 Task: Plan a trip to Gâazalkent, Uzbekistan from 1st December, 2023 to 5th December, 2023 for 1 adult.1  bedroom having 1 bed and 1 bathroom. Property type can be flat. Amenities needed are: wifi. Booking option can be shelf check-in. Look for 3 properties as per requirement.
Action: Mouse moved to (479, 110)
Screenshot: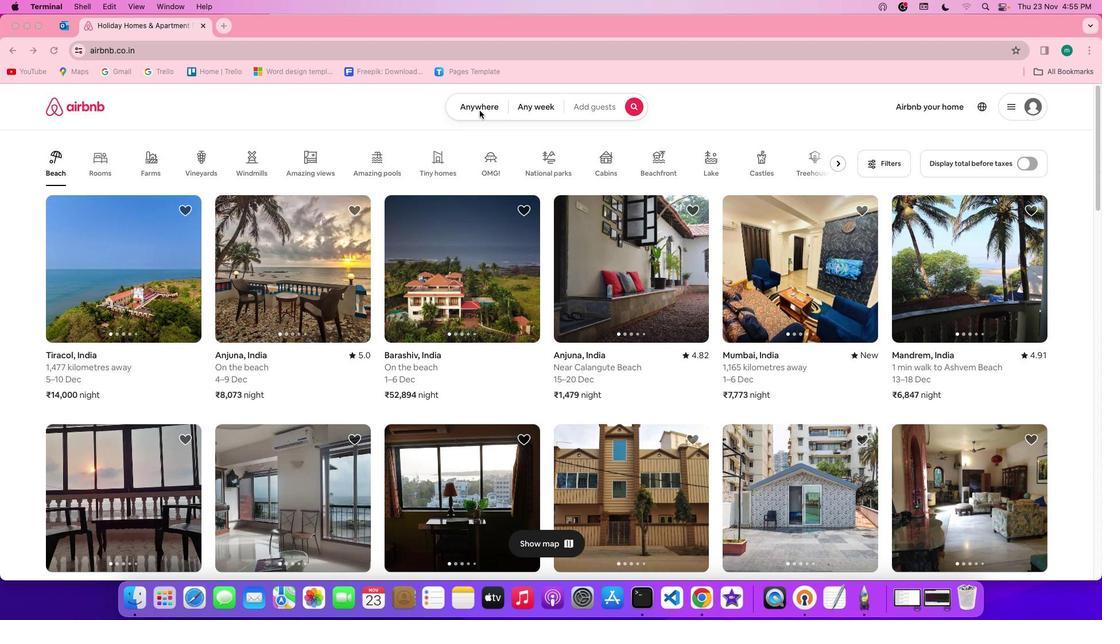 
Action: Mouse pressed left at (479, 110)
Screenshot: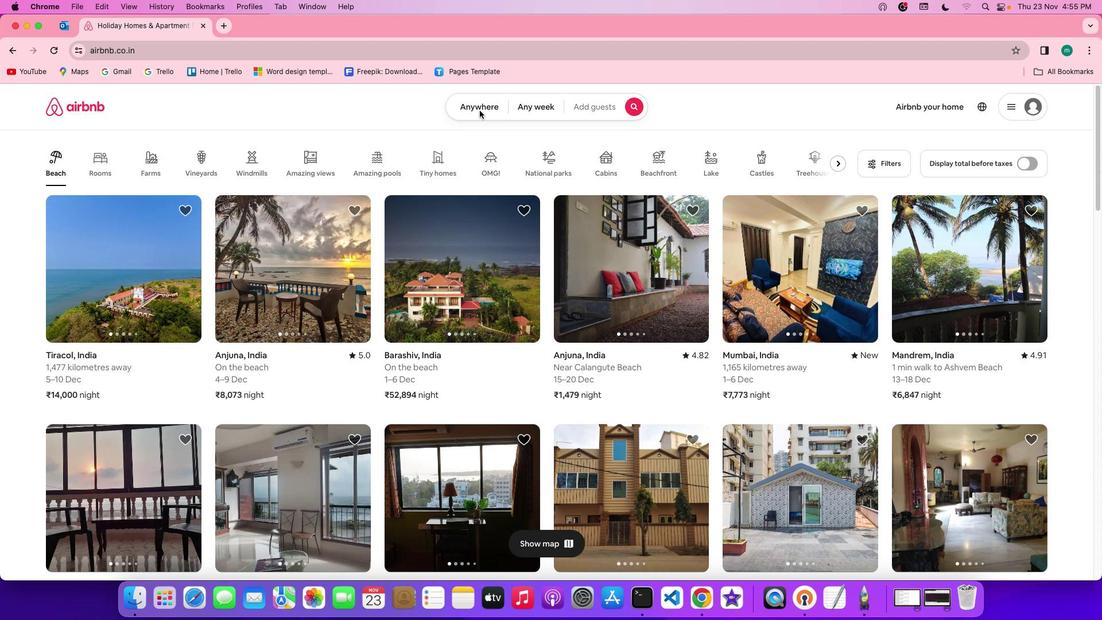 
Action: Mouse pressed left at (479, 110)
Screenshot: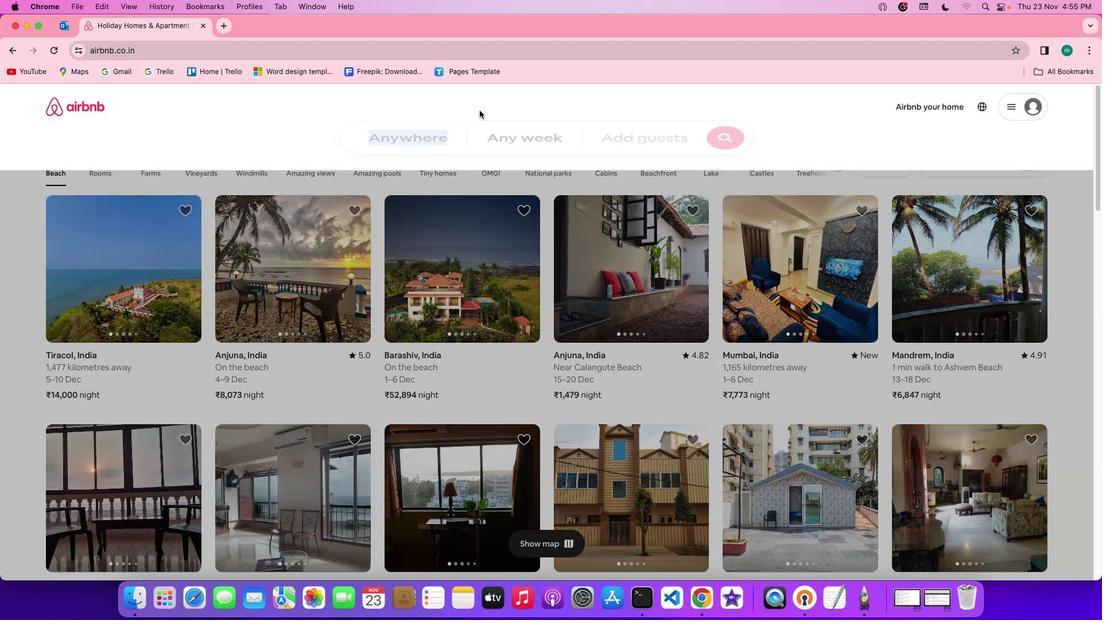 
Action: Mouse moved to (441, 154)
Screenshot: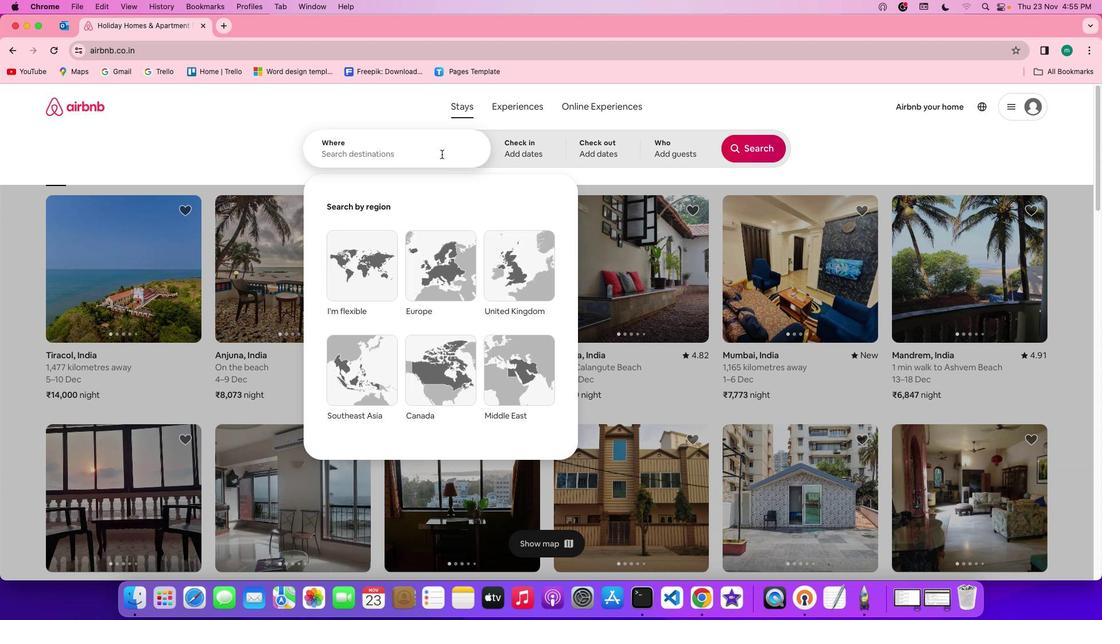 
Action: Mouse pressed left at (441, 154)
Screenshot: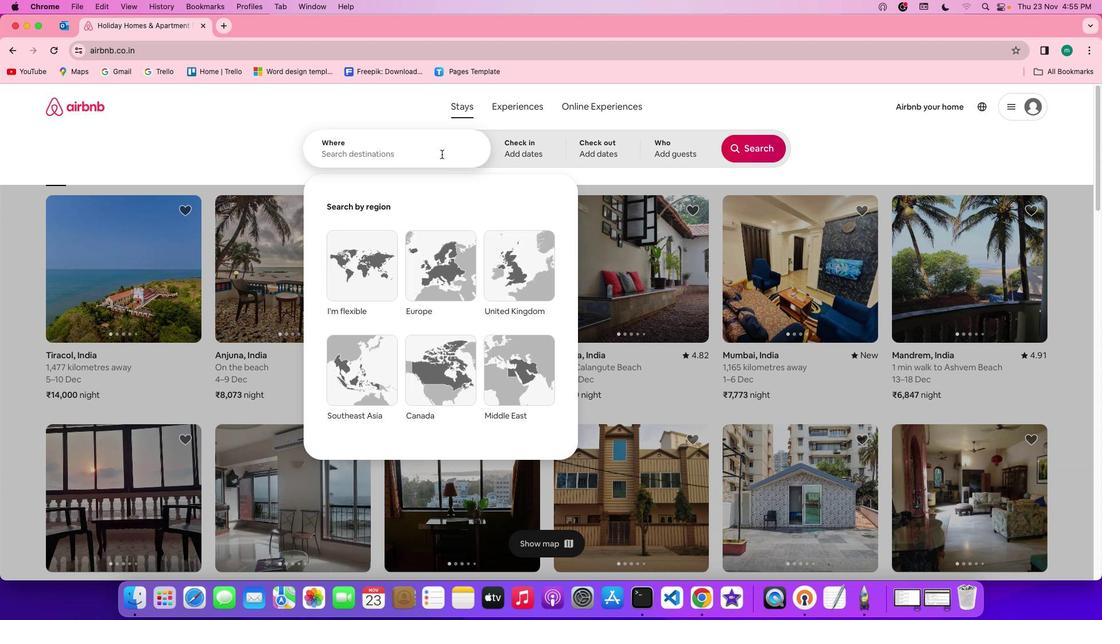 
Action: Key pressed Key.shift'G''a''z''a''l''k''e''n''t'','Key.spaceKey.shift'u''z''b''e''k''i''s''s''t''a''n'
Screenshot: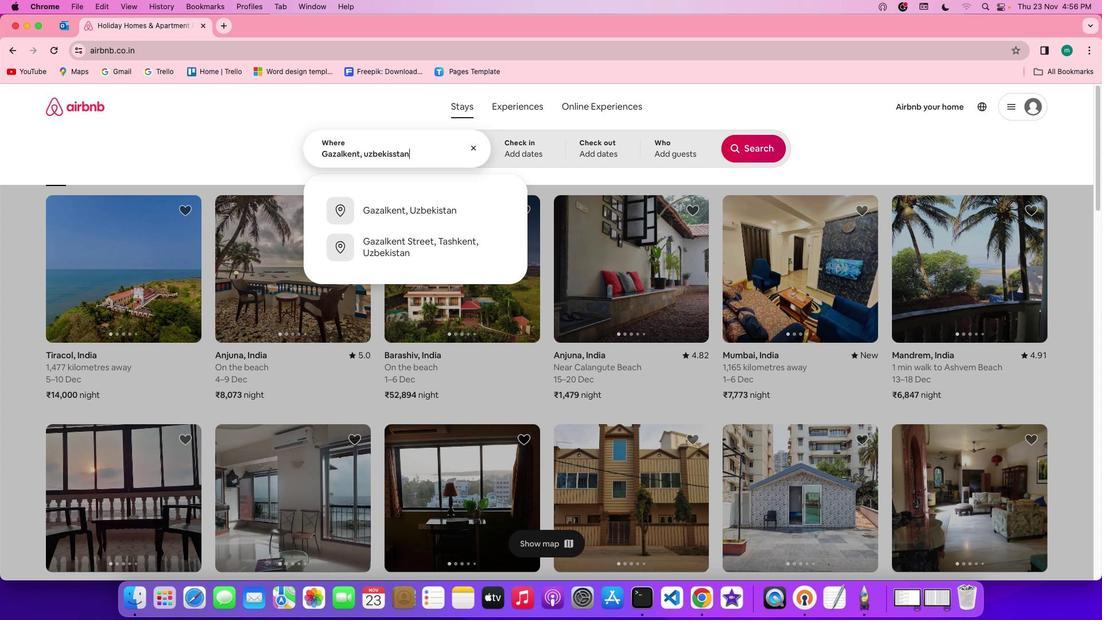 
Action: Mouse moved to (521, 141)
Screenshot: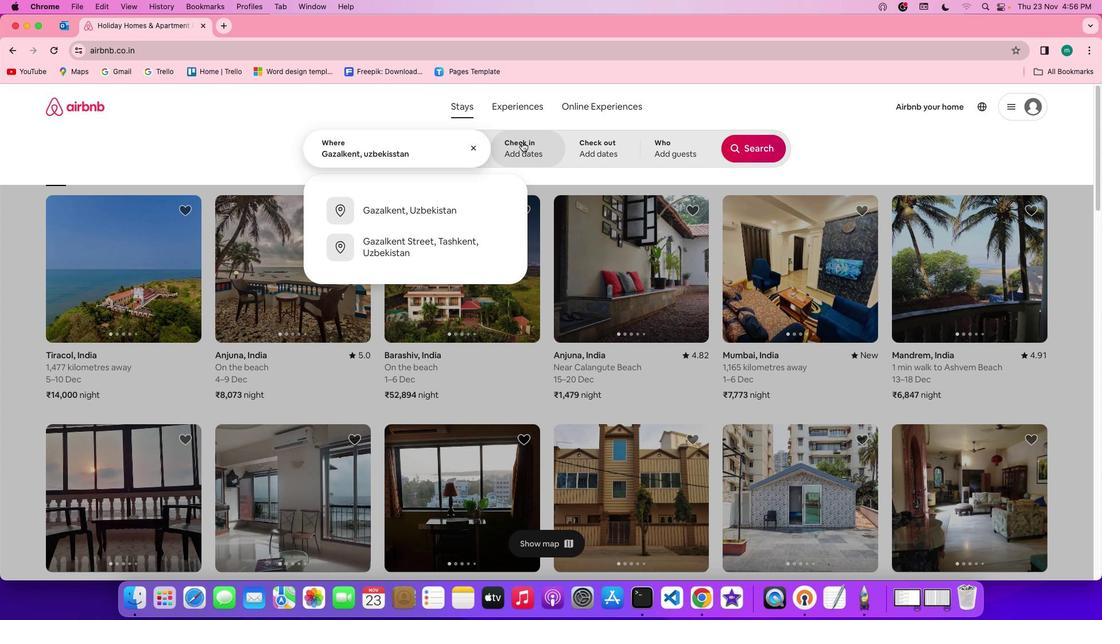 
Action: Mouse pressed left at (521, 141)
Screenshot: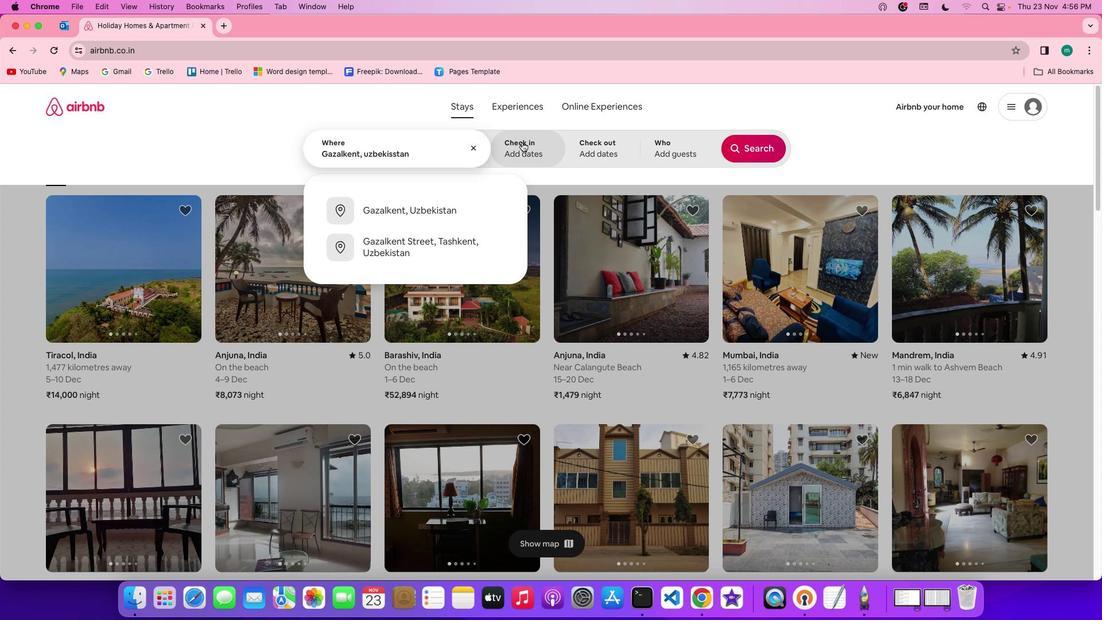 
Action: Mouse moved to (711, 279)
Screenshot: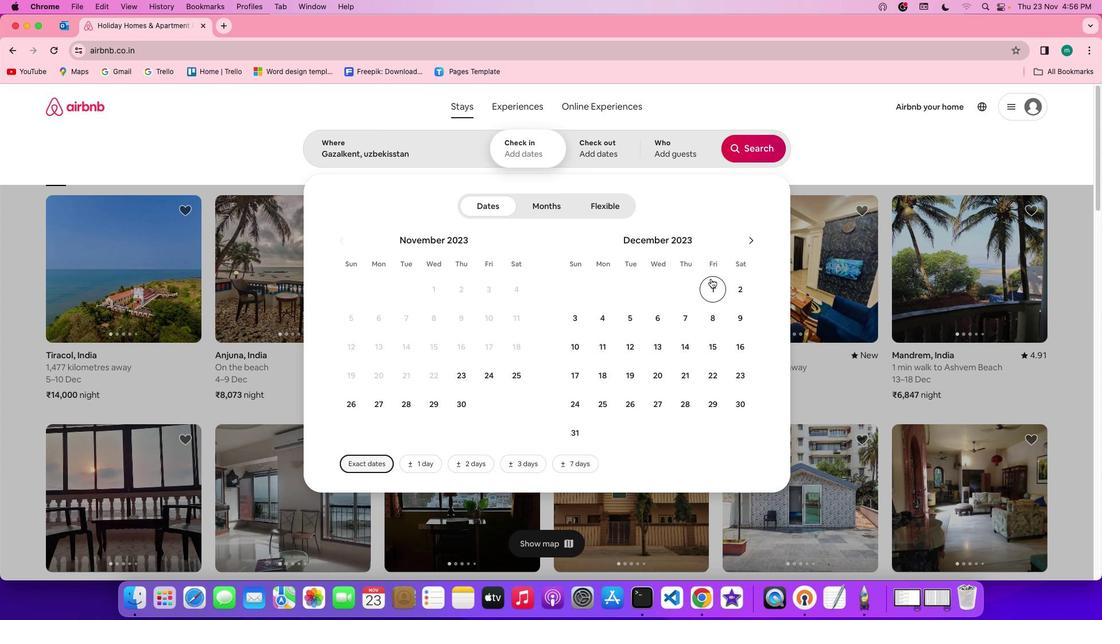 
Action: Mouse pressed left at (711, 279)
Screenshot: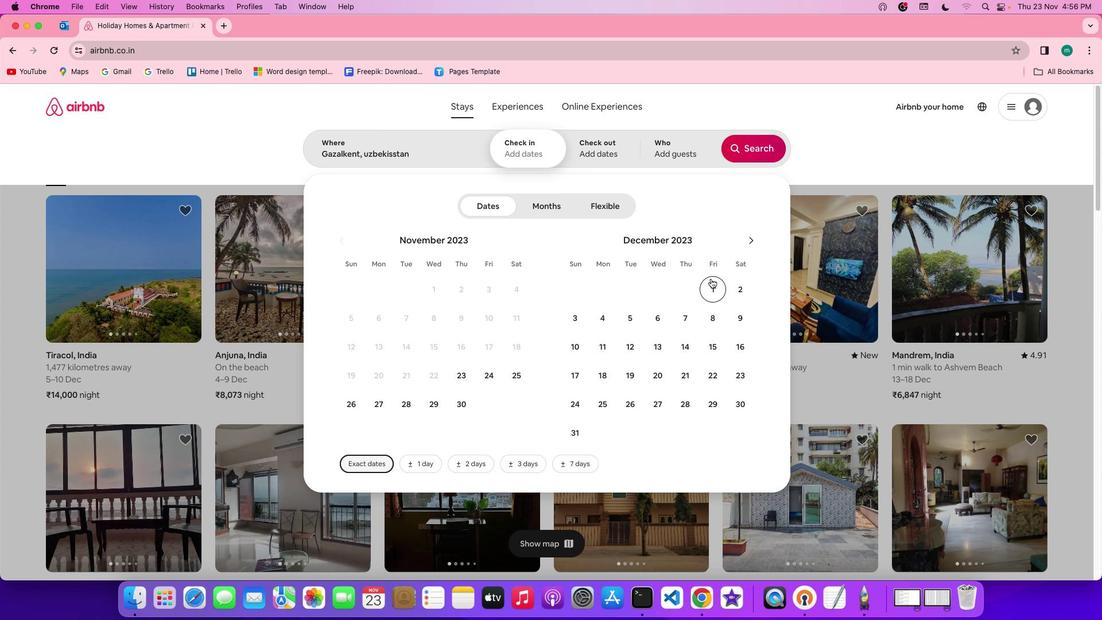 
Action: Mouse moved to (630, 314)
Screenshot: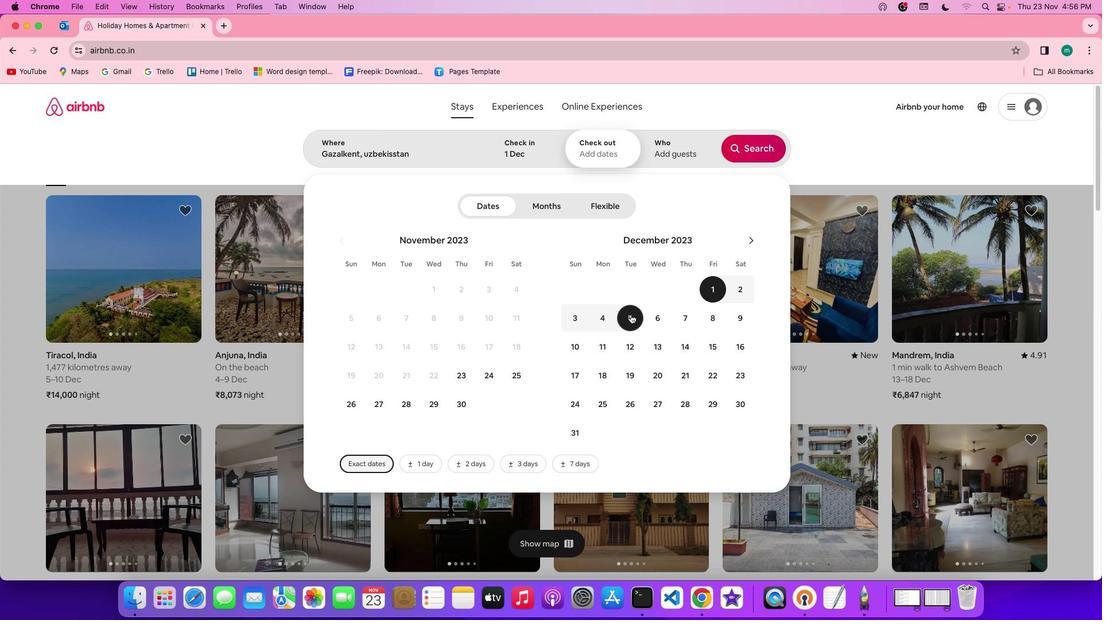 
Action: Mouse pressed left at (630, 314)
Screenshot: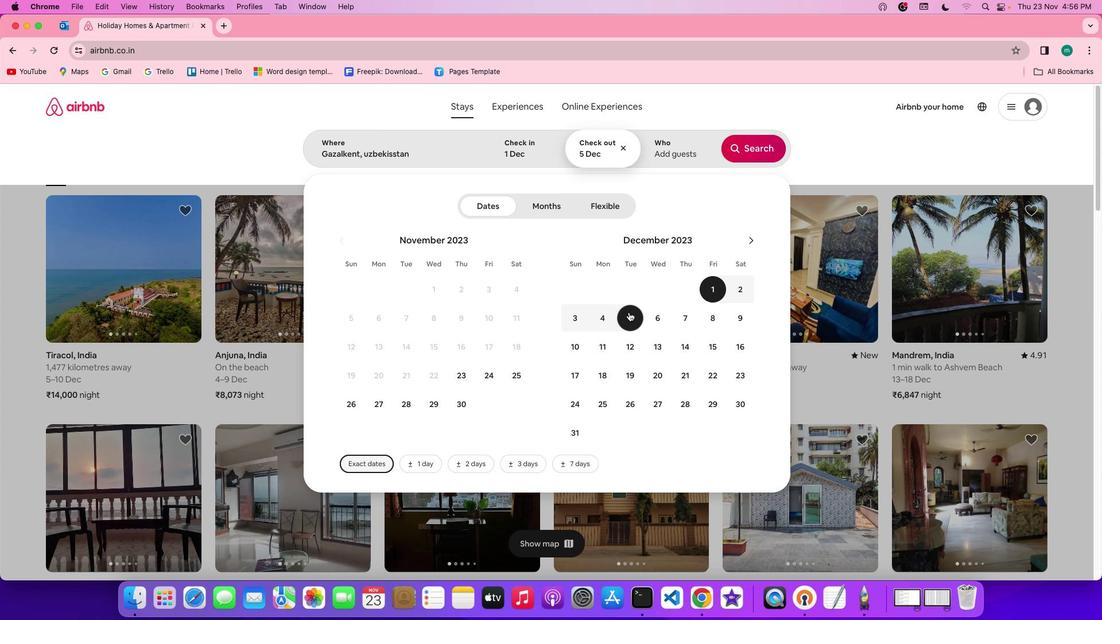 
Action: Mouse moved to (675, 138)
Screenshot: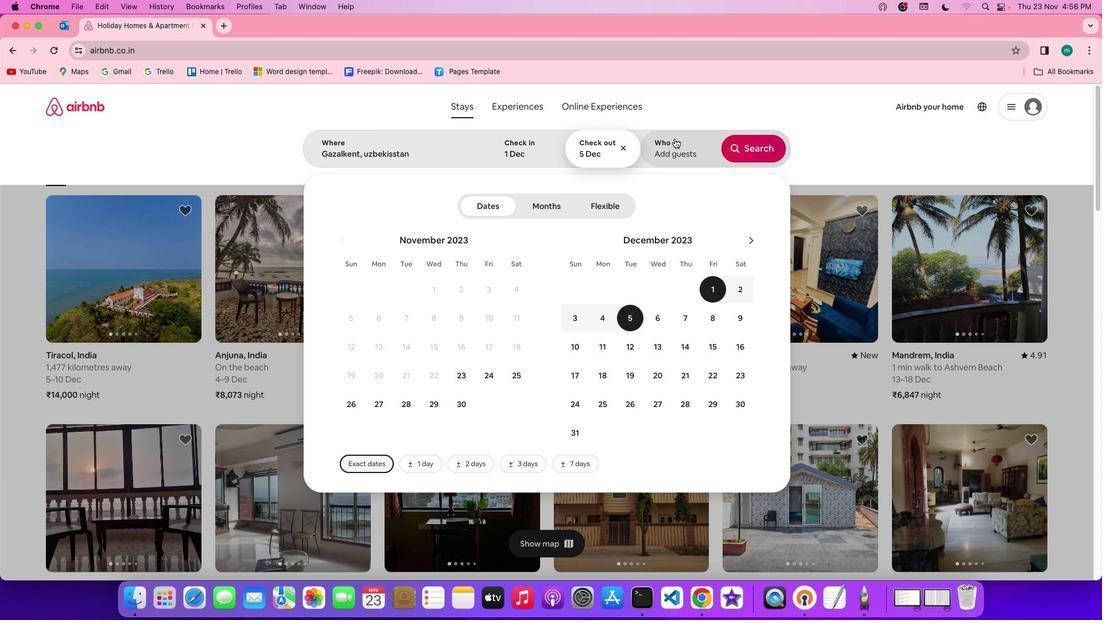 
Action: Mouse pressed left at (675, 138)
Screenshot: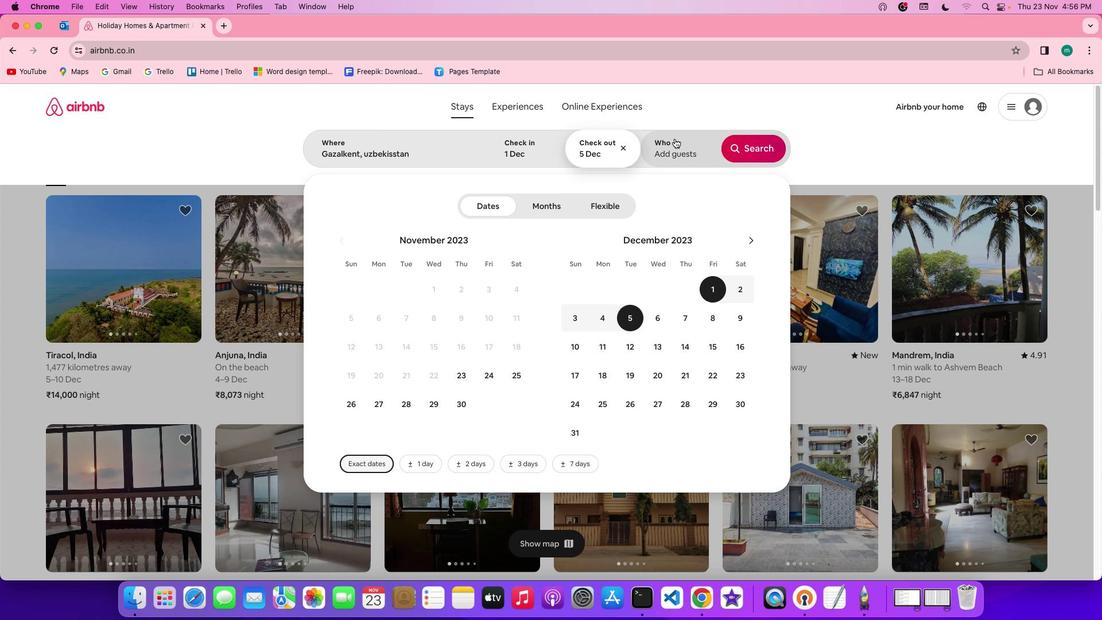 
Action: Mouse moved to (760, 208)
Screenshot: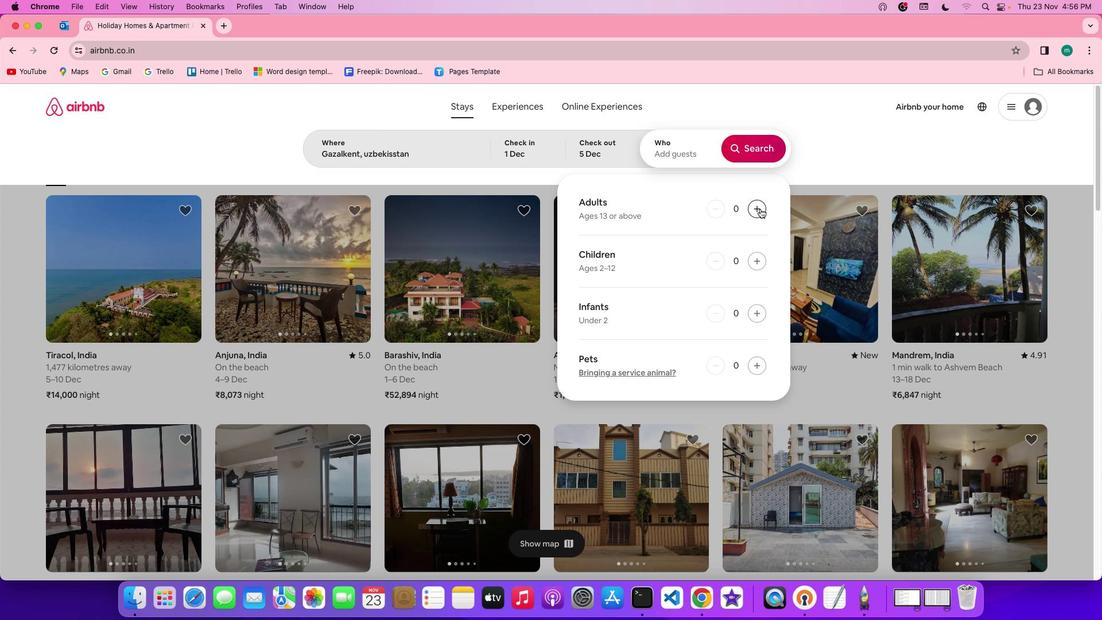 
Action: Mouse pressed left at (760, 208)
Screenshot: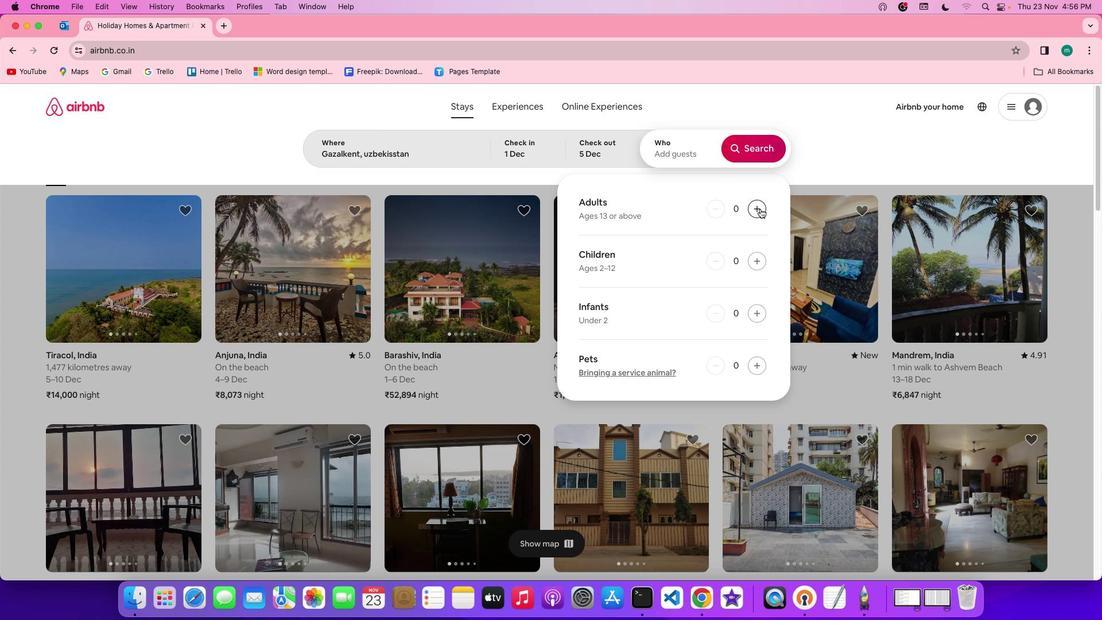 
Action: Mouse moved to (757, 138)
Screenshot: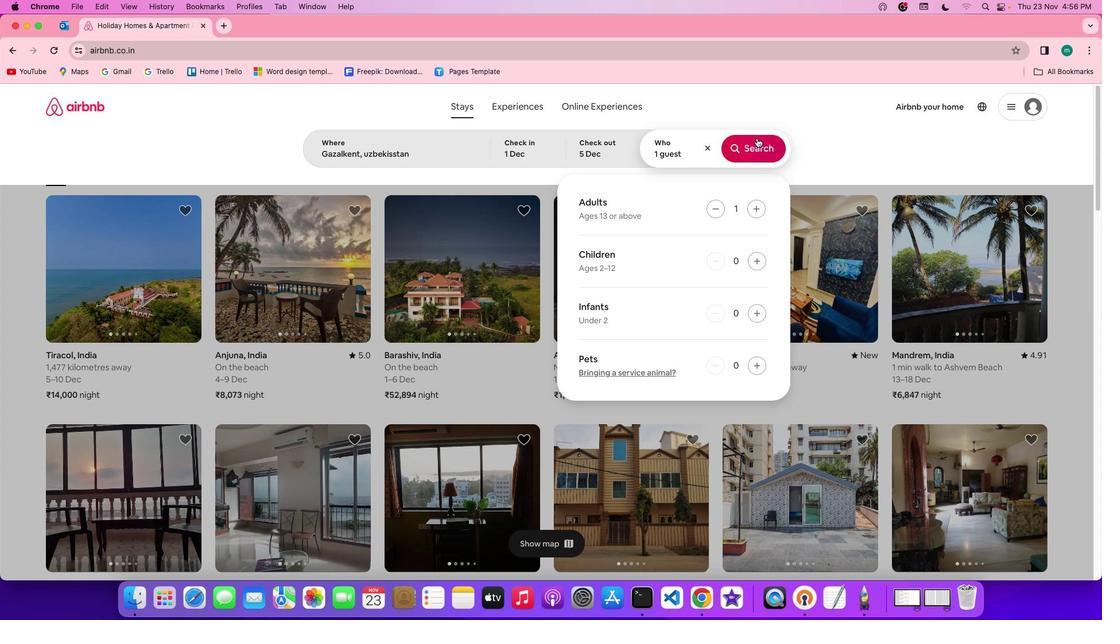 
Action: Mouse pressed left at (757, 138)
Screenshot: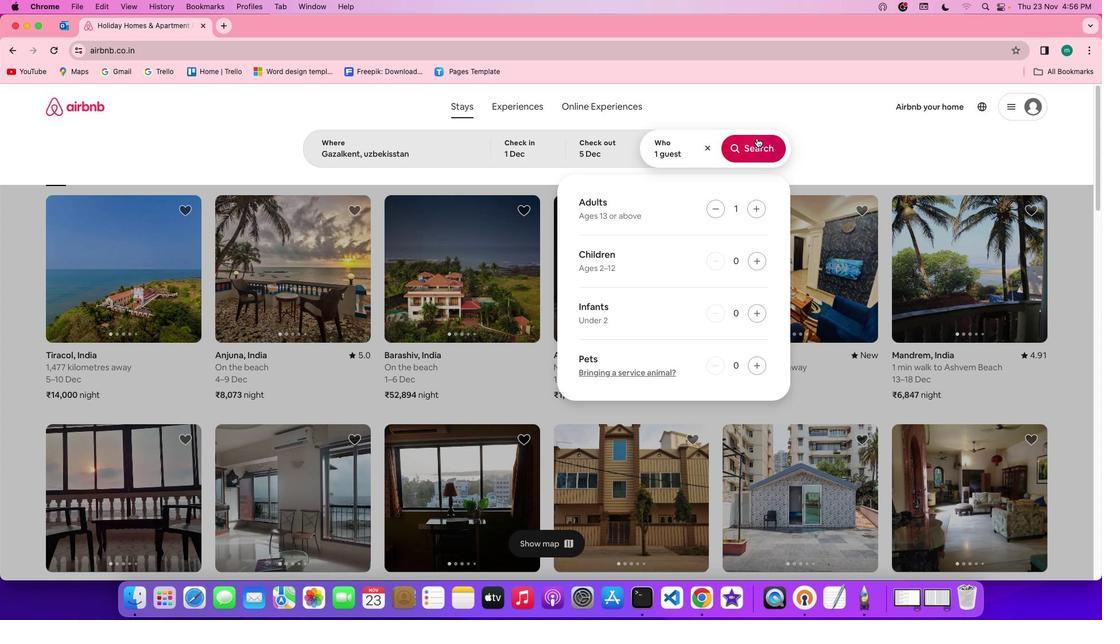 
Action: Mouse moved to (916, 151)
Screenshot: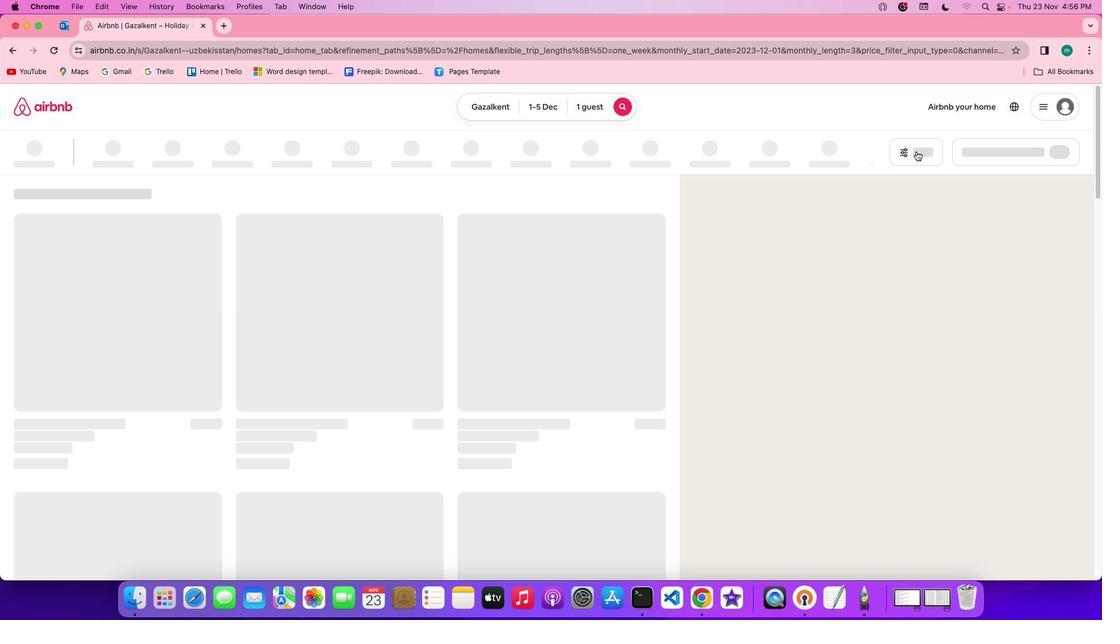 
Action: Mouse pressed left at (916, 151)
Screenshot: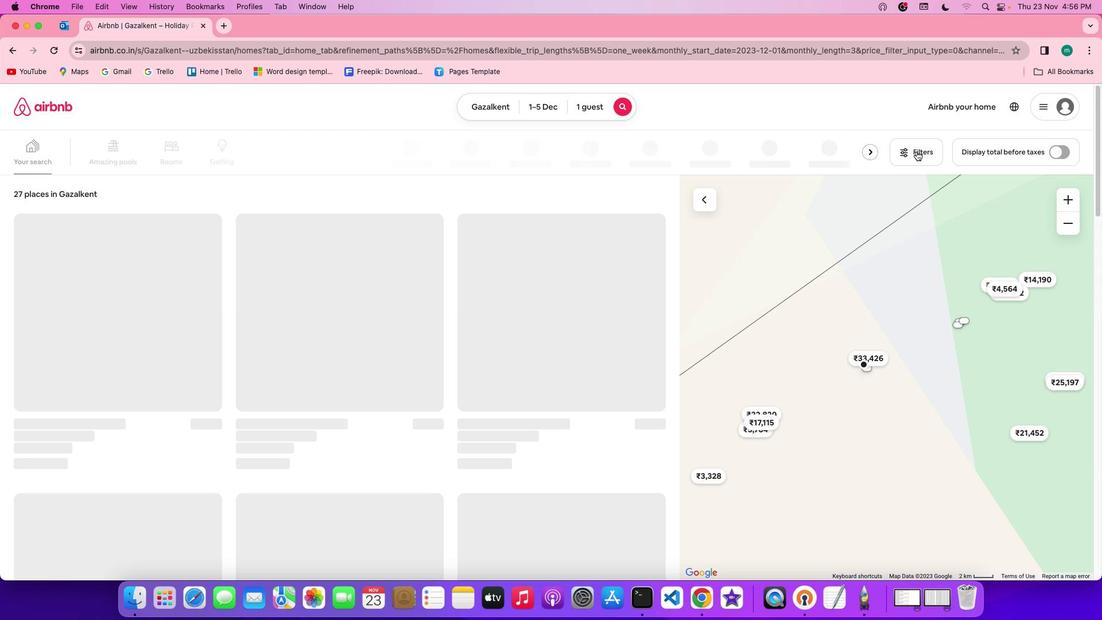 
Action: Mouse moved to (591, 370)
Screenshot: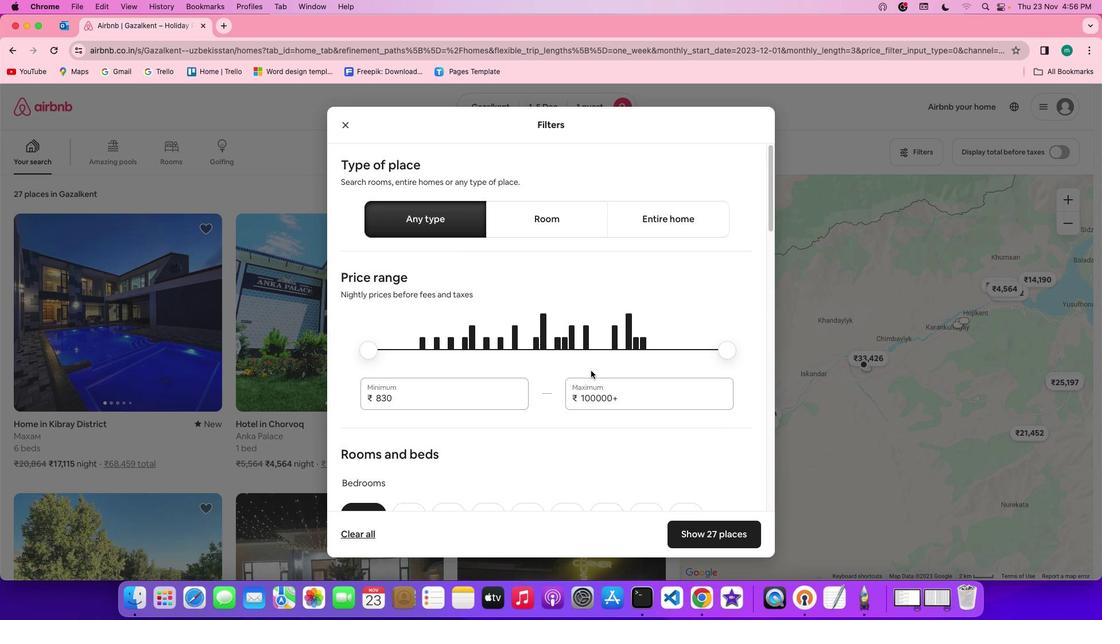 
Action: Mouse scrolled (591, 370) with delta (0, 0)
Screenshot: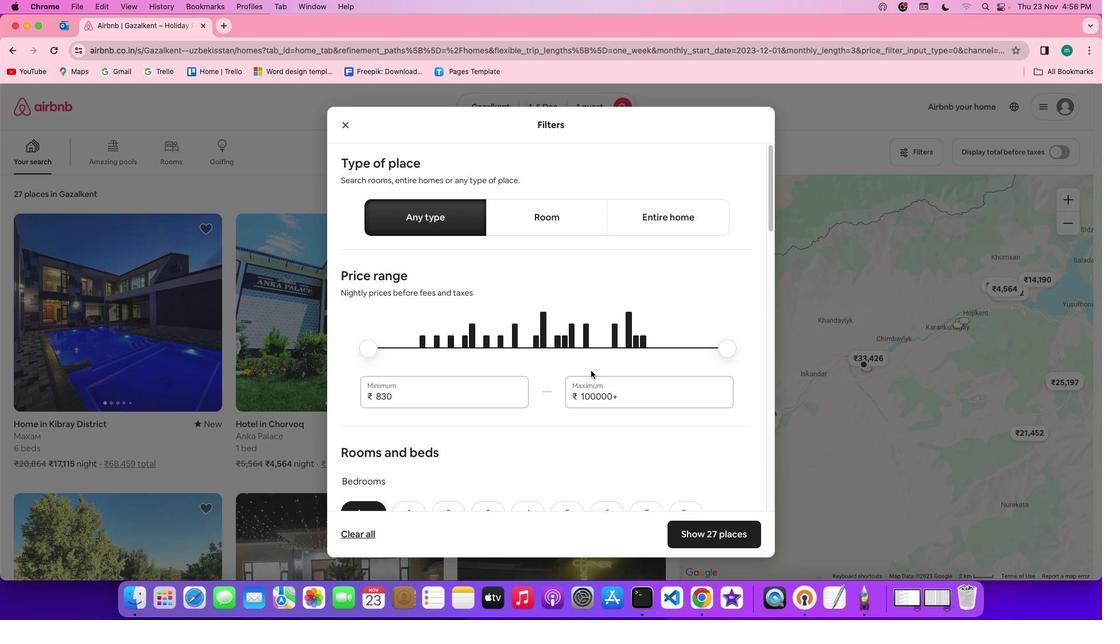 
Action: Mouse scrolled (591, 370) with delta (0, 0)
Screenshot: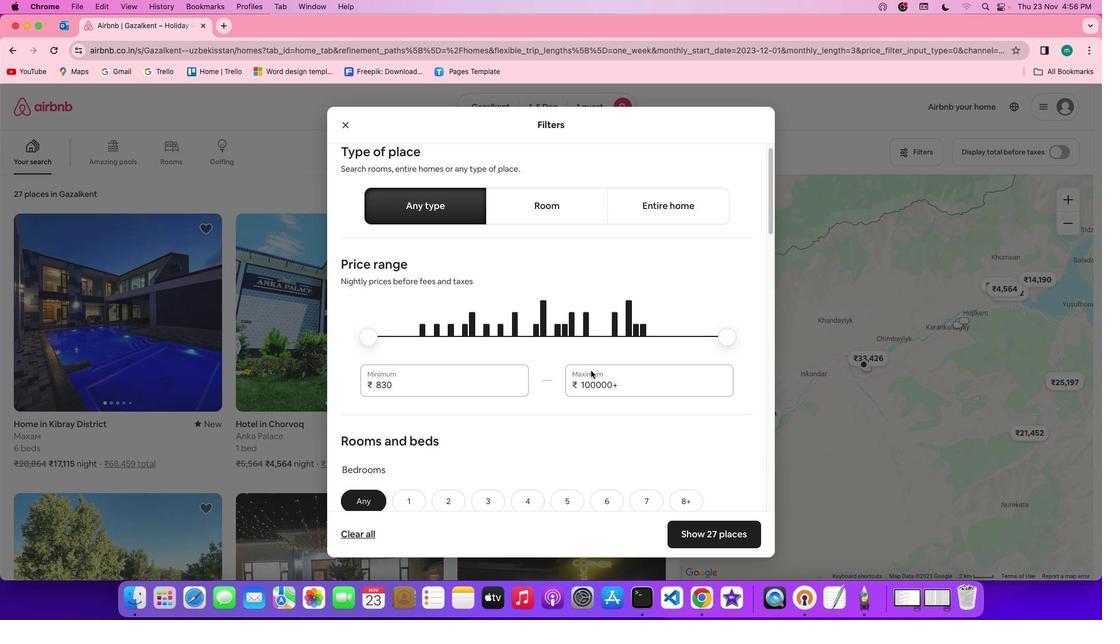 
Action: Mouse scrolled (591, 370) with delta (0, -1)
Screenshot: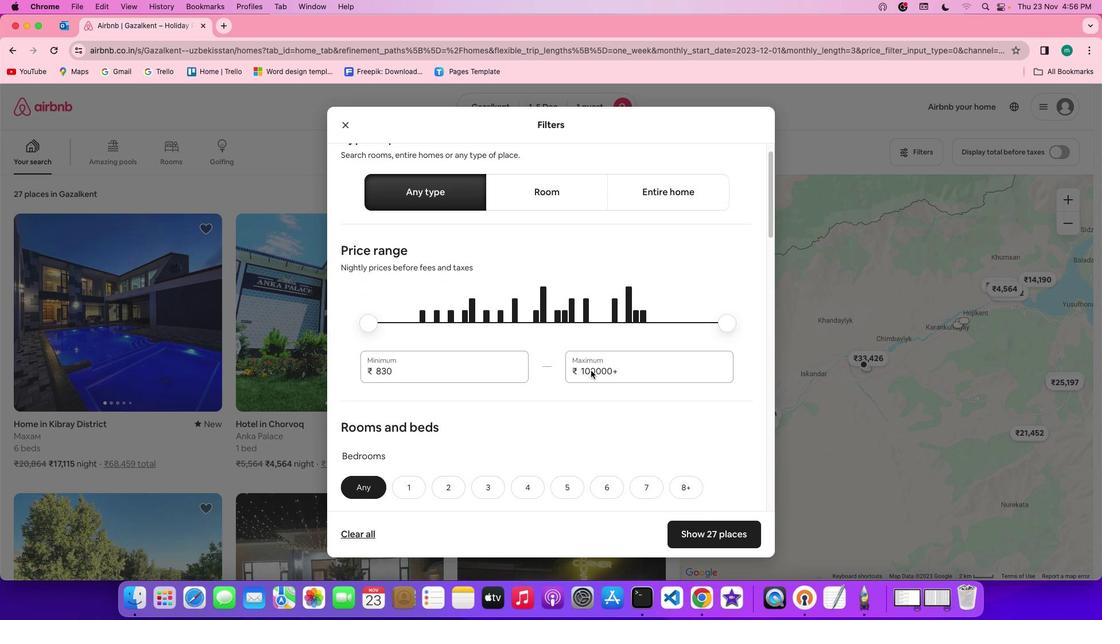 
Action: Mouse scrolled (591, 370) with delta (0, 0)
Screenshot: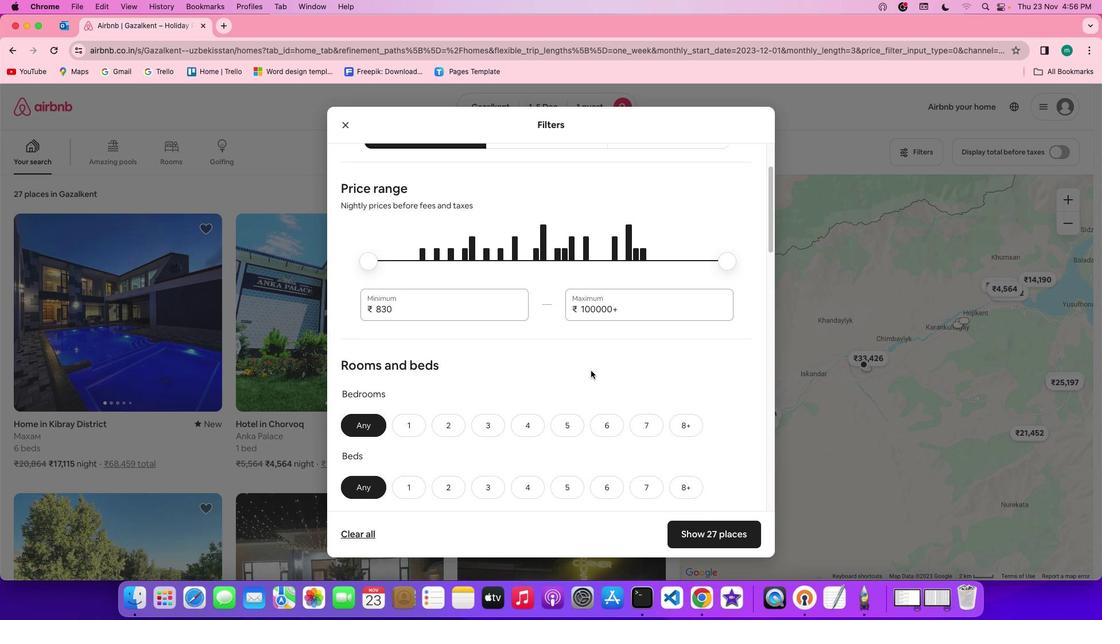 
Action: Mouse scrolled (591, 370) with delta (0, 0)
Screenshot: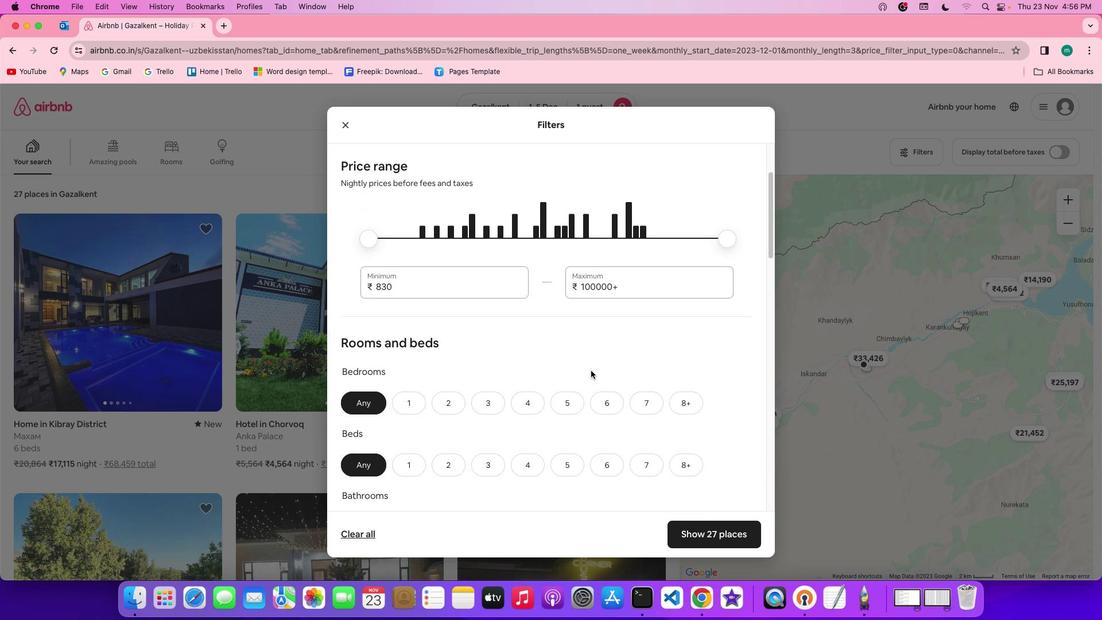 
Action: Mouse scrolled (591, 370) with delta (0, 0)
Screenshot: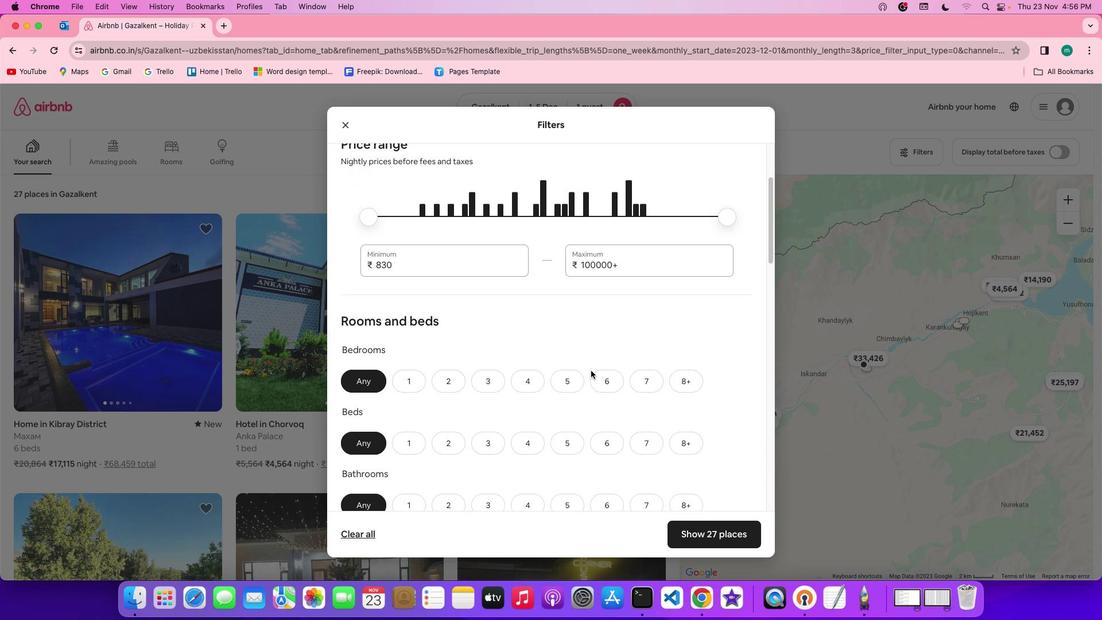 
Action: Mouse scrolled (591, 370) with delta (0, -1)
Screenshot: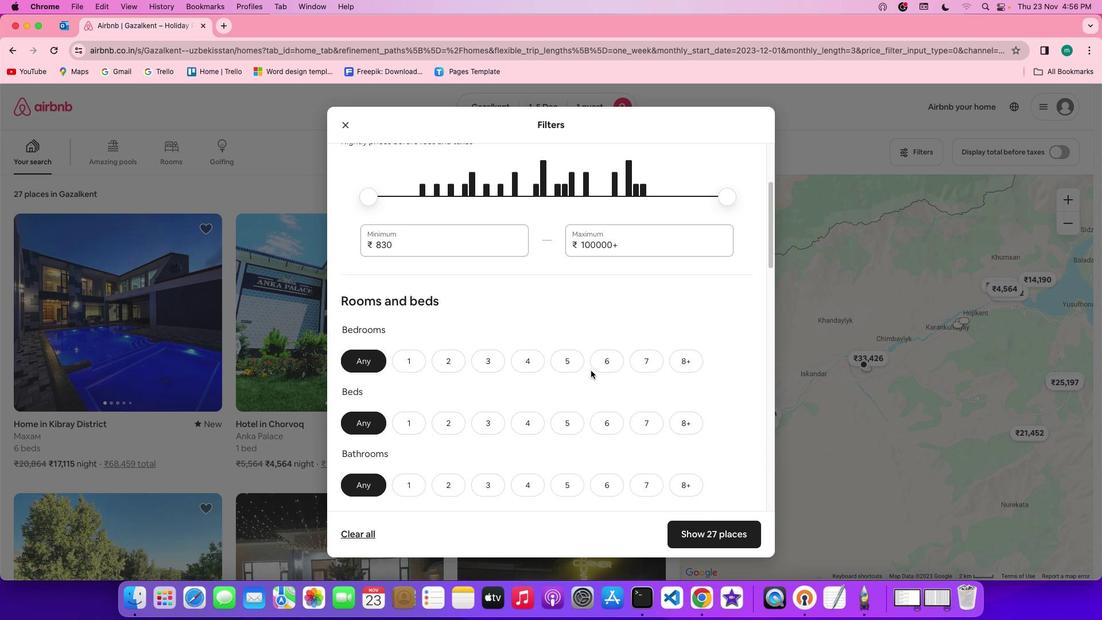 
Action: Mouse scrolled (591, 370) with delta (0, -1)
Screenshot: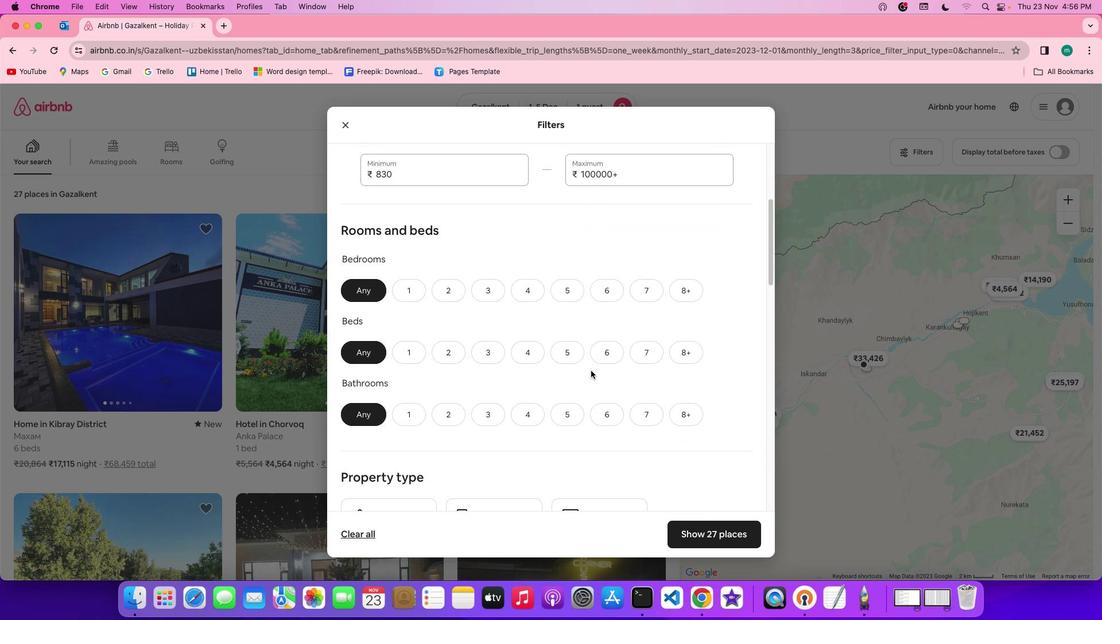 
Action: Mouse moved to (409, 278)
Screenshot: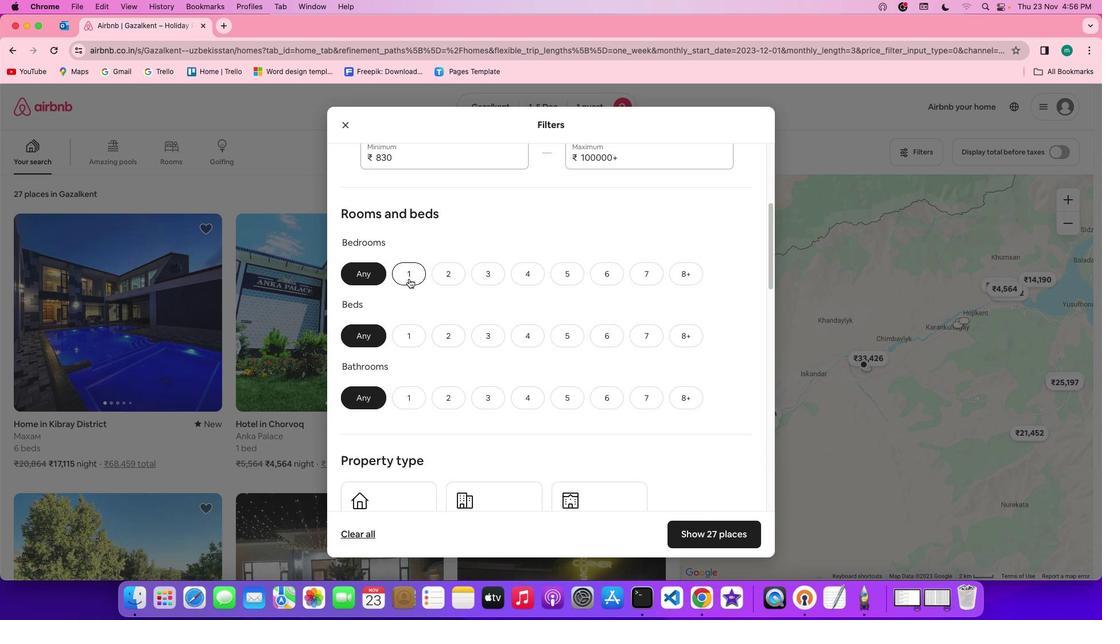 
Action: Mouse pressed left at (409, 278)
Screenshot: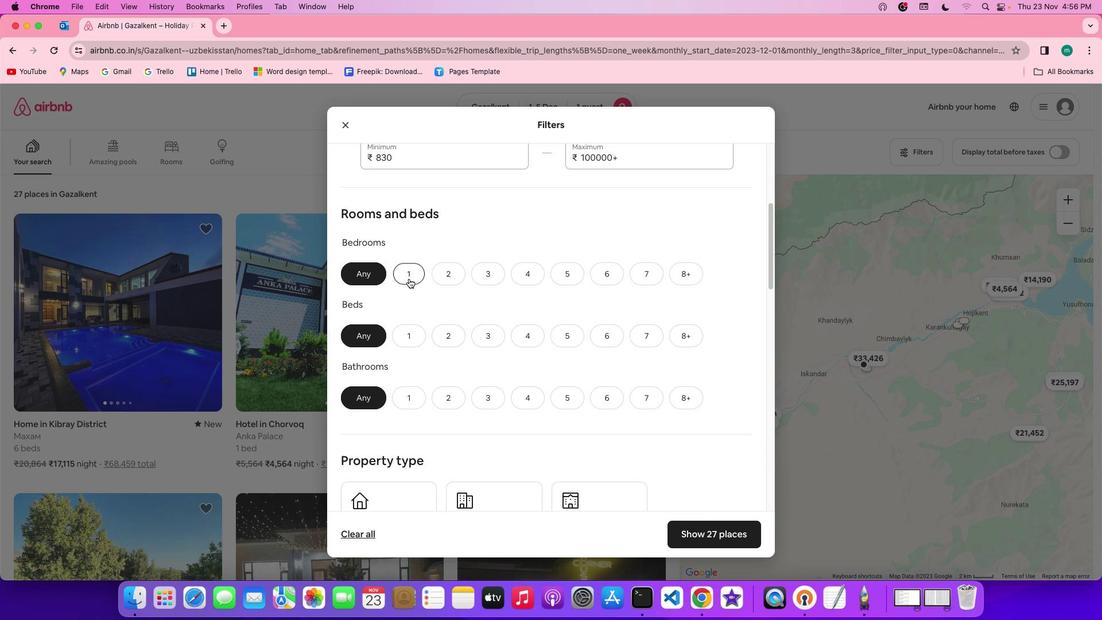 
Action: Mouse moved to (405, 343)
Screenshot: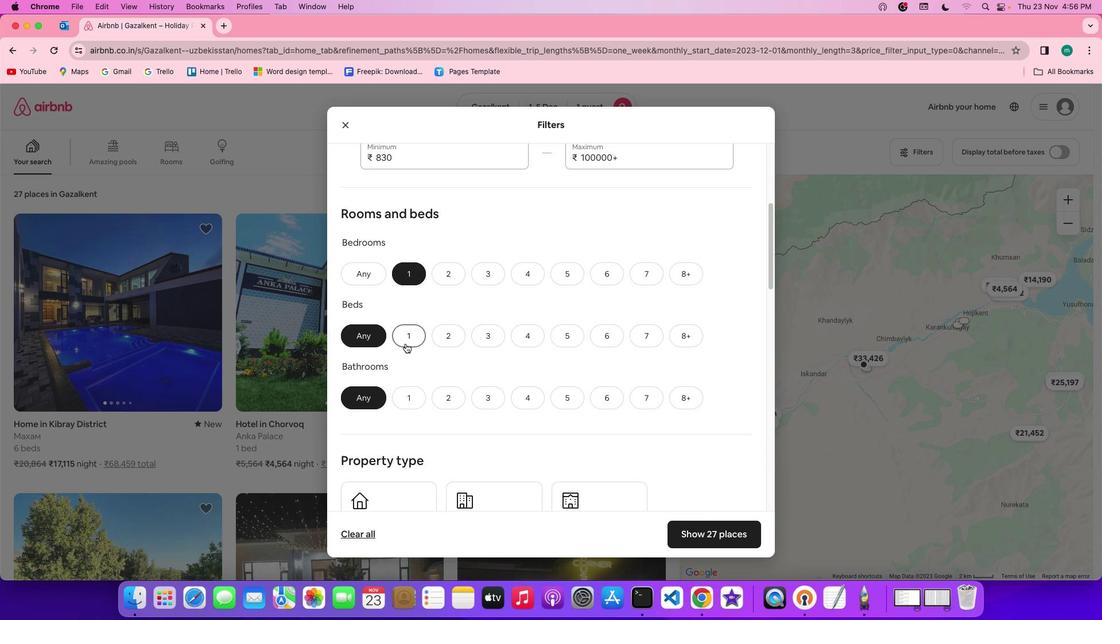 
Action: Mouse pressed left at (405, 343)
Screenshot: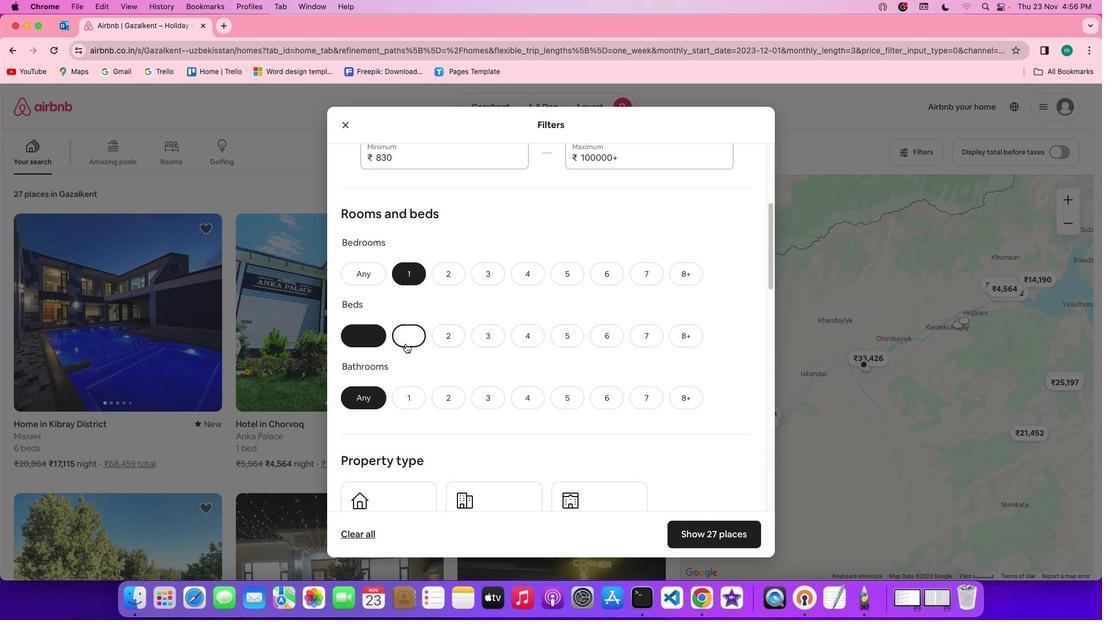 
Action: Mouse moved to (405, 391)
Screenshot: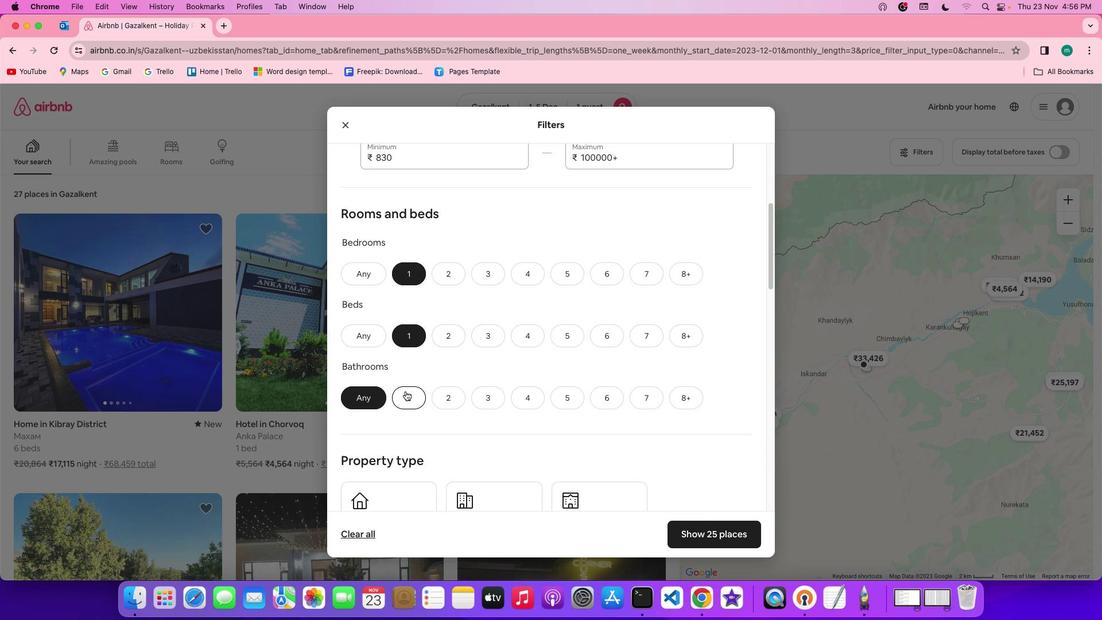 
Action: Mouse pressed left at (405, 391)
Screenshot: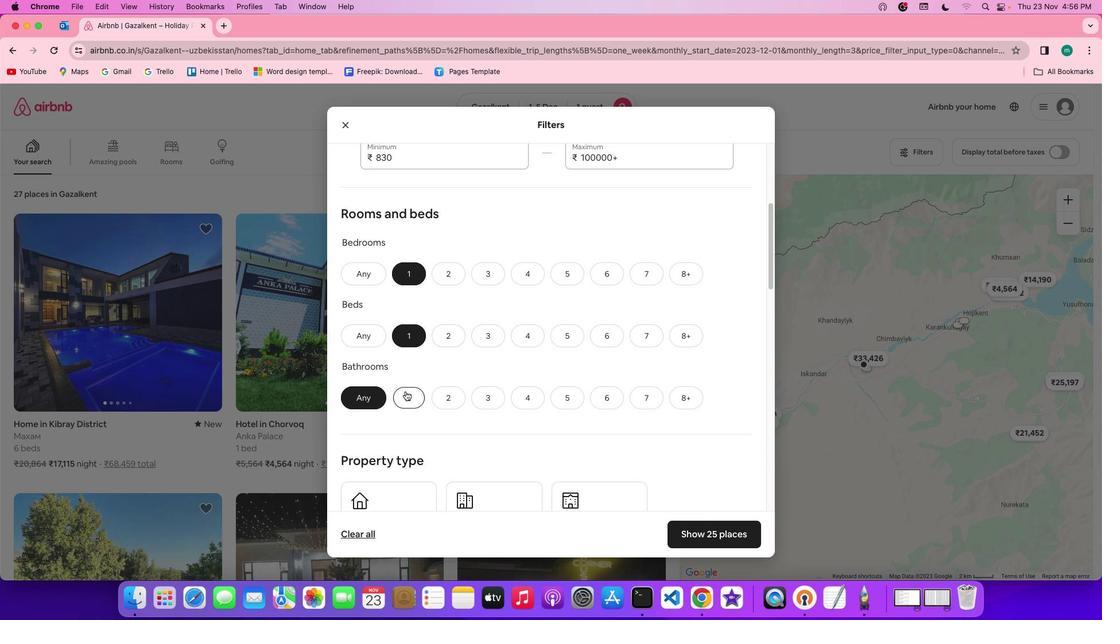 
Action: Mouse moved to (523, 395)
Screenshot: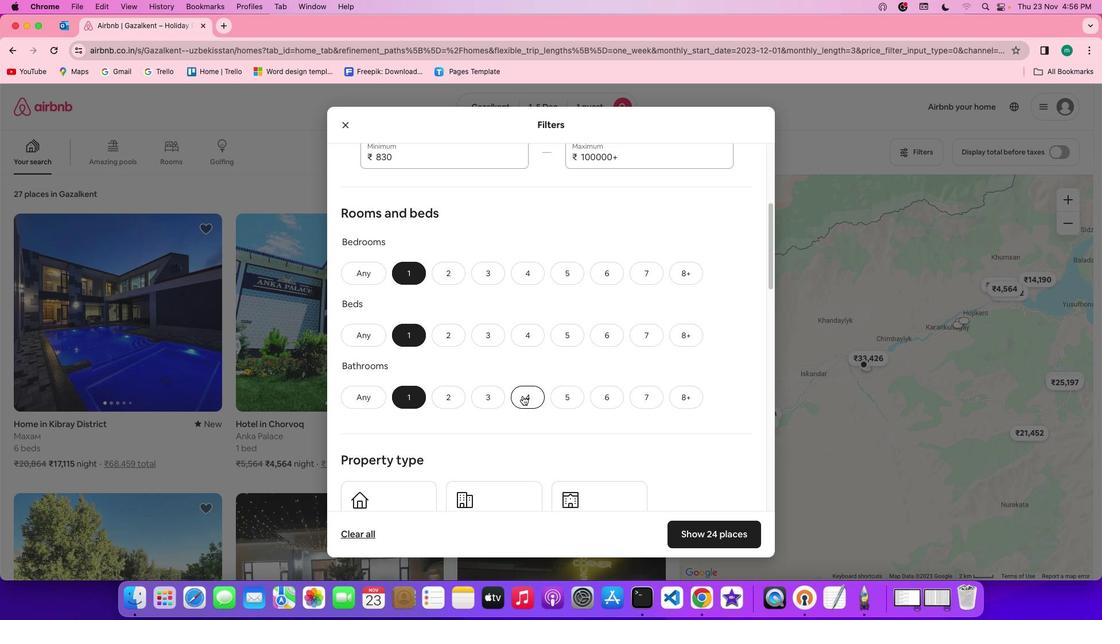 
Action: Mouse scrolled (523, 395) with delta (0, 0)
Screenshot: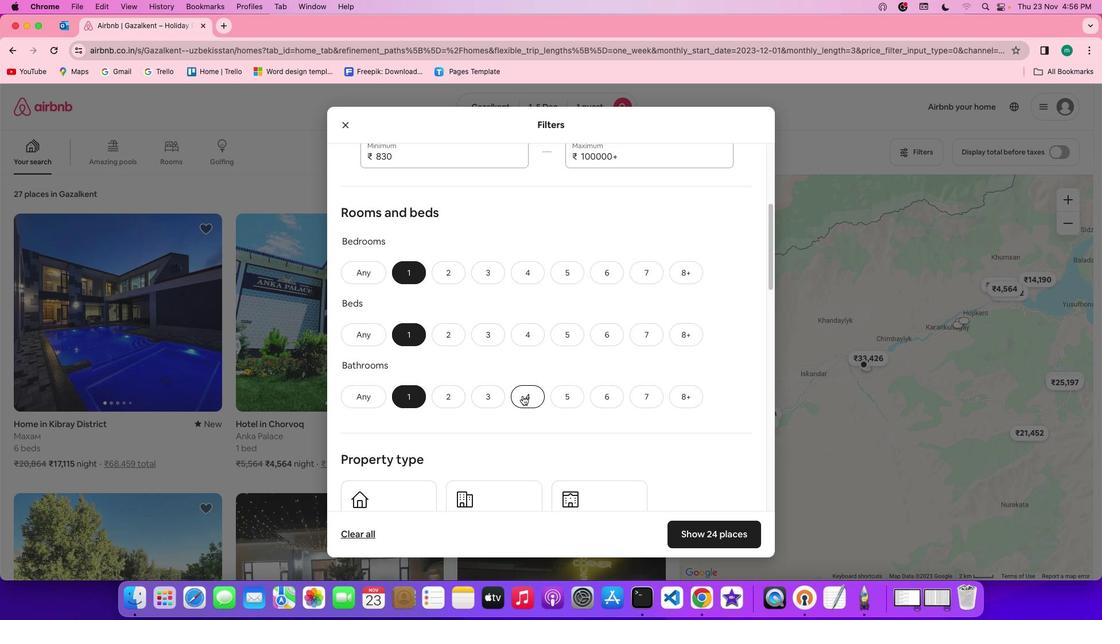 
Action: Mouse scrolled (523, 395) with delta (0, 0)
Screenshot: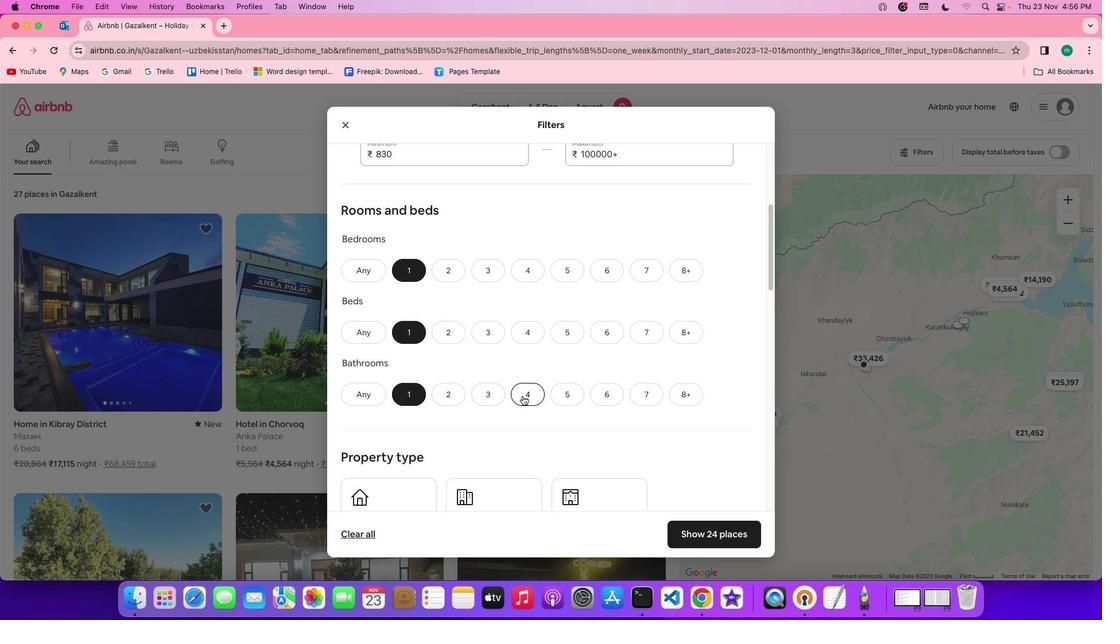 
Action: Mouse scrolled (523, 395) with delta (0, 0)
Screenshot: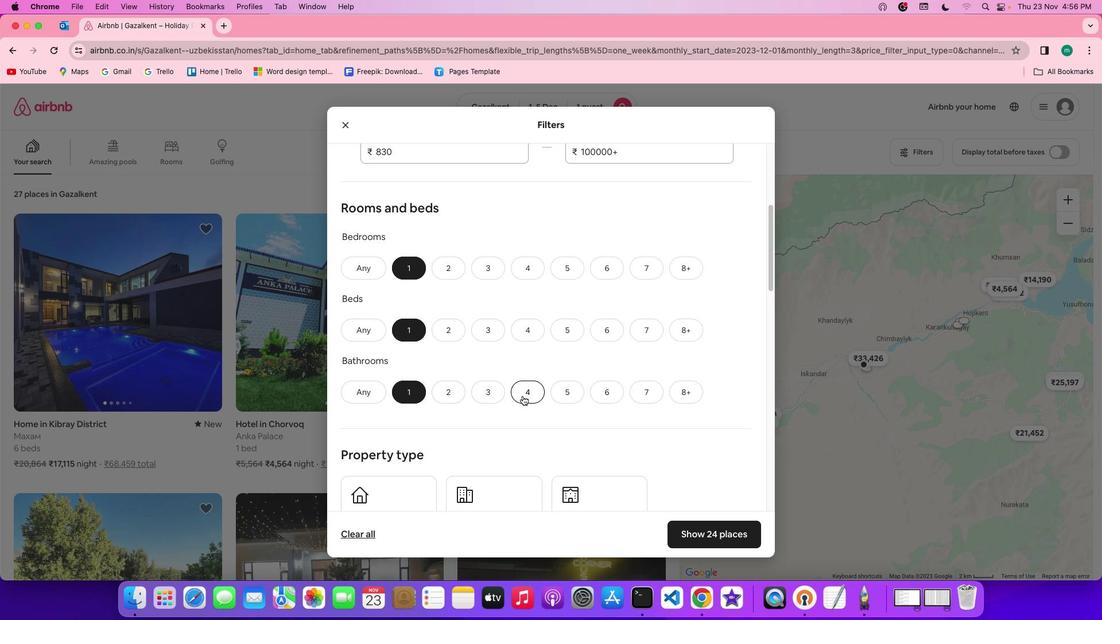 
Action: Mouse scrolled (523, 395) with delta (0, 0)
Screenshot: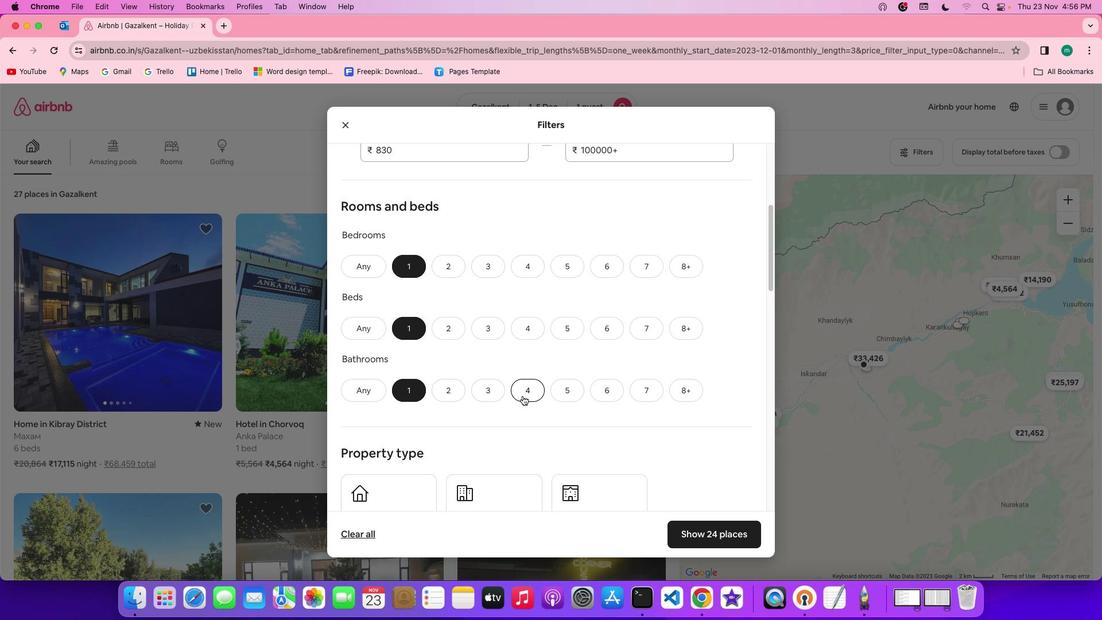 
Action: Mouse scrolled (523, 395) with delta (0, 0)
Screenshot: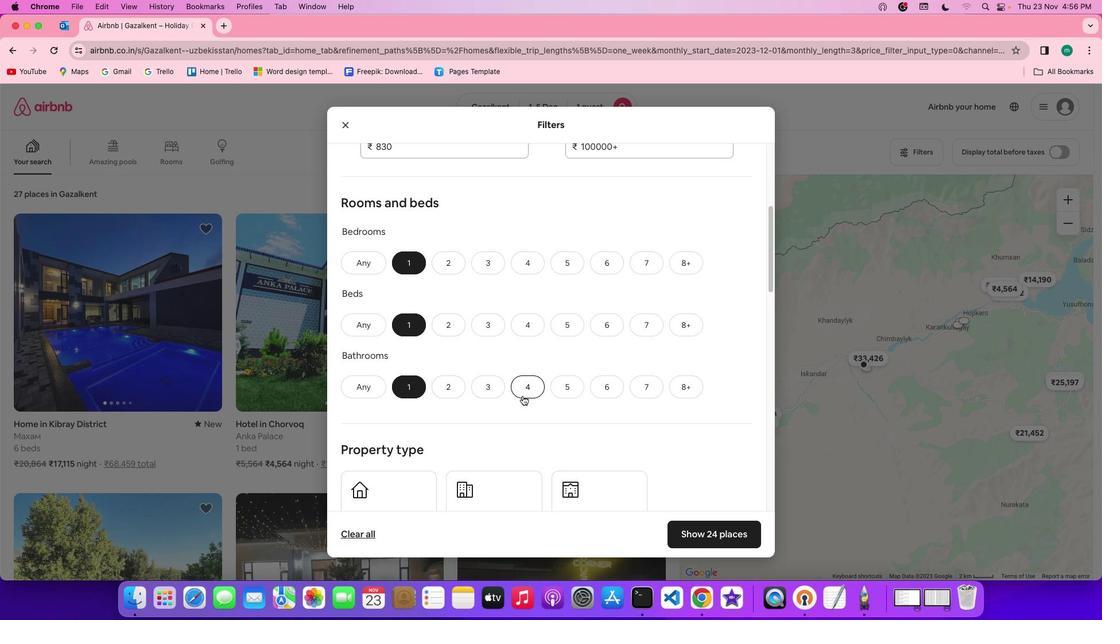 
Action: Mouse scrolled (523, 395) with delta (0, 0)
Screenshot: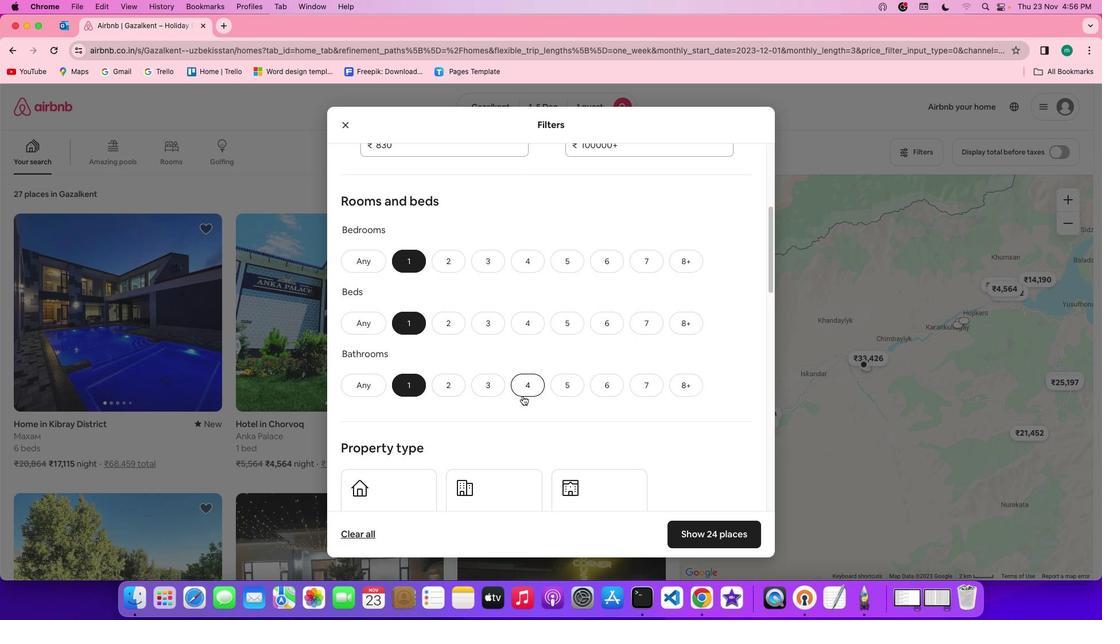 
Action: Mouse scrolled (523, 395) with delta (0, 0)
Screenshot: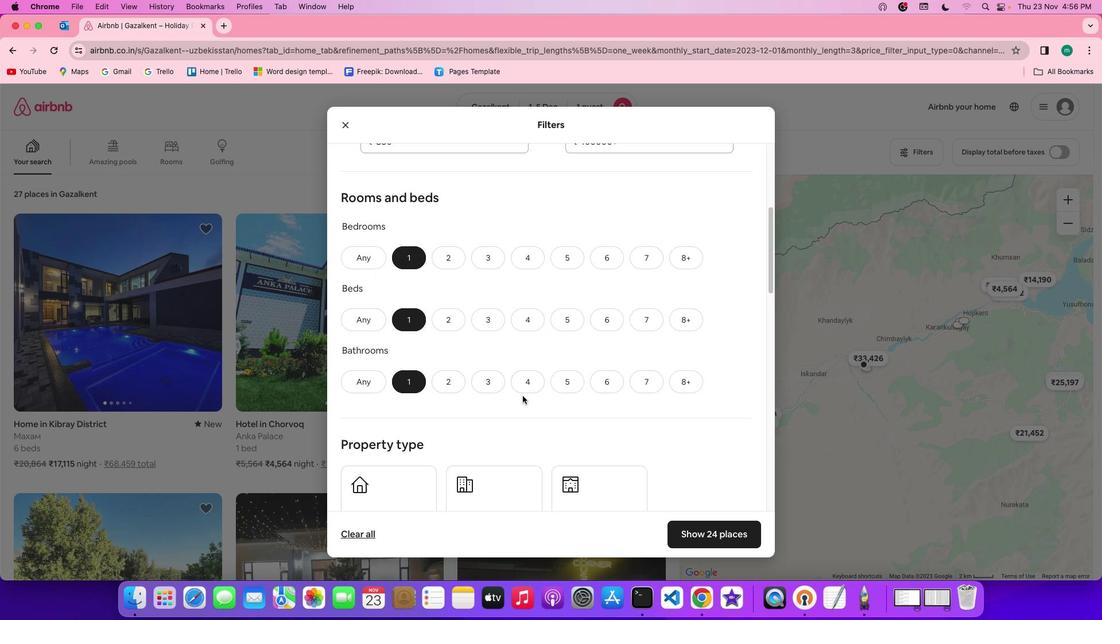 
Action: Mouse scrolled (523, 395) with delta (0, 0)
Screenshot: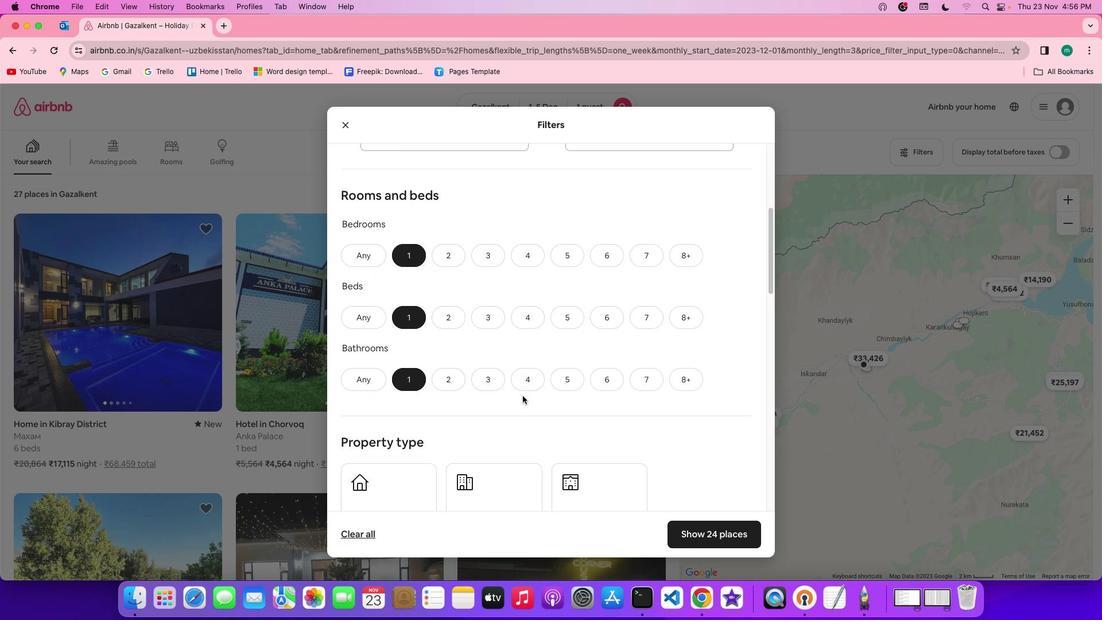 
Action: Mouse scrolled (523, 395) with delta (0, 0)
Screenshot: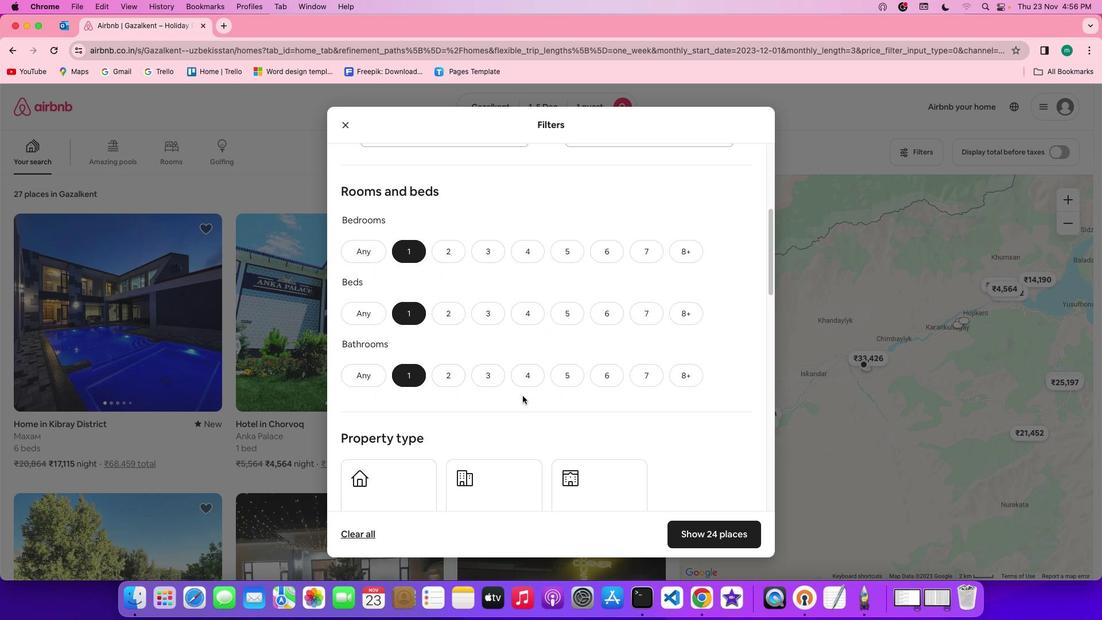 
Action: Mouse moved to (522, 395)
Screenshot: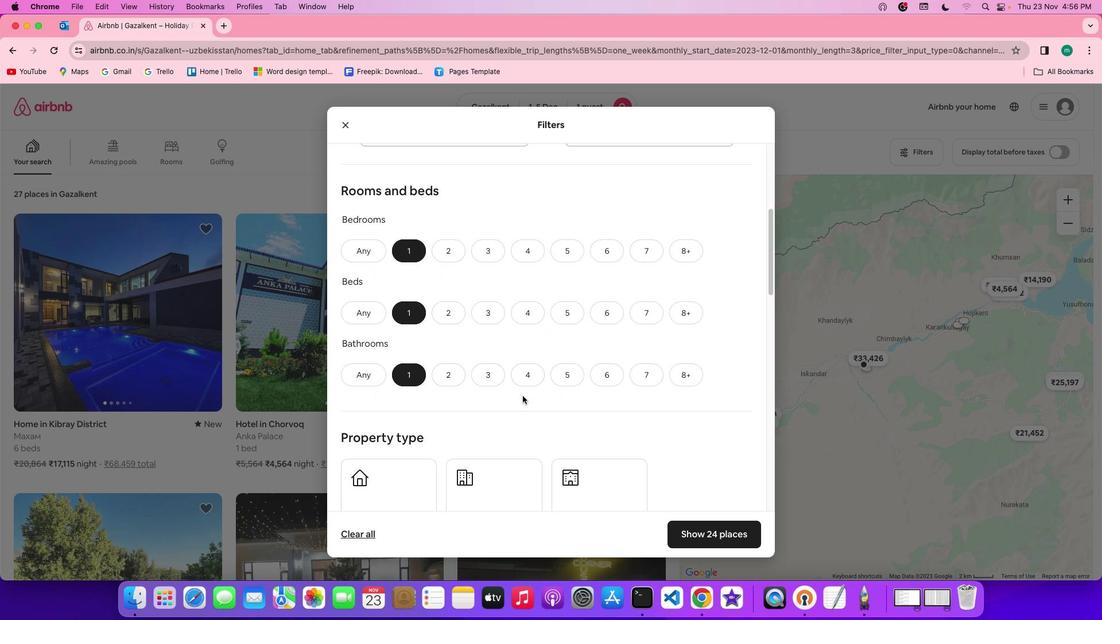 
Action: Mouse scrolled (522, 395) with delta (0, 0)
Screenshot: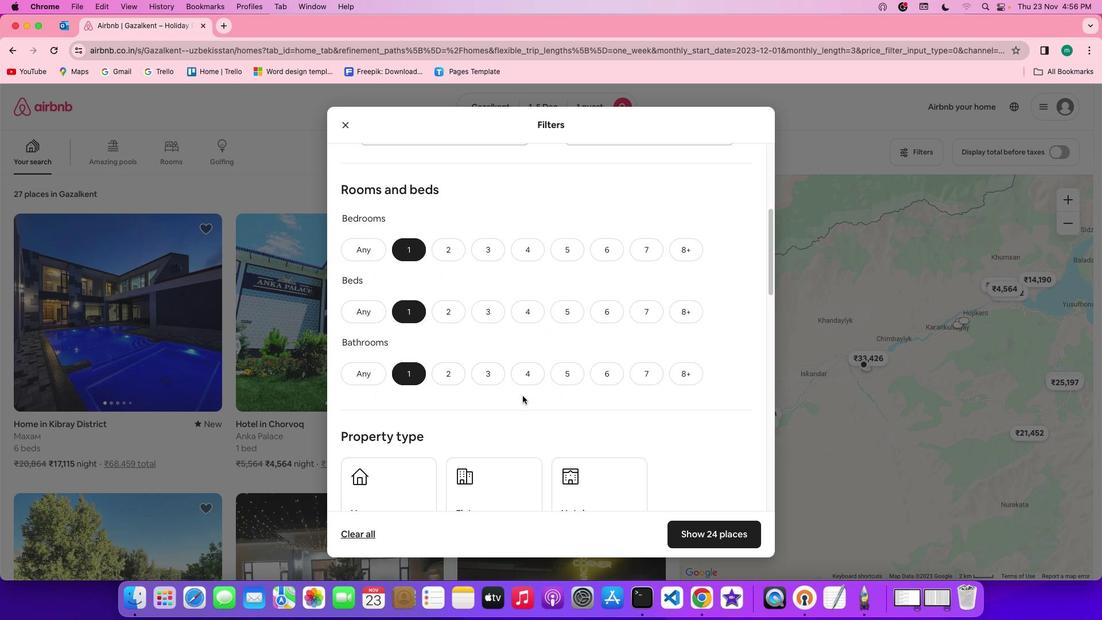 
Action: Mouse scrolled (522, 395) with delta (0, 0)
Screenshot: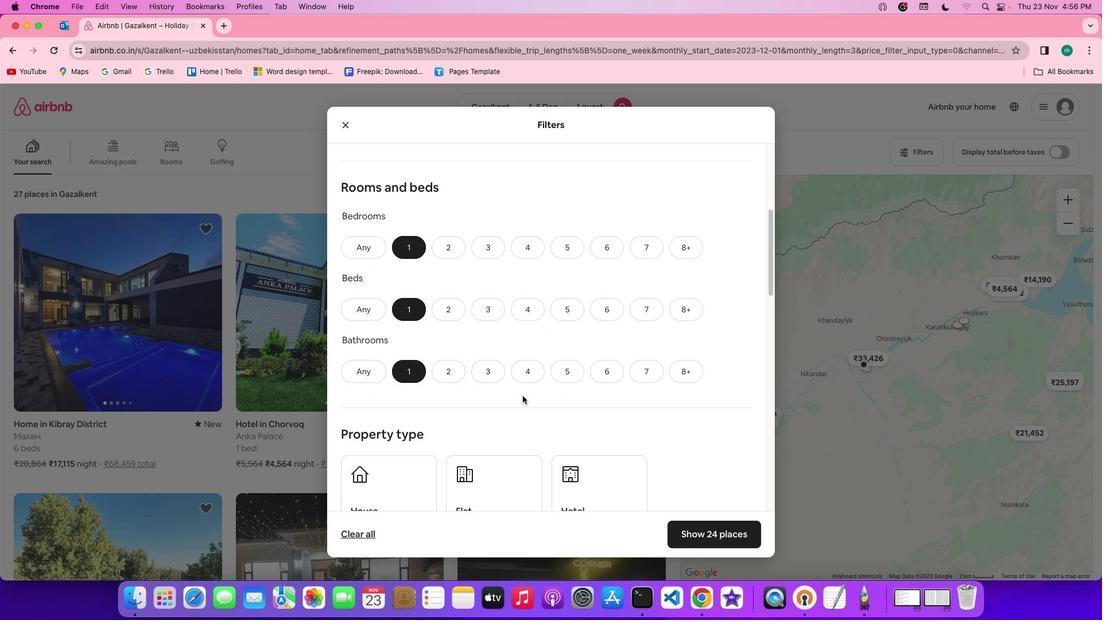 
Action: Mouse scrolled (522, 395) with delta (0, 0)
Screenshot: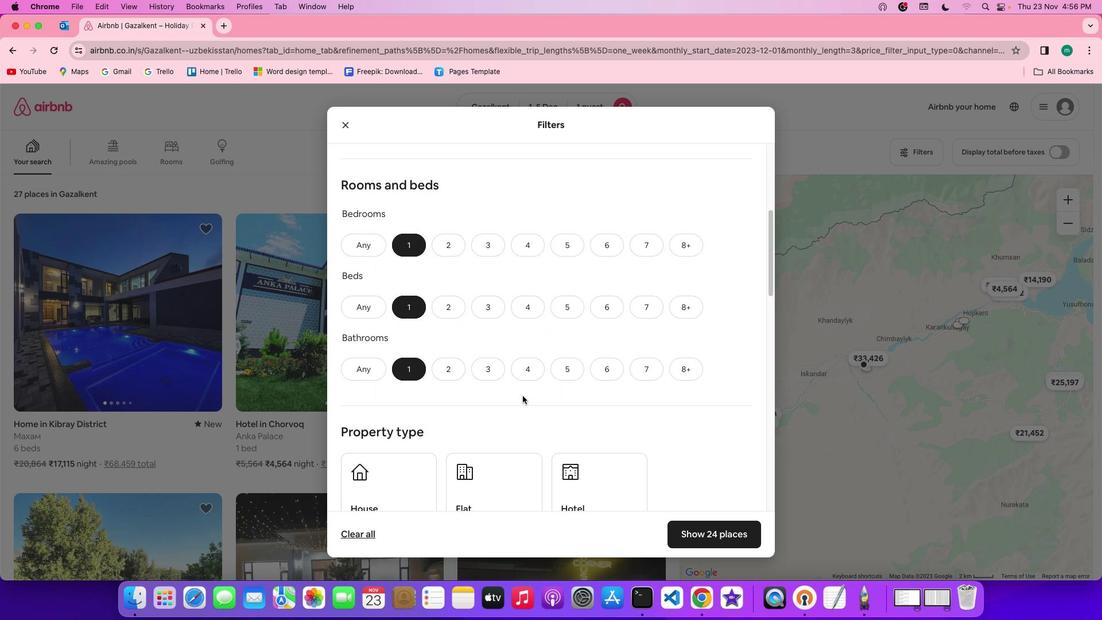 
Action: Mouse scrolled (522, 395) with delta (0, 0)
Screenshot: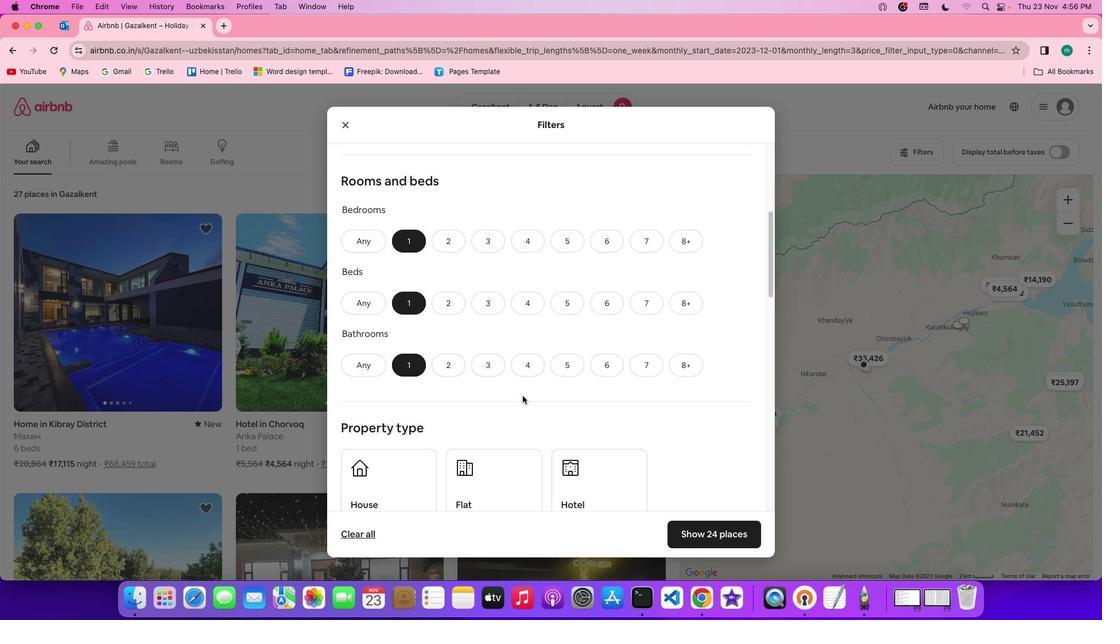 
Action: Mouse scrolled (522, 395) with delta (0, 0)
Screenshot: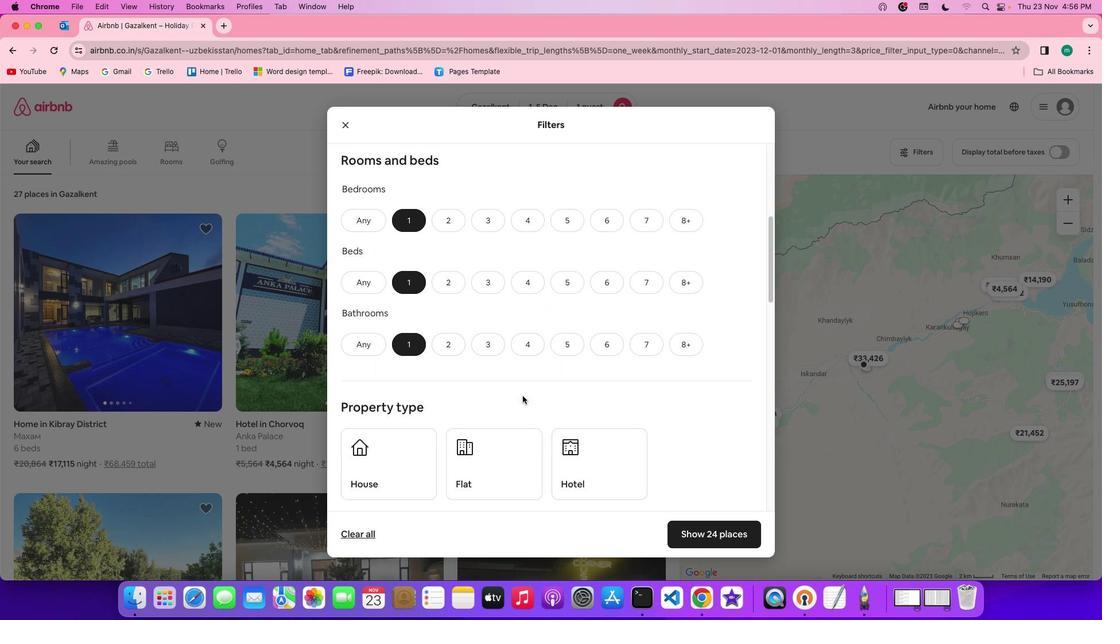 
Action: Mouse scrolled (522, 395) with delta (0, -1)
Screenshot: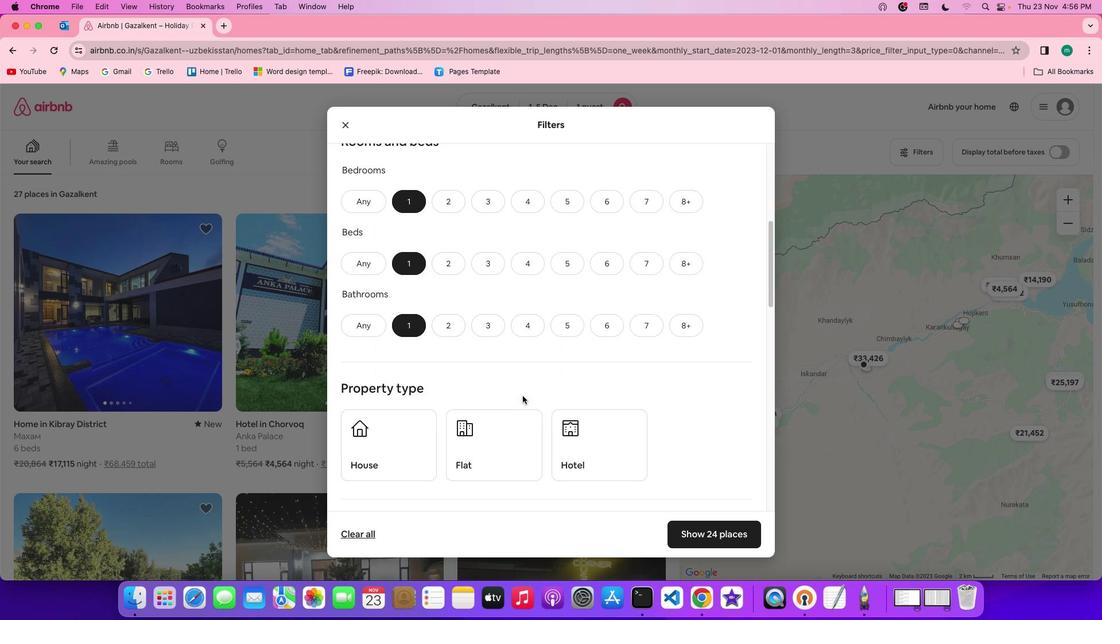 
Action: Mouse scrolled (522, 395) with delta (0, -1)
Screenshot: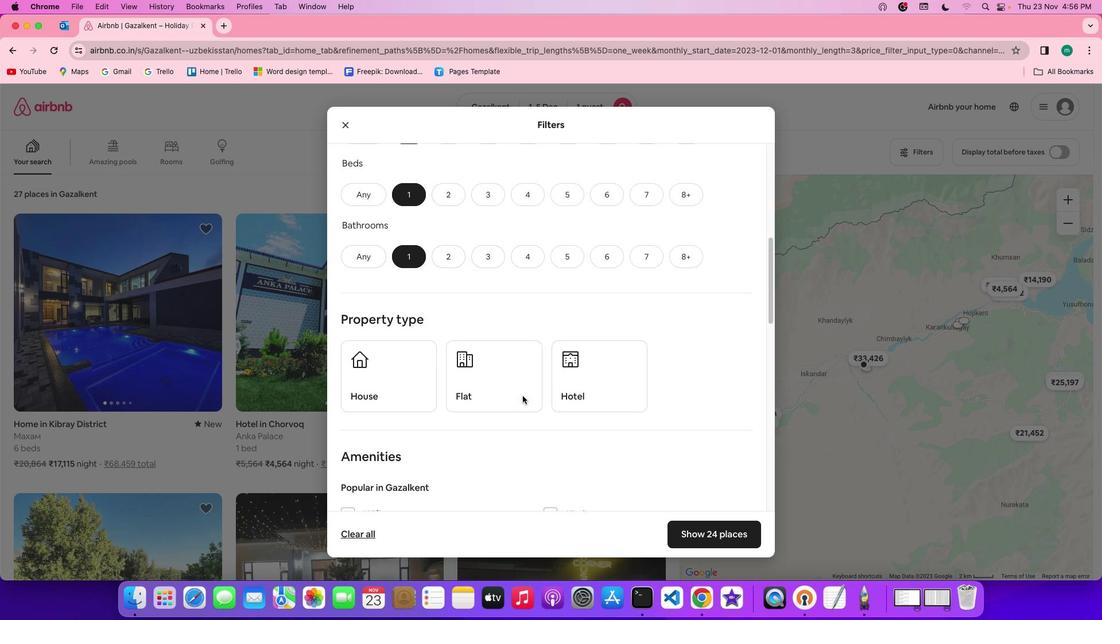 
Action: Mouse scrolled (522, 395) with delta (0, 0)
Screenshot: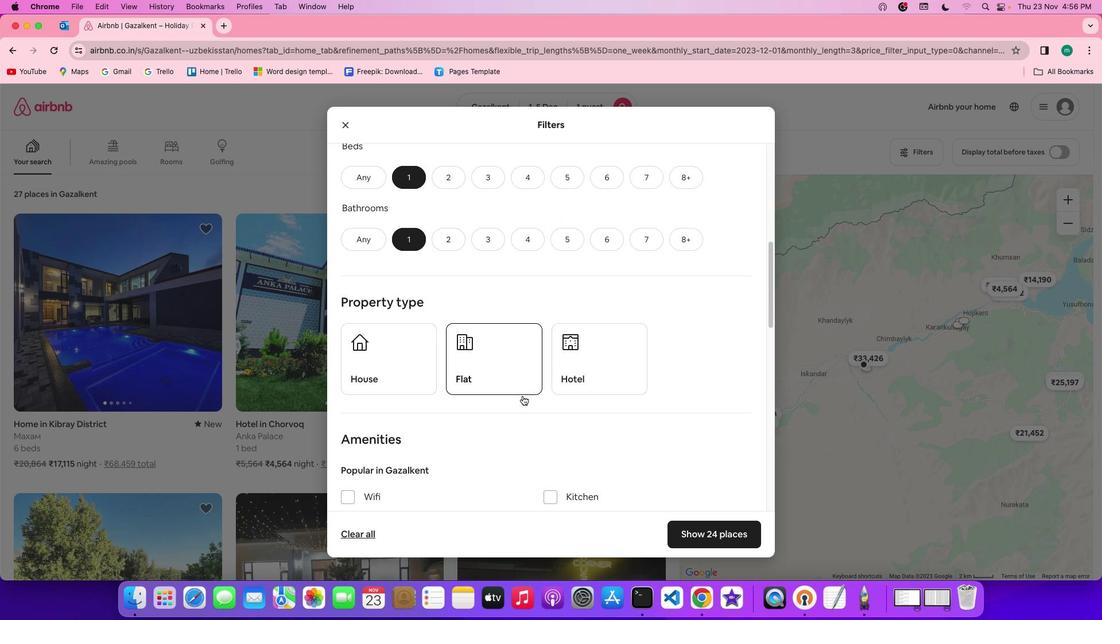 
Action: Mouse scrolled (522, 395) with delta (0, 0)
Screenshot: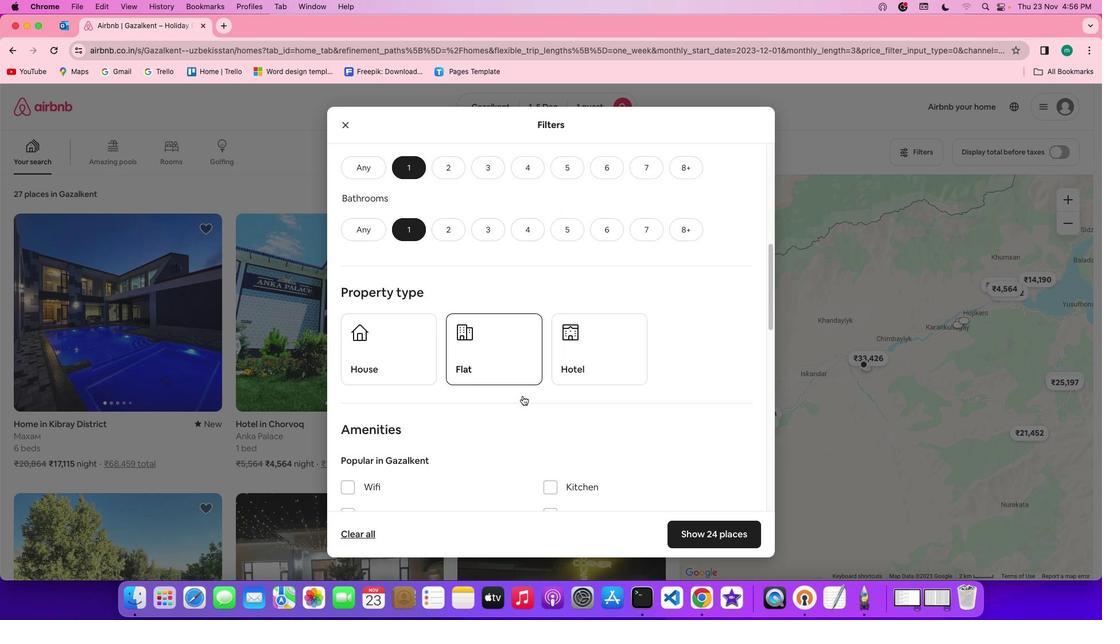 
Action: Mouse scrolled (522, 395) with delta (0, 0)
Screenshot: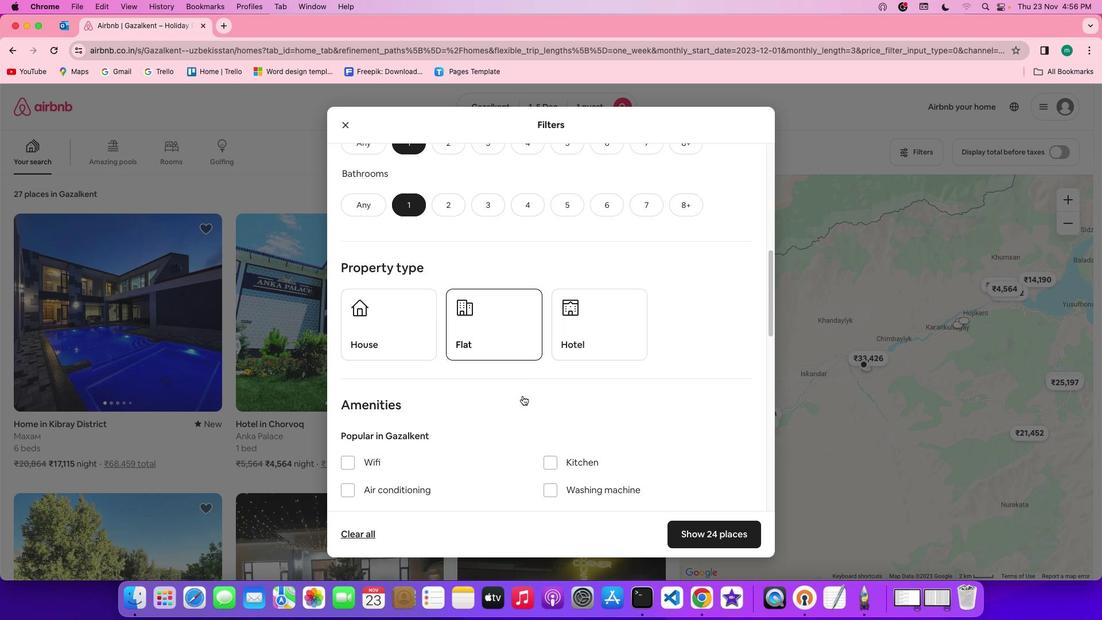 
Action: Mouse scrolled (522, 395) with delta (0, 0)
Screenshot: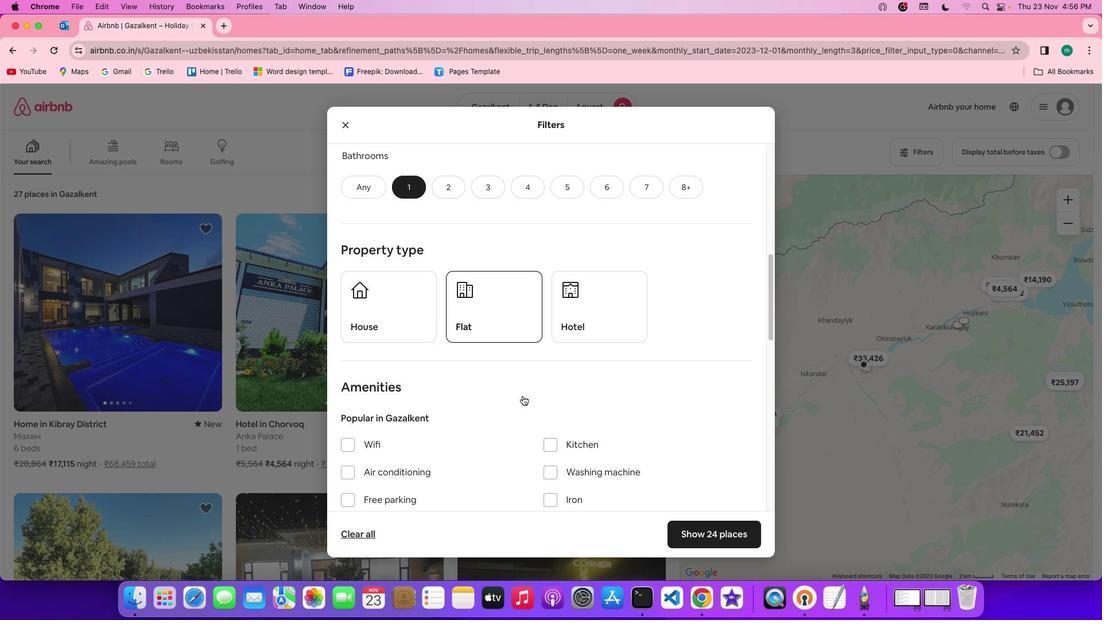 
Action: Mouse scrolled (522, 395) with delta (0, 0)
Screenshot: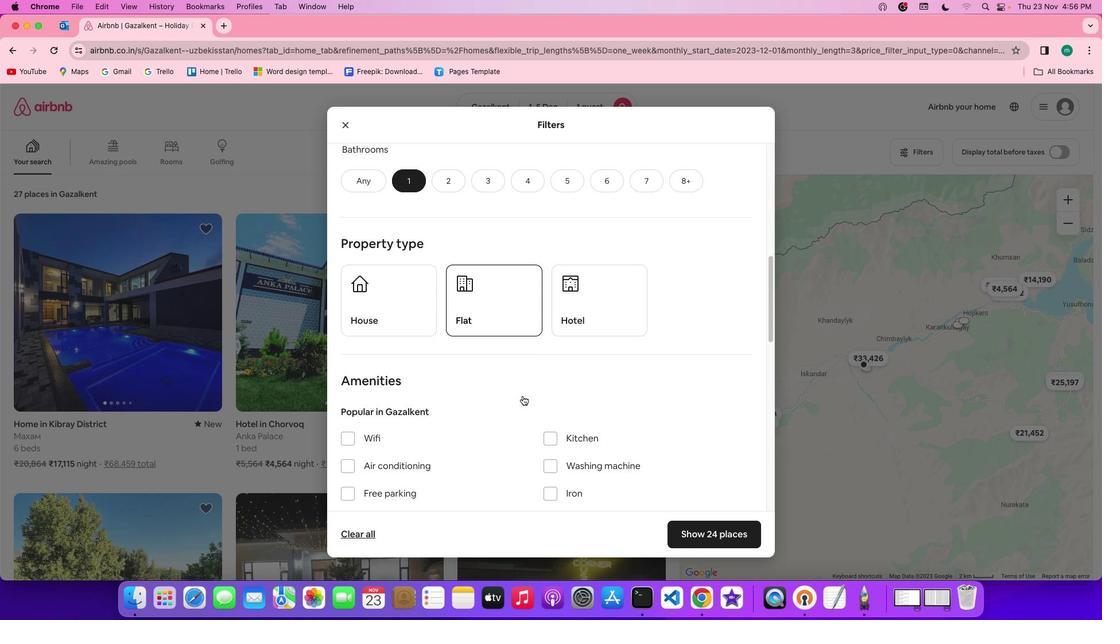 
Action: Mouse scrolled (522, 395) with delta (0, 0)
Screenshot: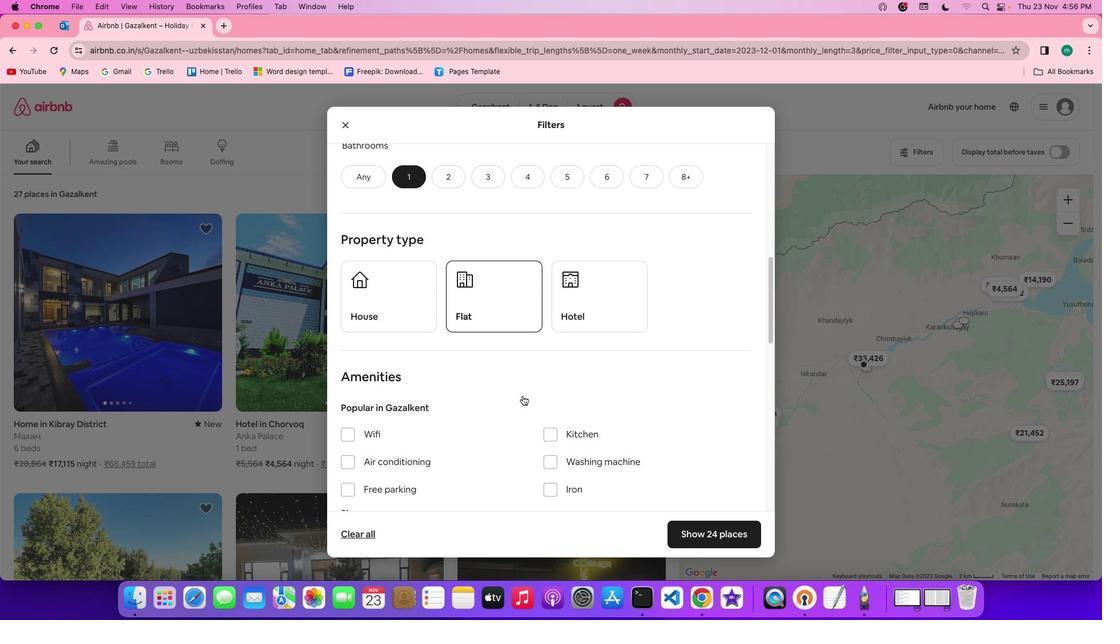 
Action: Mouse scrolled (522, 395) with delta (0, 0)
Screenshot: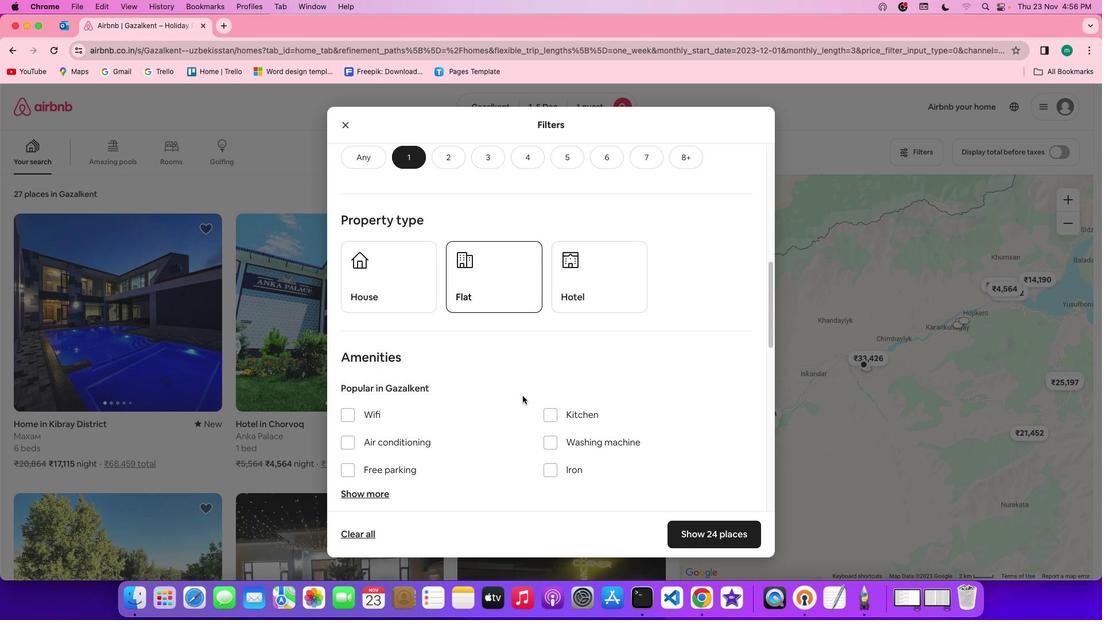 
Action: Mouse scrolled (522, 395) with delta (0, 0)
Screenshot: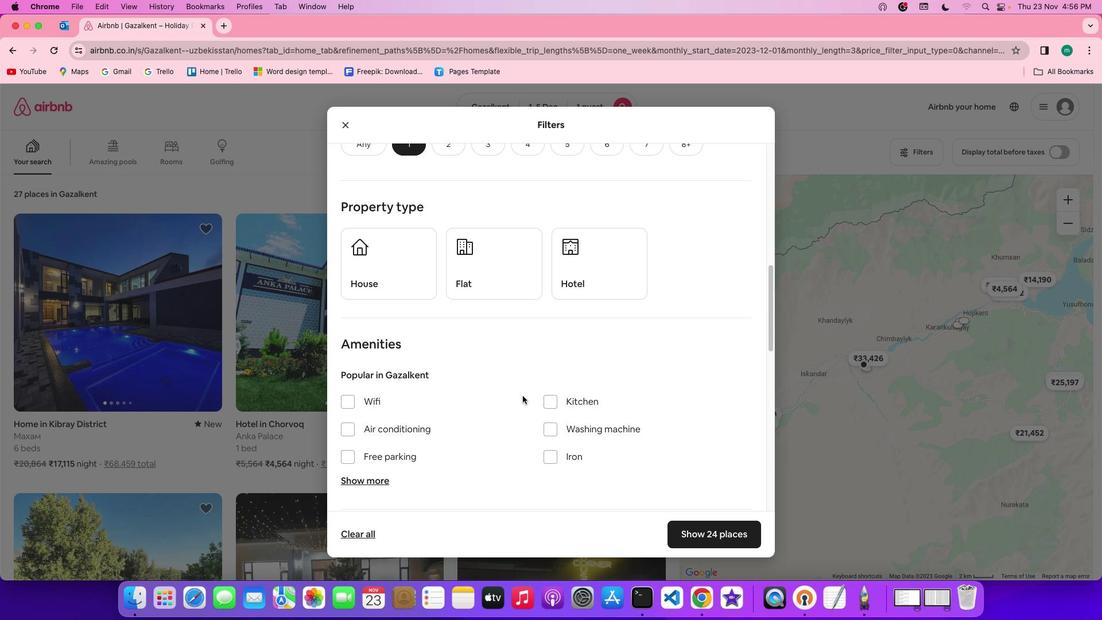 
Action: Mouse scrolled (522, 395) with delta (0, 0)
Screenshot: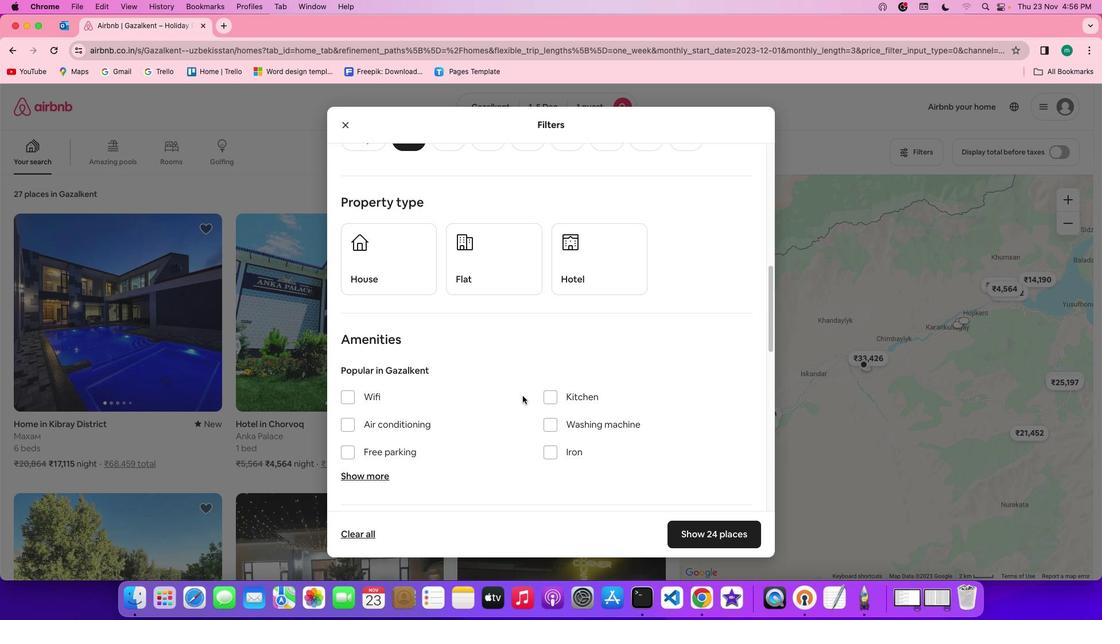 
Action: Mouse scrolled (522, 395) with delta (0, 0)
Screenshot: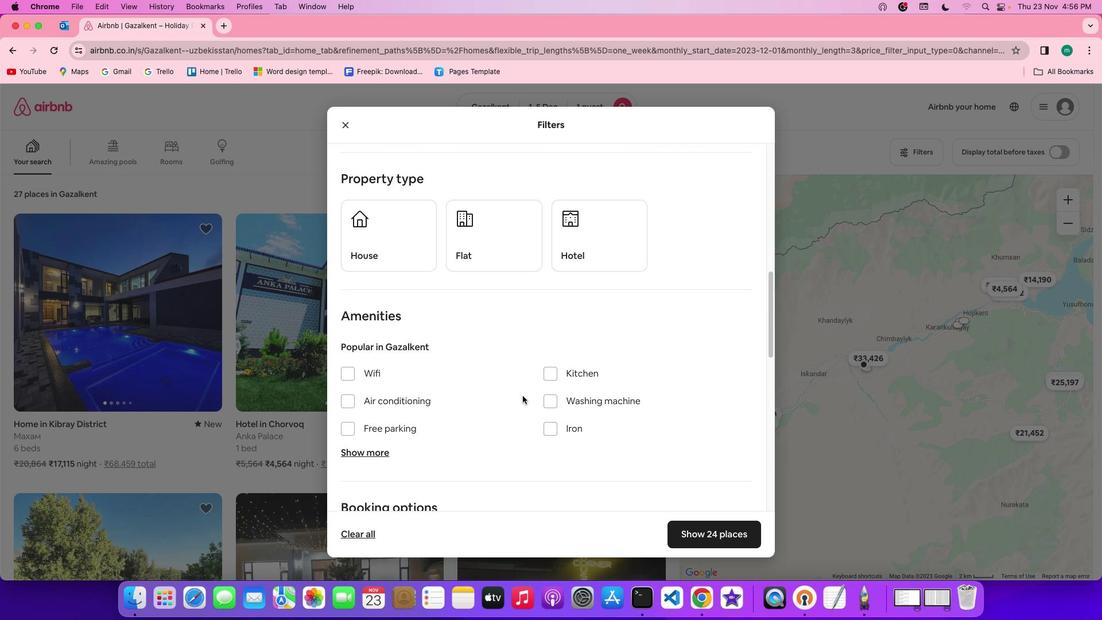 
Action: Mouse scrolled (522, 395) with delta (0, 0)
Screenshot: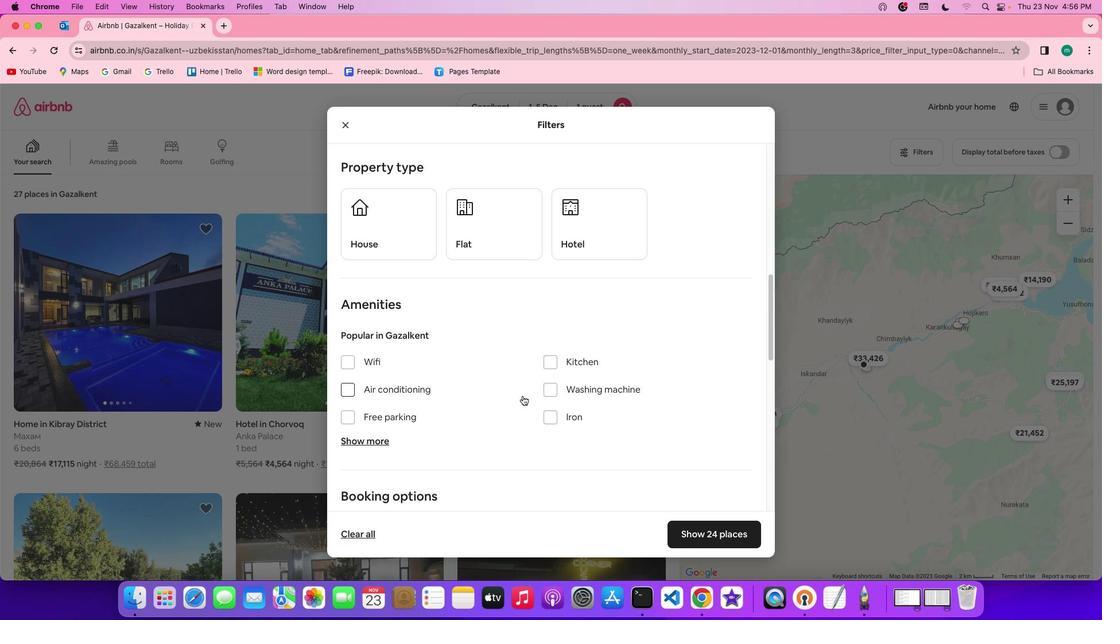 
Action: Mouse scrolled (522, 395) with delta (0, 0)
Screenshot: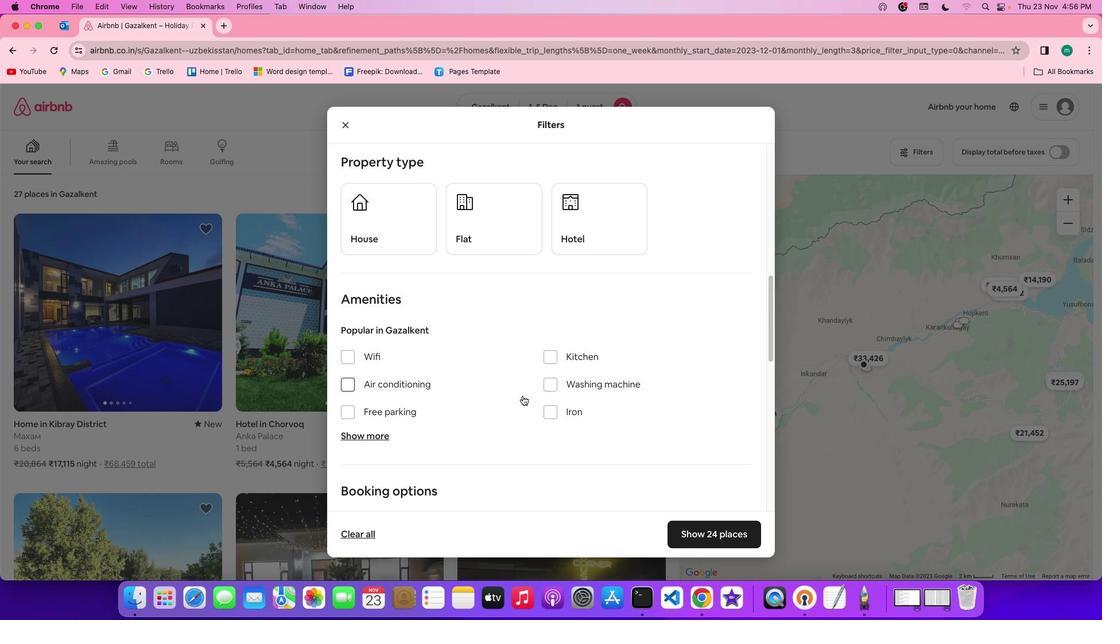 
Action: Mouse scrolled (522, 395) with delta (0, 0)
Screenshot: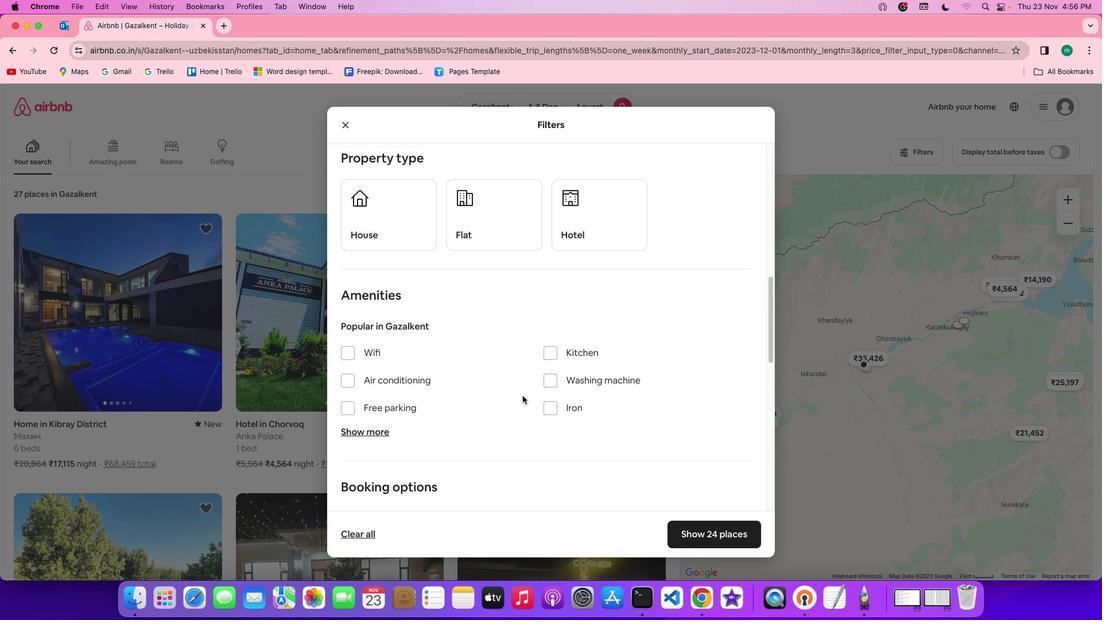 
Action: Mouse moved to (635, 316)
Screenshot: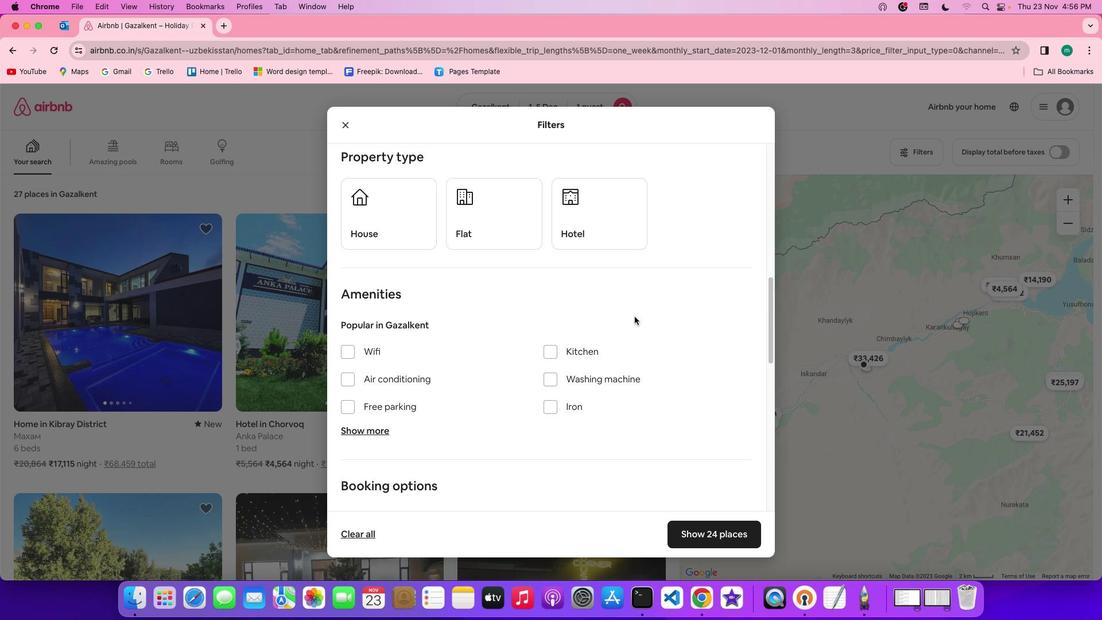 
Action: Mouse scrolled (635, 316) with delta (0, 0)
Screenshot: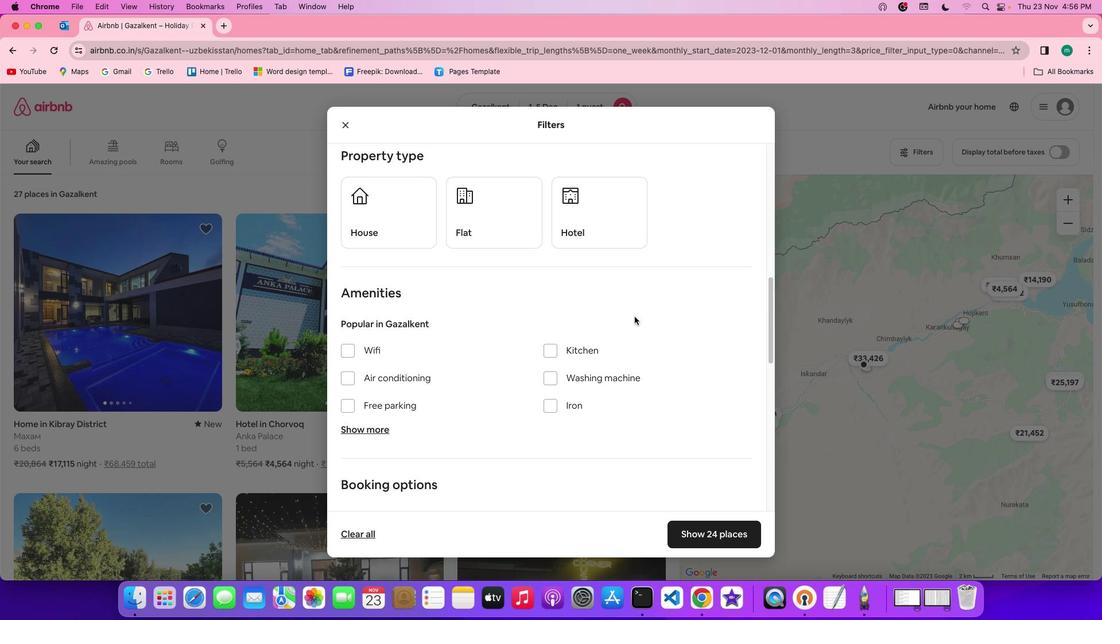 
Action: Mouse scrolled (635, 316) with delta (0, 0)
Screenshot: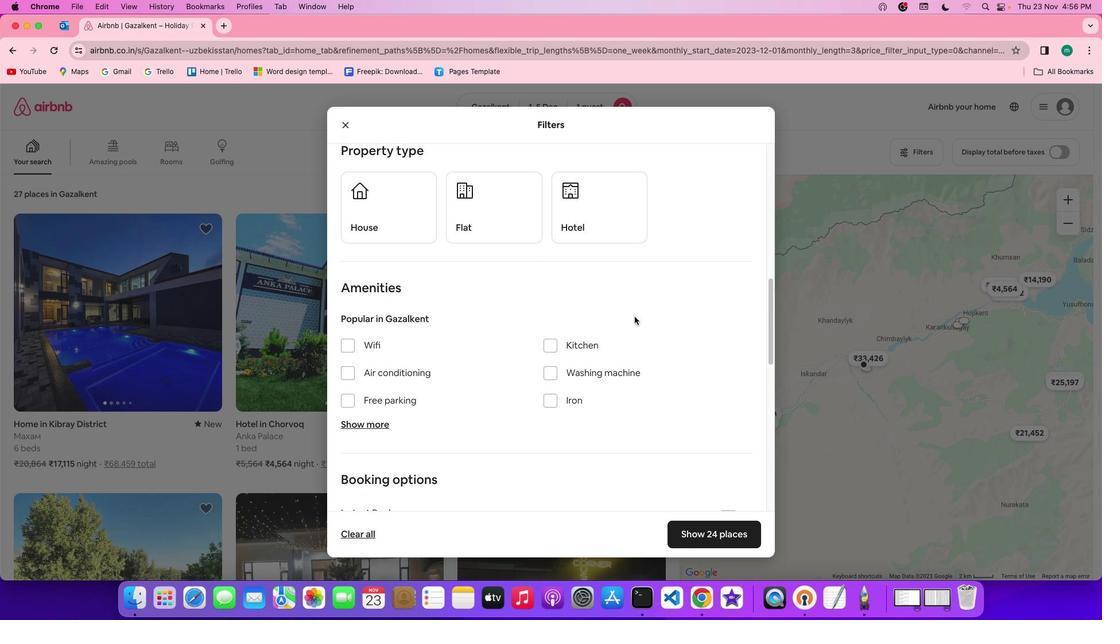 
Action: Mouse moved to (492, 219)
Screenshot: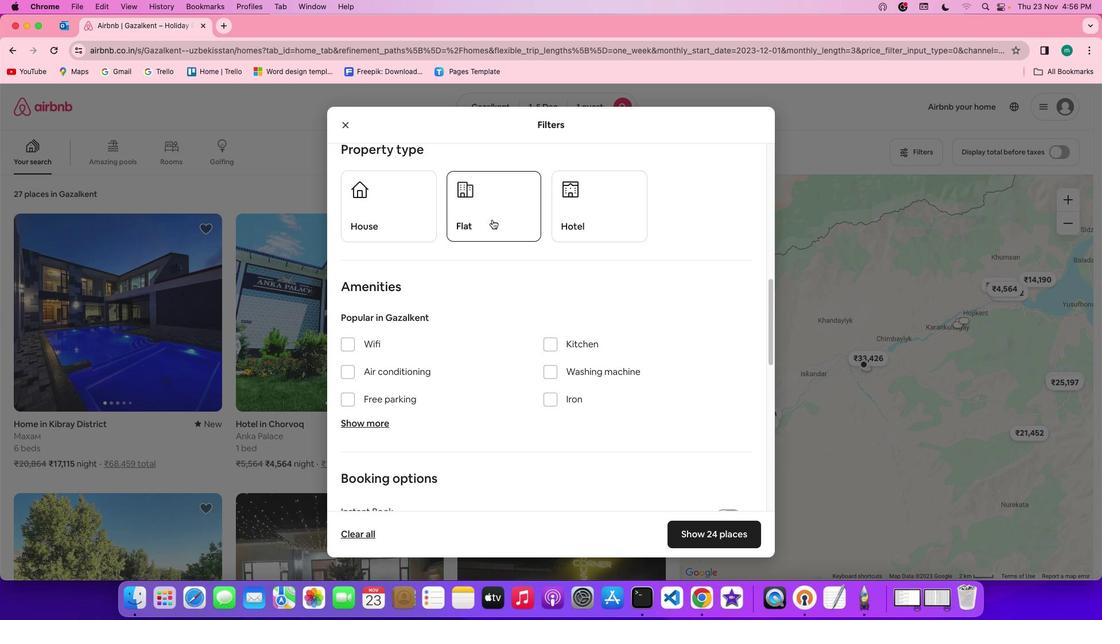 
Action: Mouse pressed left at (492, 219)
Screenshot: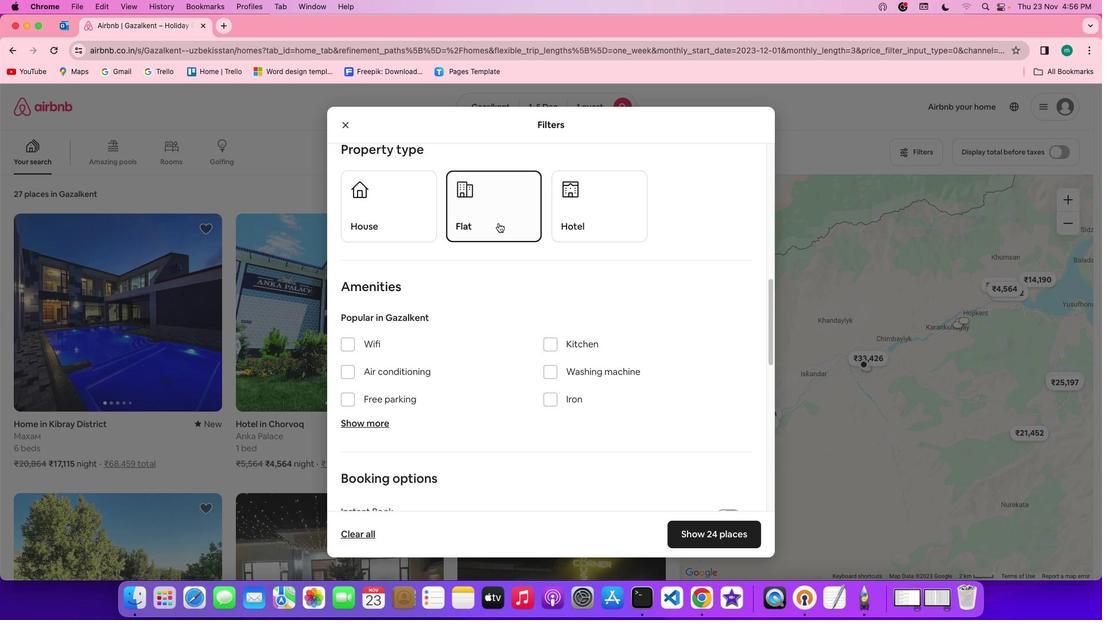 
Action: Mouse moved to (658, 326)
Screenshot: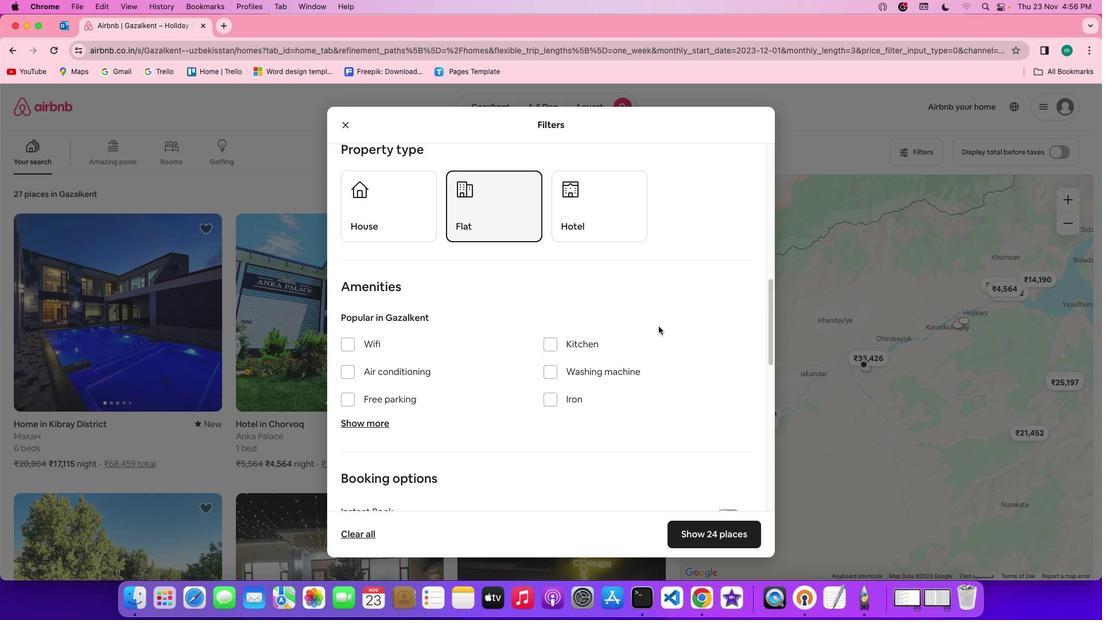 
Action: Mouse scrolled (658, 326) with delta (0, 0)
Screenshot: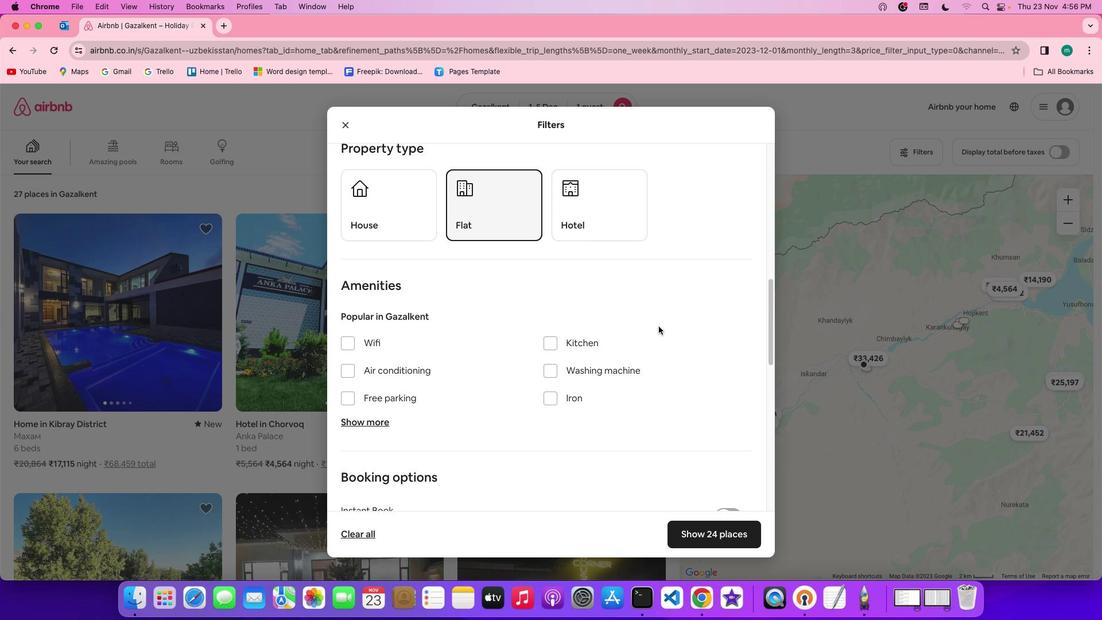 
Action: Mouse scrolled (658, 326) with delta (0, 0)
Screenshot: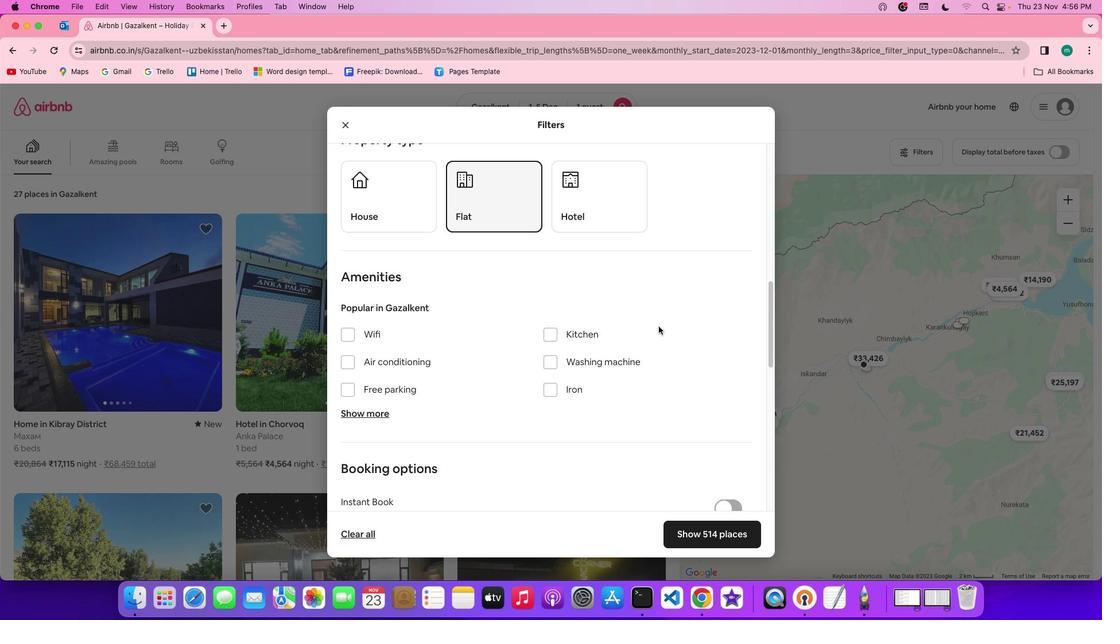 
Action: Mouse scrolled (658, 326) with delta (0, 0)
Screenshot: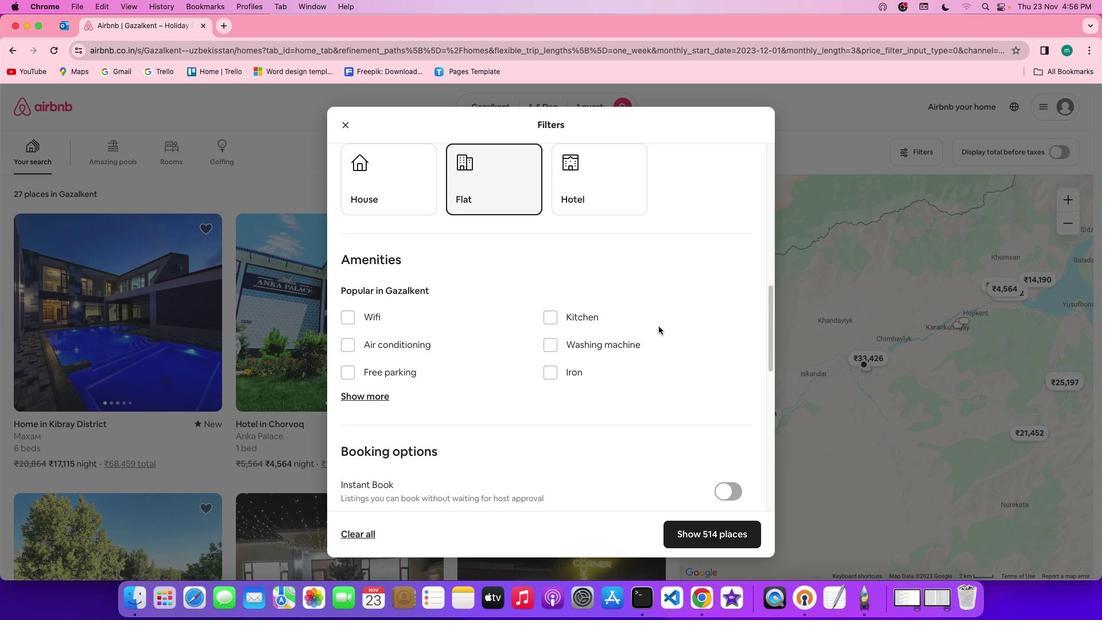
Action: Mouse scrolled (658, 326) with delta (0, 0)
Screenshot: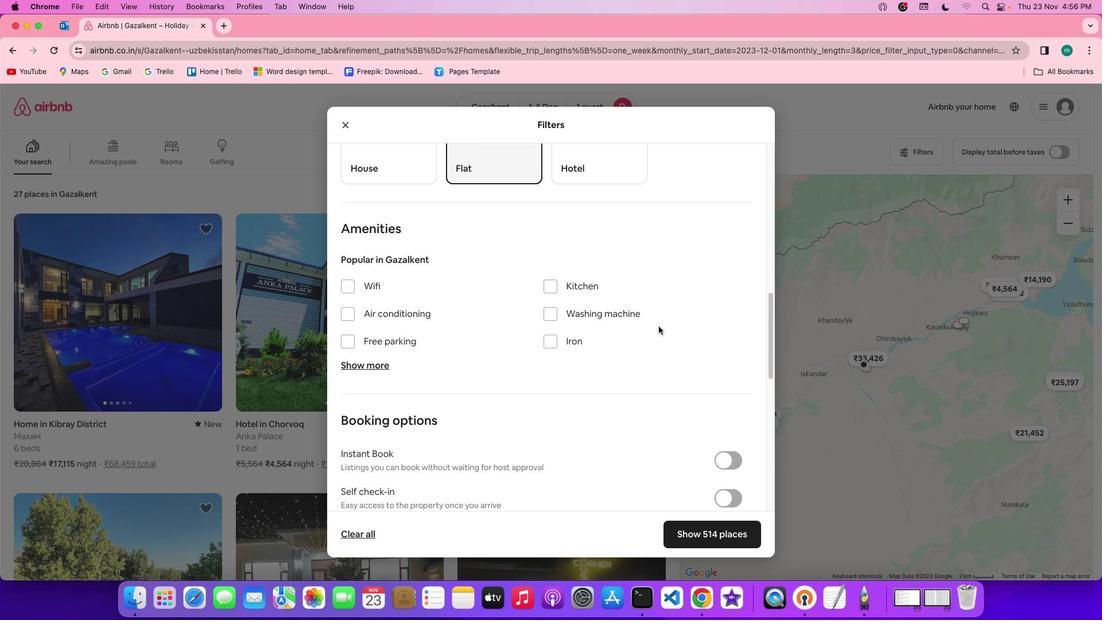 
Action: Mouse scrolled (658, 326) with delta (0, 0)
Screenshot: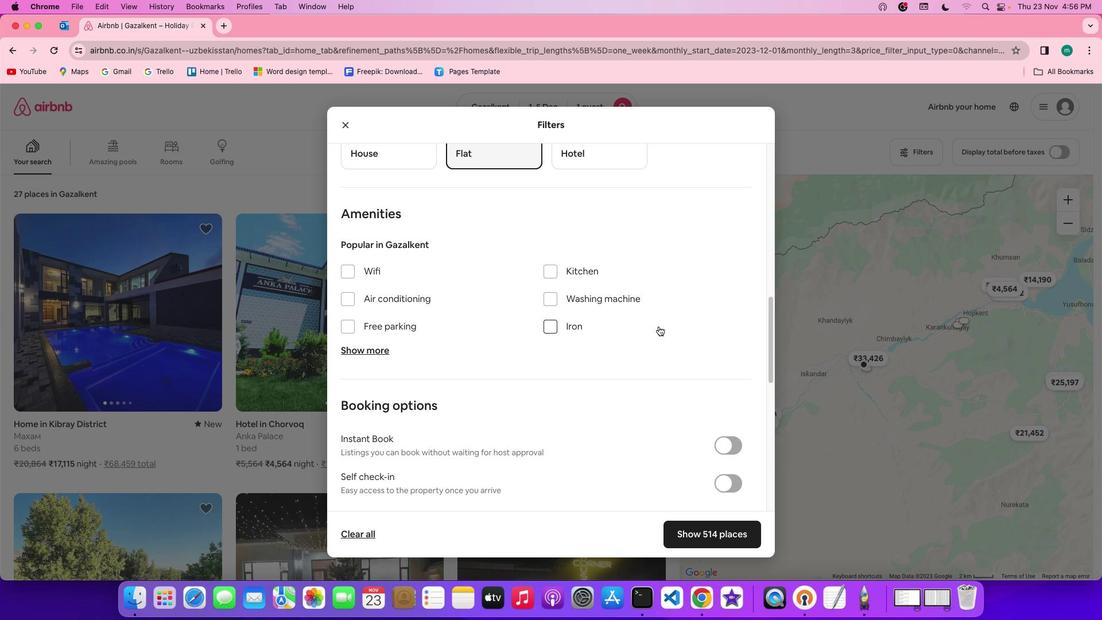 
Action: Mouse scrolled (658, 326) with delta (0, 0)
Screenshot: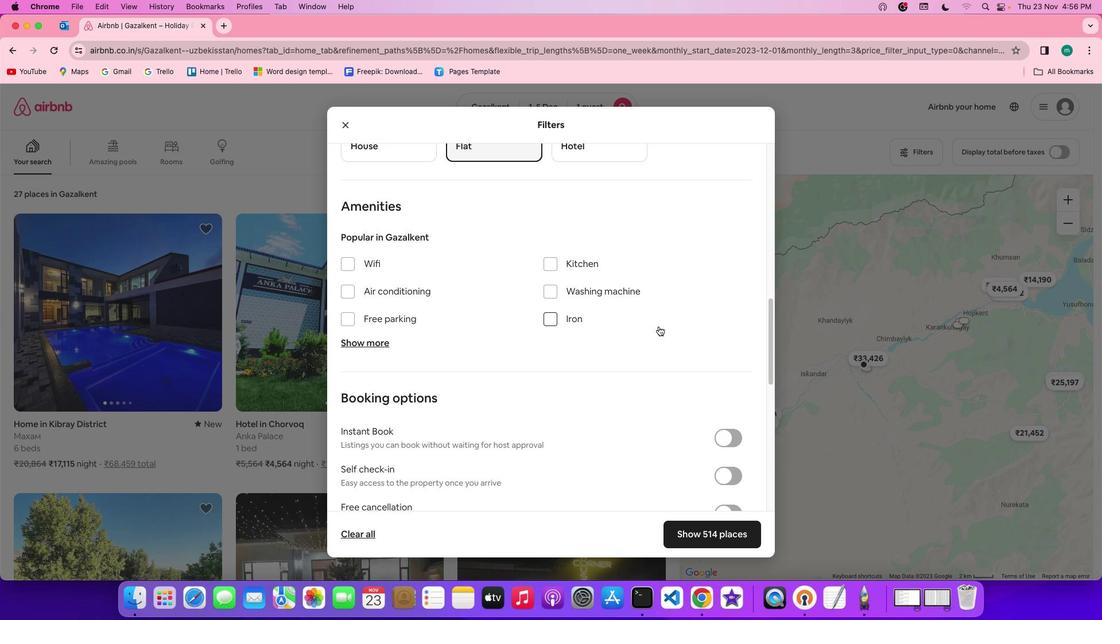 
Action: Mouse scrolled (658, 326) with delta (0, 0)
Screenshot: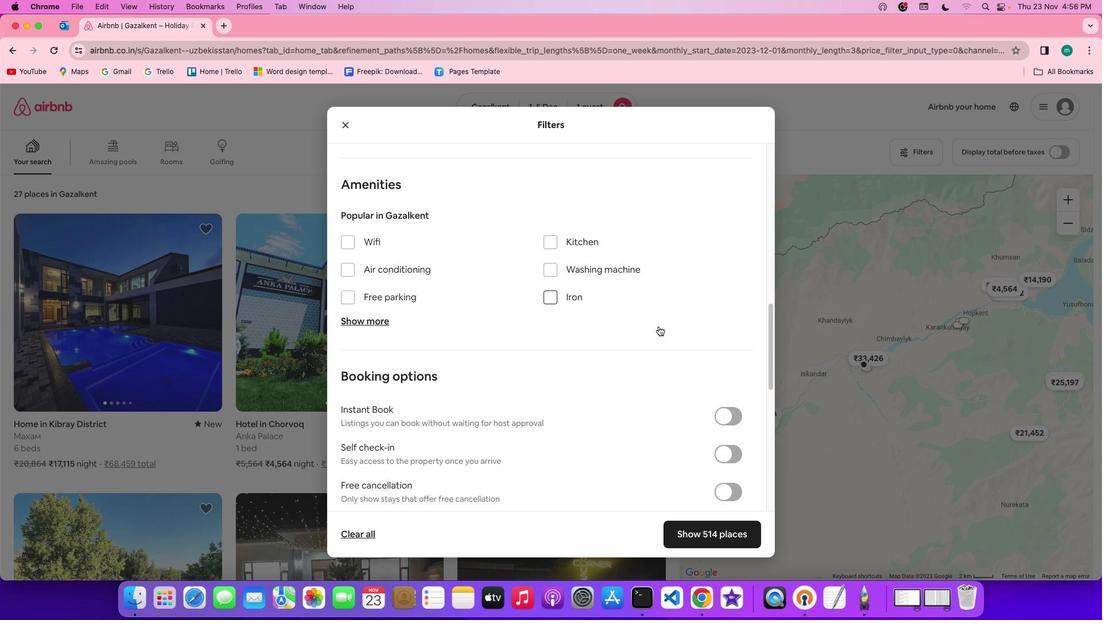 
Action: Mouse scrolled (658, 326) with delta (0, 0)
Screenshot: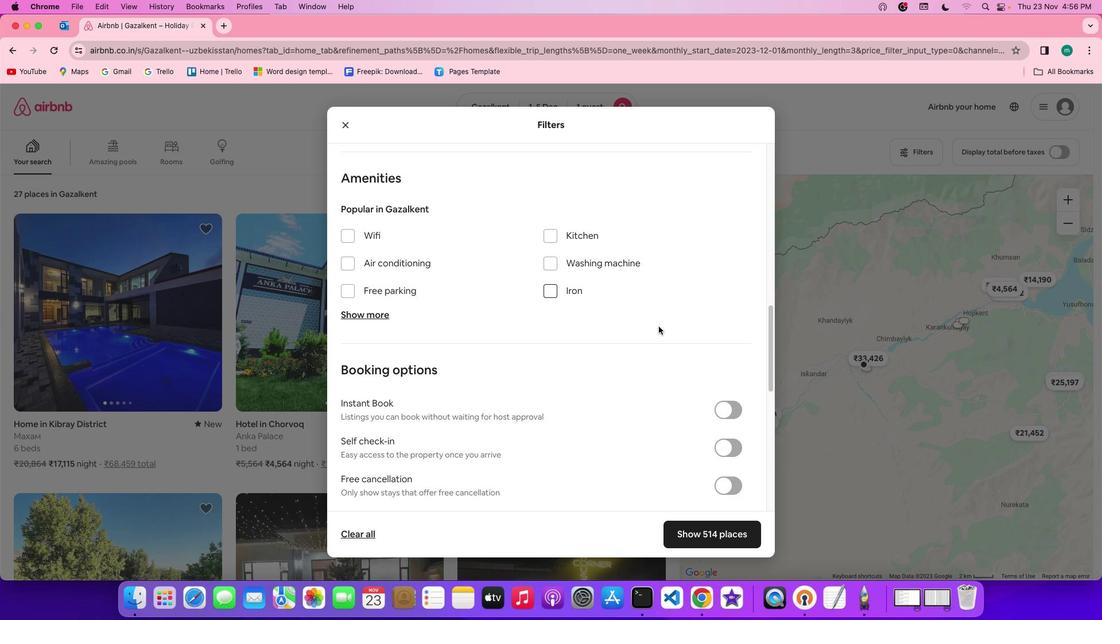 
Action: Mouse moved to (659, 326)
Screenshot: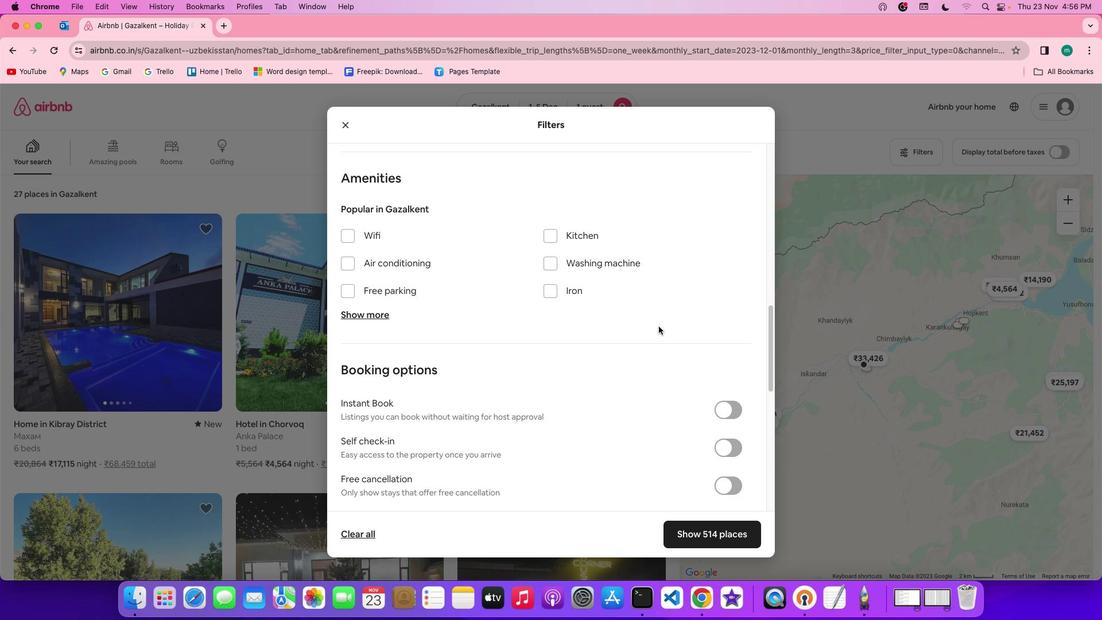 
Action: Mouse scrolled (659, 326) with delta (0, 0)
Screenshot: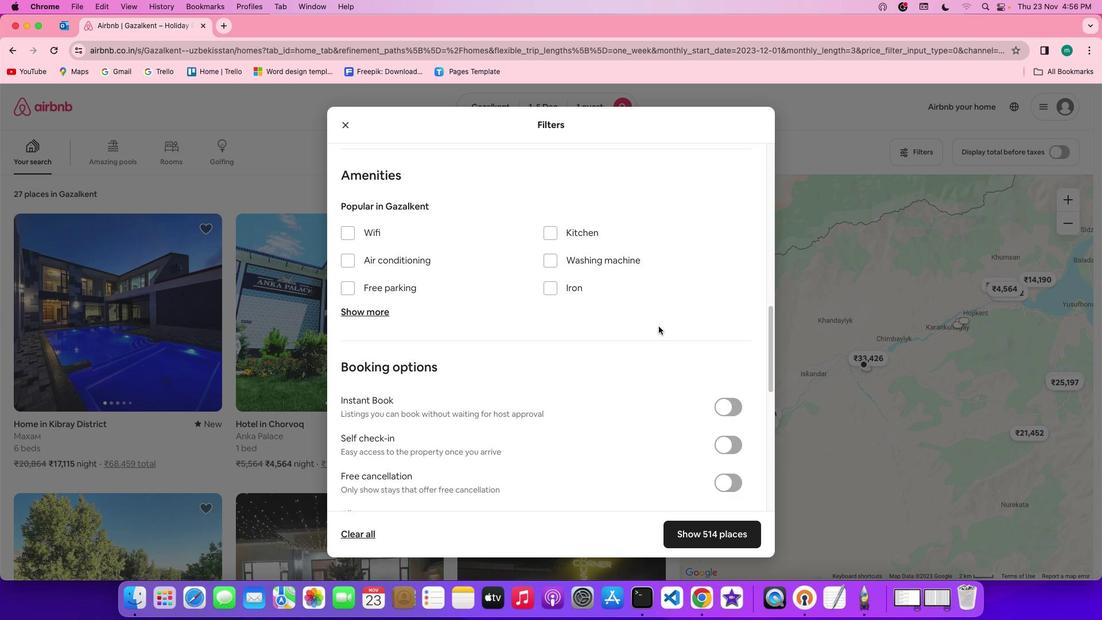 
Action: Mouse scrolled (659, 326) with delta (0, 0)
Screenshot: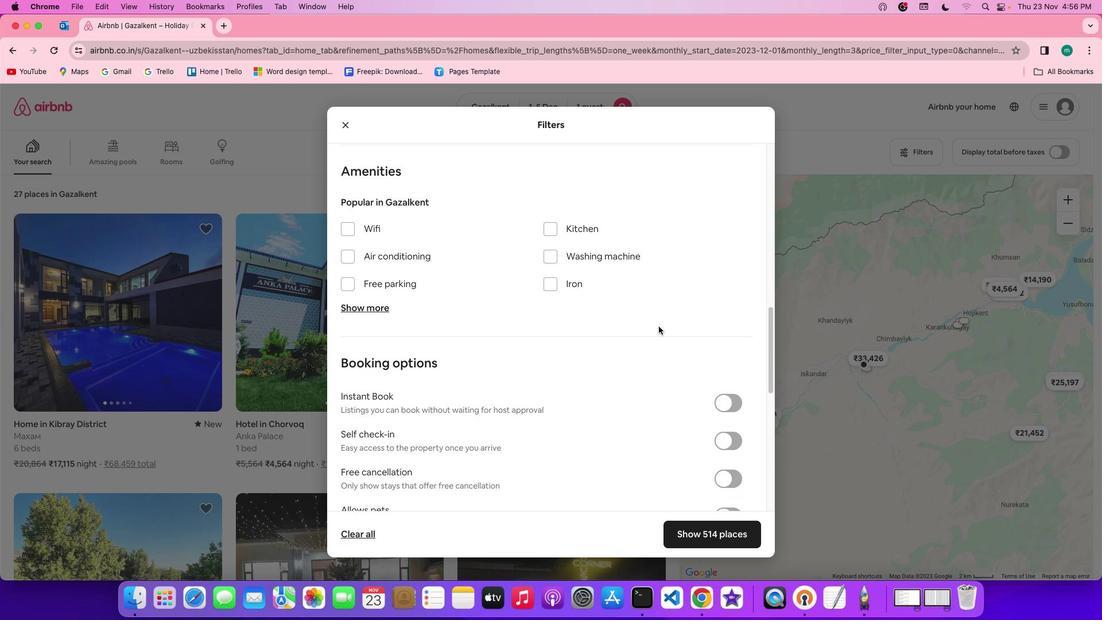 
Action: Mouse scrolled (659, 326) with delta (0, 0)
Screenshot: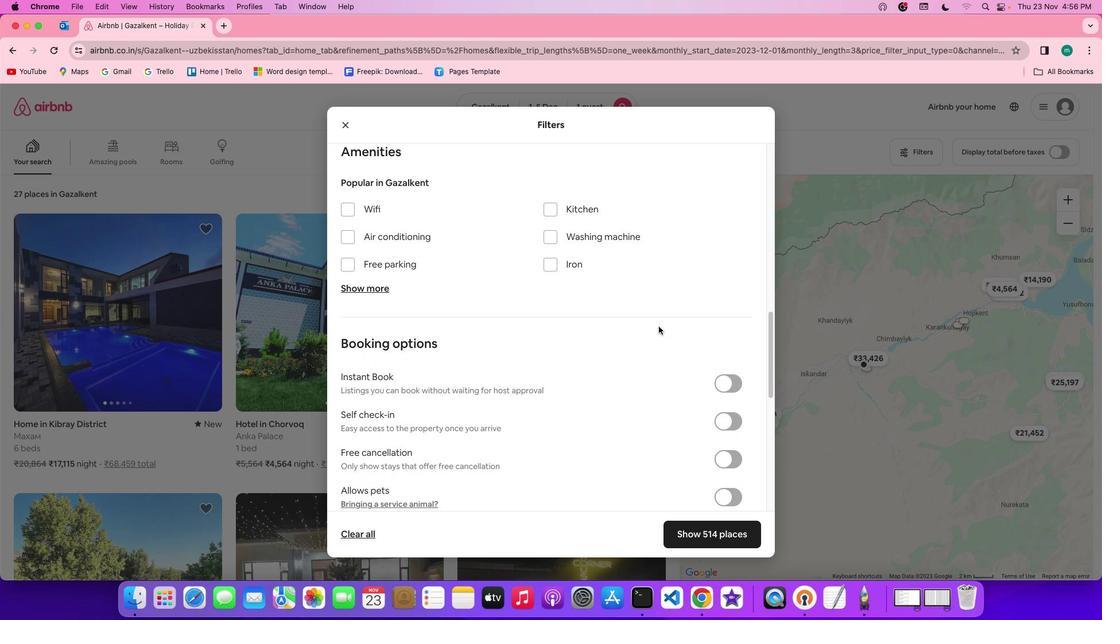
Action: Mouse scrolled (659, 326) with delta (0, 0)
Screenshot: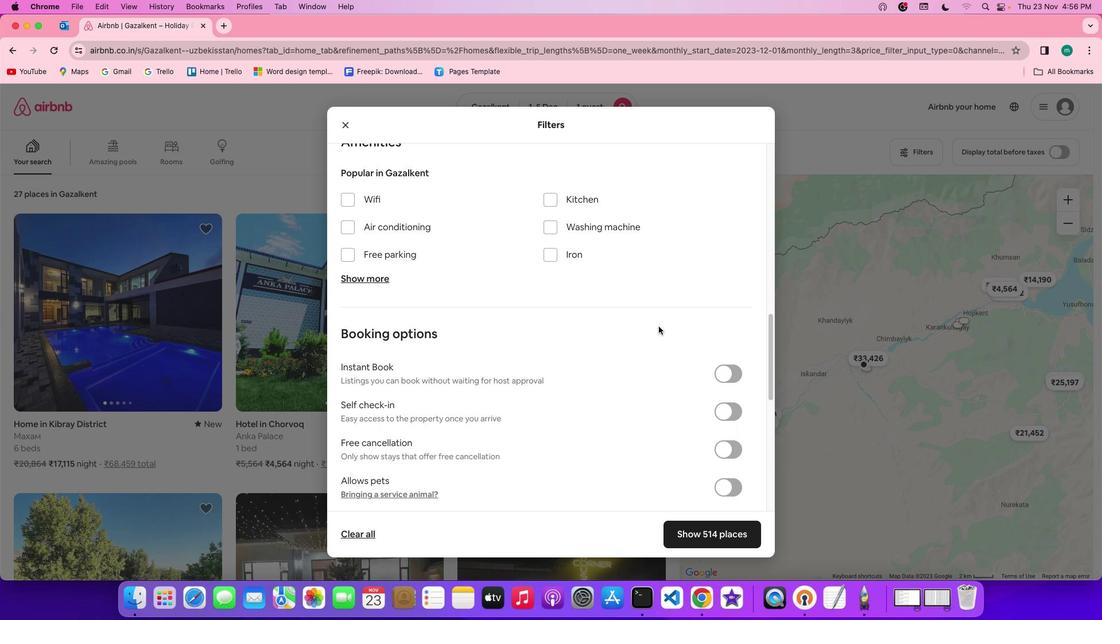 
Action: Mouse scrolled (659, 326) with delta (0, 0)
Screenshot: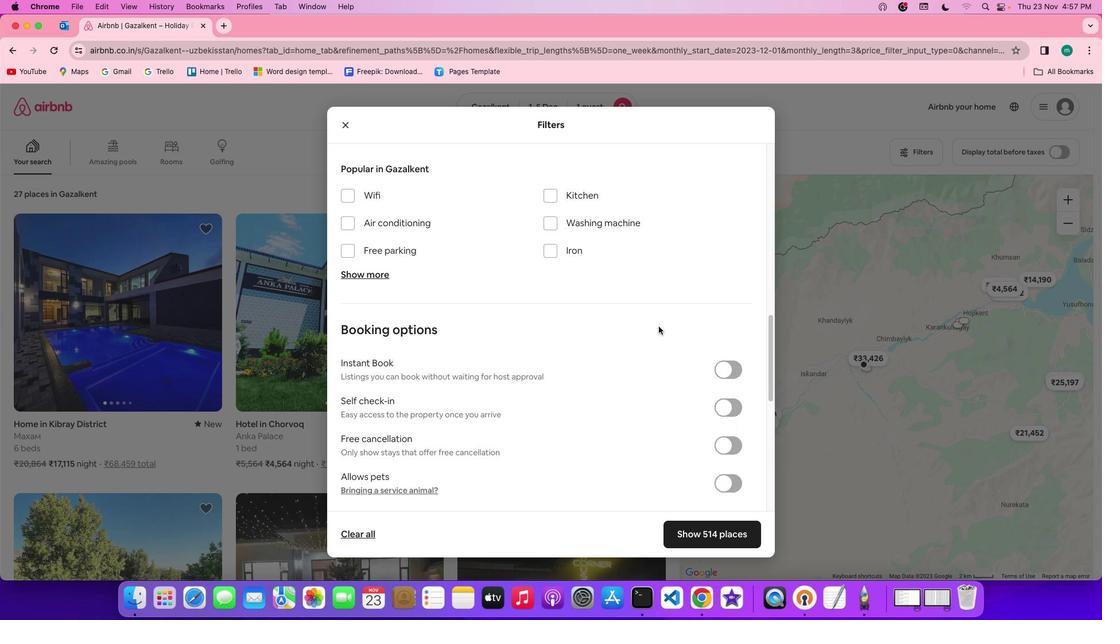 
Action: Mouse scrolled (659, 326) with delta (0, 0)
Screenshot: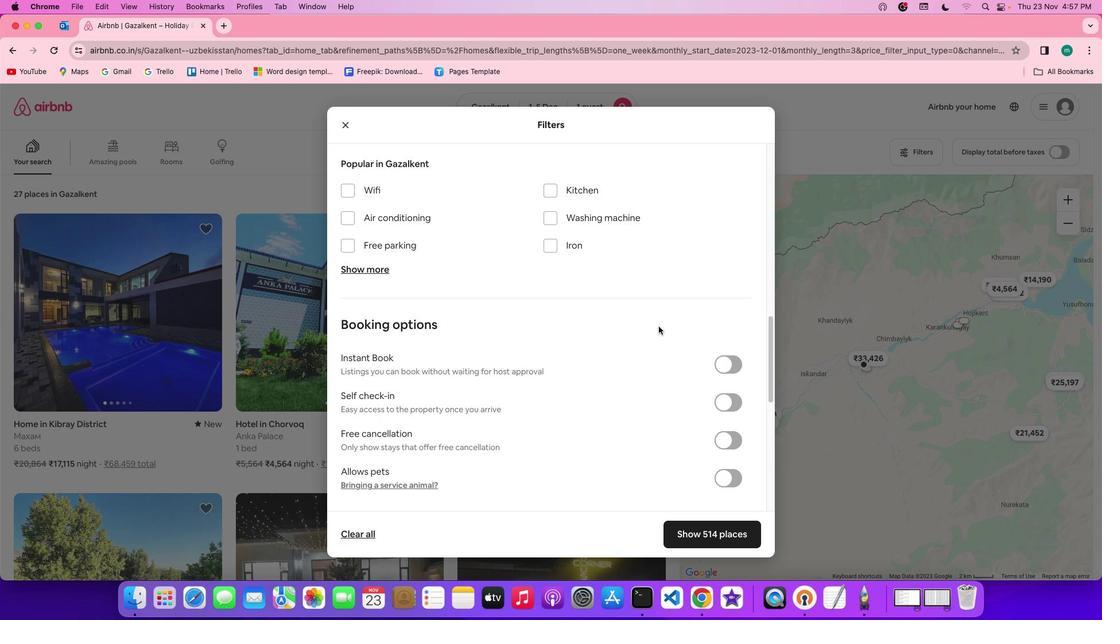 
Action: Mouse scrolled (659, 326) with delta (0, 0)
Screenshot: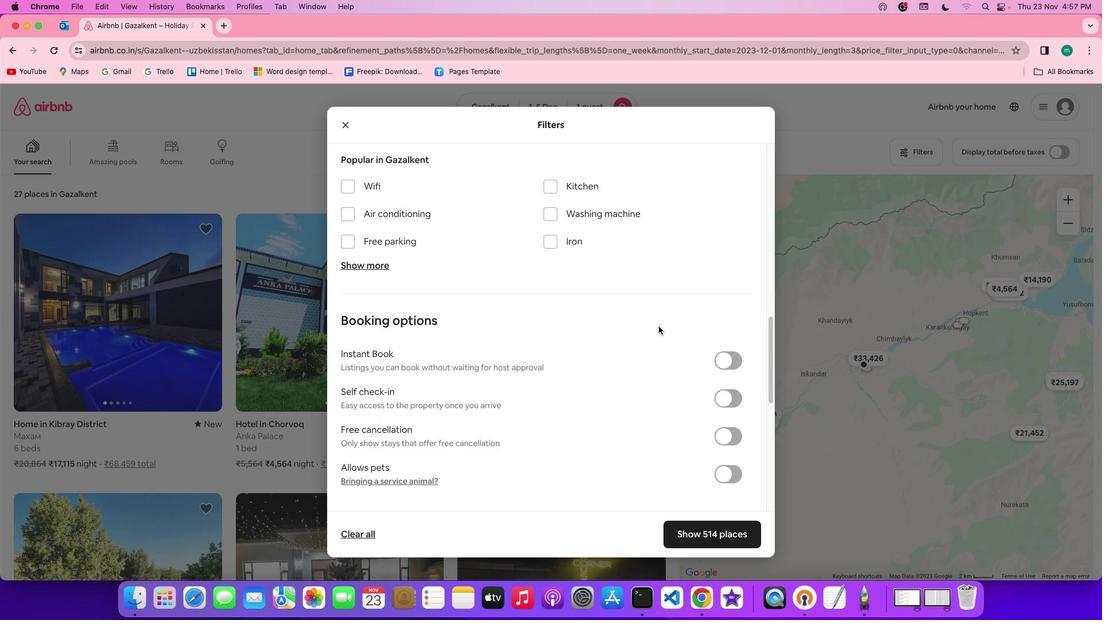 
Action: Mouse moved to (351, 183)
Screenshot: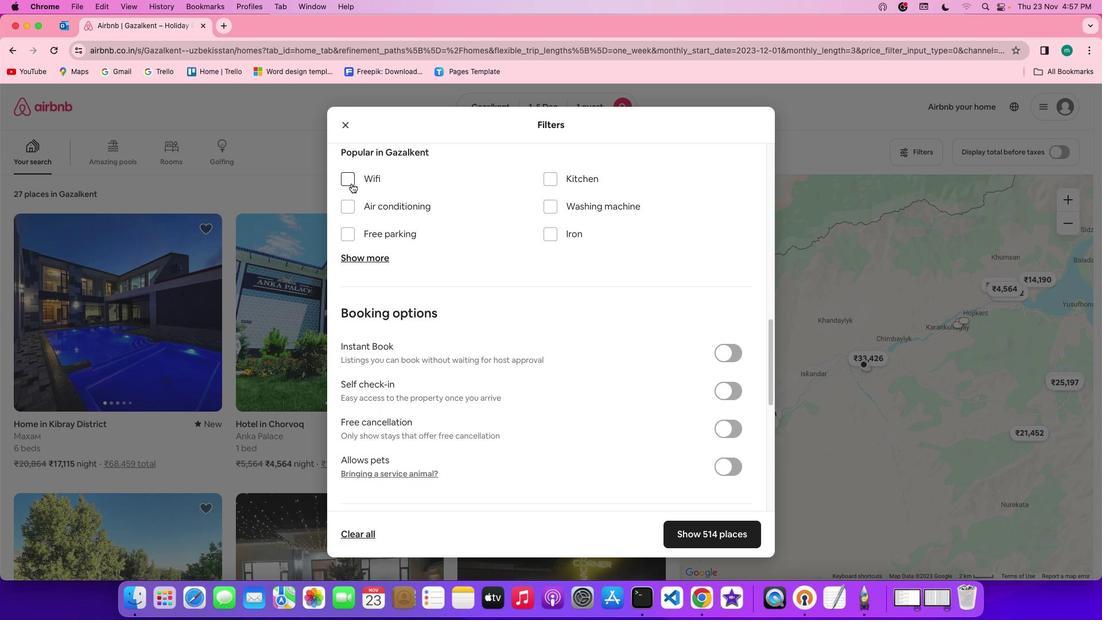 
Action: Mouse pressed left at (351, 183)
Screenshot: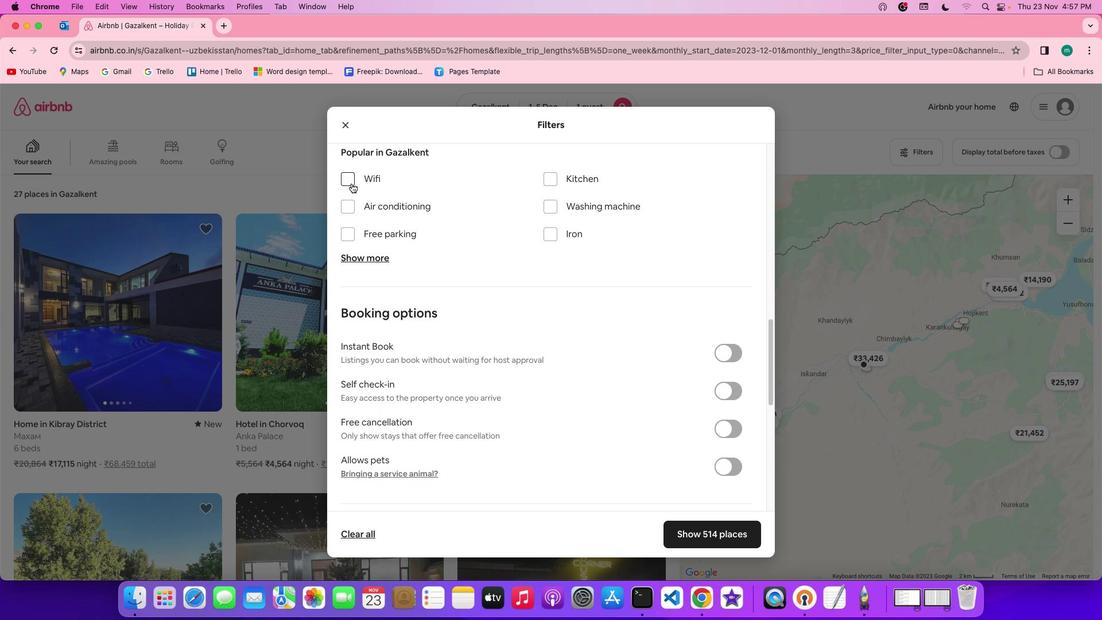
Action: Mouse moved to (371, 256)
Screenshot: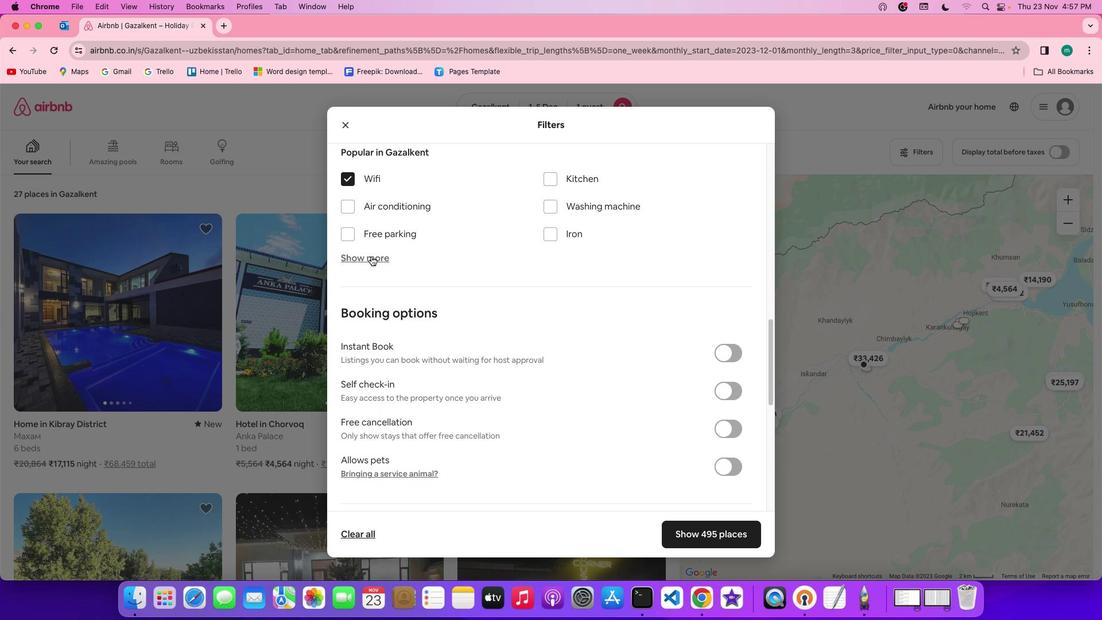 
Action: Mouse pressed left at (371, 256)
Screenshot: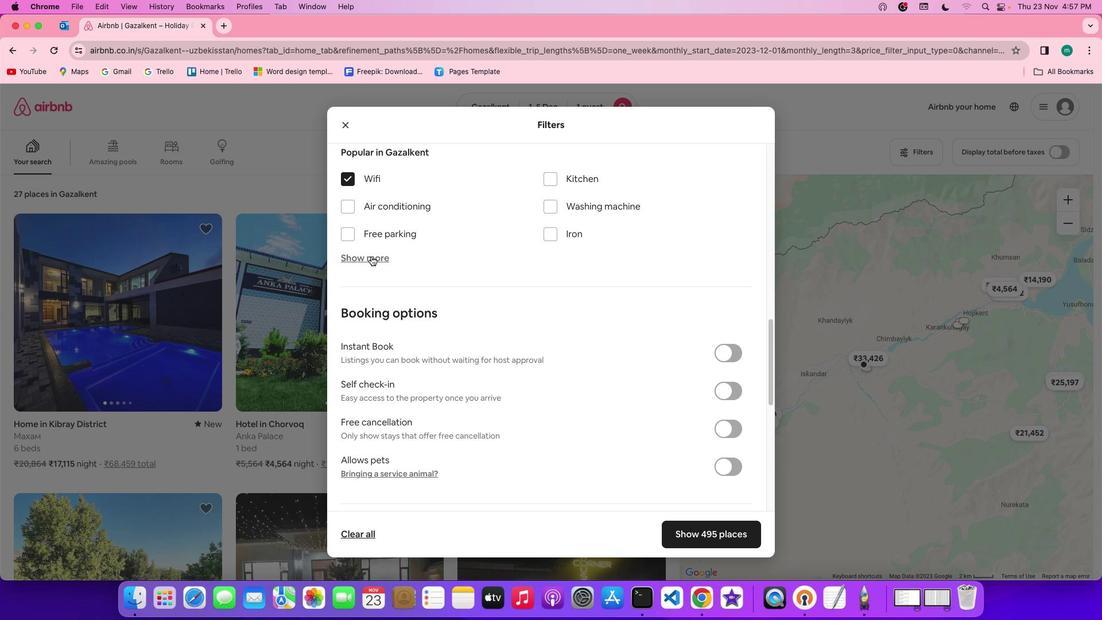 
Action: Mouse moved to (531, 406)
Screenshot: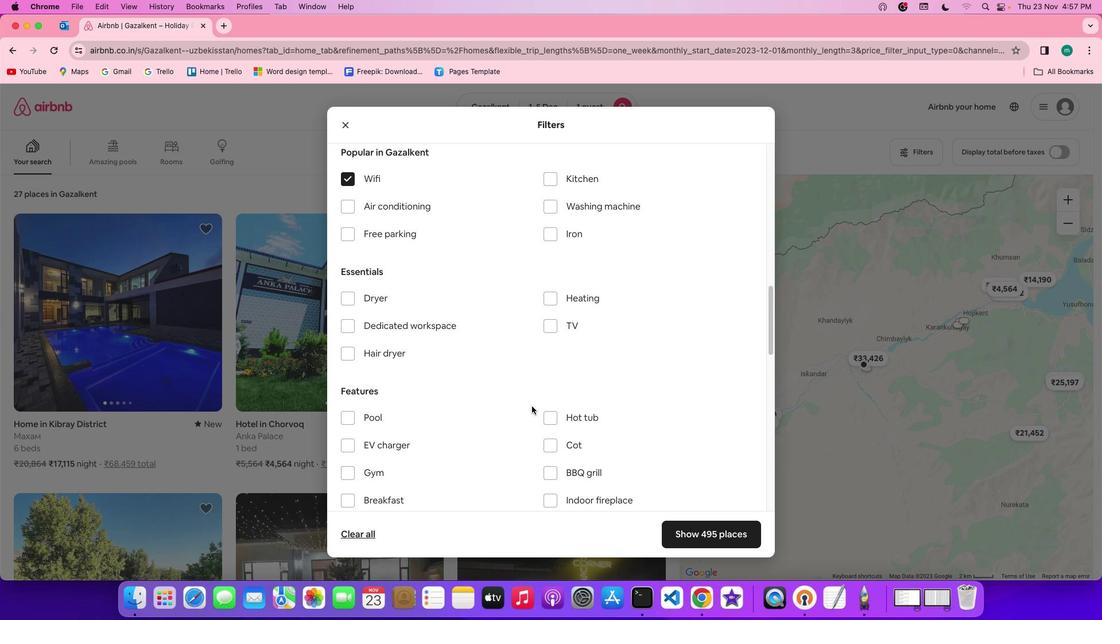 
Action: Mouse scrolled (531, 406) with delta (0, 0)
Screenshot: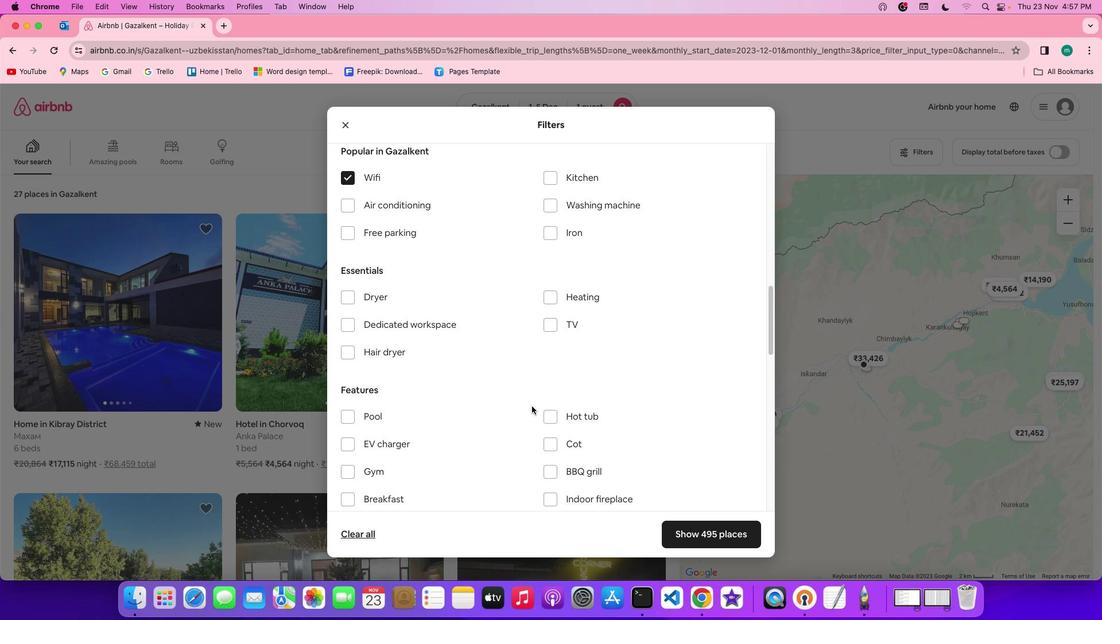 
Action: Mouse scrolled (531, 406) with delta (0, 0)
Screenshot: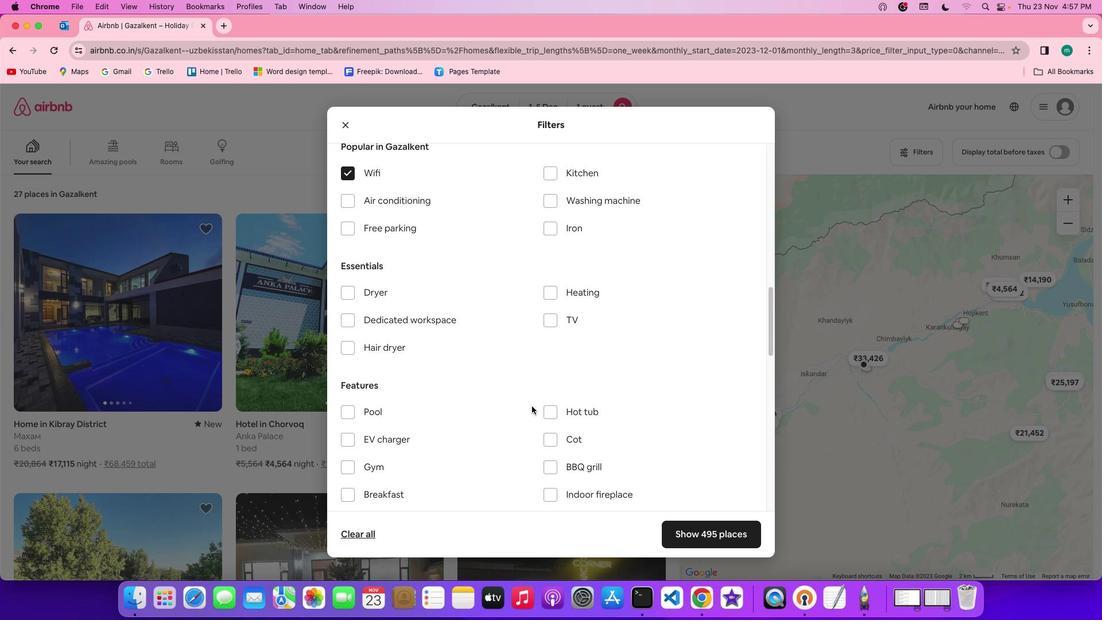 
Action: Mouse scrolled (531, 406) with delta (0, 0)
Screenshot: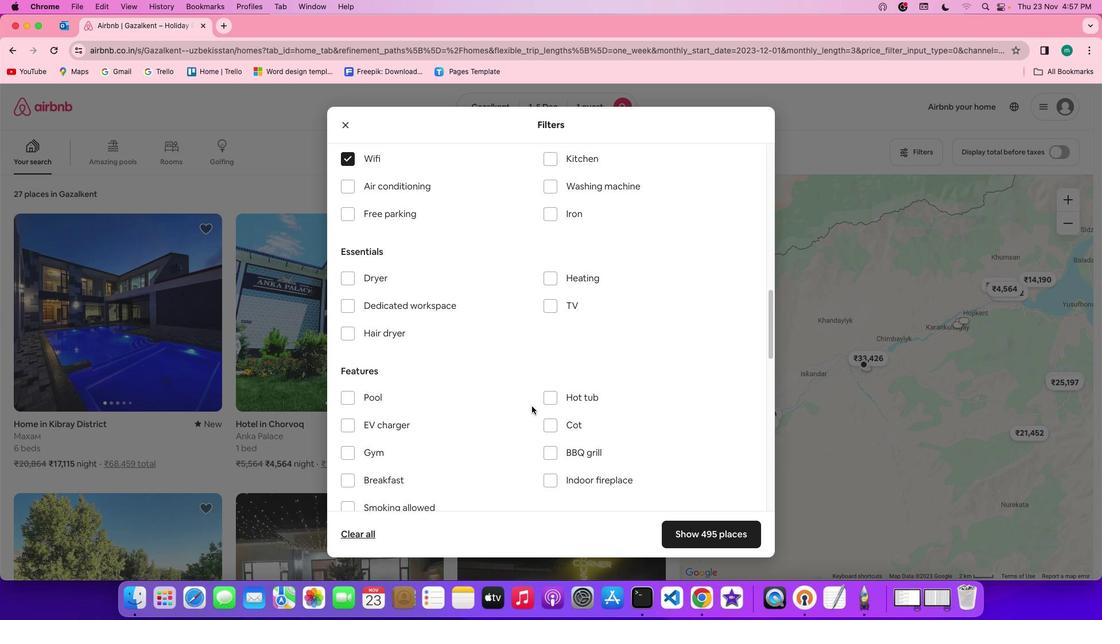 
Action: Mouse scrolled (531, 406) with delta (0, 0)
Screenshot: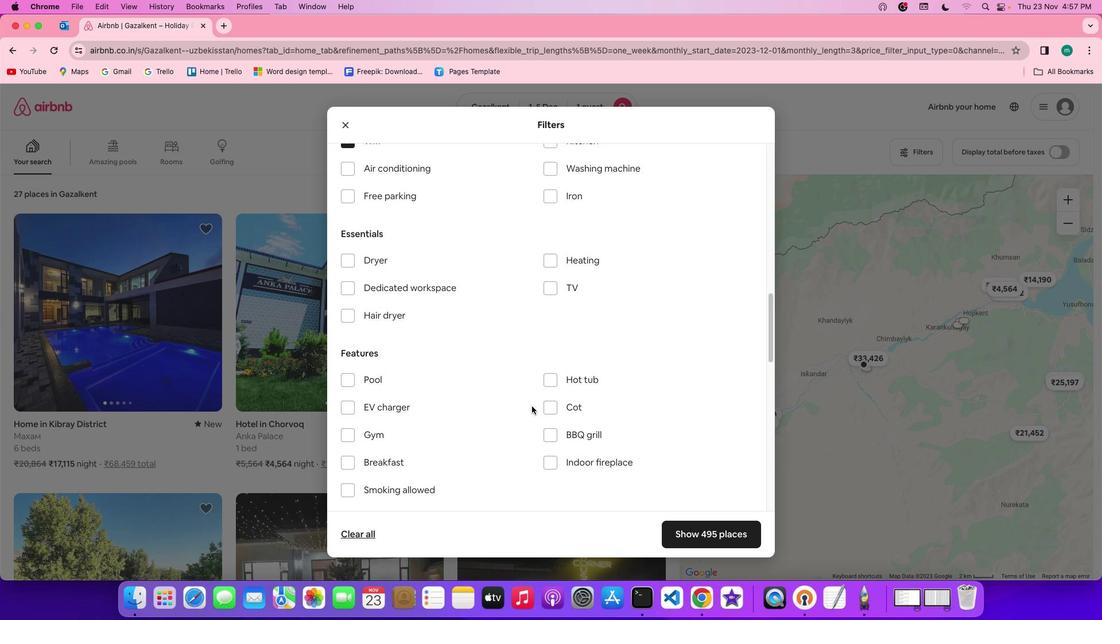 
Action: Mouse moved to (615, 323)
Screenshot: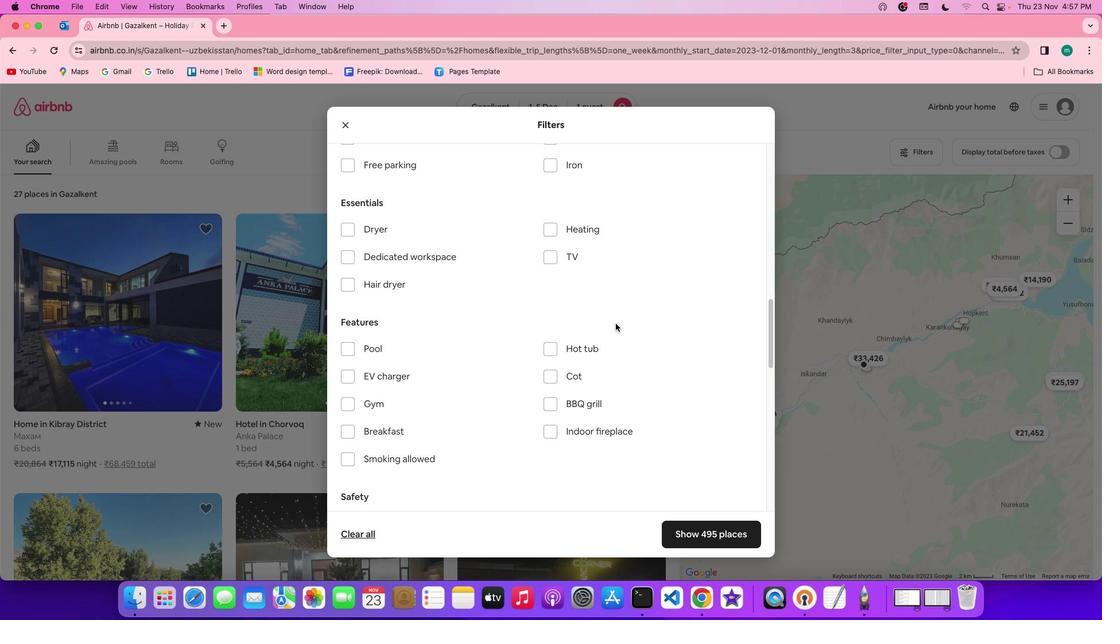 
Action: Mouse scrolled (615, 323) with delta (0, 0)
Screenshot: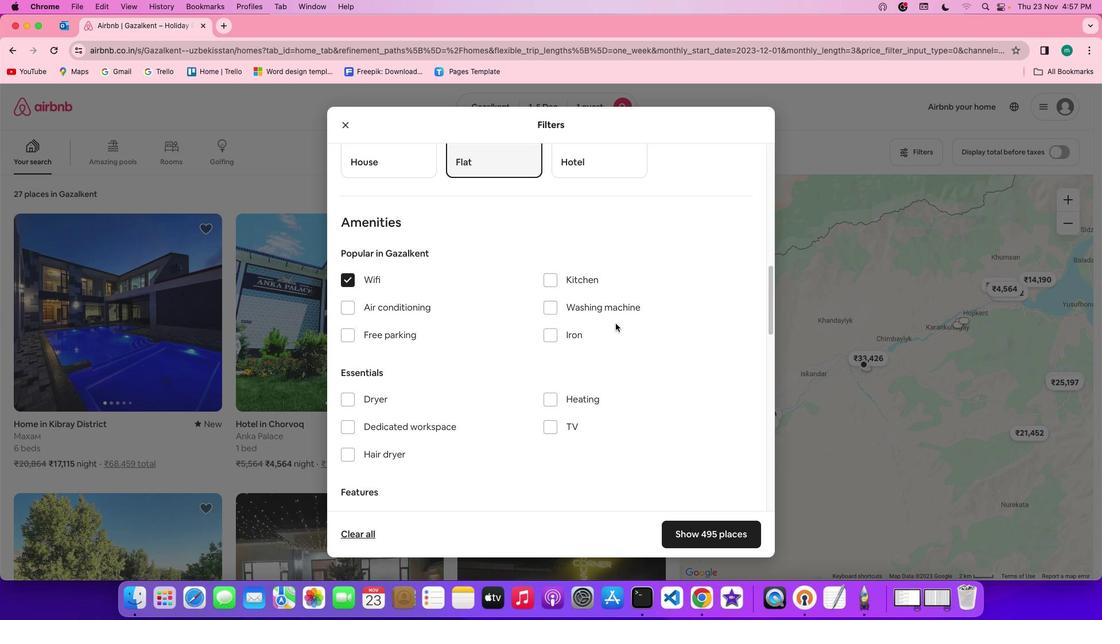 
Action: Mouse scrolled (615, 323) with delta (0, 0)
Screenshot: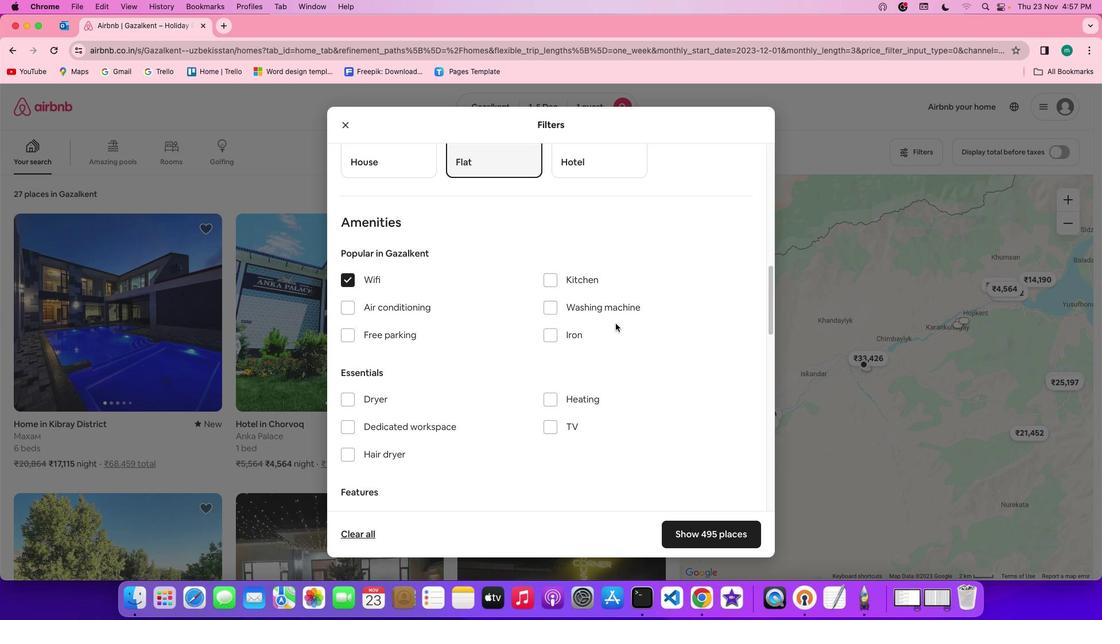 
Action: Mouse scrolled (615, 323) with delta (0, 2)
Screenshot: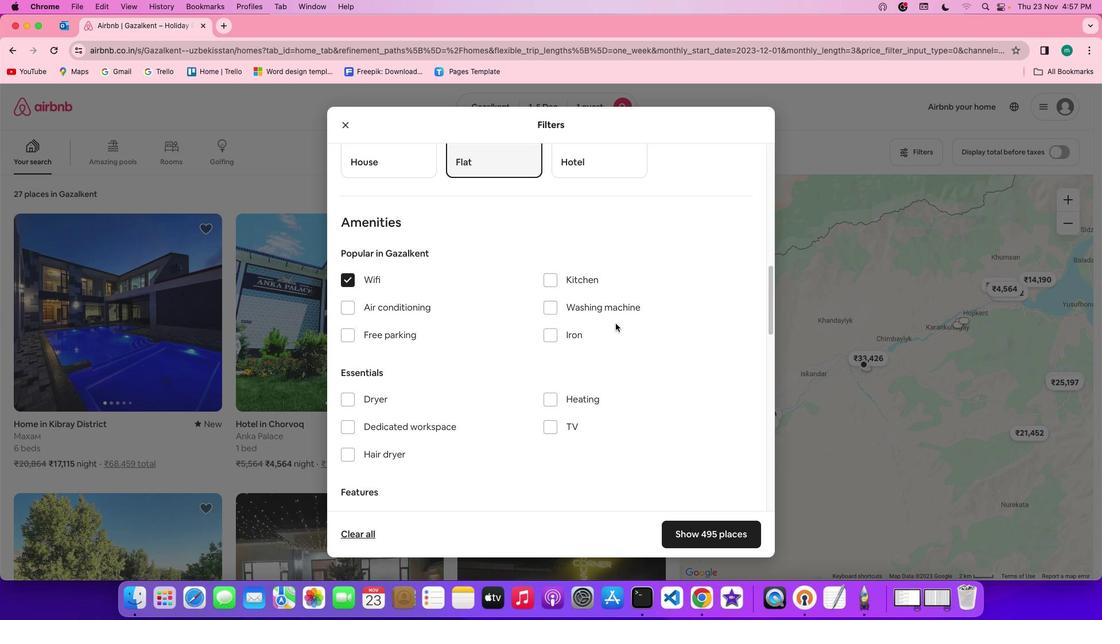
Action: Mouse scrolled (615, 323) with delta (0, 2)
Screenshot: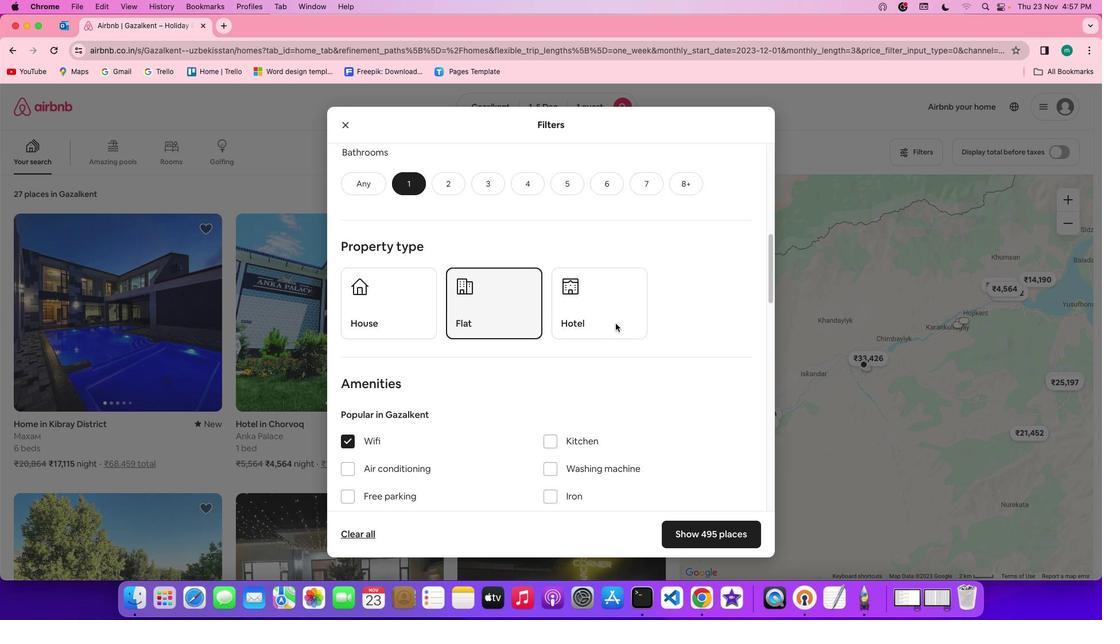 
Action: Mouse scrolled (615, 323) with delta (0, 3)
Screenshot: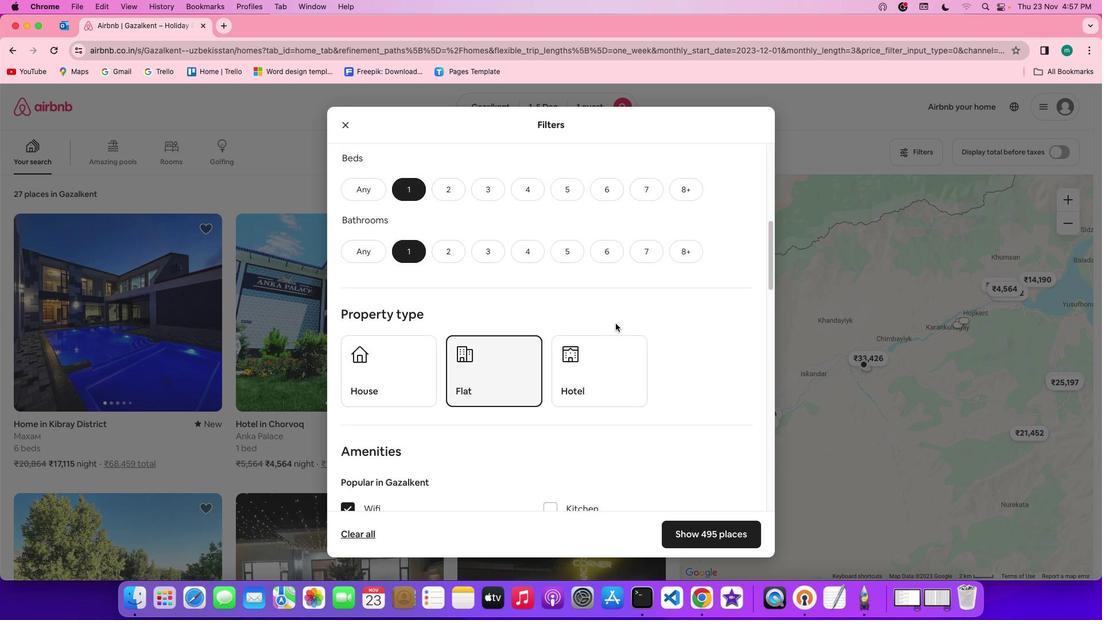 
Action: Mouse moved to (625, 371)
Screenshot: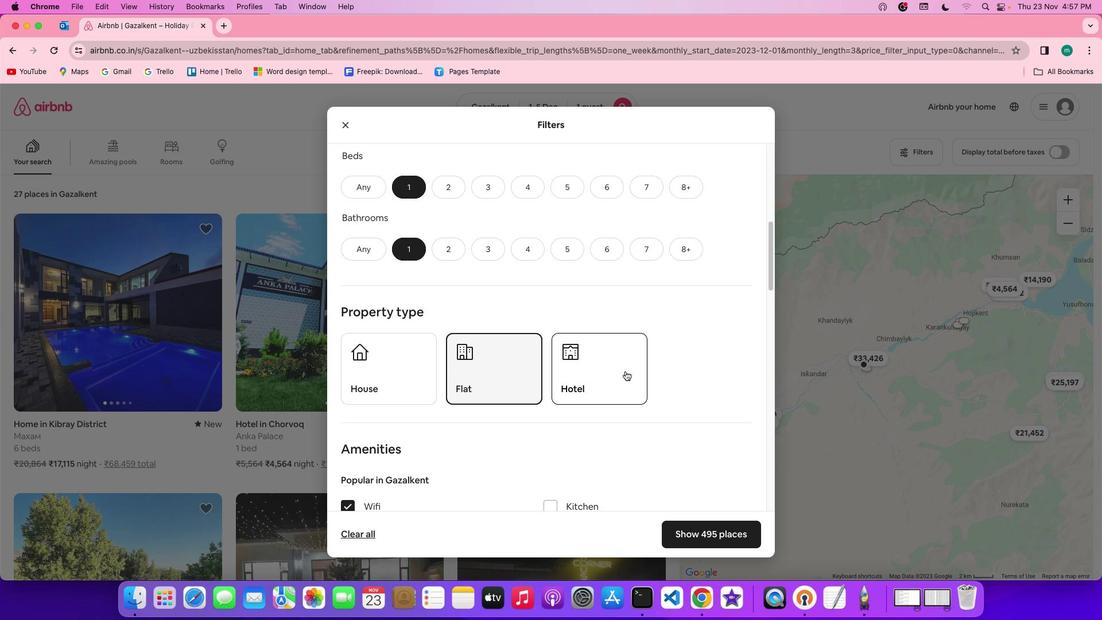 
Action: Mouse scrolled (625, 371) with delta (0, 0)
Screenshot: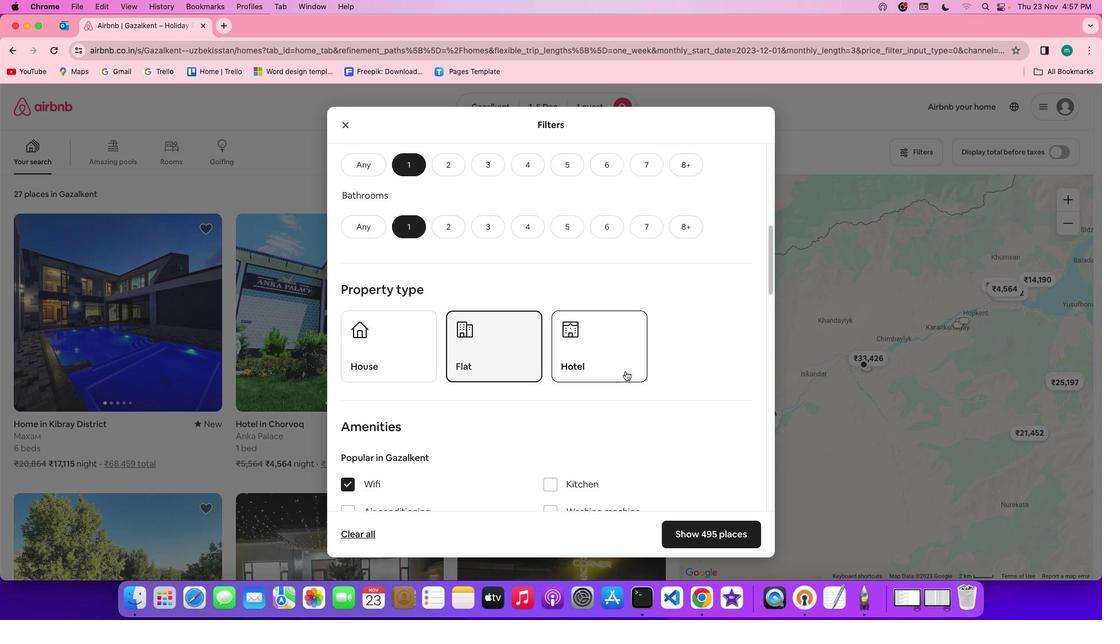 
Action: Mouse scrolled (625, 371) with delta (0, 0)
Screenshot: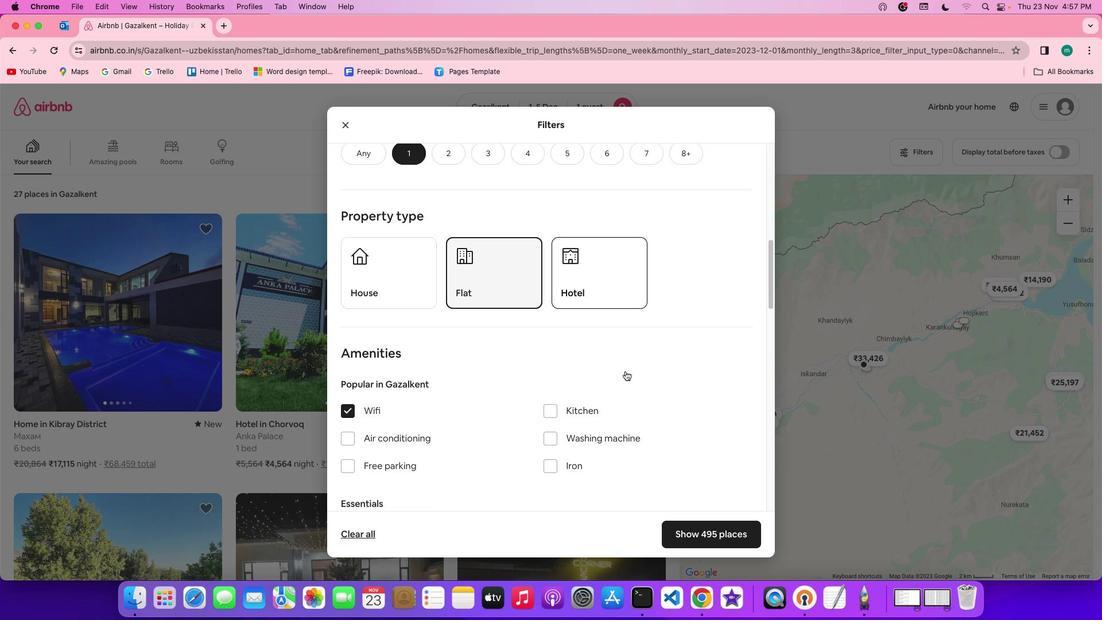 
Action: Mouse scrolled (625, 371) with delta (0, -1)
Screenshot: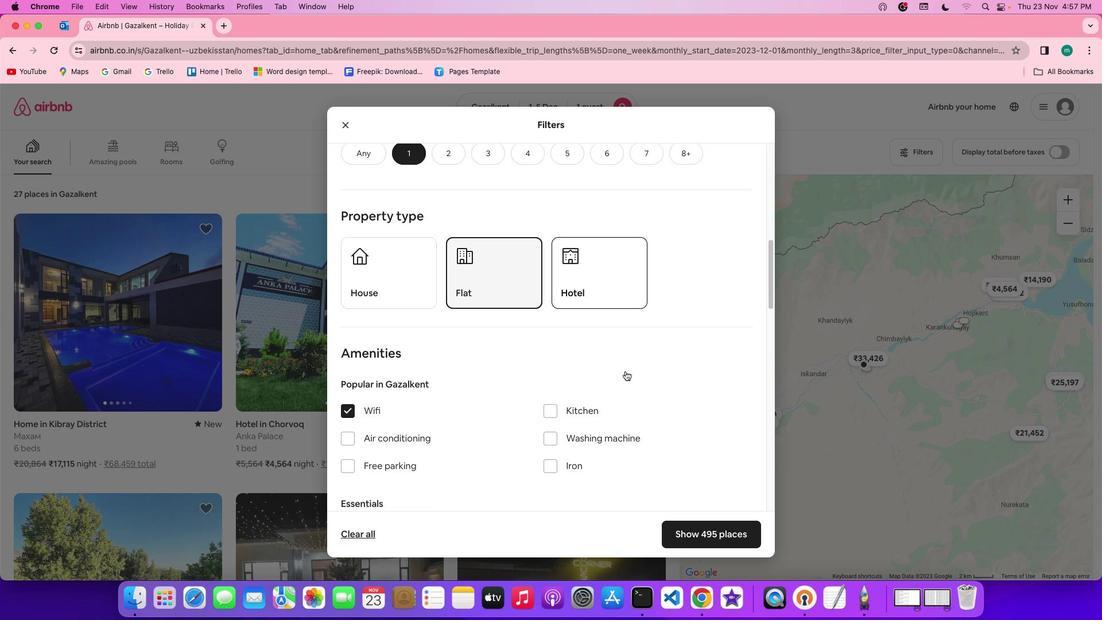 
Action: Mouse scrolled (625, 371) with delta (0, -2)
Screenshot: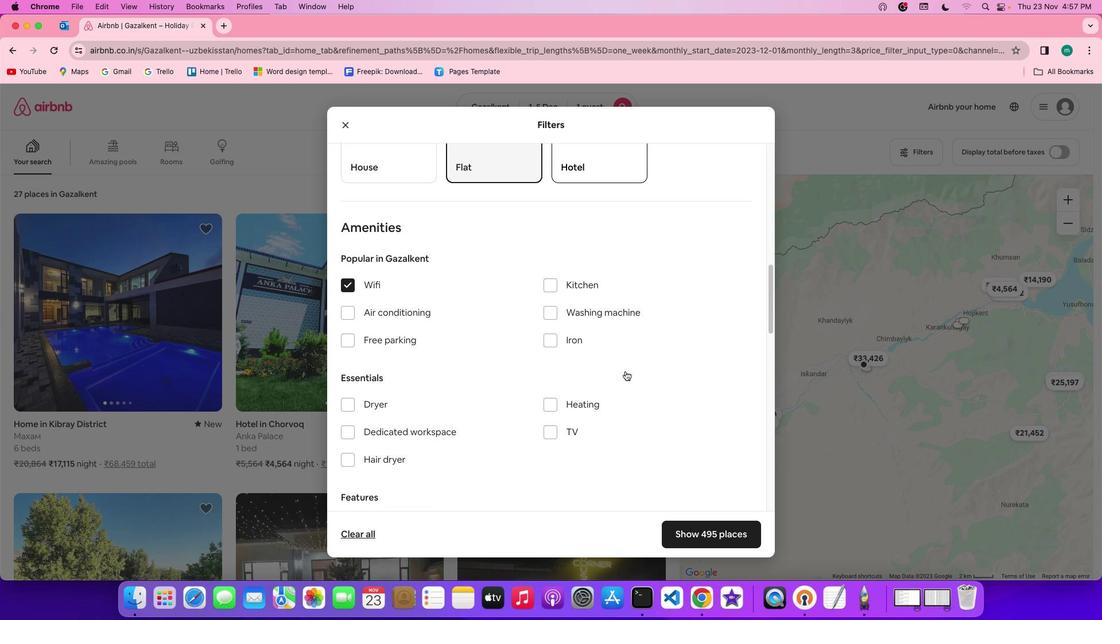 
Action: Mouse scrolled (625, 371) with delta (0, -2)
Screenshot: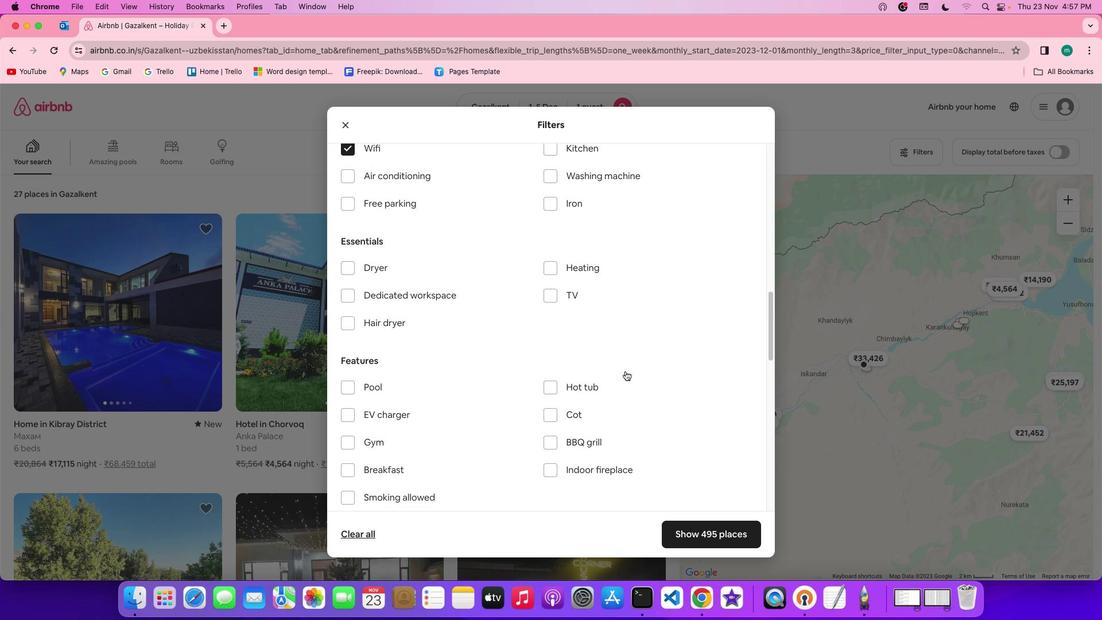 
Action: Mouse scrolled (625, 371) with delta (0, 0)
Screenshot: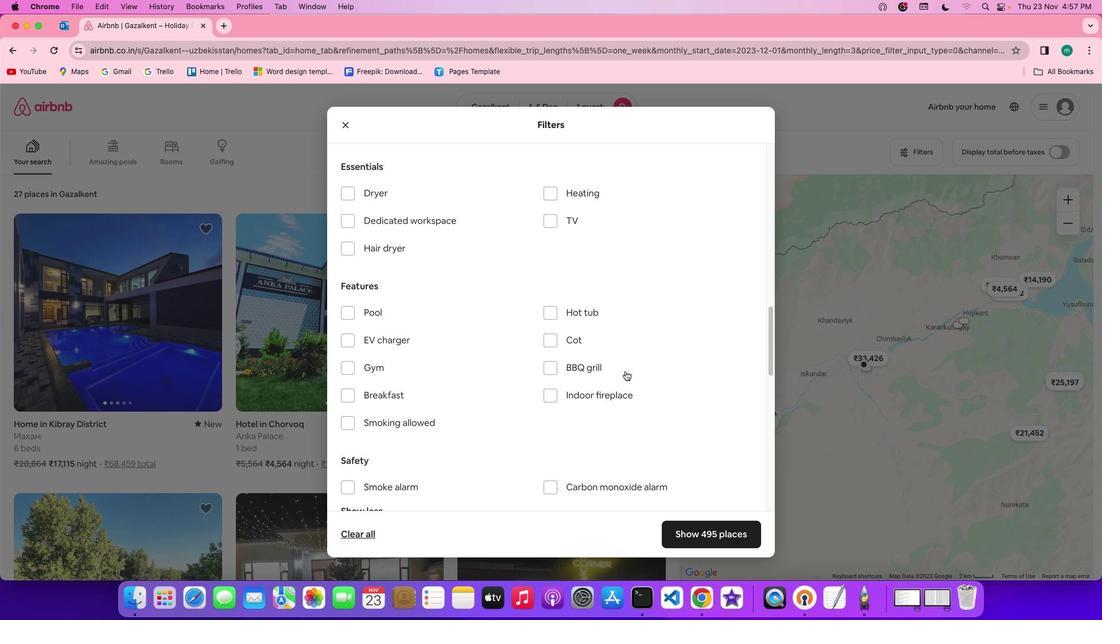 
Action: Mouse scrolled (625, 371) with delta (0, 0)
Screenshot: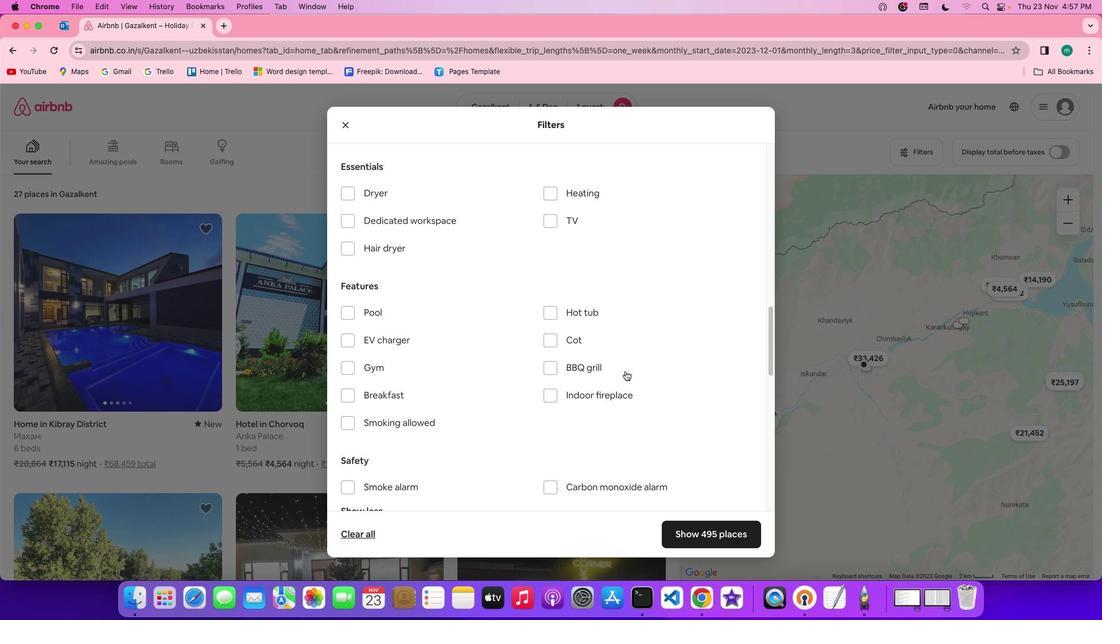 
Action: Mouse scrolled (625, 371) with delta (0, -1)
Screenshot: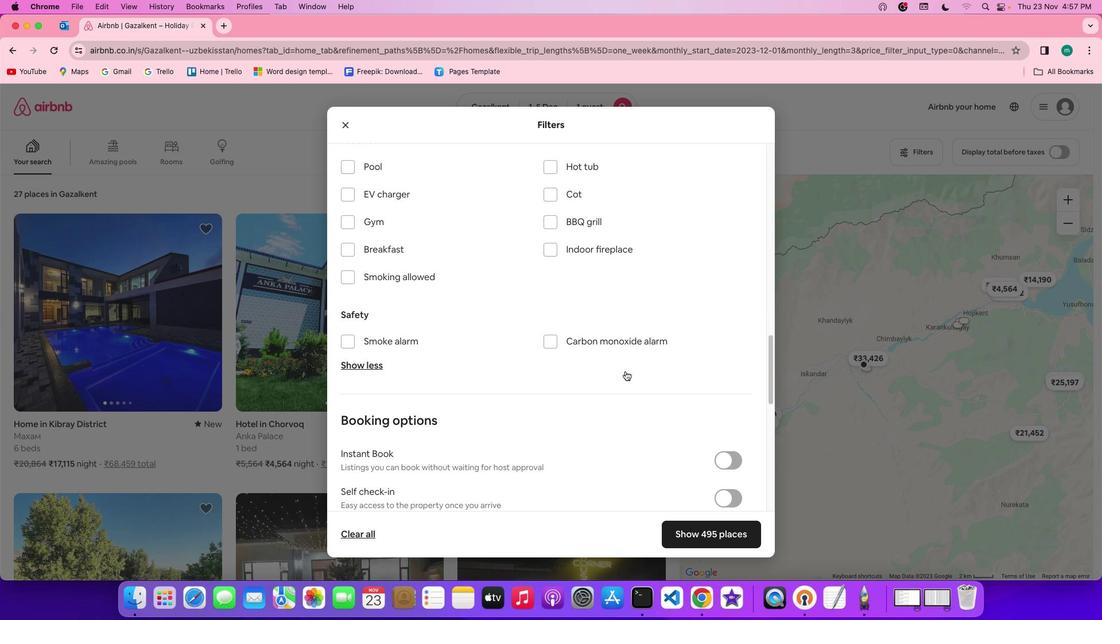 
Action: Mouse scrolled (625, 371) with delta (0, -2)
Screenshot: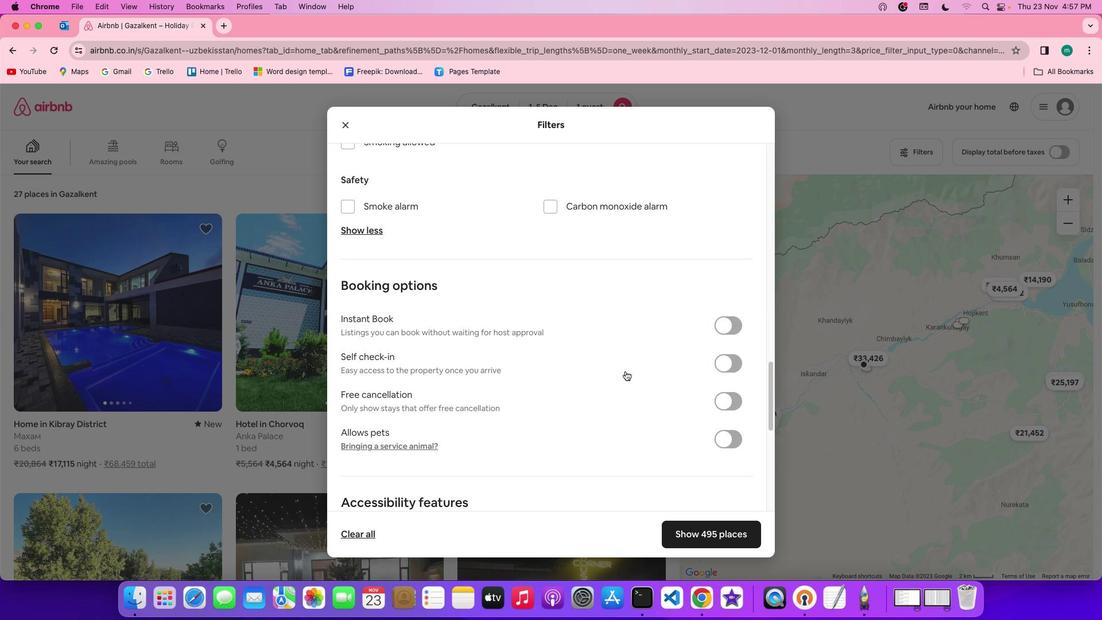 
Action: Mouse scrolled (625, 371) with delta (0, -3)
Screenshot: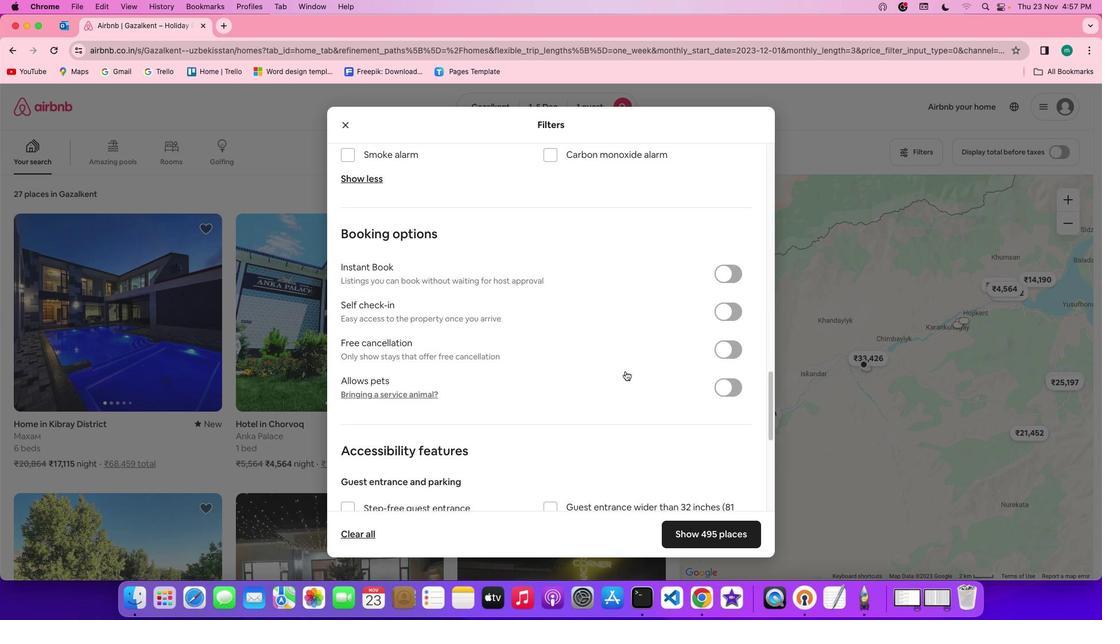 
Action: Mouse scrolled (625, 371) with delta (0, -3)
Screenshot: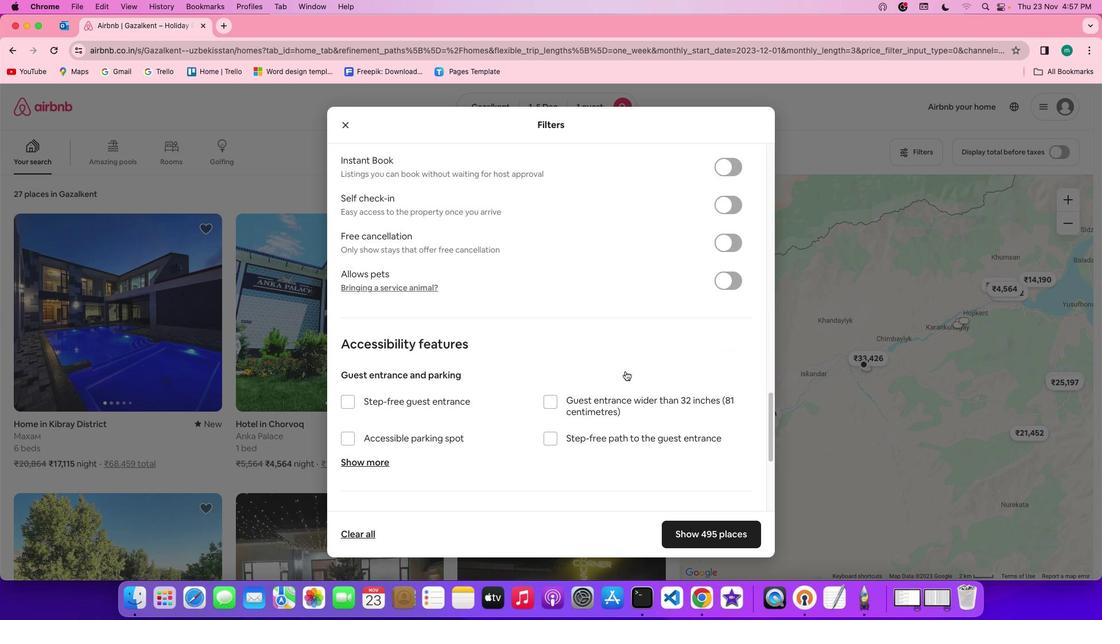 
Action: Mouse moved to (726, 198)
Screenshot: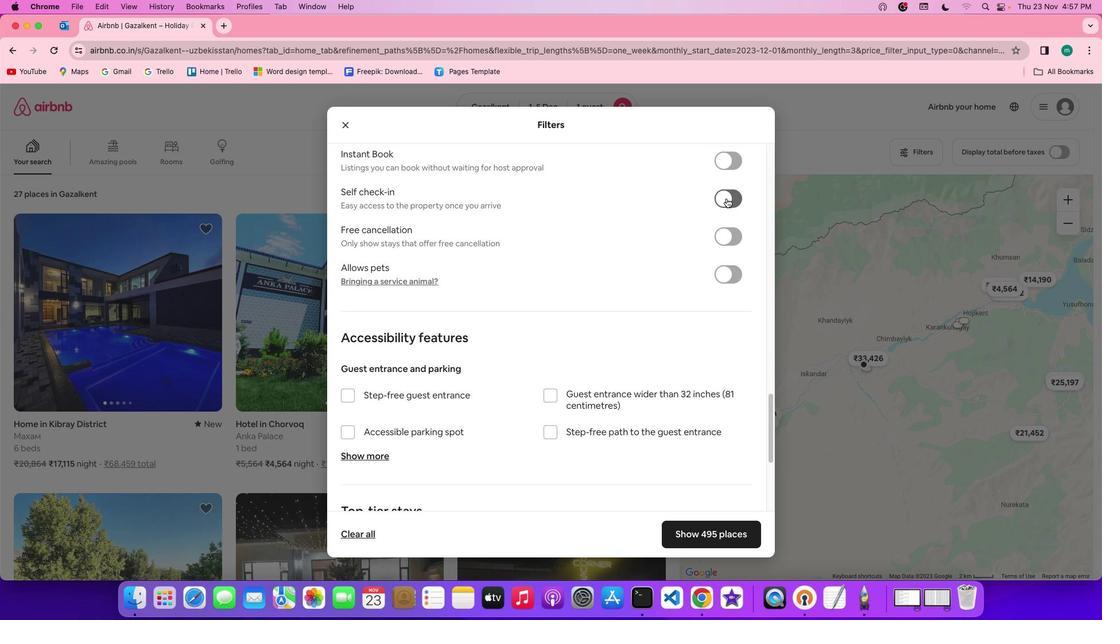 
Action: Mouse pressed left at (726, 198)
Screenshot: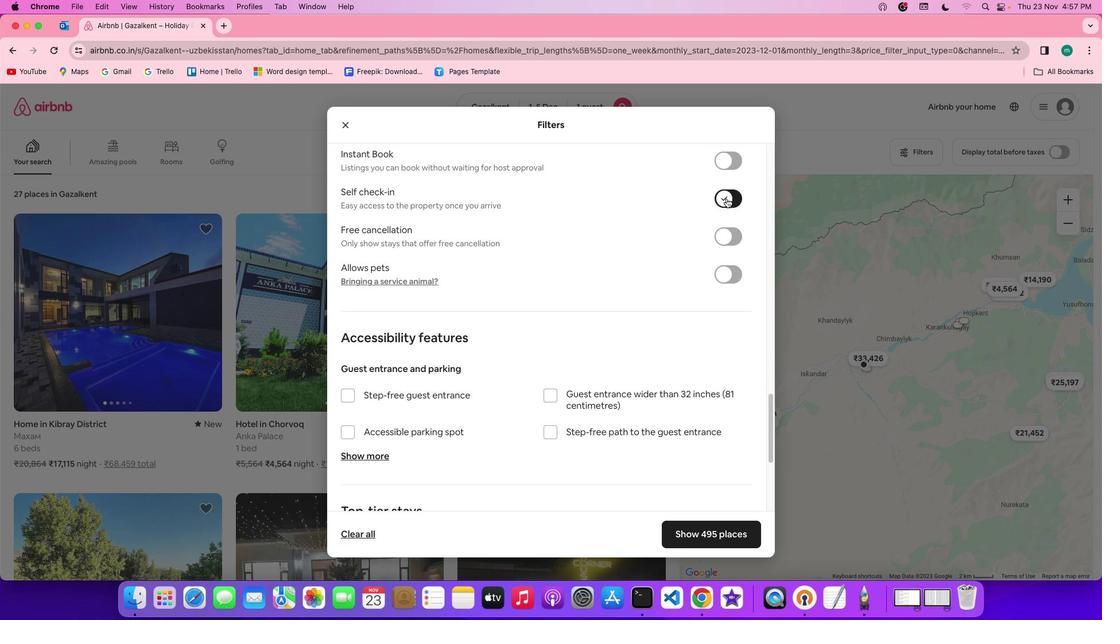 
Action: Mouse moved to (593, 396)
Screenshot: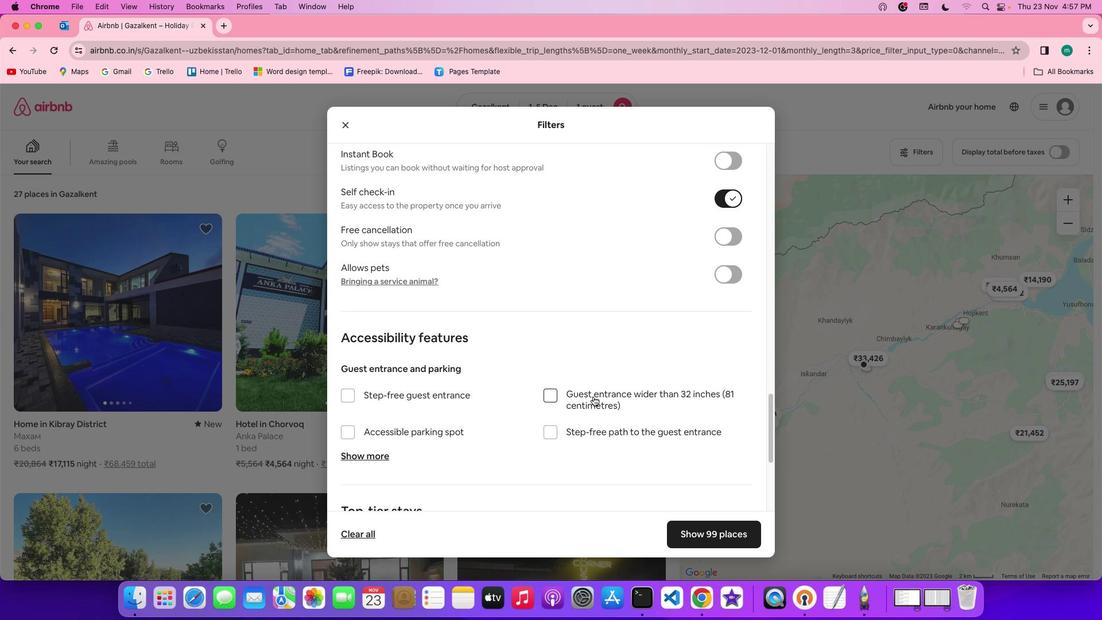 
Action: Mouse scrolled (593, 396) with delta (0, 0)
Screenshot: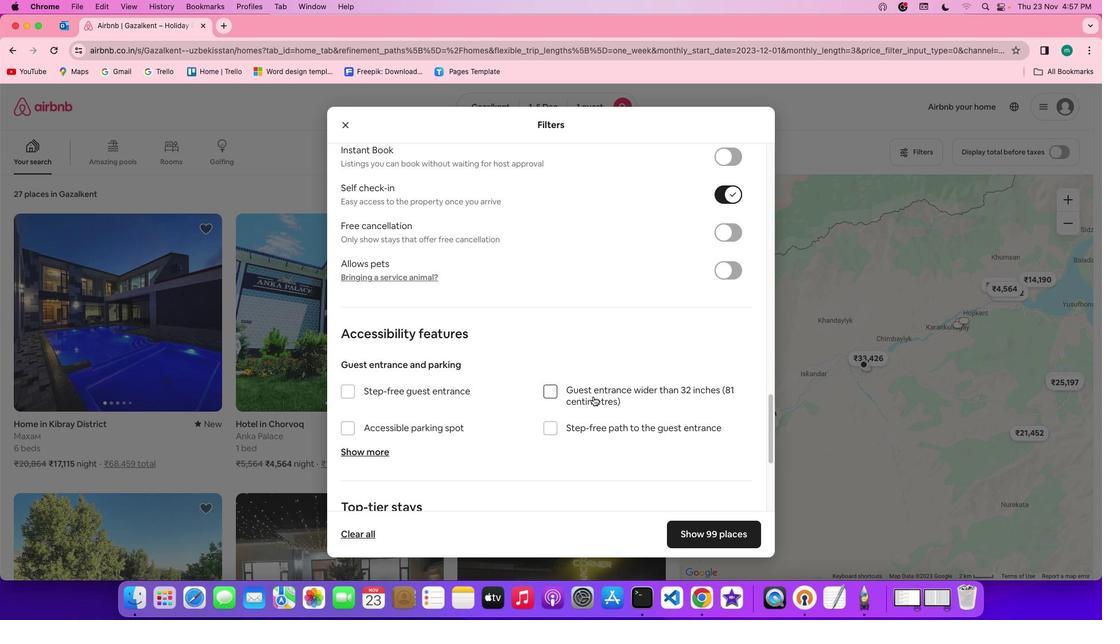 
Action: Mouse scrolled (593, 396) with delta (0, 0)
Screenshot: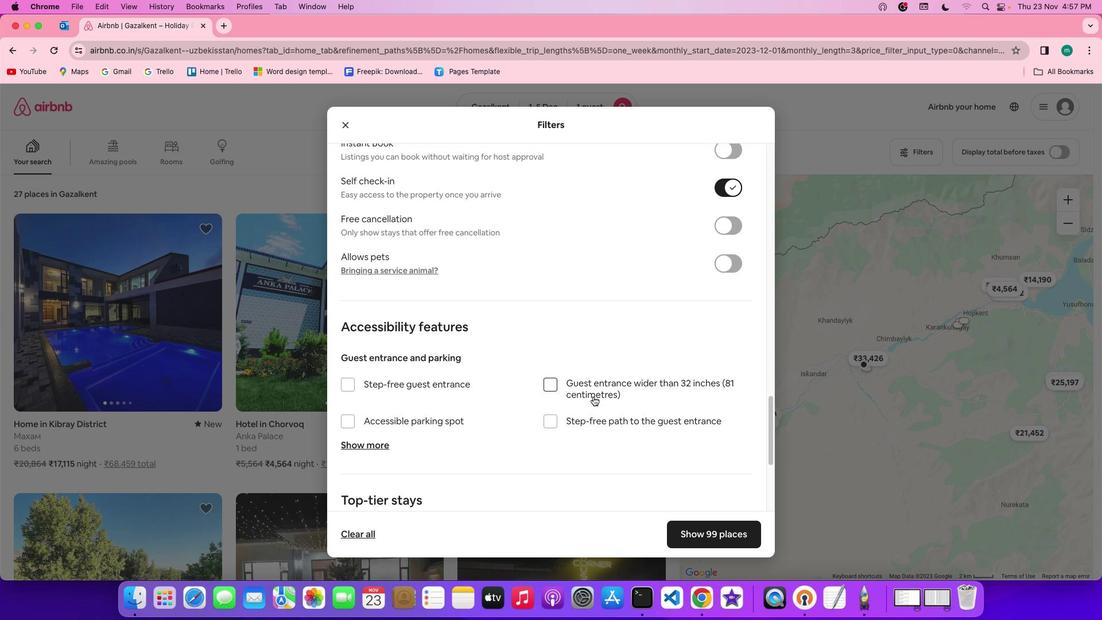 
Action: Mouse scrolled (593, 396) with delta (0, -1)
Screenshot: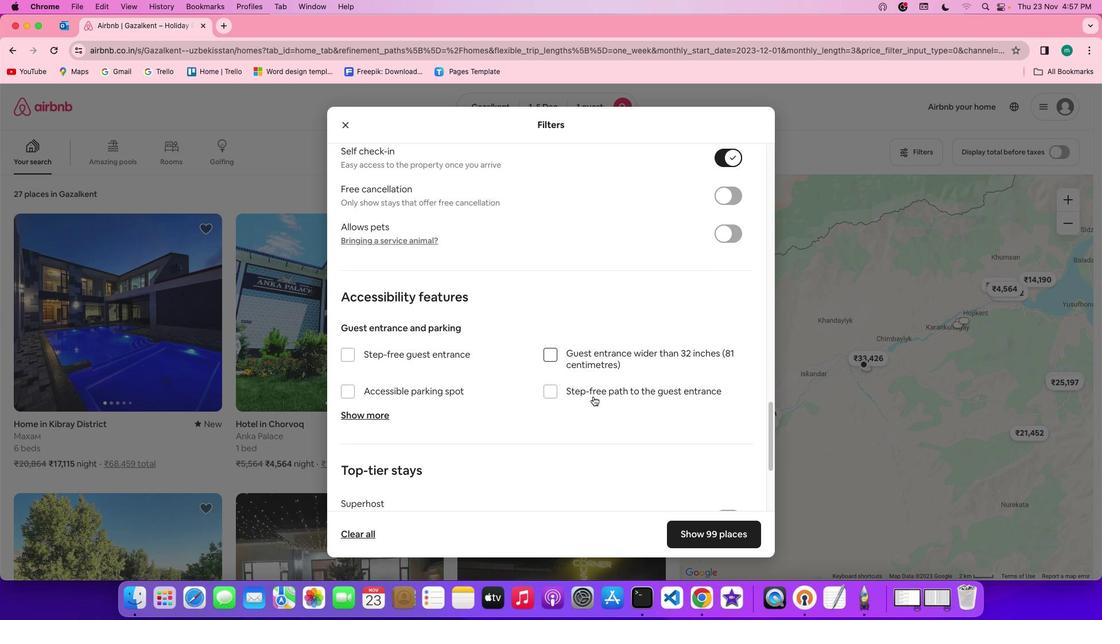 
Action: Mouse scrolled (593, 396) with delta (0, -1)
Screenshot: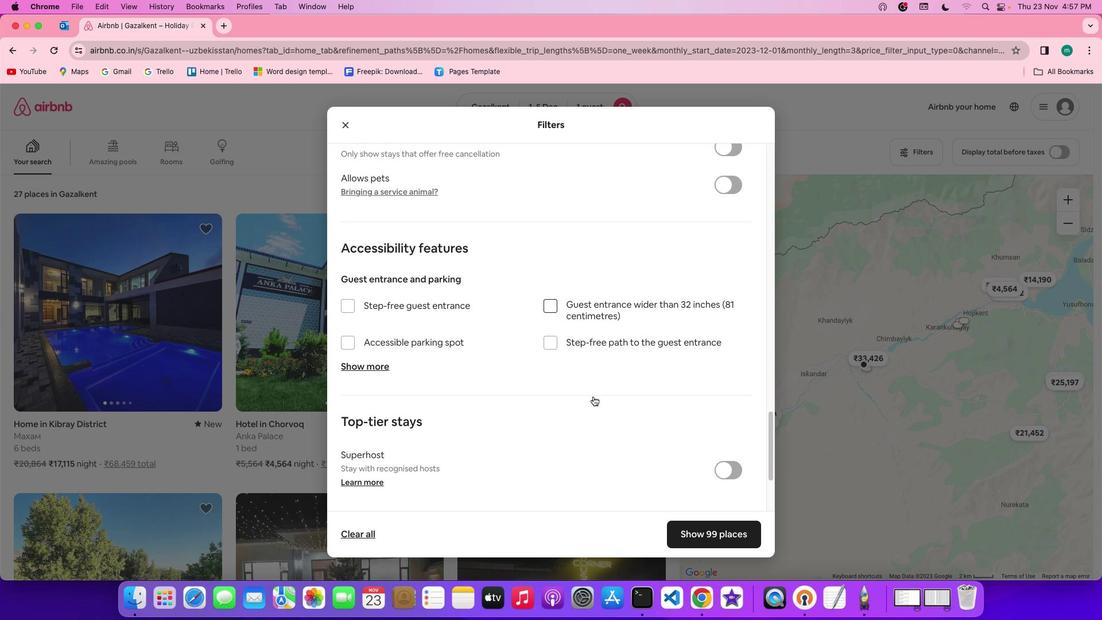 
Action: Mouse scrolled (593, 396) with delta (0, 0)
Screenshot: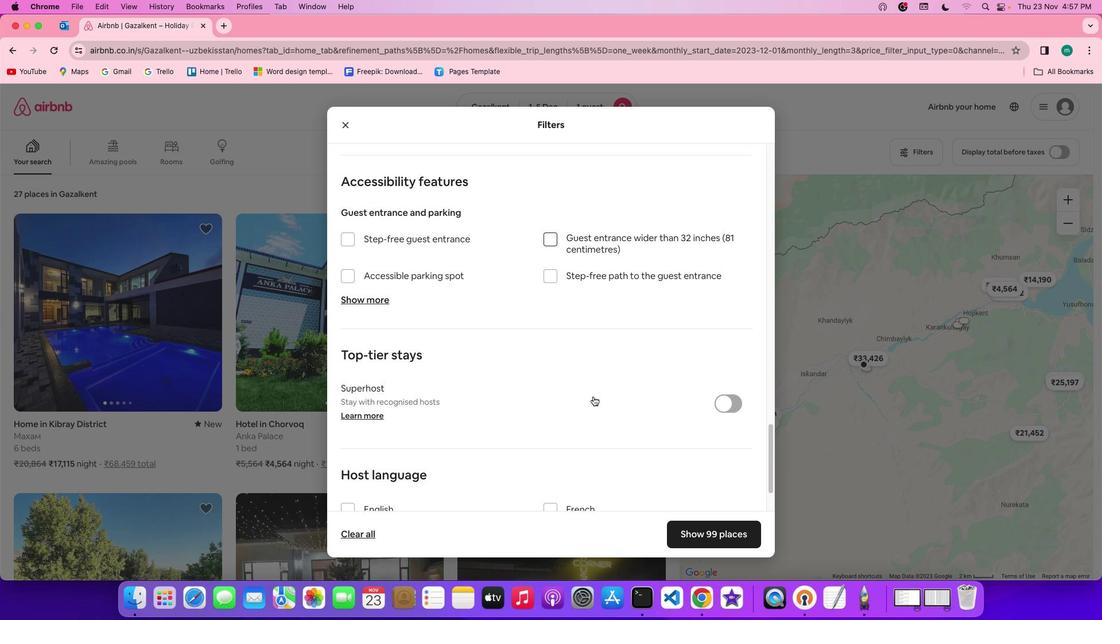 
Action: Mouse scrolled (593, 396) with delta (0, 0)
Screenshot: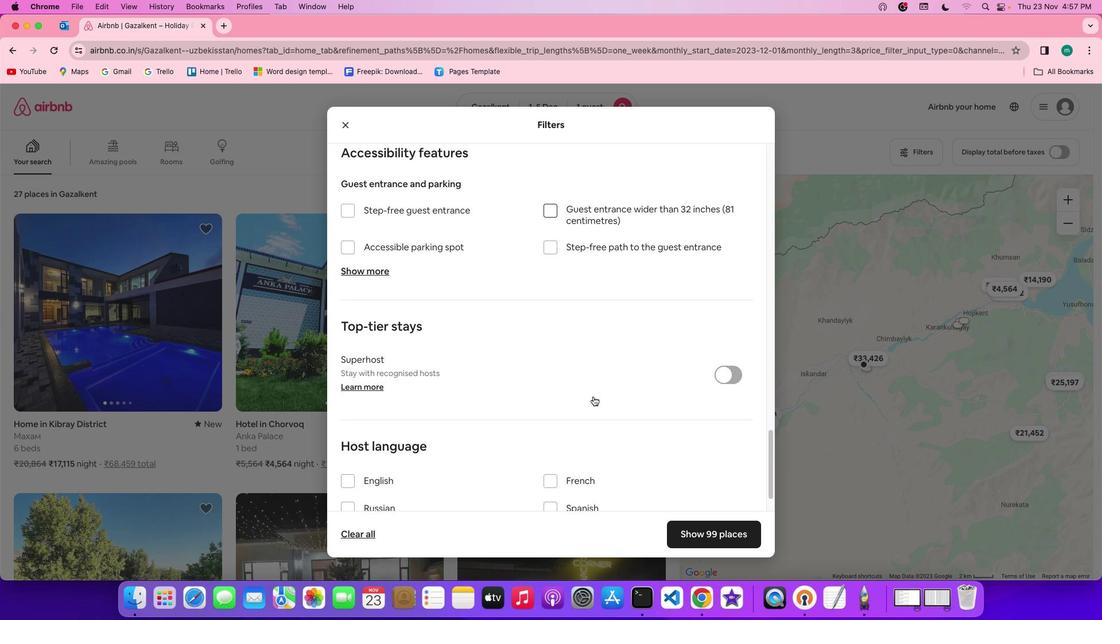 
Action: Mouse scrolled (593, 396) with delta (0, -1)
Screenshot: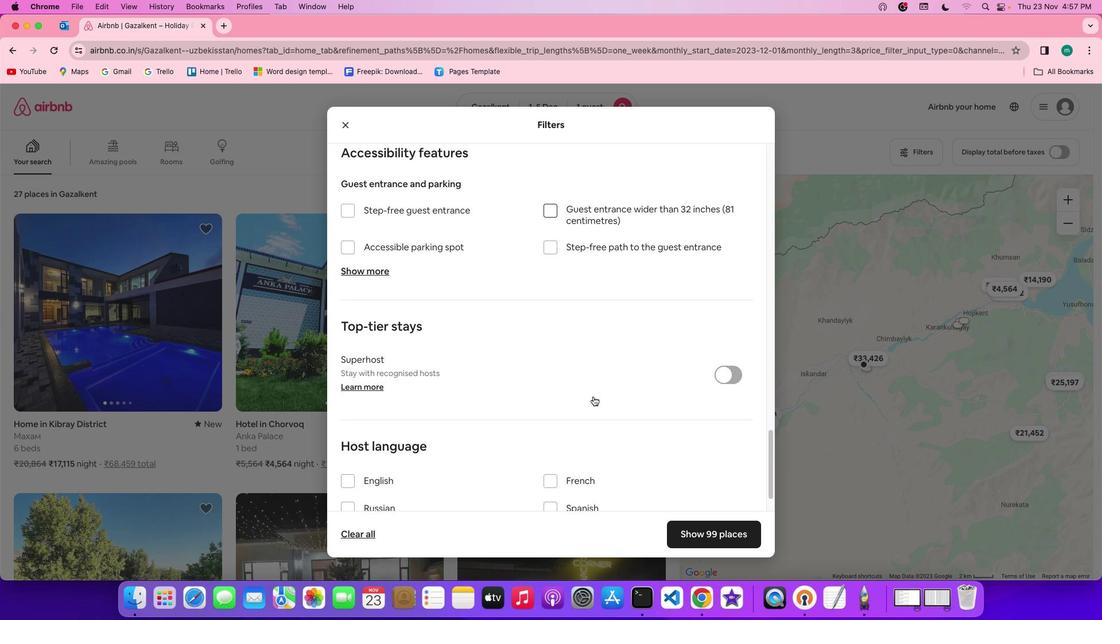 
Action: Mouse scrolled (593, 396) with delta (0, -2)
Screenshot: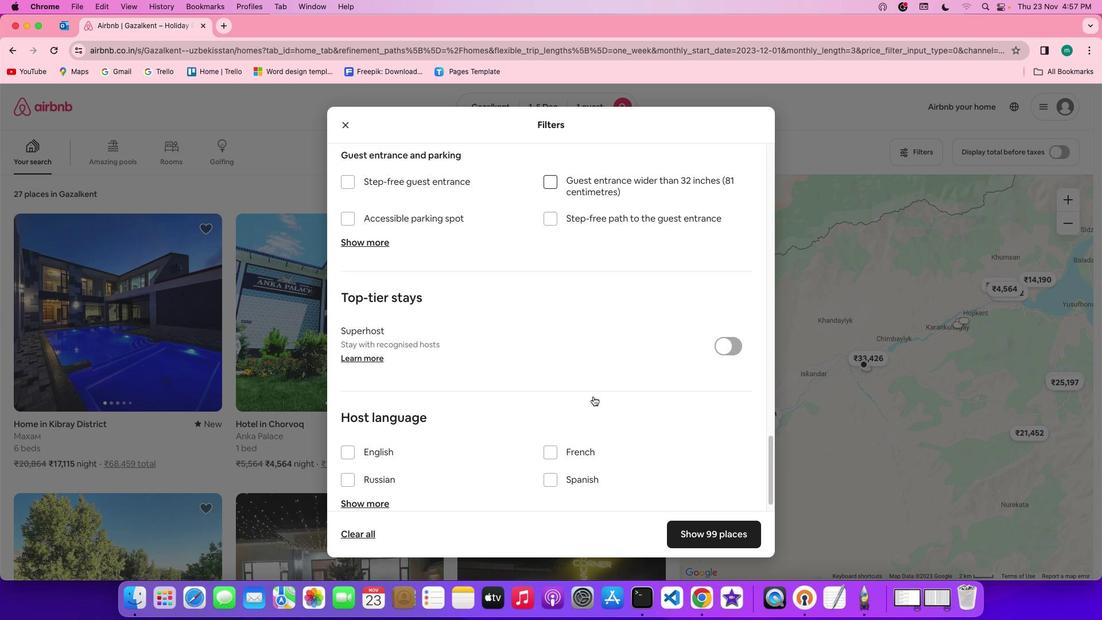 
Action: Mouse scrolled (593, 396) with delta (0, -3)
Screenshot: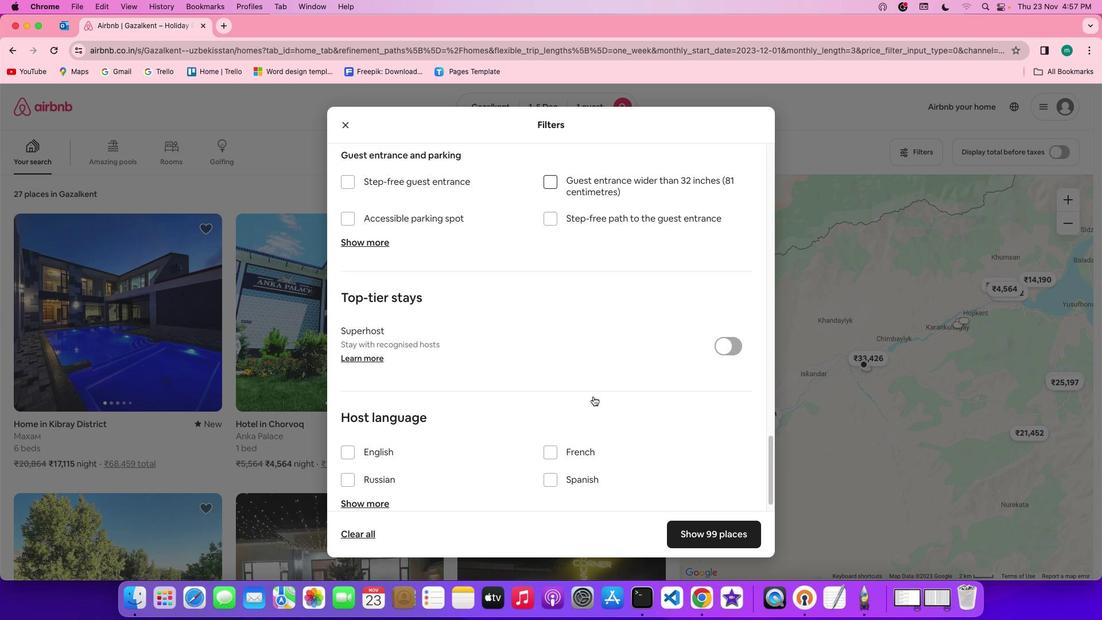 
Action: Mouse scrolled (593, 396) with delta (0, -3)
Screenshot: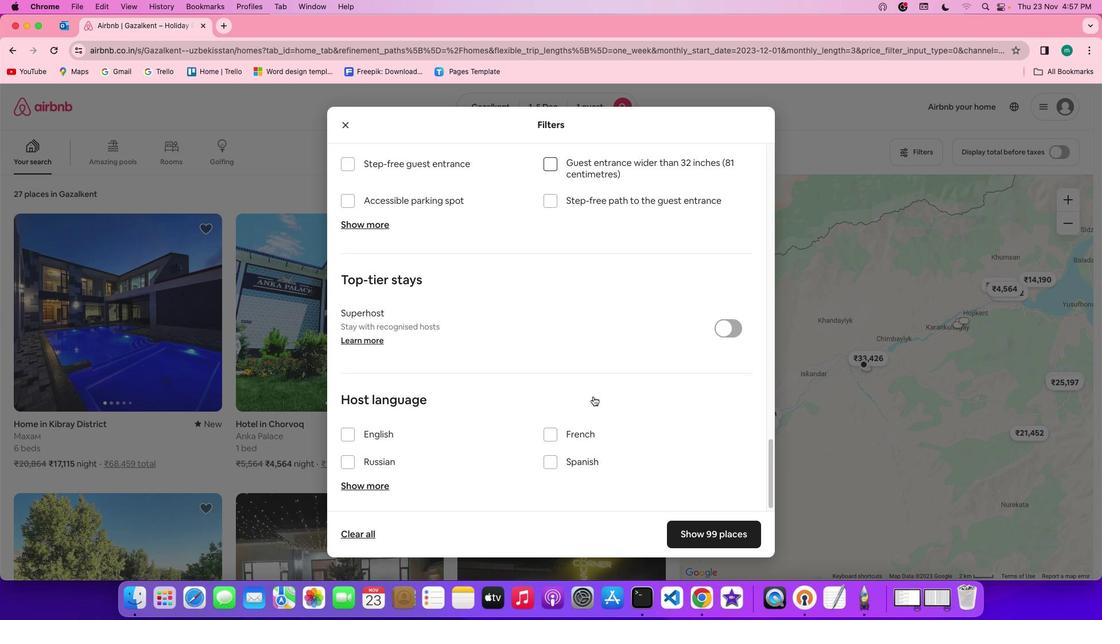 
Action: Mouse scrolled (593, 396) with delta (0, 0)
Screenshot: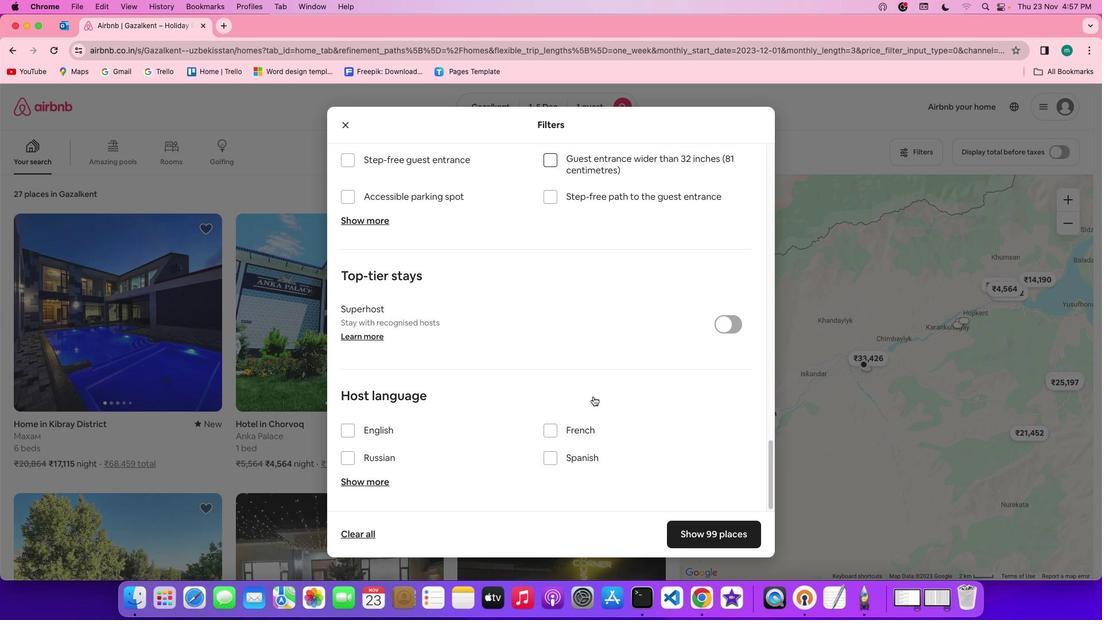 
Action: Mouse scrolled (593, 396) with delta (0, 0)
Screenshot: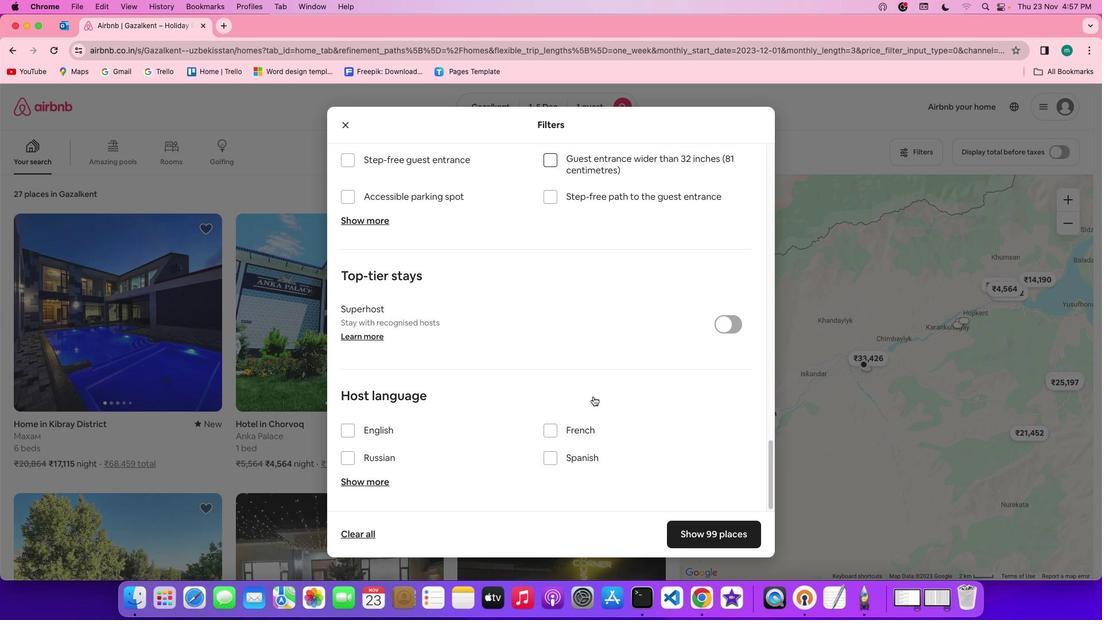 
Action: Mouse scrolled (593, 396) with delta (0, -1)
Screenshot: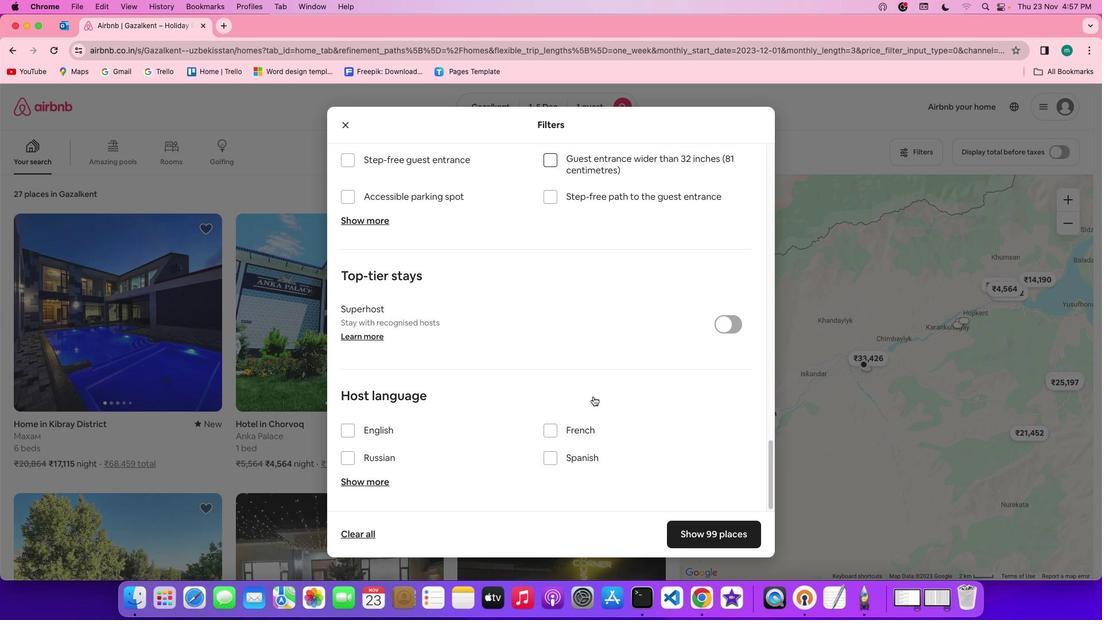 
Action: Mouse scrolled (593, 396) with delta (0, -2)
Screenshot: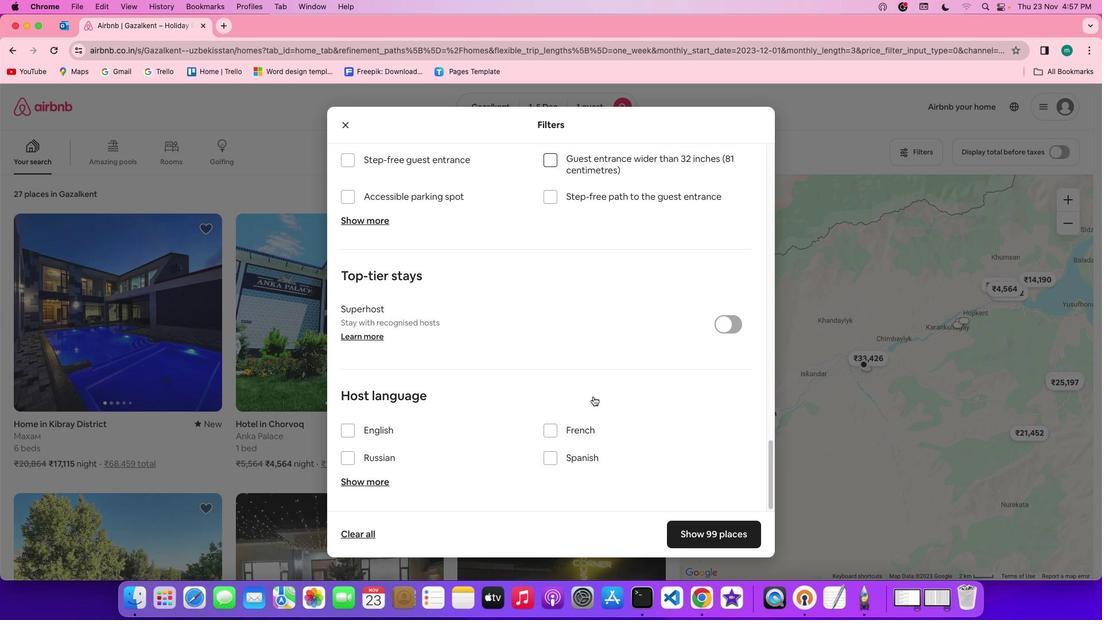 
Action: Mouse scrolled (593, 396) with delta (0, -3)
Screenshot: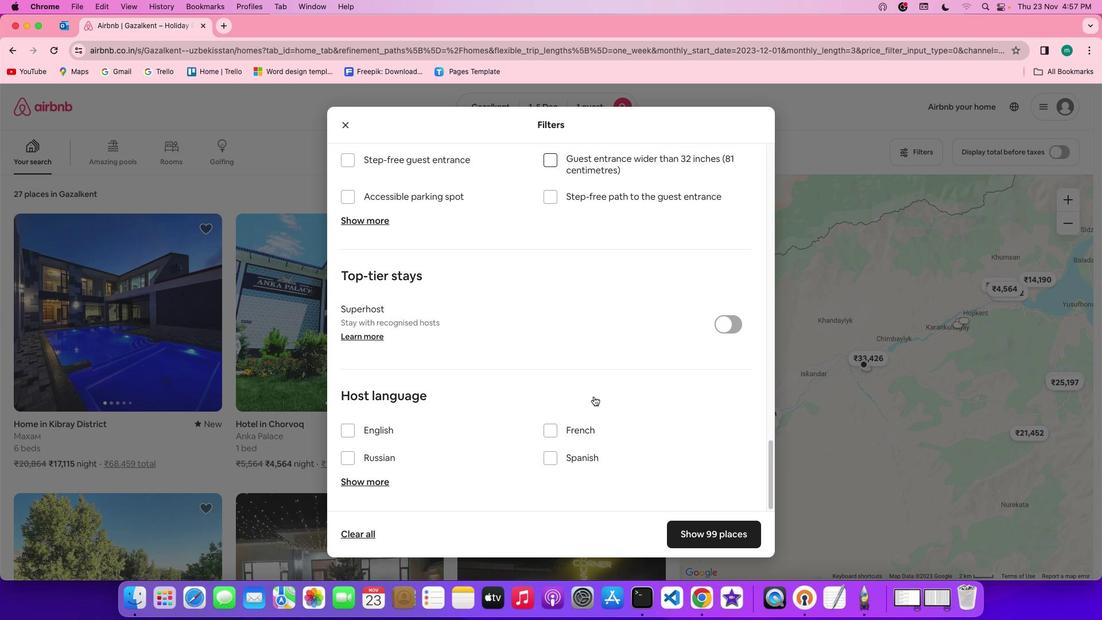 
Action: Mouse scrolled (593, 396) with delta (0, -3)
Screenshot: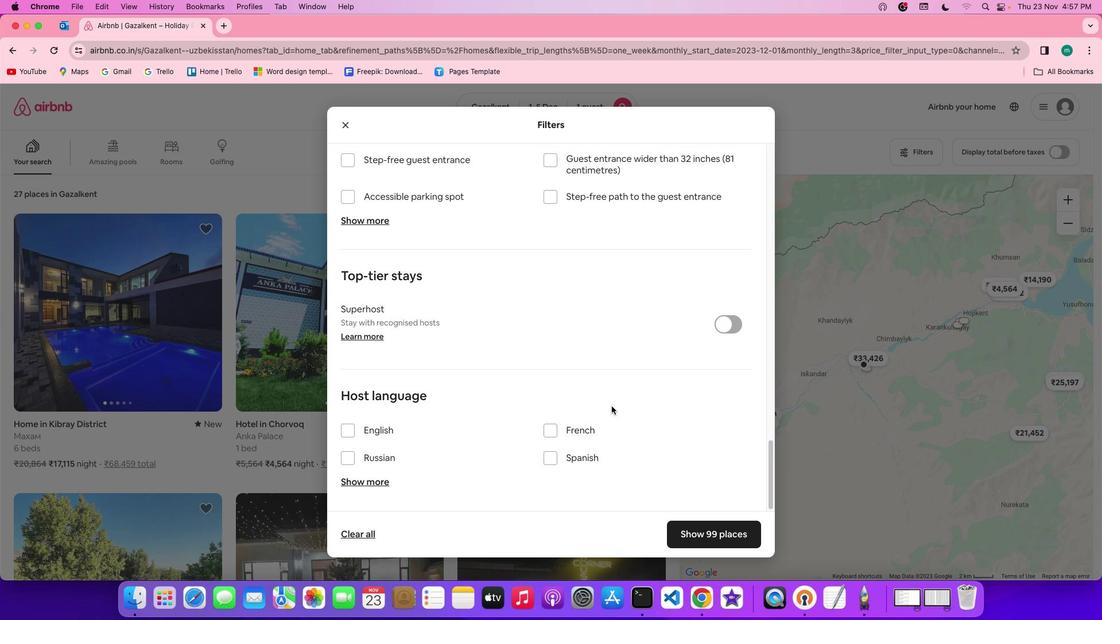 
Action: Mouse moved to (720, 535)
Screenshot: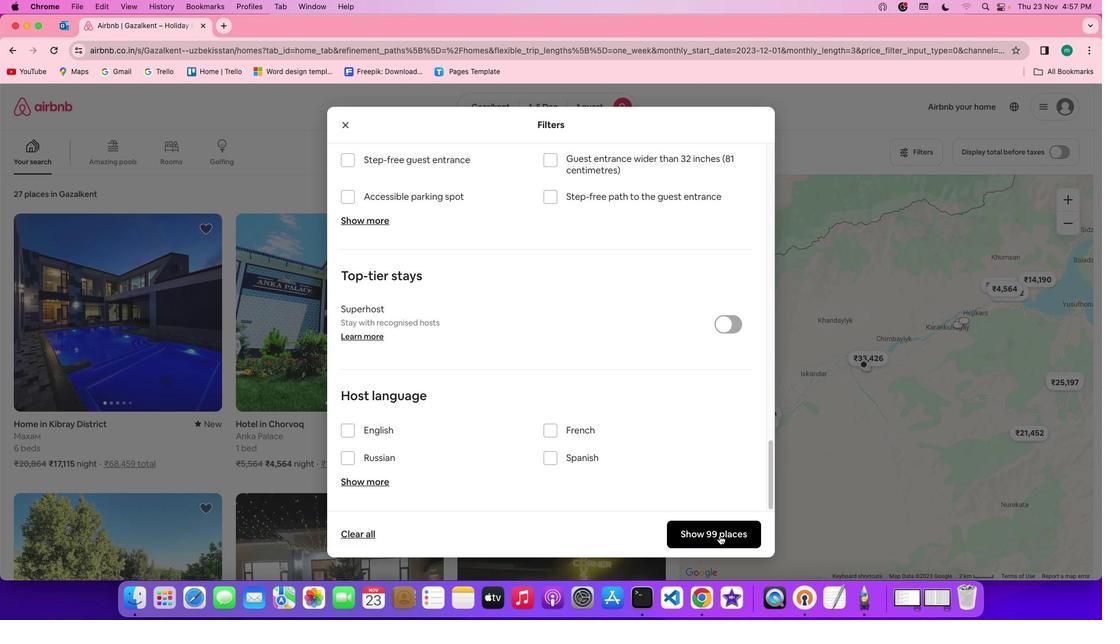 
Action: Mouse pressed left at (720, 535)
Screenshot: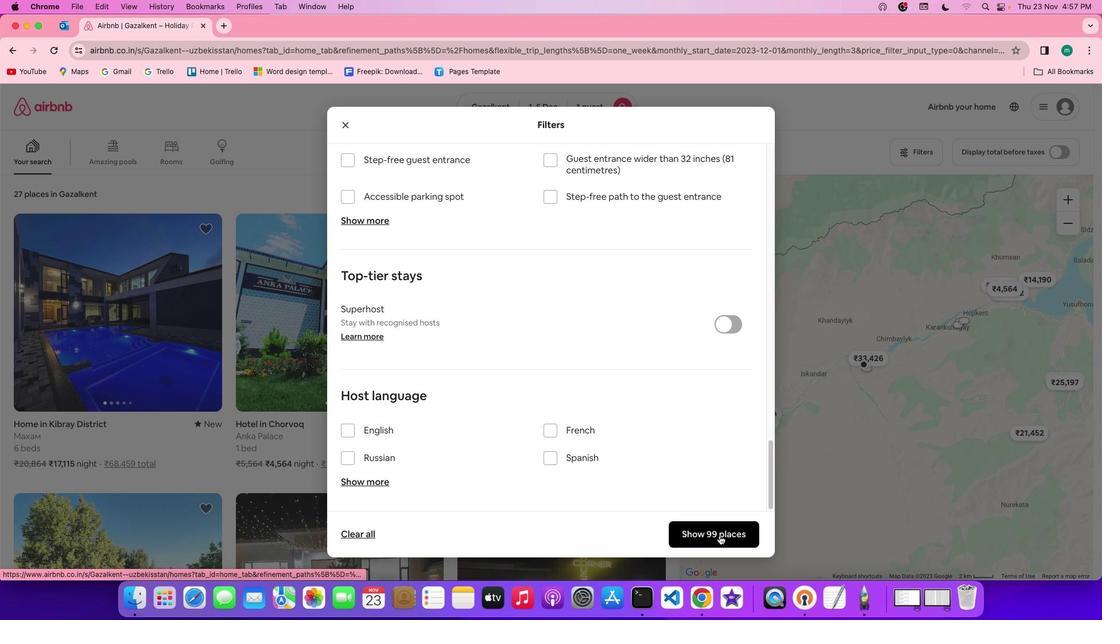 
Action: Mouse moved to (384, 353)
Screenshot: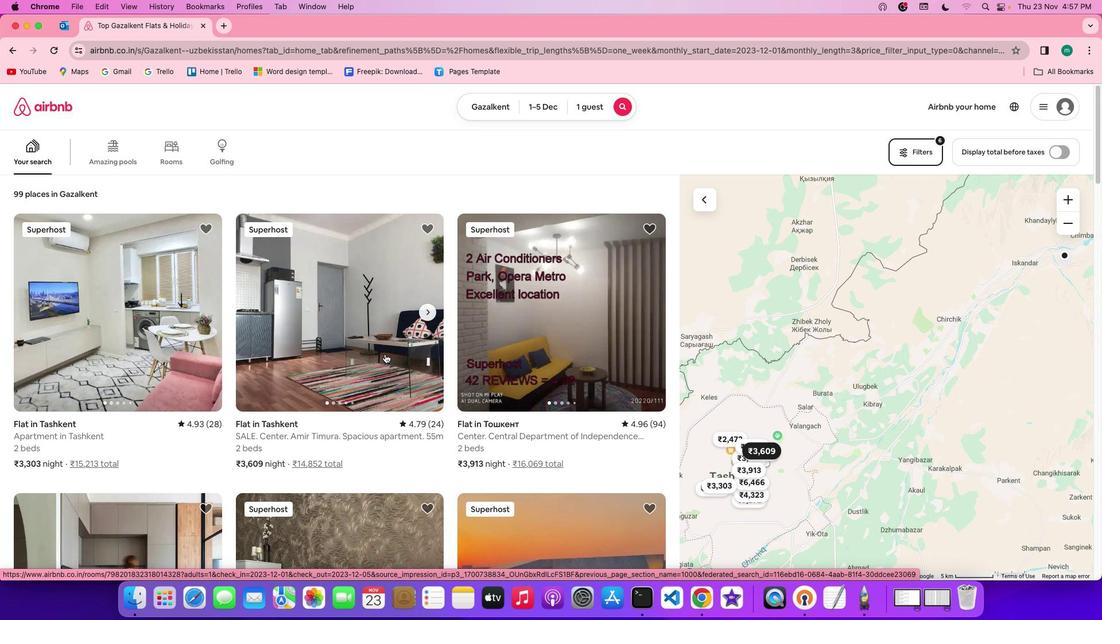 
Action: Mouse scrolled (384, 353) with delta (0, 0)
Screenshot: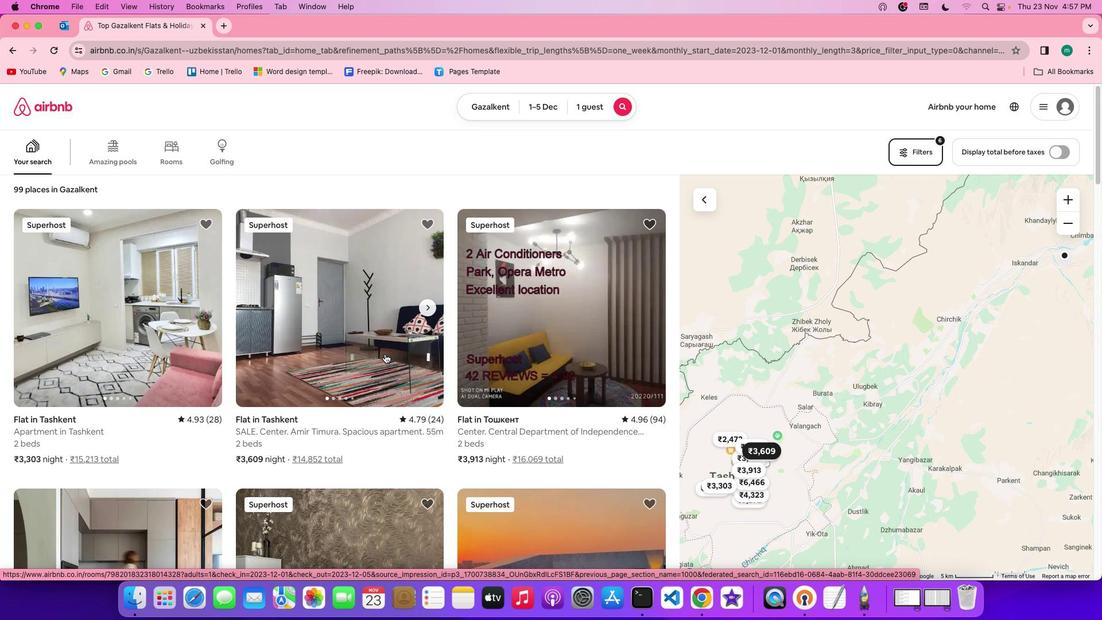 
Action: Mouse scrolled (384, 353) with delta (0, 0)
Screenshot: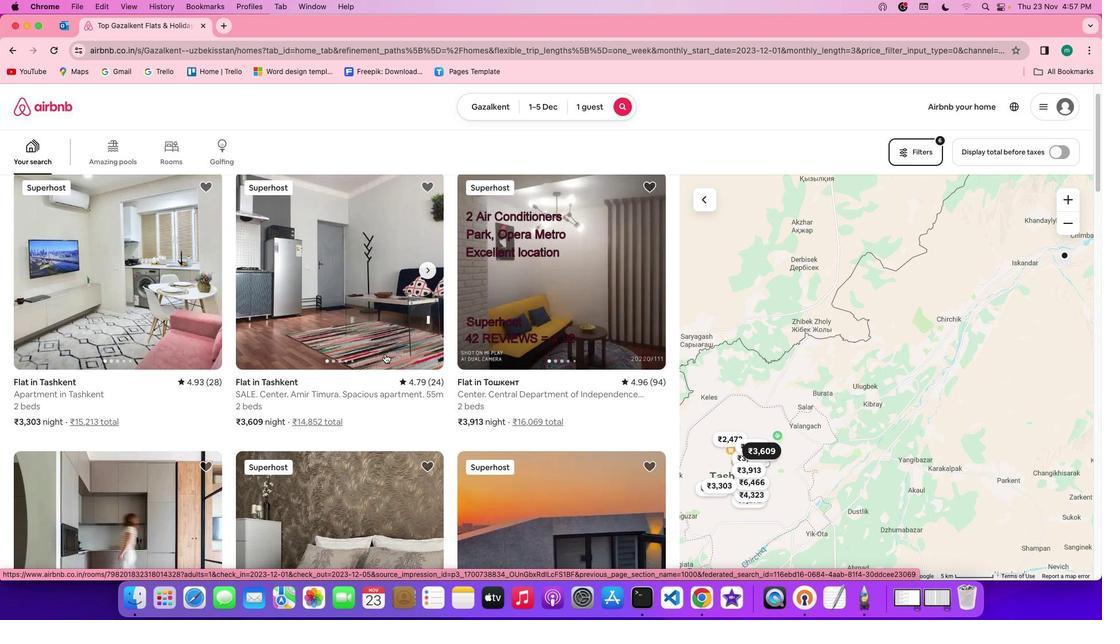 
Action: Mouse scrolled (384, 353) with delta (0, -1)
Screenshot: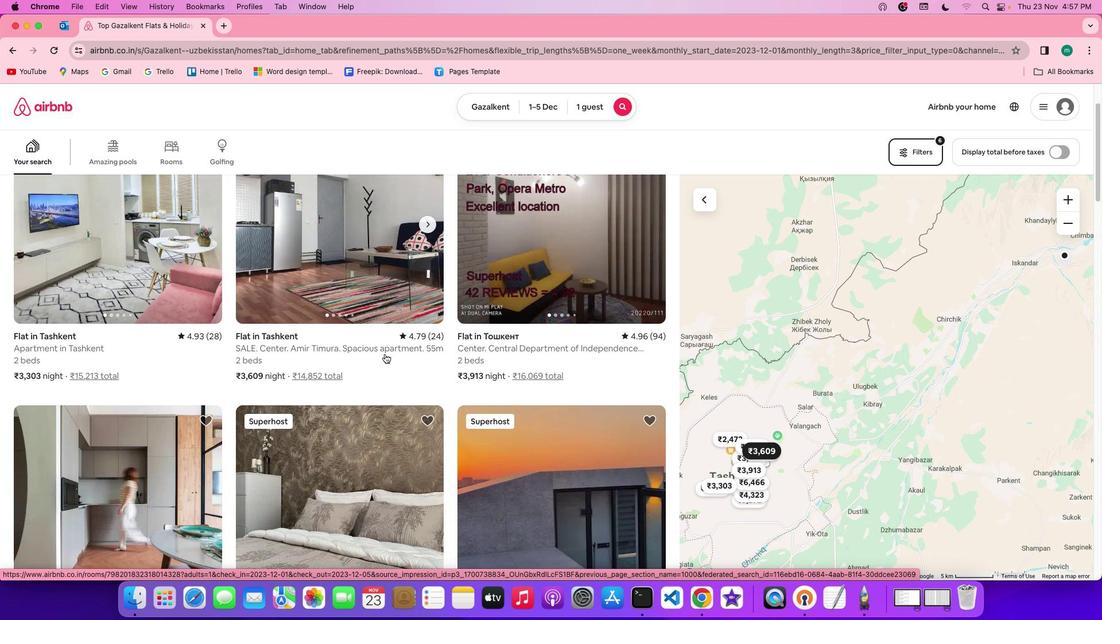 
Action: Mouse scrolled (384, 353) with delta (0, -1)
Screenshot: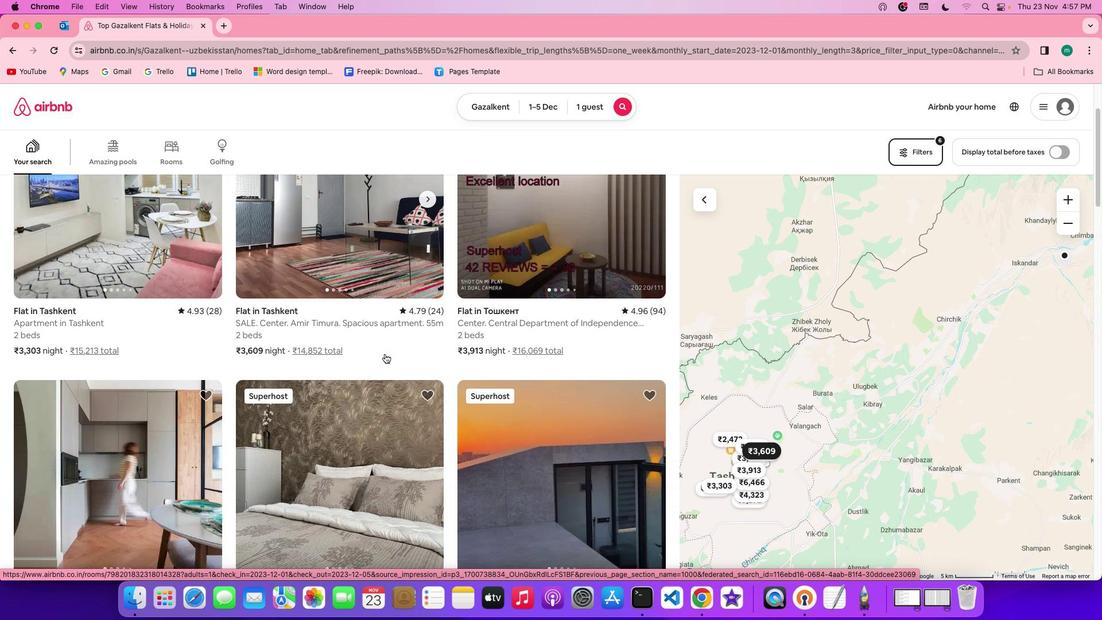 
Action: Mouse scrolled (384, 353) with delta (0, -2)
Screenshot: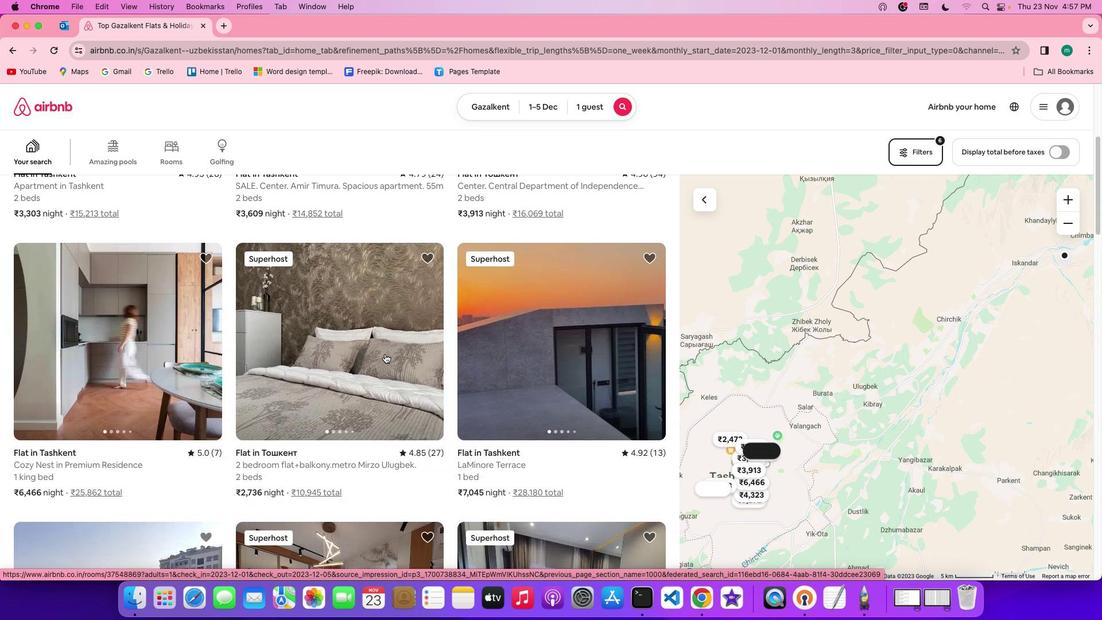 
Action: Mouse scrolled (384, 353) with delta (0, 0)
Screenshot: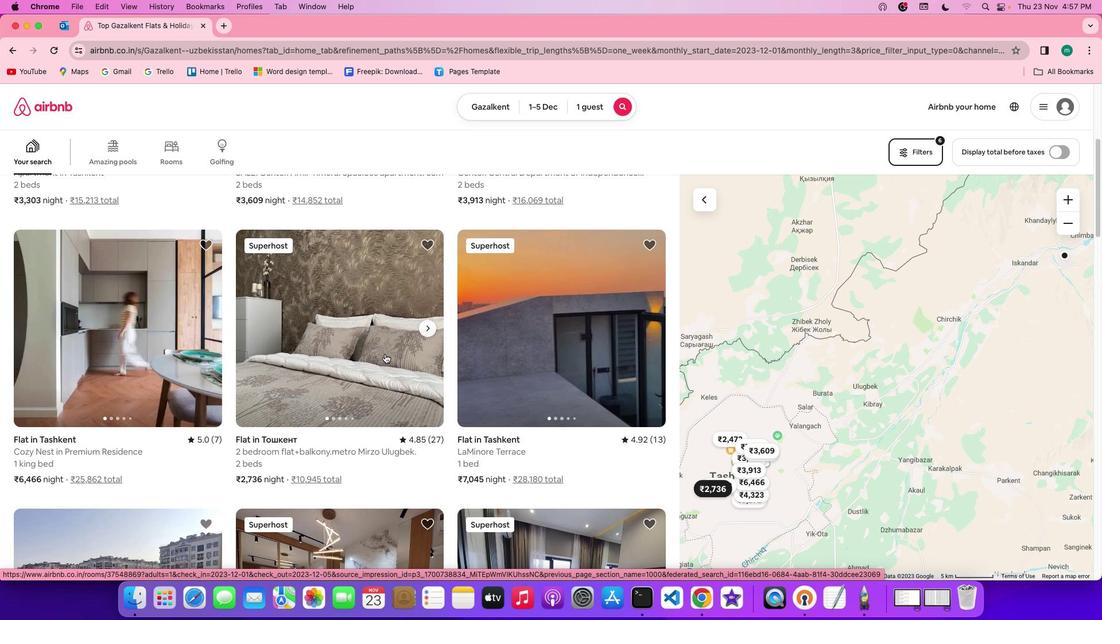 
Action: Mouse scrolled (384, 353) with delta (0, 0)
Screenshot: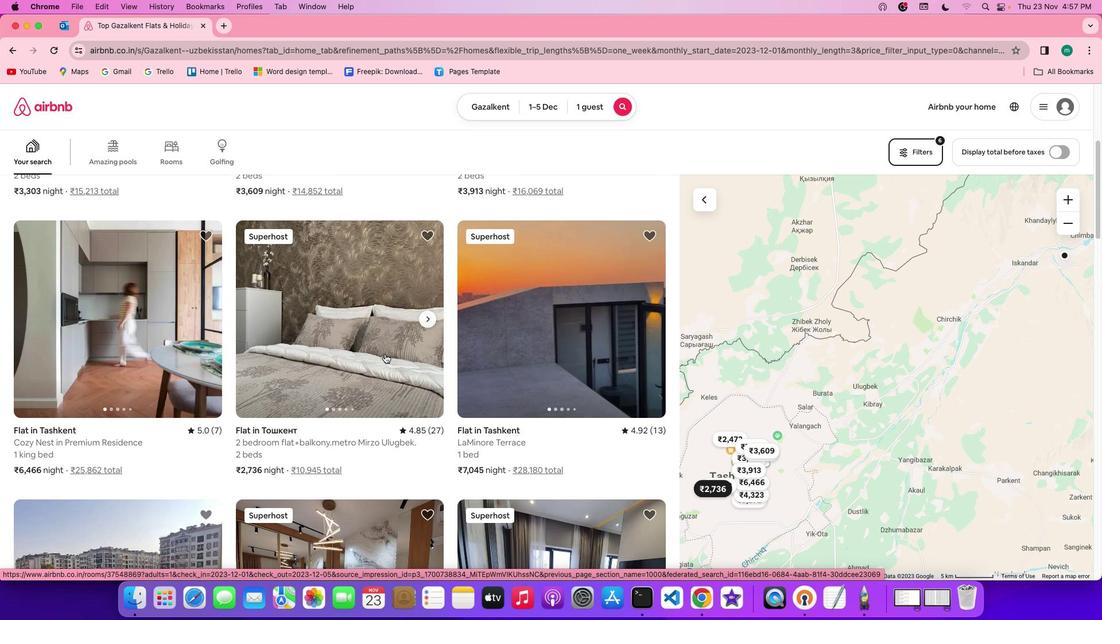 
Action: Mouse scrolled (384, 353) with delta (0, 0)
Screenshot: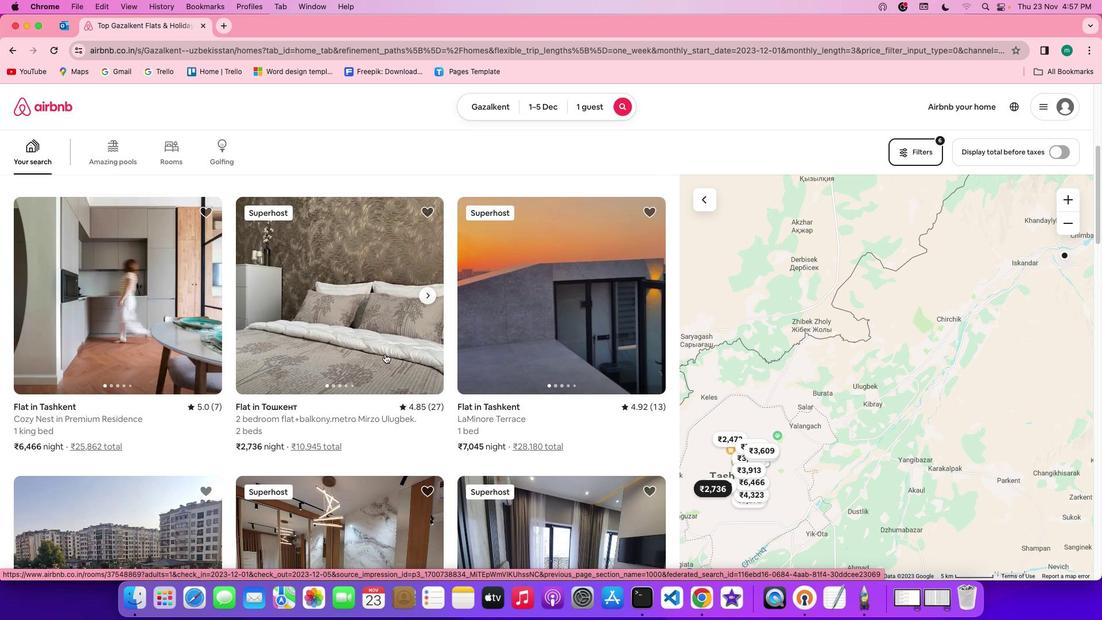 
Action: Mouse scrolled (384, 353) with delta (0, -1)
Screenshot: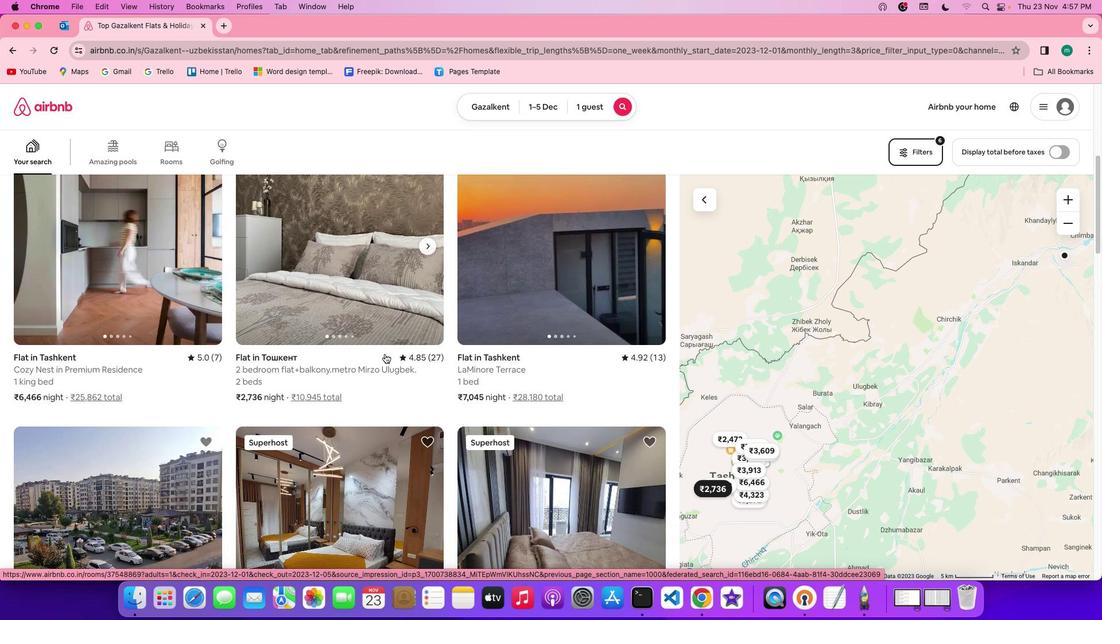 
Action: Mouse moved to (350, 343)
Screenshot: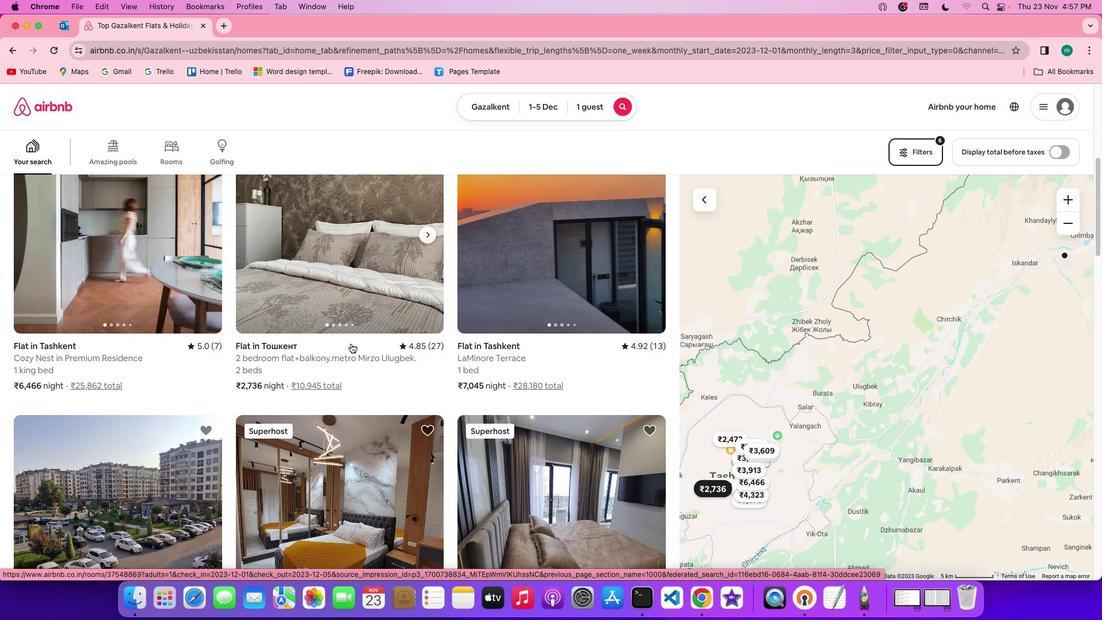
Action: Mouse scrolled (350, 343) with delta (0, 0)
Screenshot: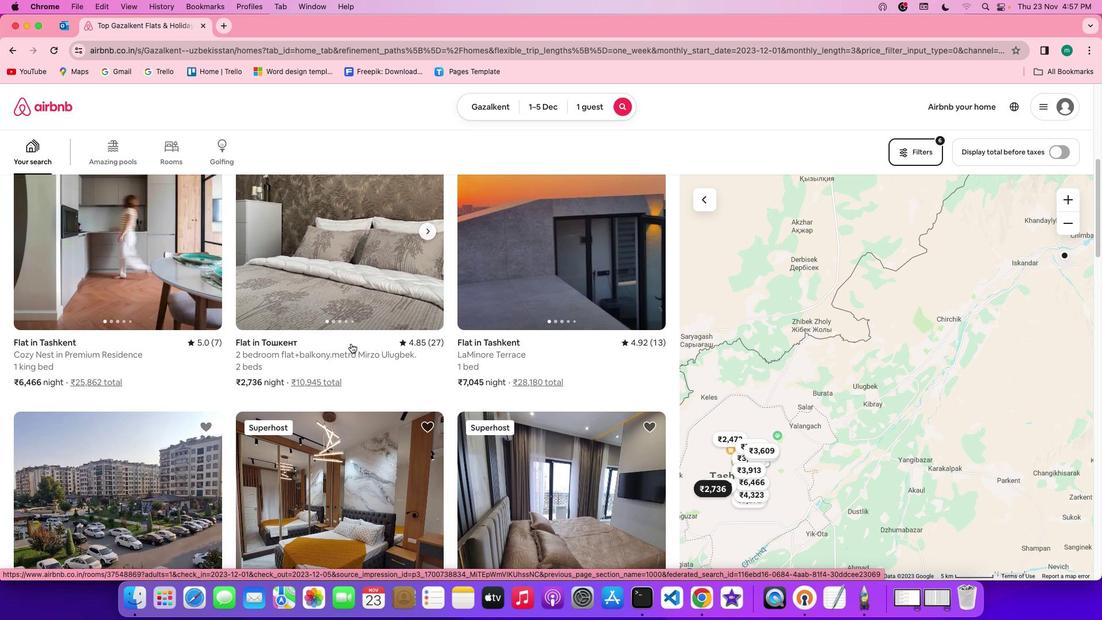 
Action: Mouse scrolled (350, 343) with delta (0, 0)
Screenshot: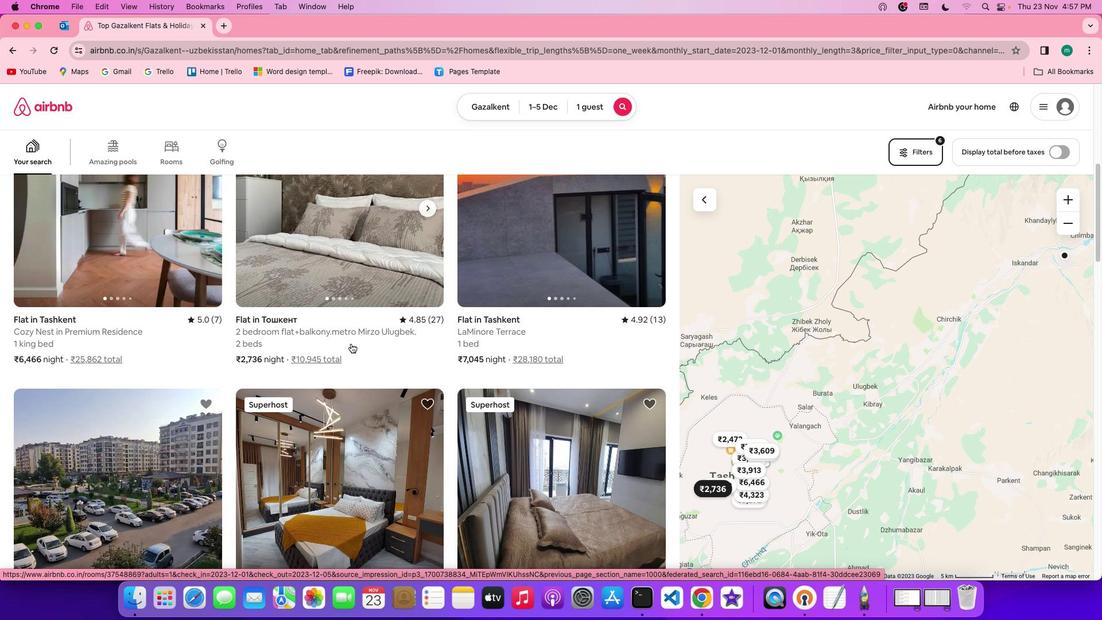 
Action: Mouse scrolled (350, 343) with delta (0, -1)
Screenshot: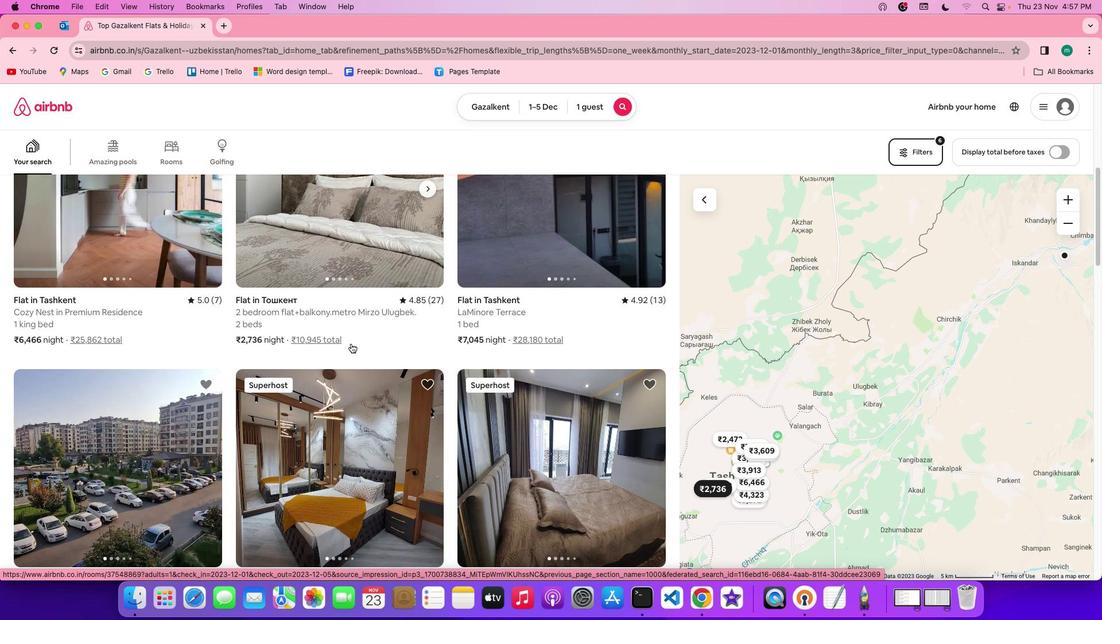 
Action: Mouse scrolled (350, 343) with delta (0, -1)
Screenshot: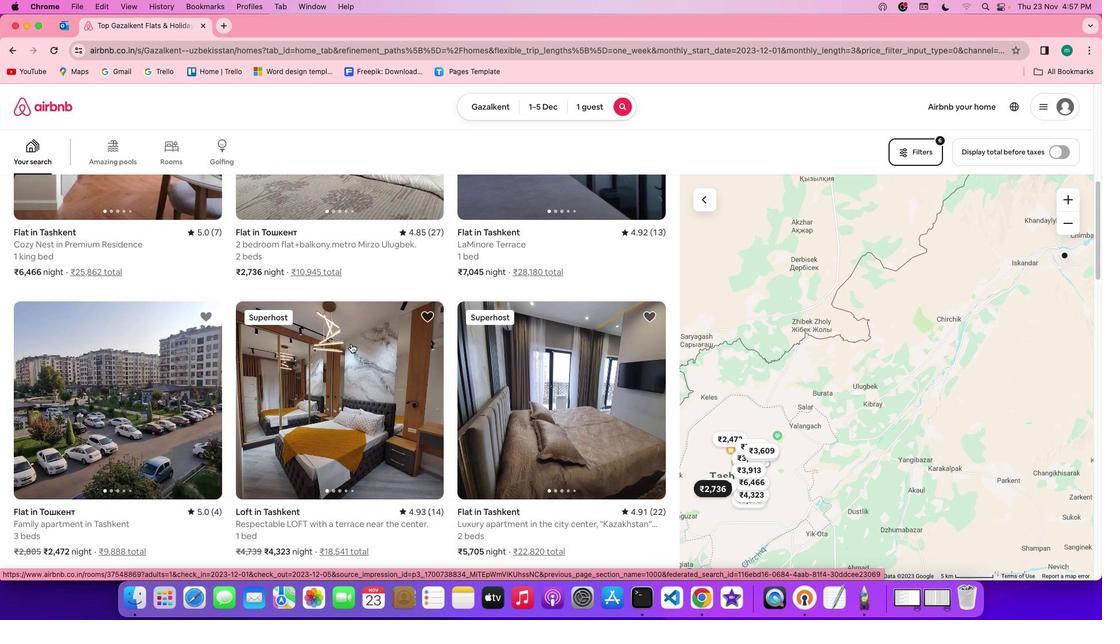 
Action: Mouse moved to (368, 340)
Screenshot: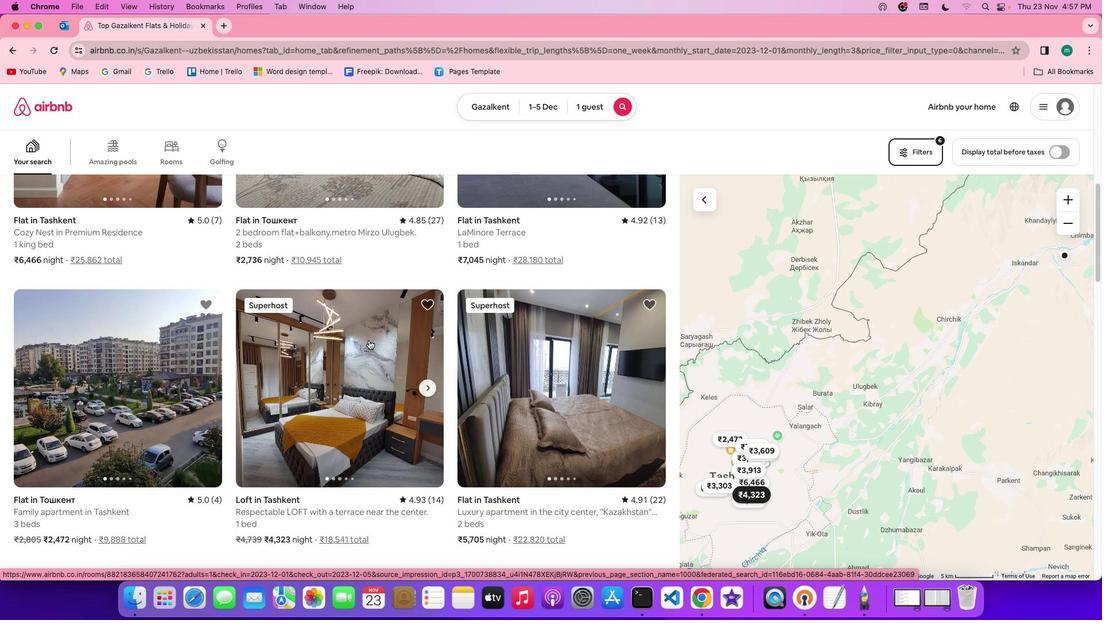 
Action: Mouse pressed left at (368, 340)
Screenshot: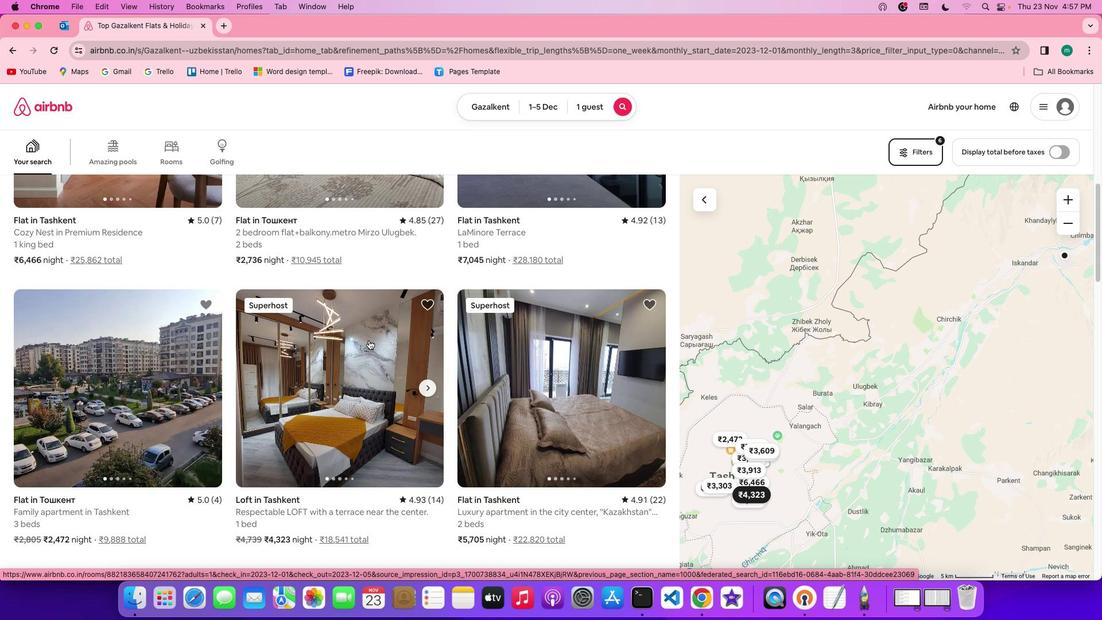 
Action: Mouse moved to (804, 426)
Screenshot: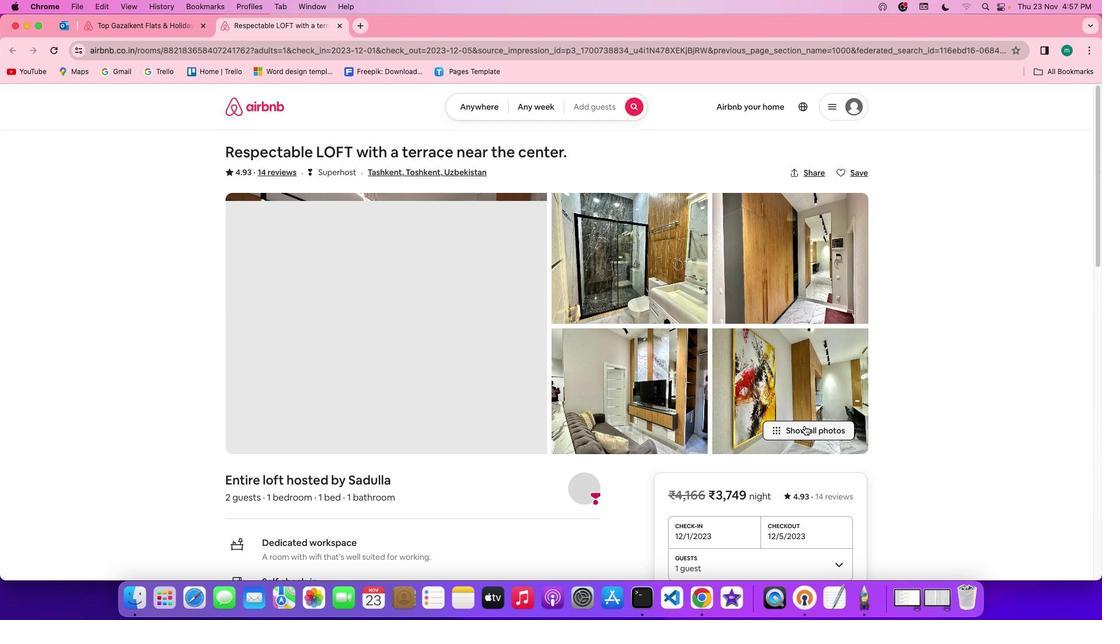 
Action: Mouse pressed left at (804, 426)
Screenshot: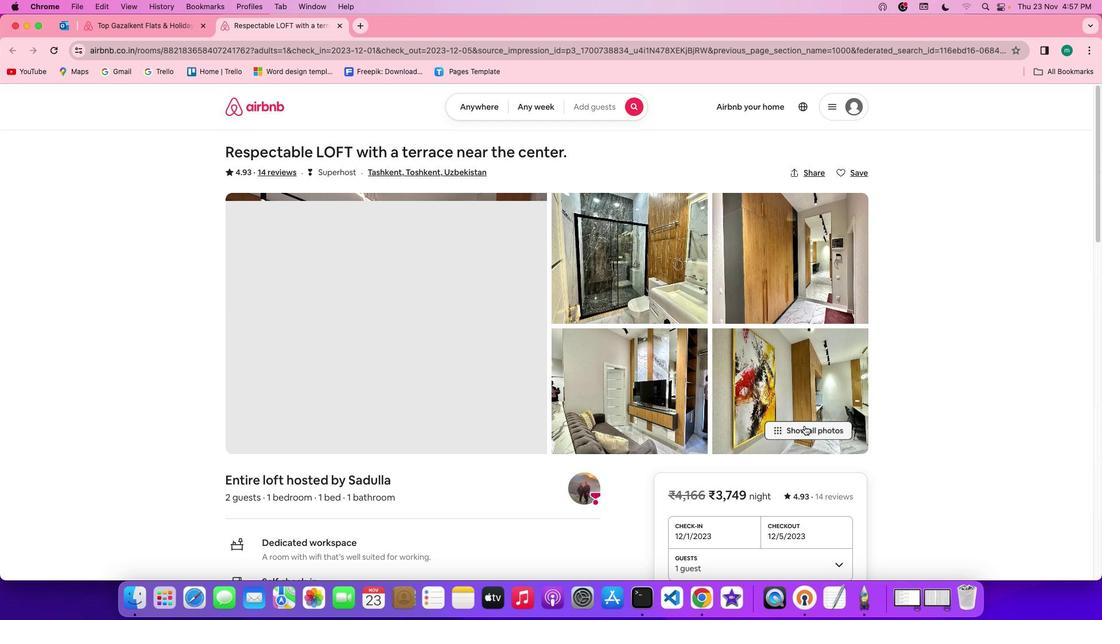 
Action: Mouse moved to (601, 428)
Screenshot: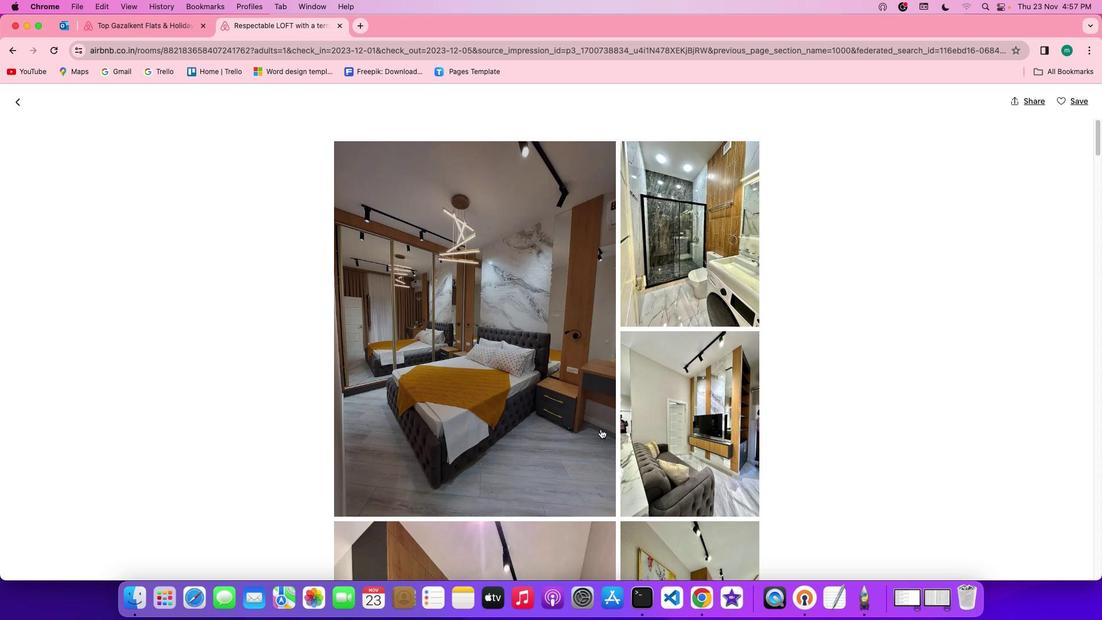 
Action: Mouse scrolled (601, 428) with delta (0, 0)
Screenshot: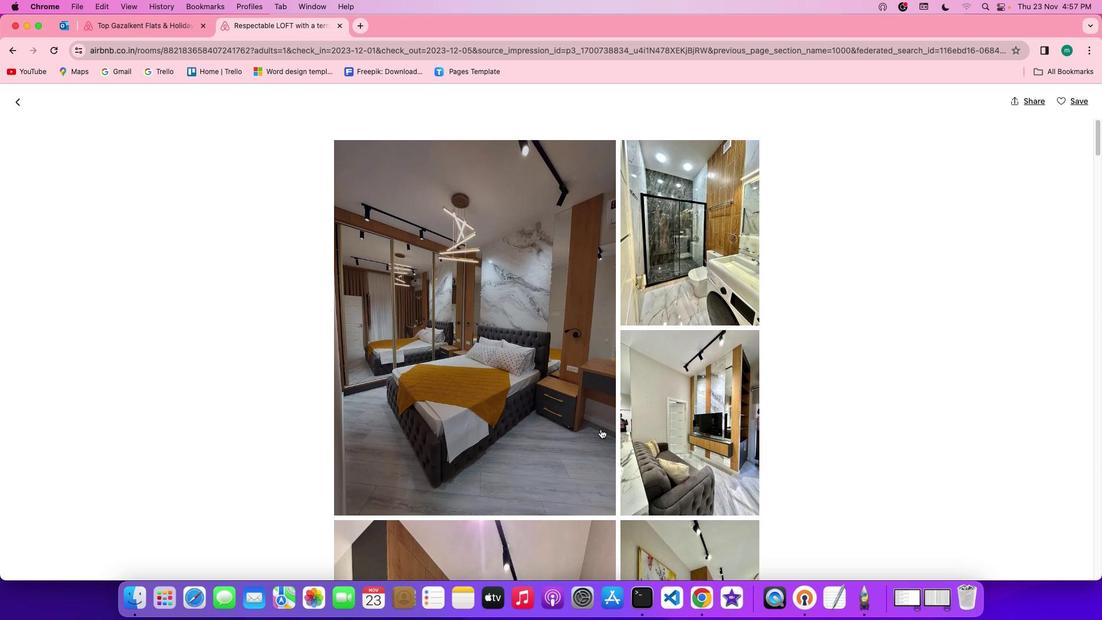 
Action: Mouse scrolled (601, 428) with delta (0, 0)
Screenshot: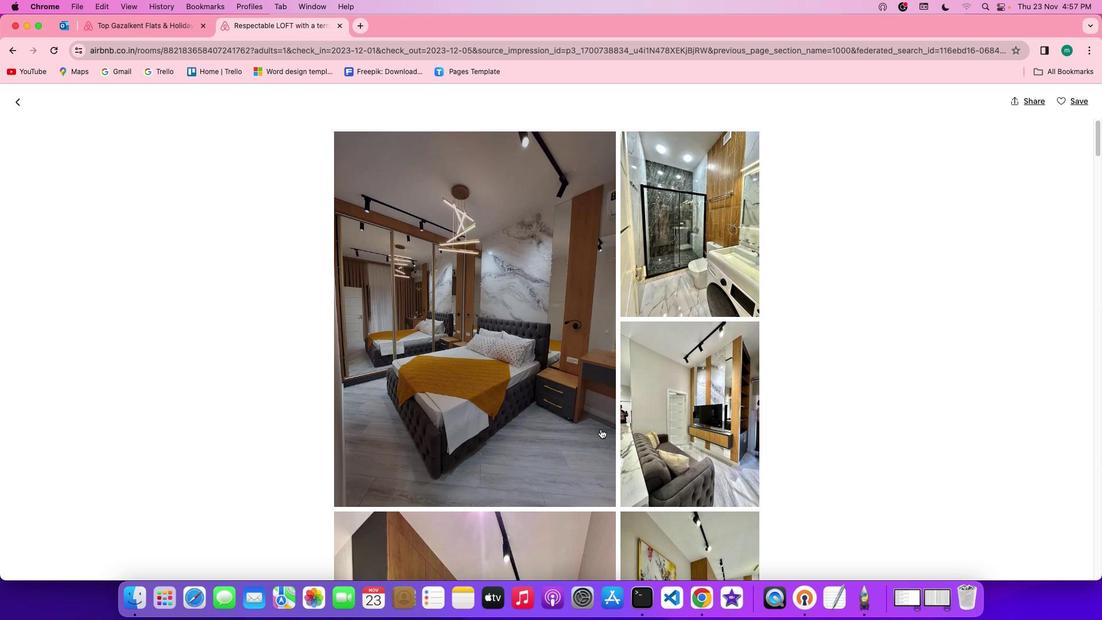 
Action: Mouse scrolled (601, 428) with delta (0, 0)
Screenshot: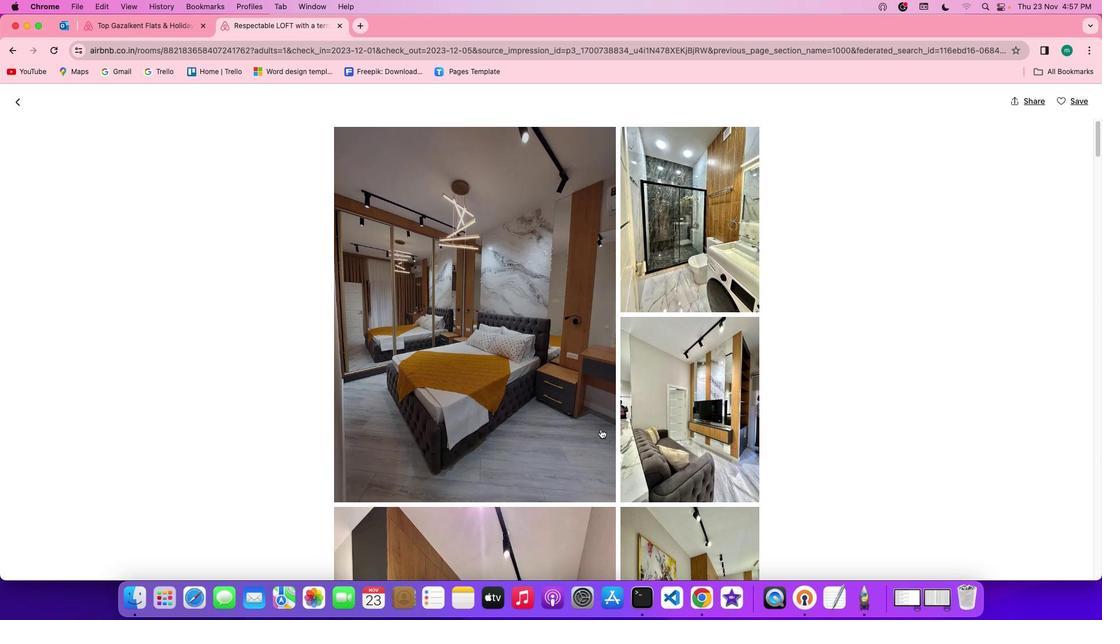 
Action: Mouse scrolled (601, 428) with delta (0, -1)
Screenshot: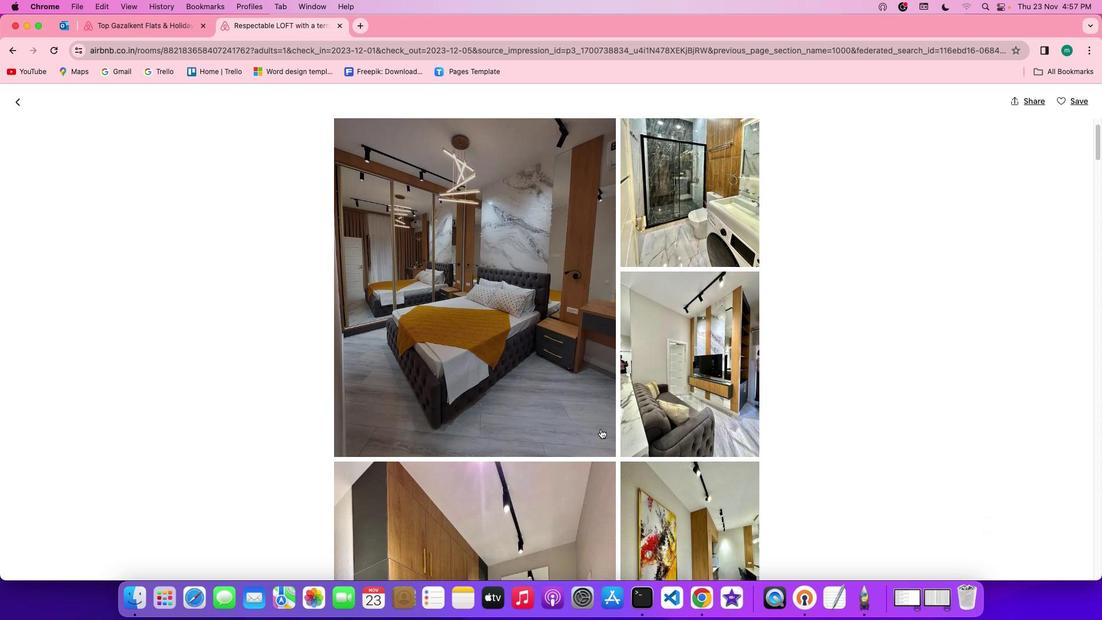 
Action: Mouse scrolled (601, 428) with delta (0, 0)
Screenshot: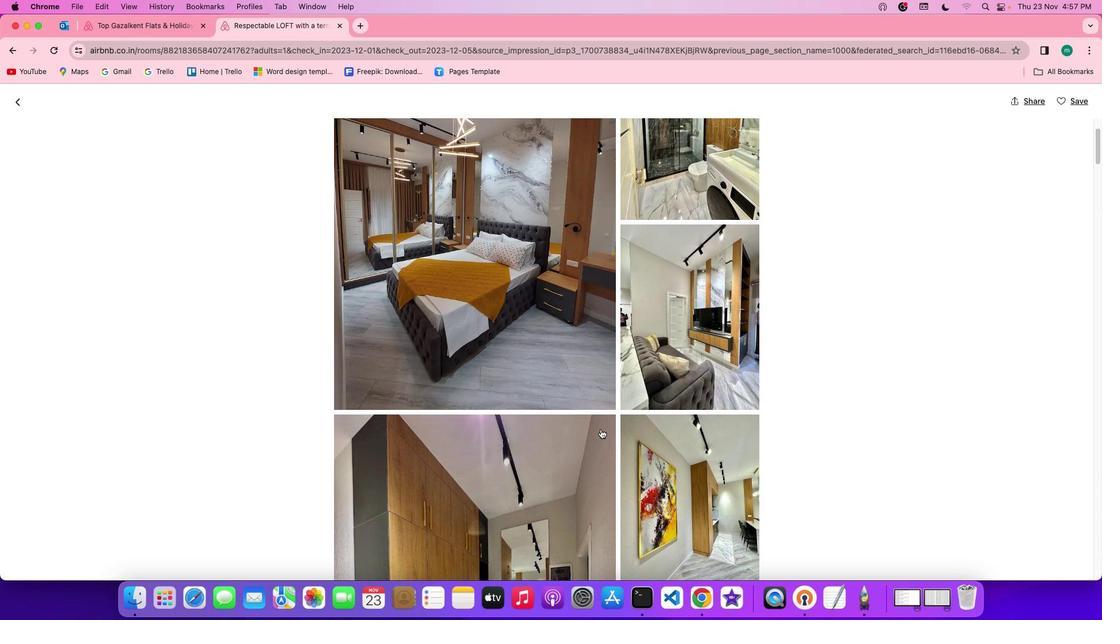 
Action: Mouse scrolled (601, 428) with delta (0, 0)
Screenshot: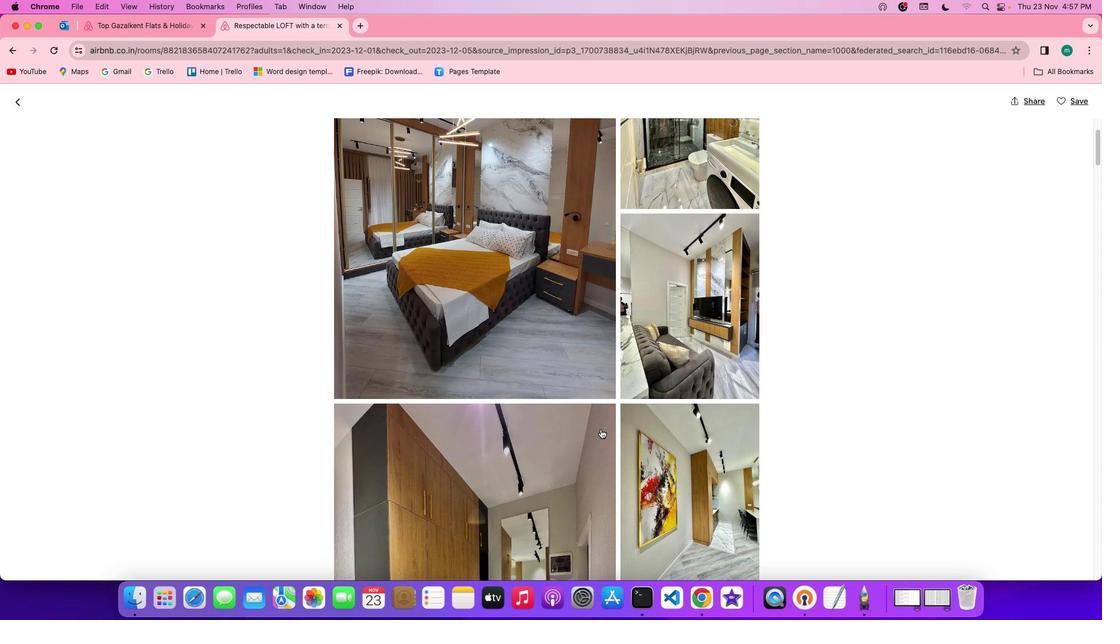 
Action: Mouse scrolled (601, 428) with delta (0, 0)
Screenshot: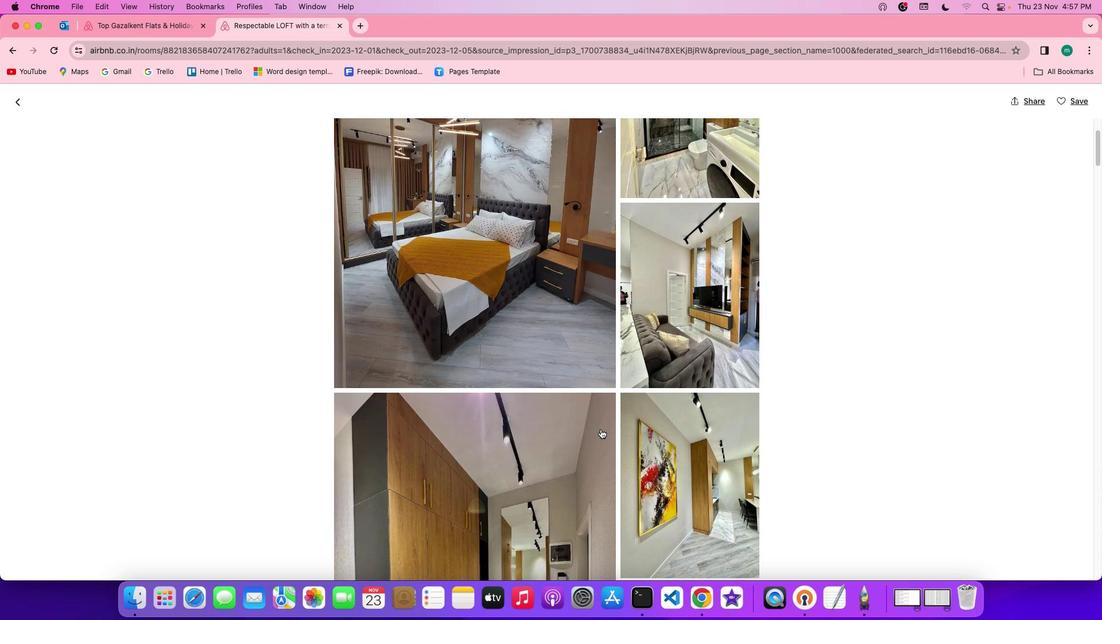 
Action: Mouse scrolled (601, 428) with delta (0, 0)
Screenshot: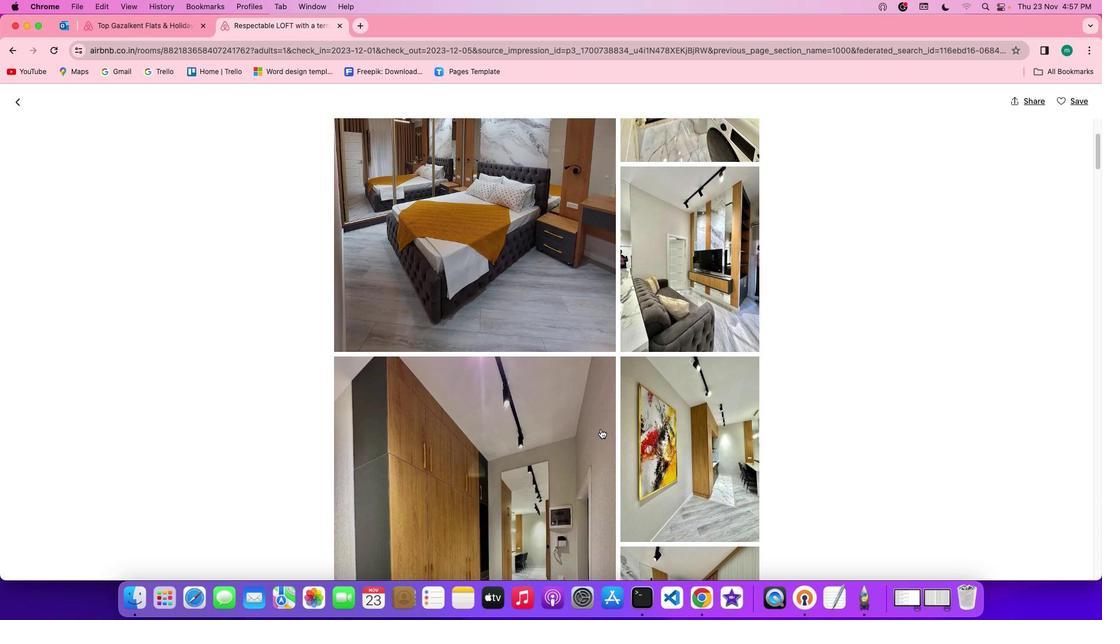 
Action: Mouse scrolled (601, 428) with delta (0, 0)
Screenshot: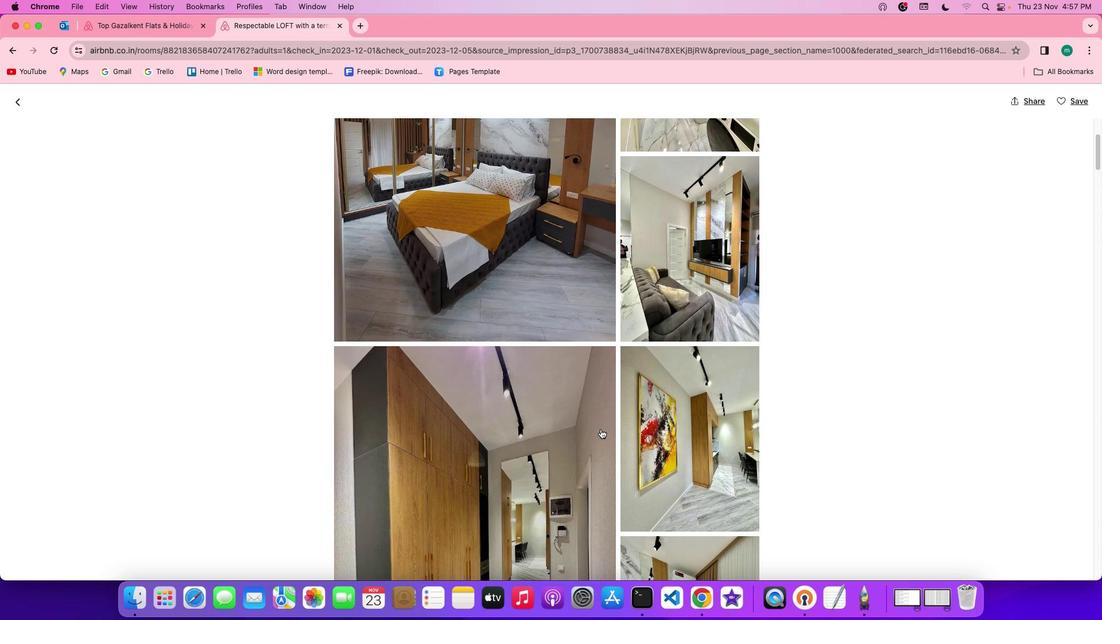 
Action: Mouse scrolled (601, 428) with delta (0, -1)
Screenshot: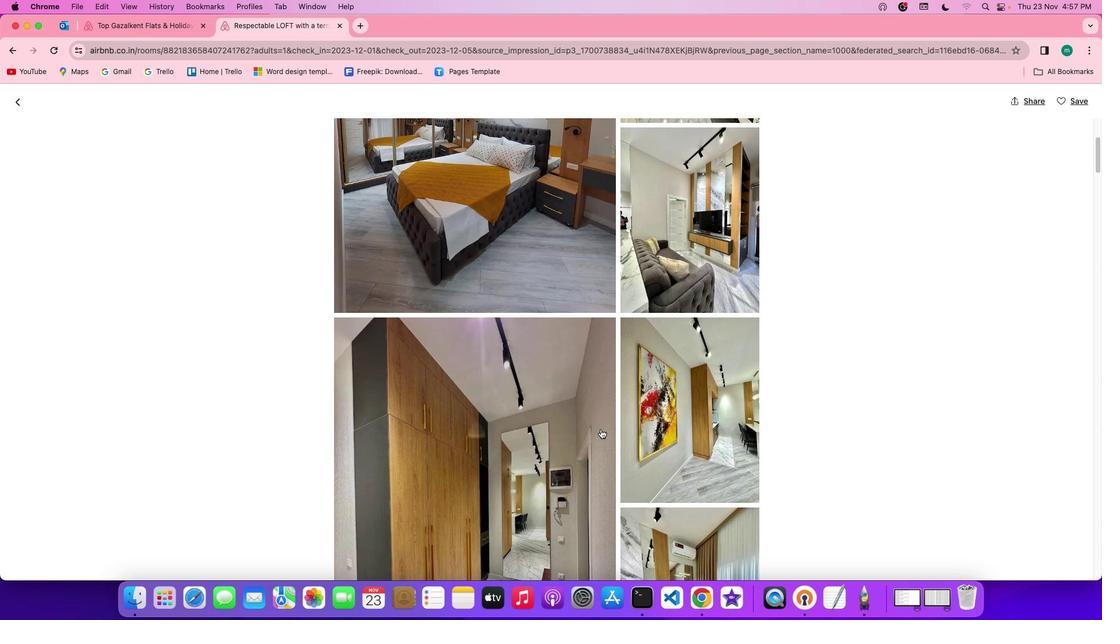 
Action: Mouse scrolled (601, 428) with delta (0, 0)
Screenshot: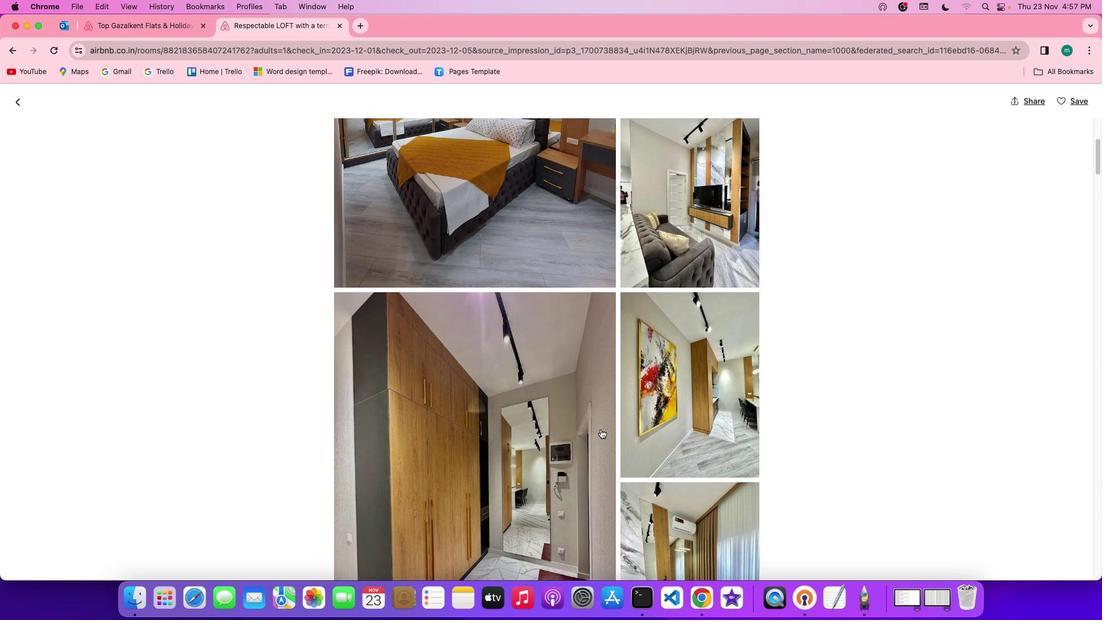 
Action: Mouse scrolled (601, 428) with delta (0, 0)
Screenshot: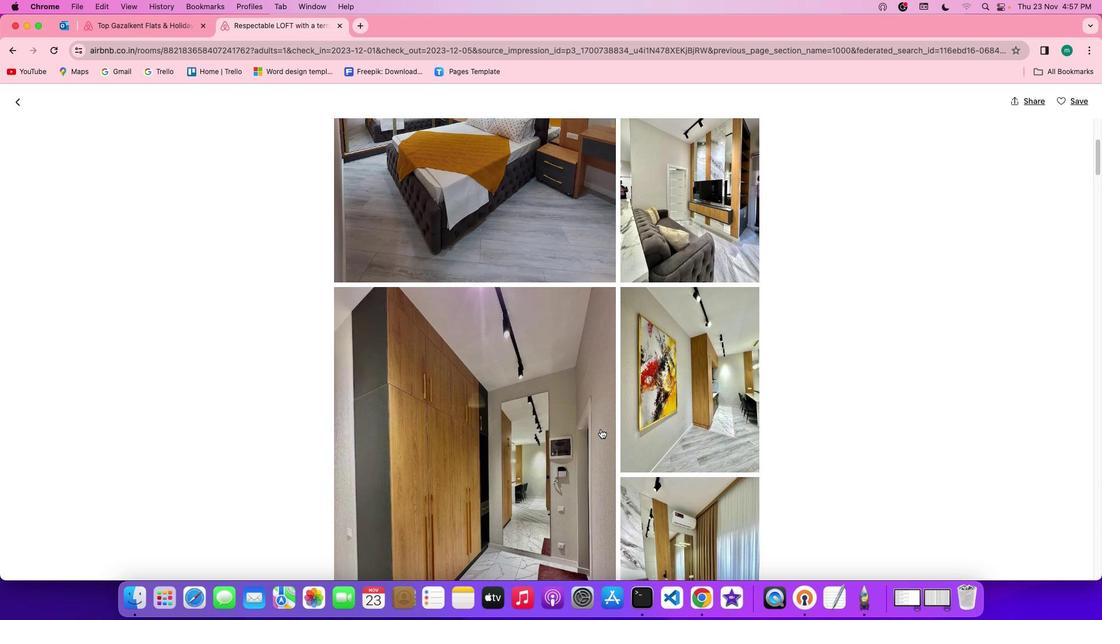 
Action: Mouse scrolled (601, 428) with delta (0, 0)
Screenshot: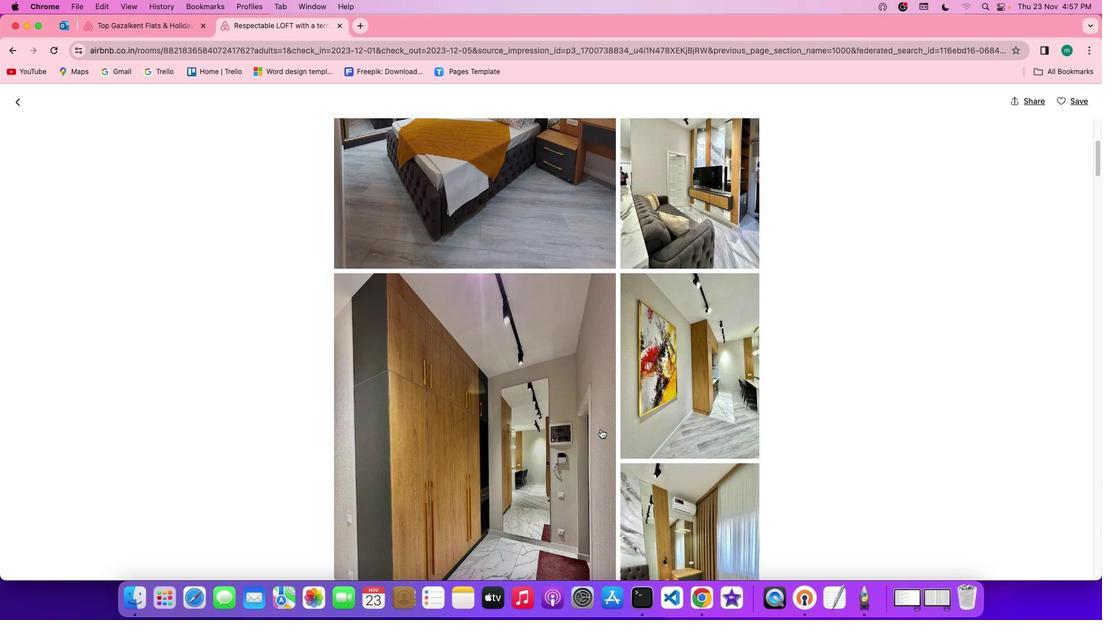 
Action: Mouse scrolled (601, 428) with delta (0, 0)
Screenshot: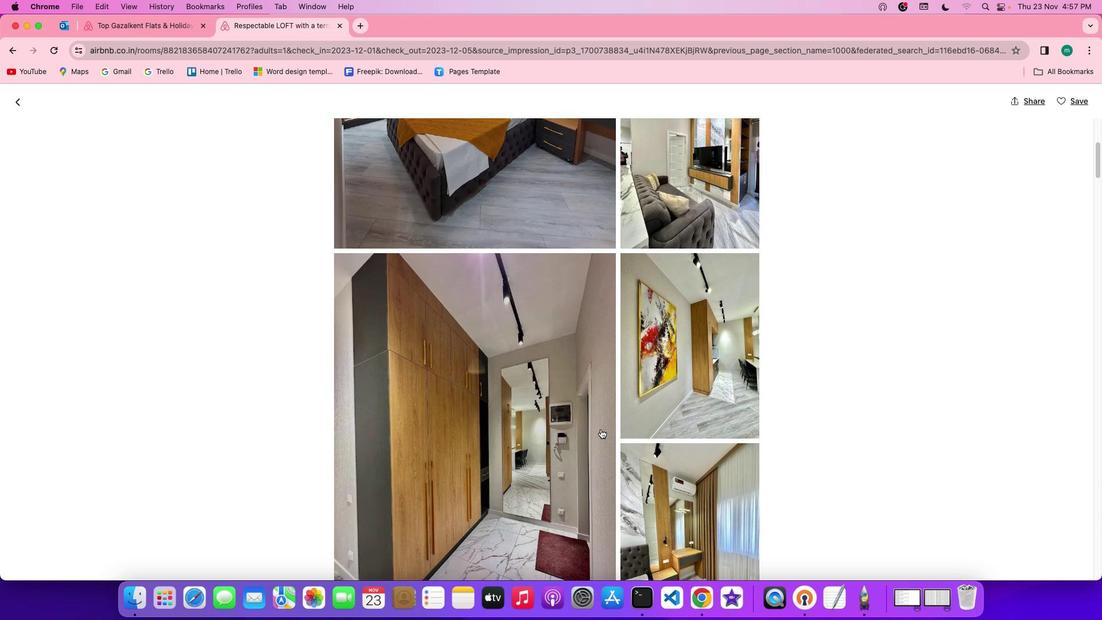 
Action: Mouse scrolled (601, 428) with delta (0, 0)
Screenshot: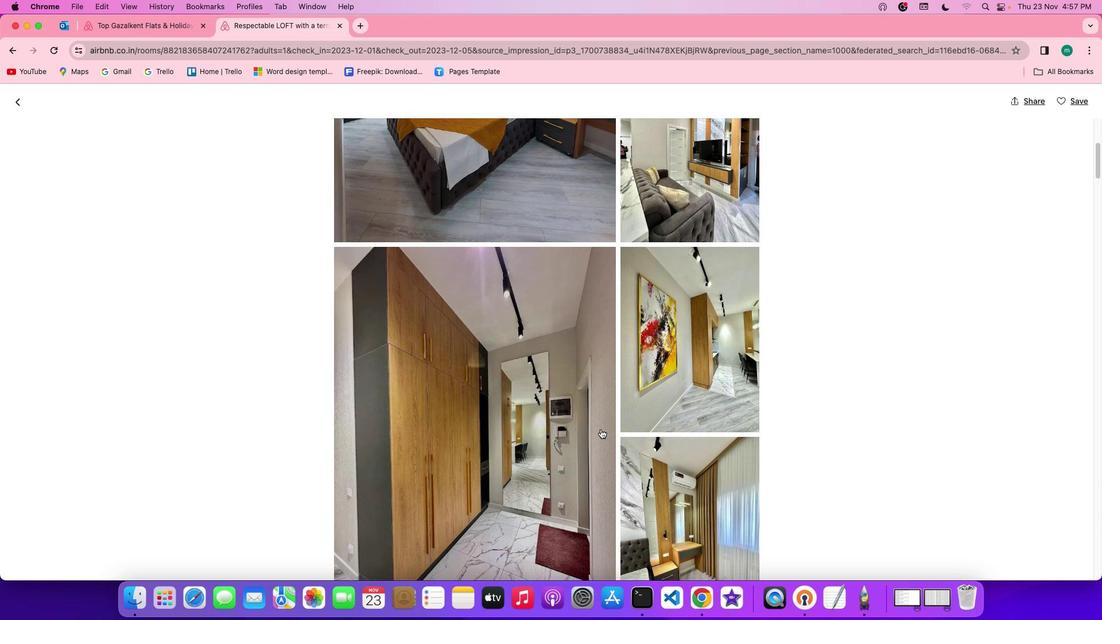
Action: Mouse scrolled (601, 428) with delta (0, -1)
Screenshot: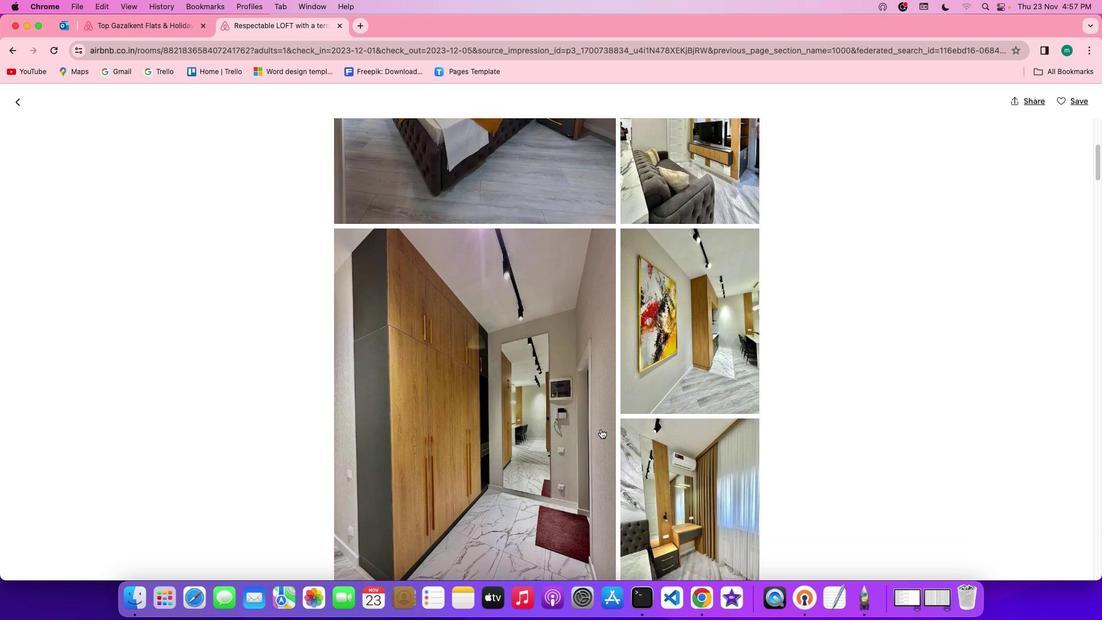 
Action: Mouse scrolled (601, 428) with delta (0, -1)
Screenshot: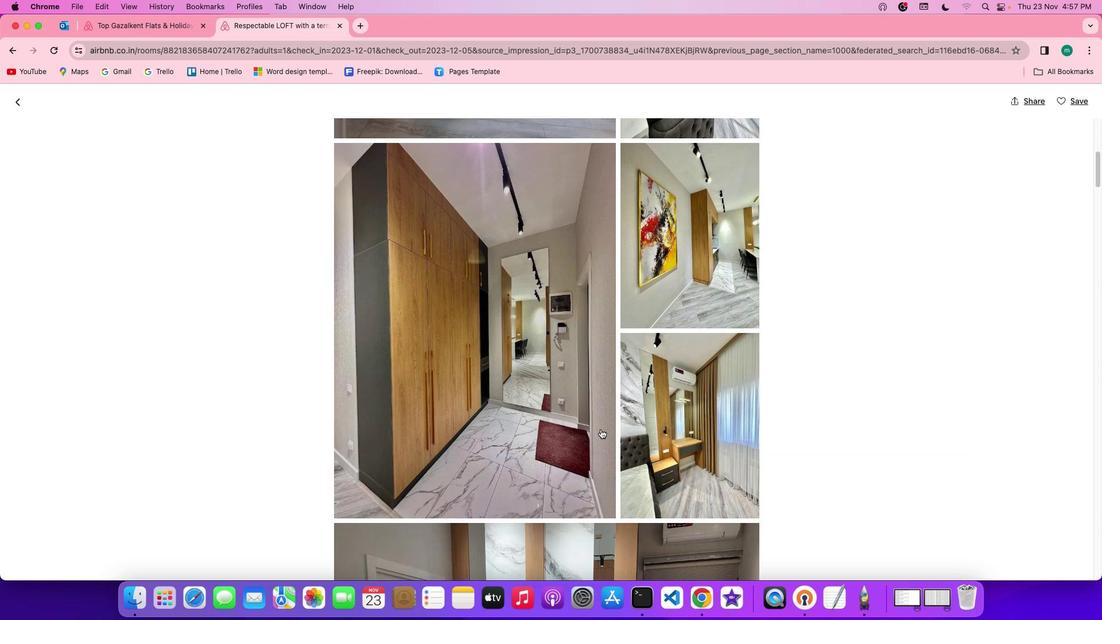 
Action: Mouse scrolled (601, 428) with delta (0, 0)
Screenshot: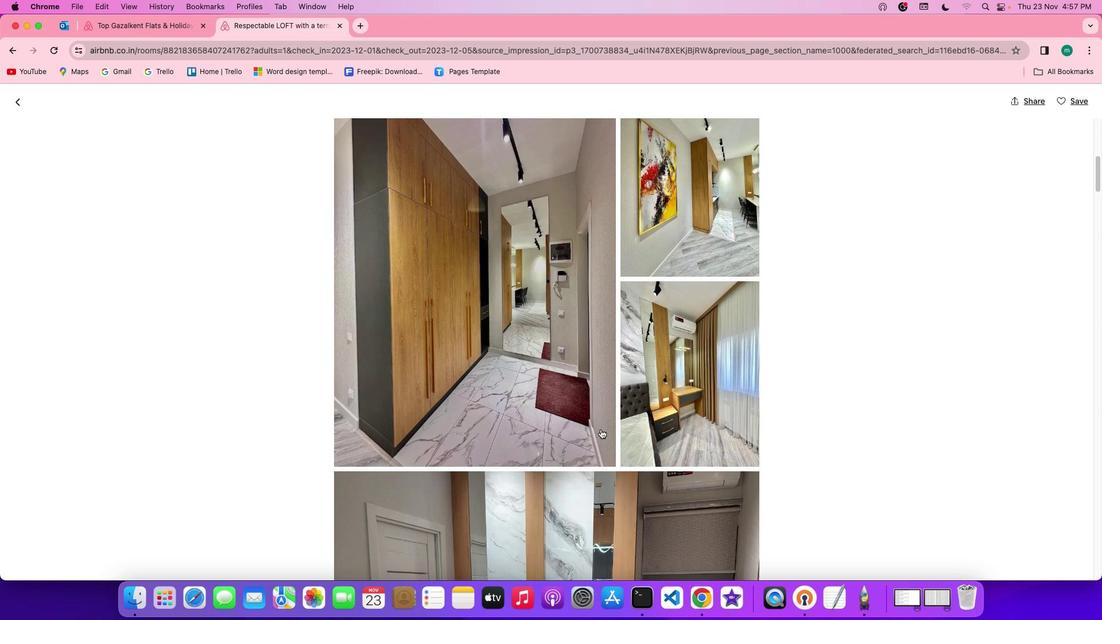 
Action: Mouse scrolled (601, 428) with delta (0, 0)
Screenshot: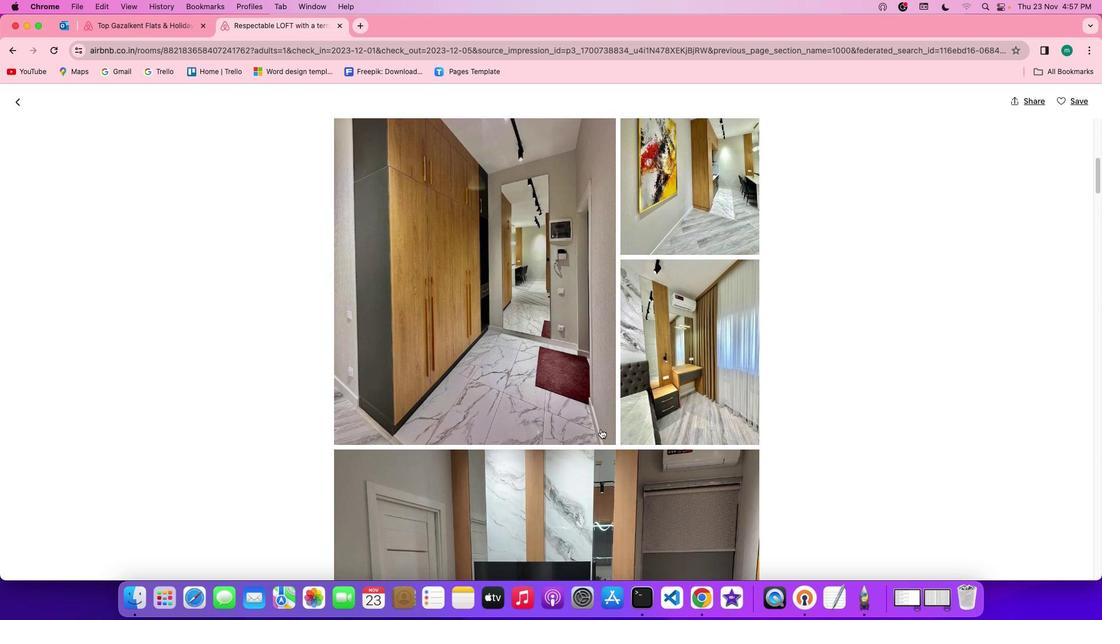 
Action: Mouse scrolled (601, 428) with delta (0, -1)
Screenshot: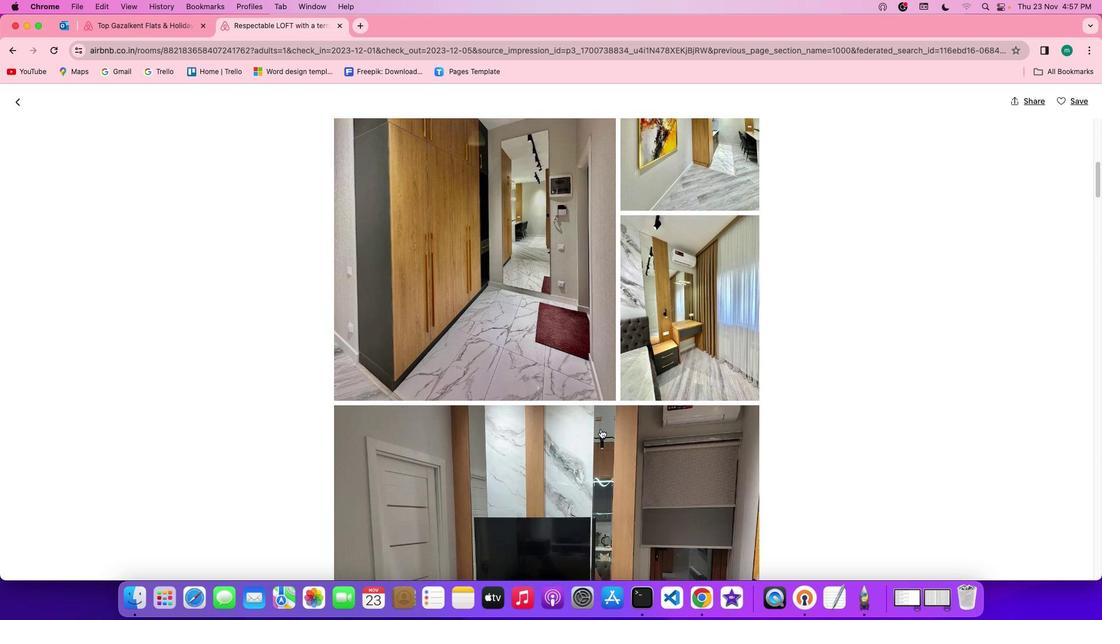 
Action: Mouse scrolled (601, 428) with delta (0, -2)
Screenshot: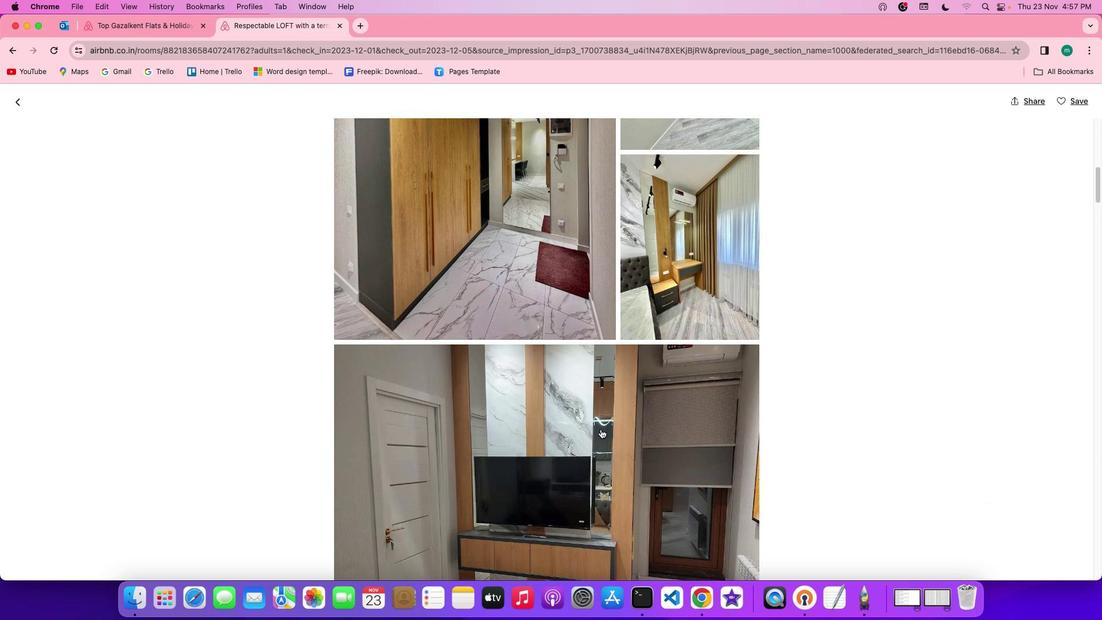 
Action: Mouse scrolled (601, 428) with delta (0, -2)
Screenshot: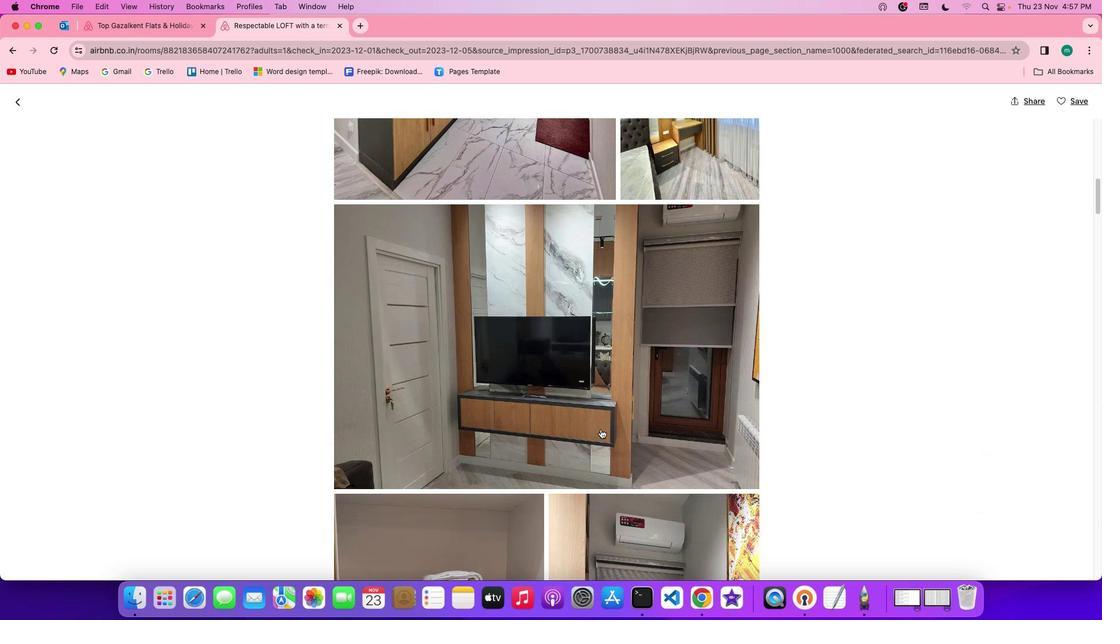 
Action: Mouse scrolled (601, 428) with delta (0, 0)
Screenshot: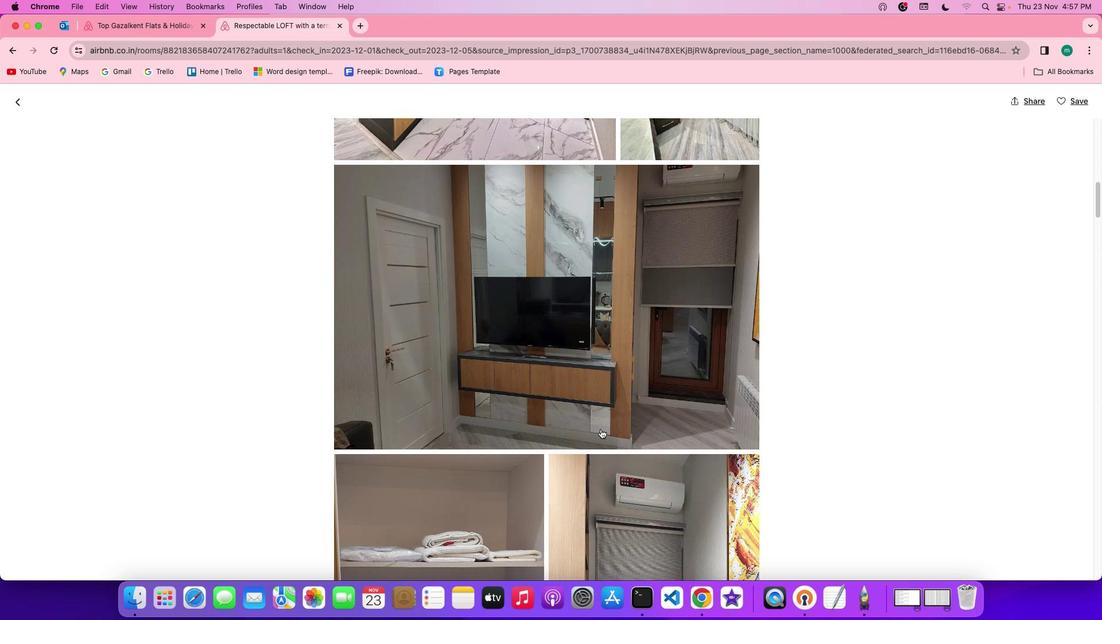 
Action: Mouse scrolled (601, 428) with delta (0, 0)
Screenshot: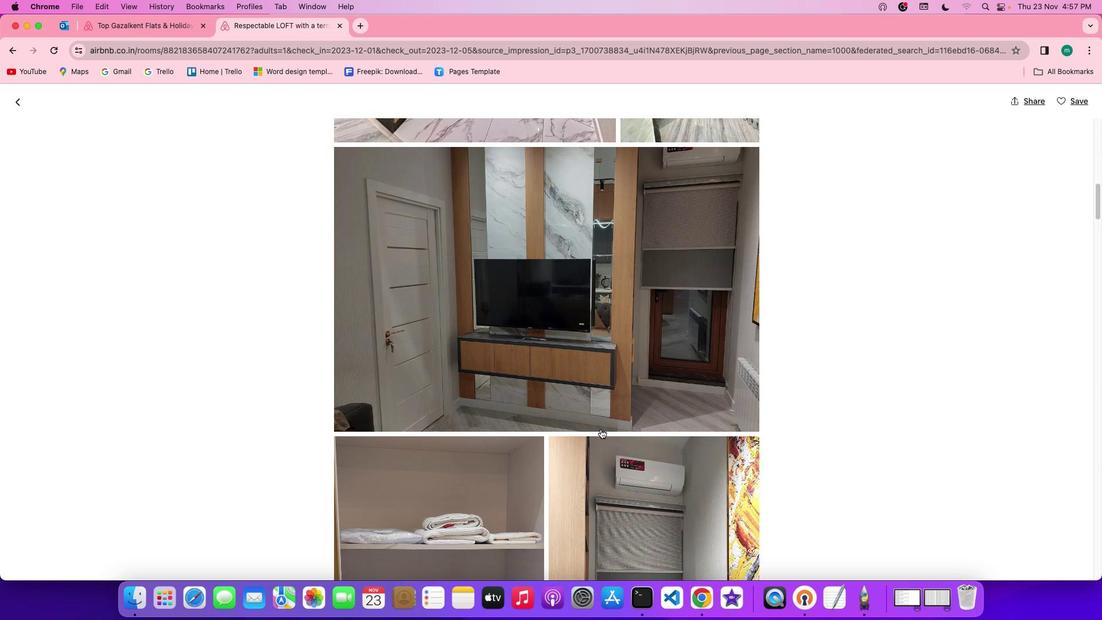 
Action: Mouse scrolled (601, 428) with delta (0, -1)
Screenshot: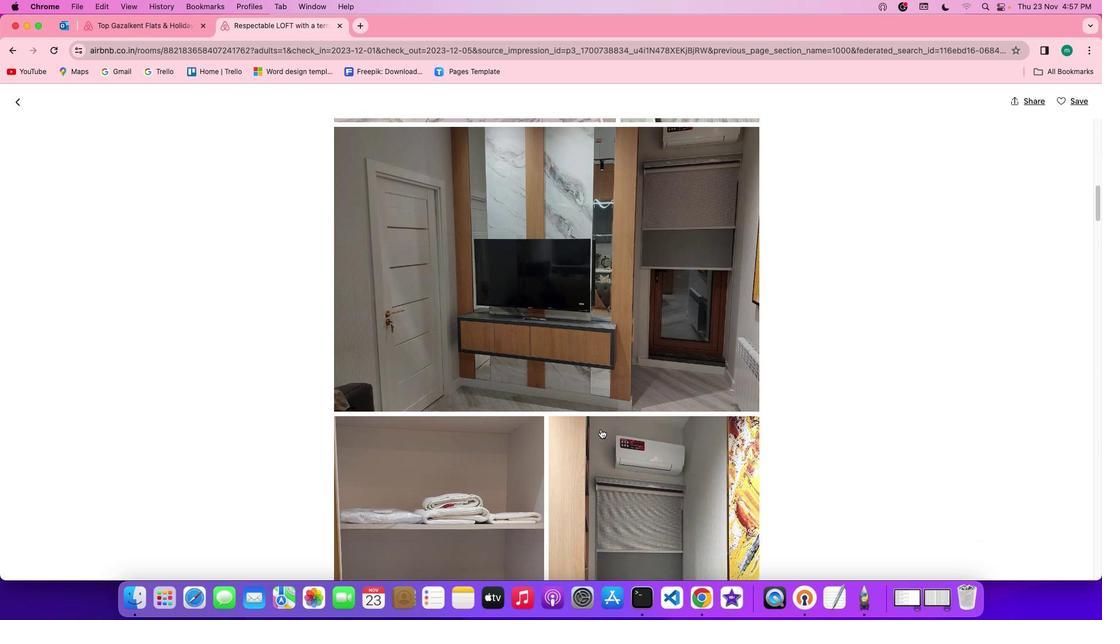 
Action: Mouse scrolled (601, 428) with delta (0, -2)
Screenshot: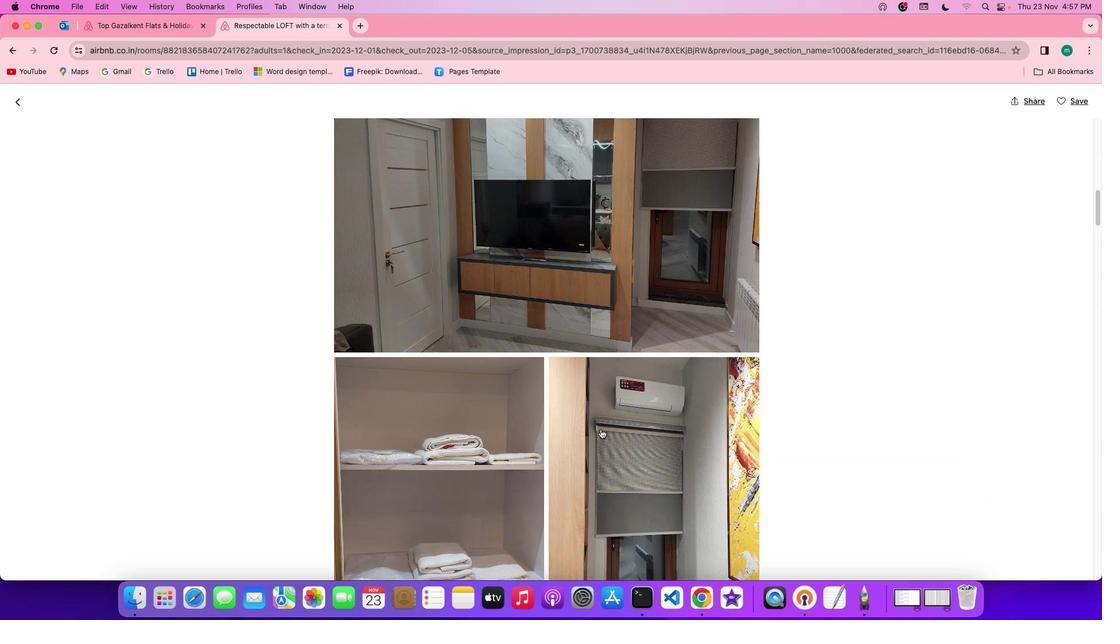 
Action: Mouse scrolled (601, 428) with delta (0, -2)
Screenshot: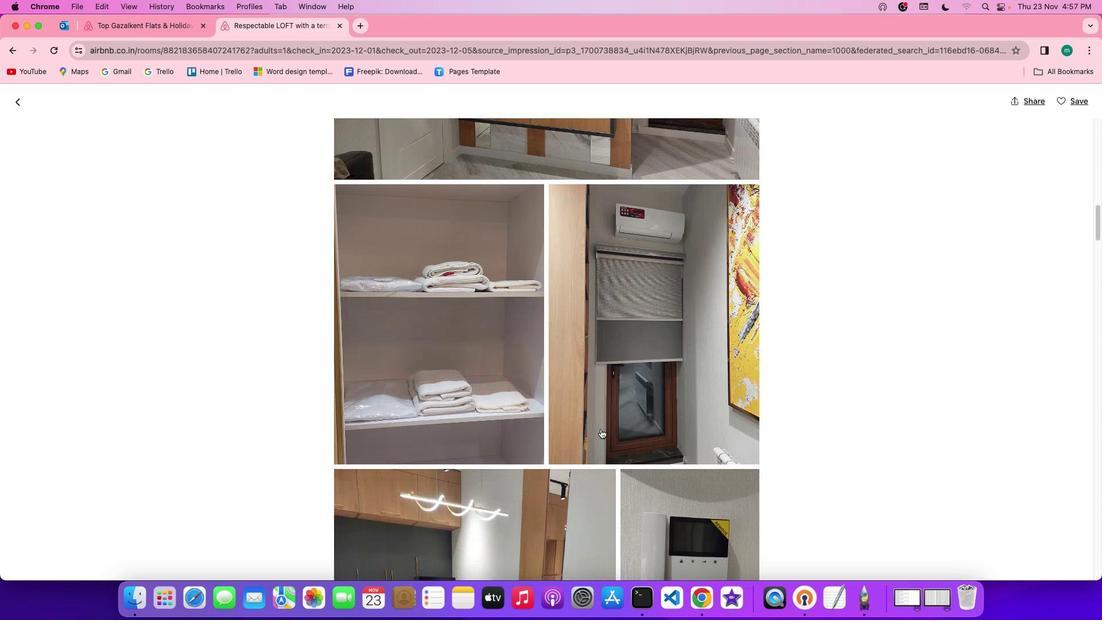 
Action: Mouse scrolled (601, 428) with delta (0, 0)
Screenshot: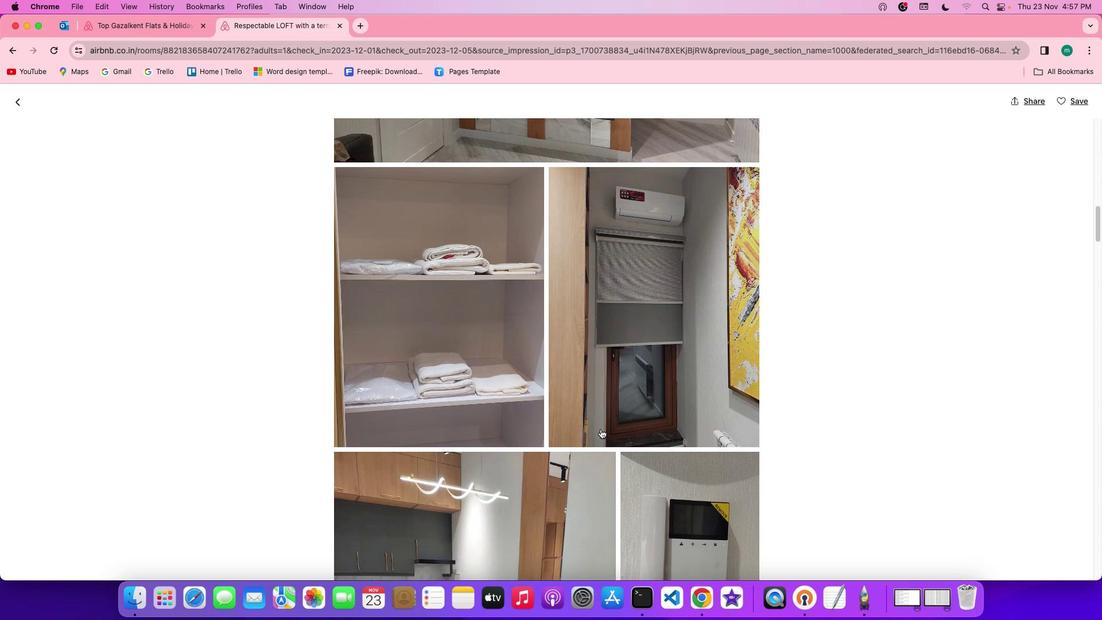 
Action: Mouse scrolled (601, 428) with delta (0, 0)
Screenshot: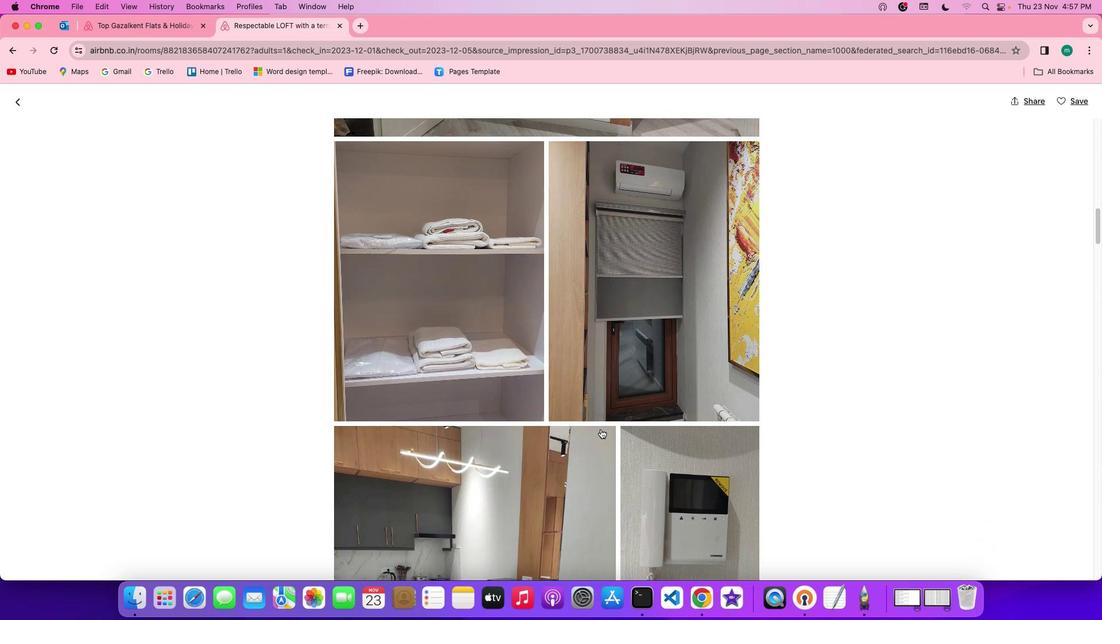 
Action: Mouse scrolled (601, 428) with delta (0, -1)
Screenshot: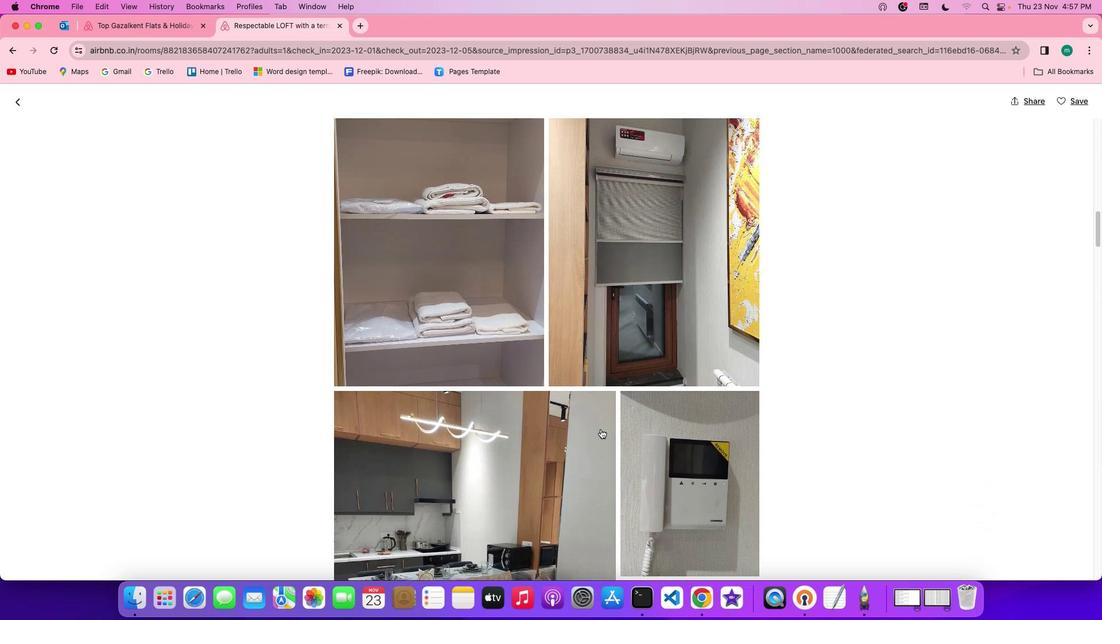 
Action: Mouse scrolled (601, 428) with delta (0, -1)
Screenshot: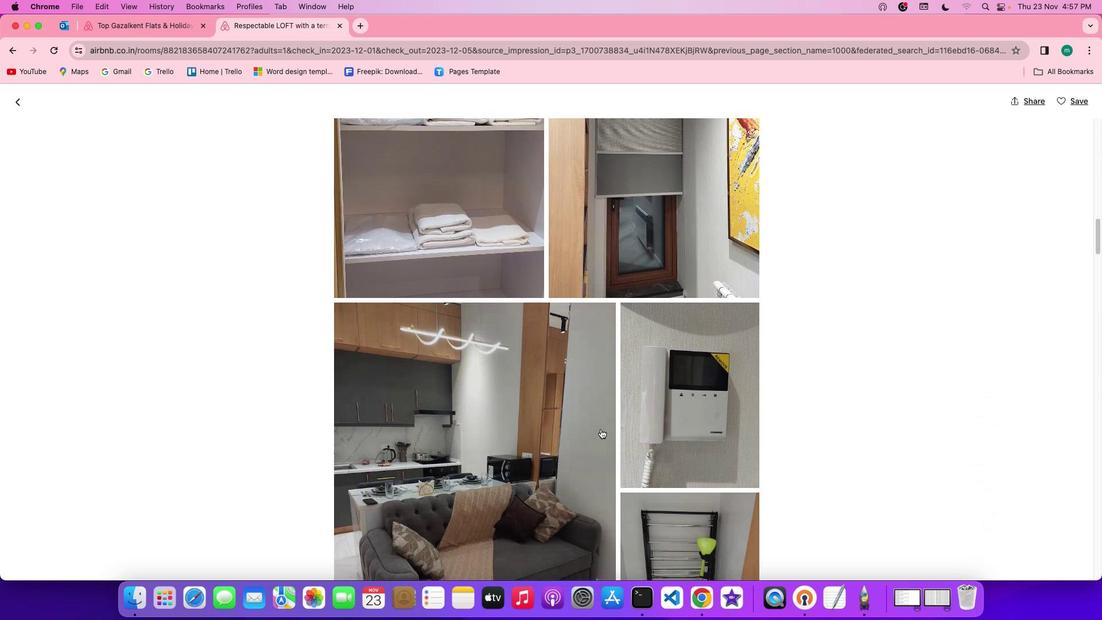 
Action: Mouse scrolled (601, 428) with delta (0, 0)
Screenshot: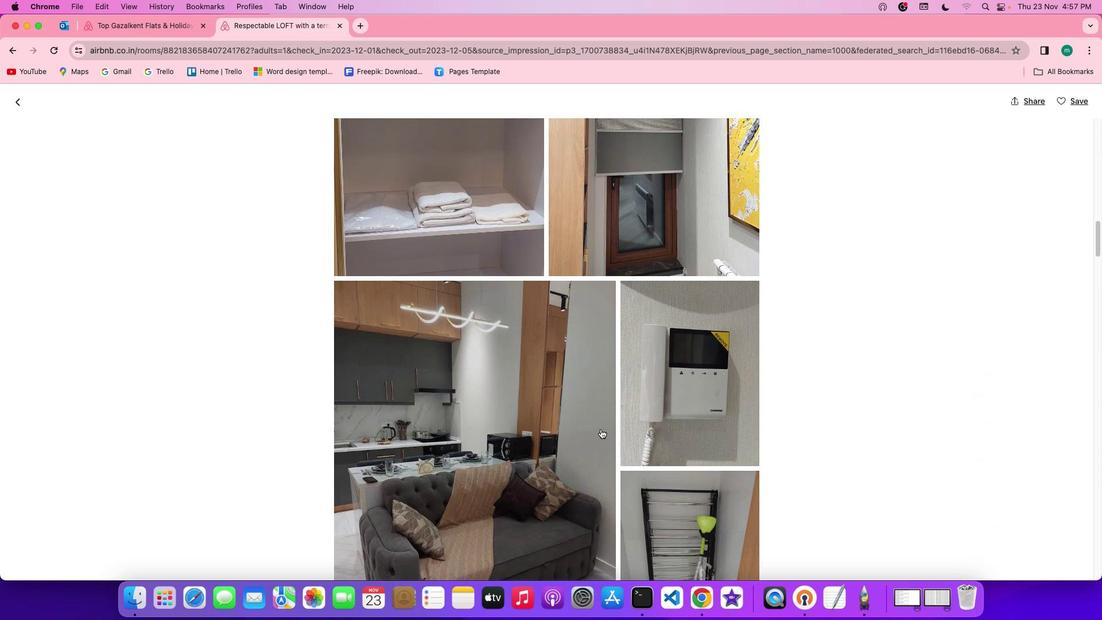 
Action: Mouse scrolled (601, 428) with delta (0, 0)
Screenshot: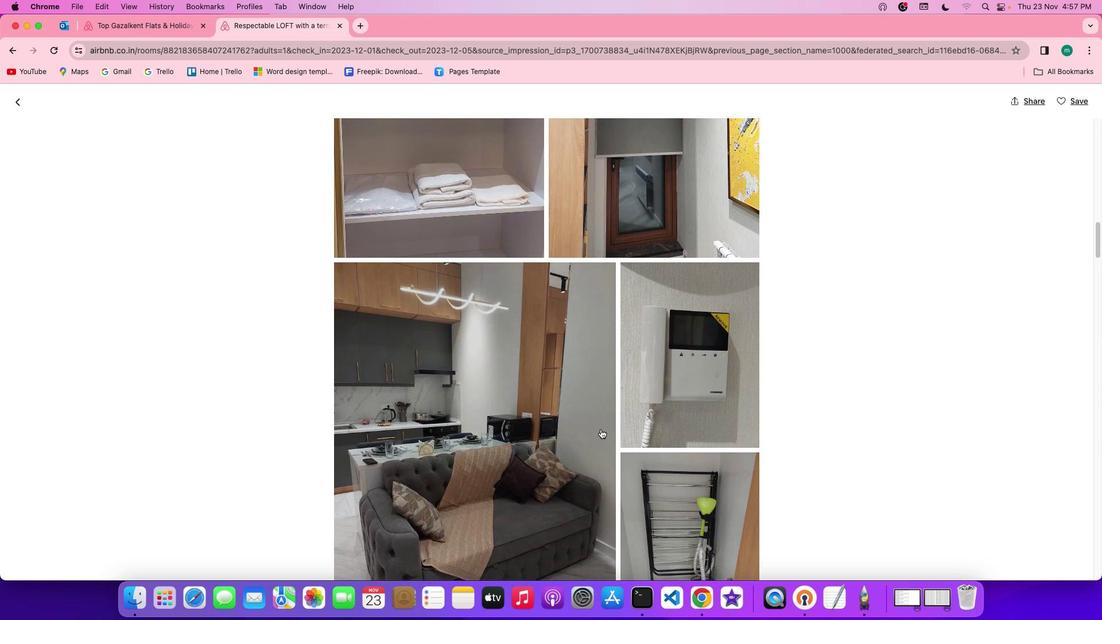
Action: Mouse scrolled (601, 428) with delta (0, 0)
Screenshot: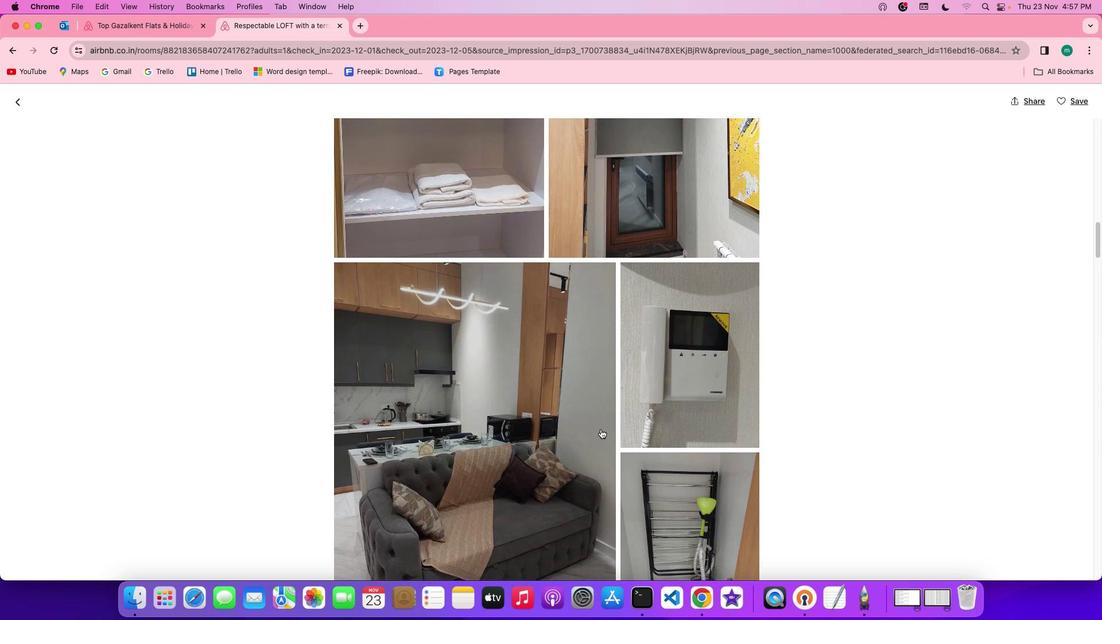 
Action: Mouse scrolled (601, 428) with delta (0, -1)
Screenshot: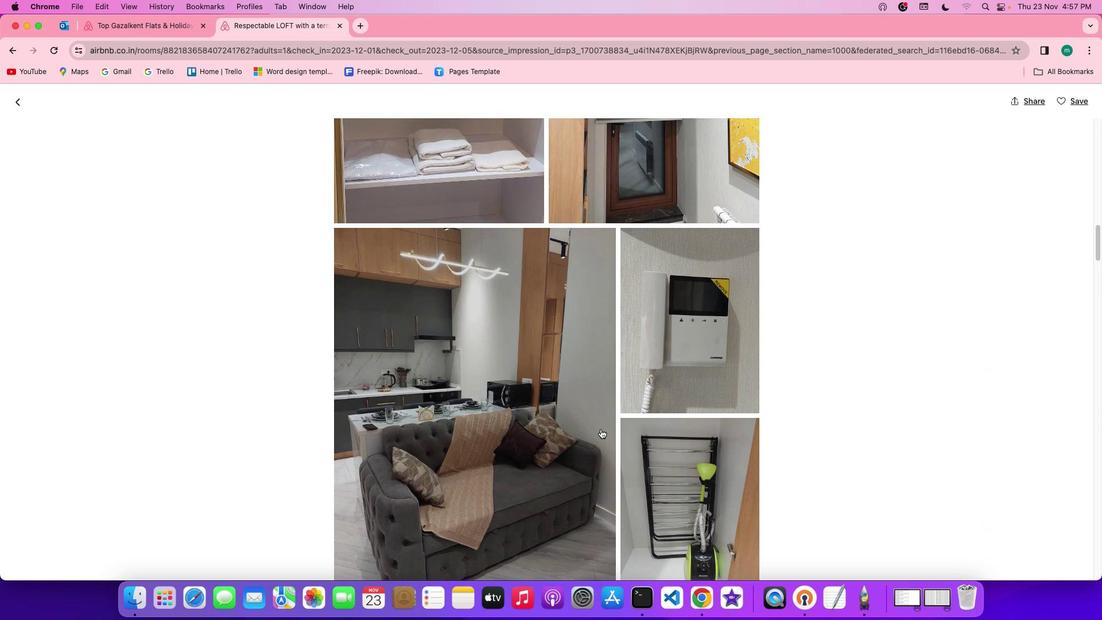 
Action: Mouse scrolled (601, 428) with delta (0, -2)
Screenshot: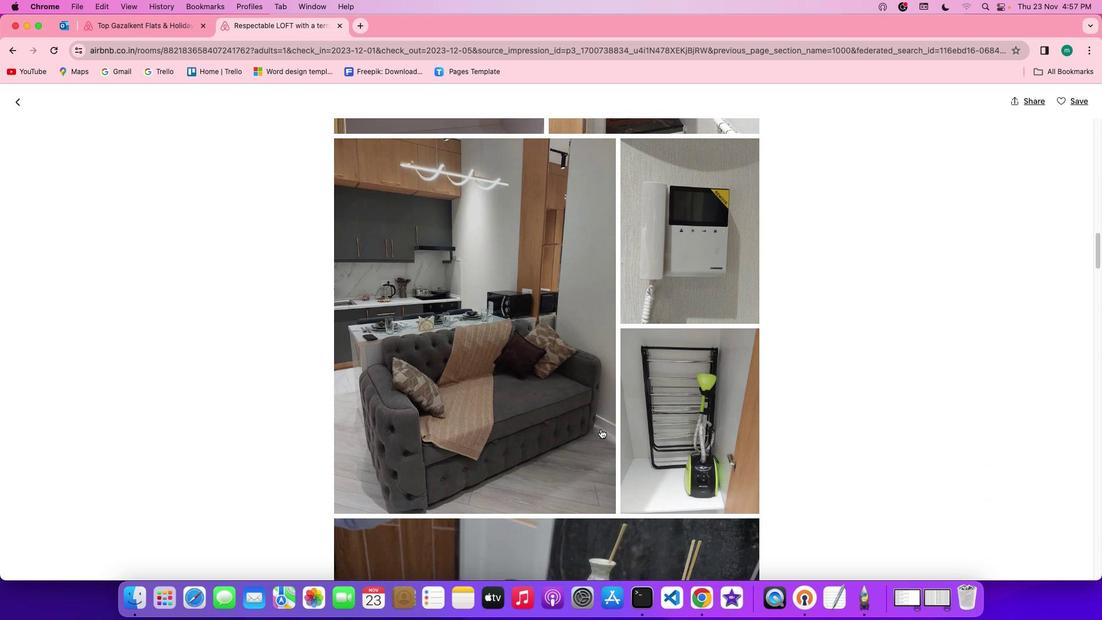 
Action: Mouse scrolled (601, 428) with delta (0, -2)
Screenshot: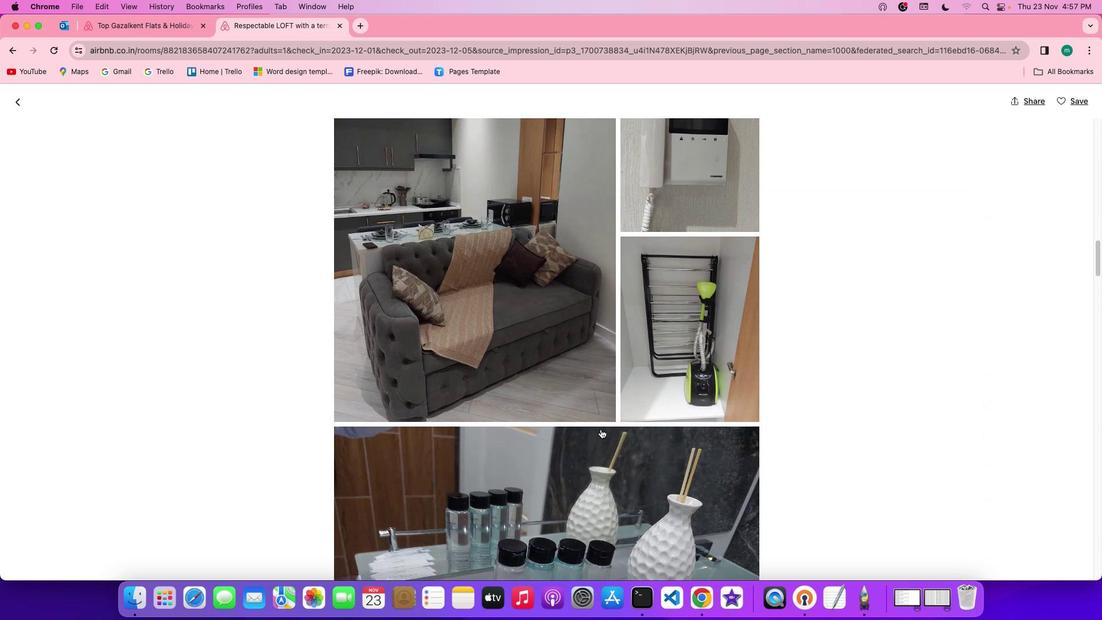 
Action: Mouse scrolled (601, 428) with delta (0, 0)
Screenshot: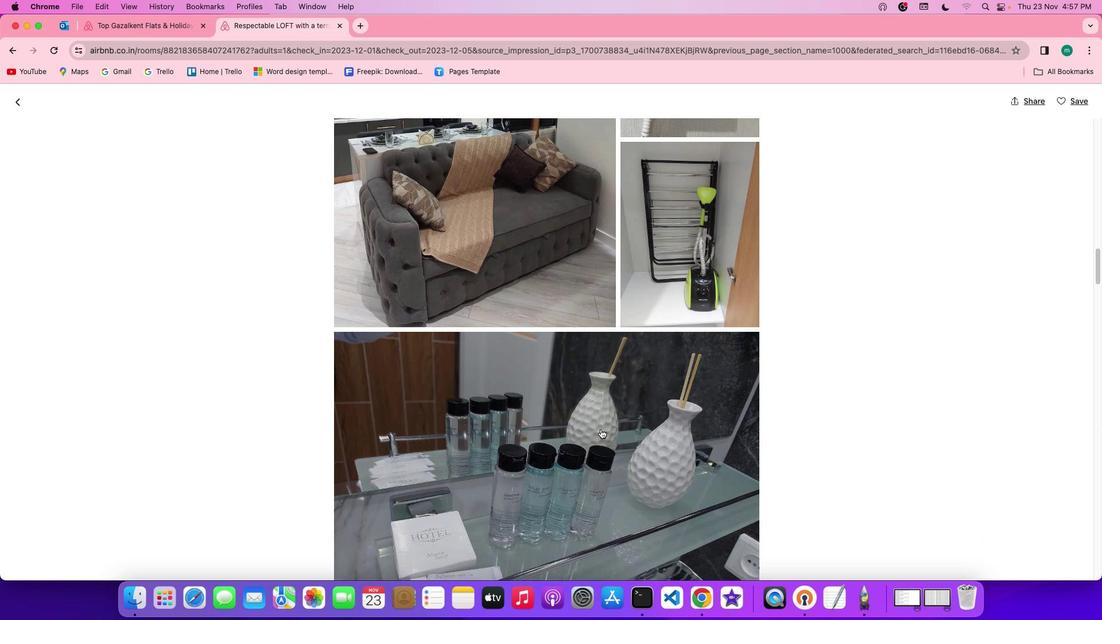 
Action: Mouse scrolled (601, 428) with delta (0, 0)
Screenshot: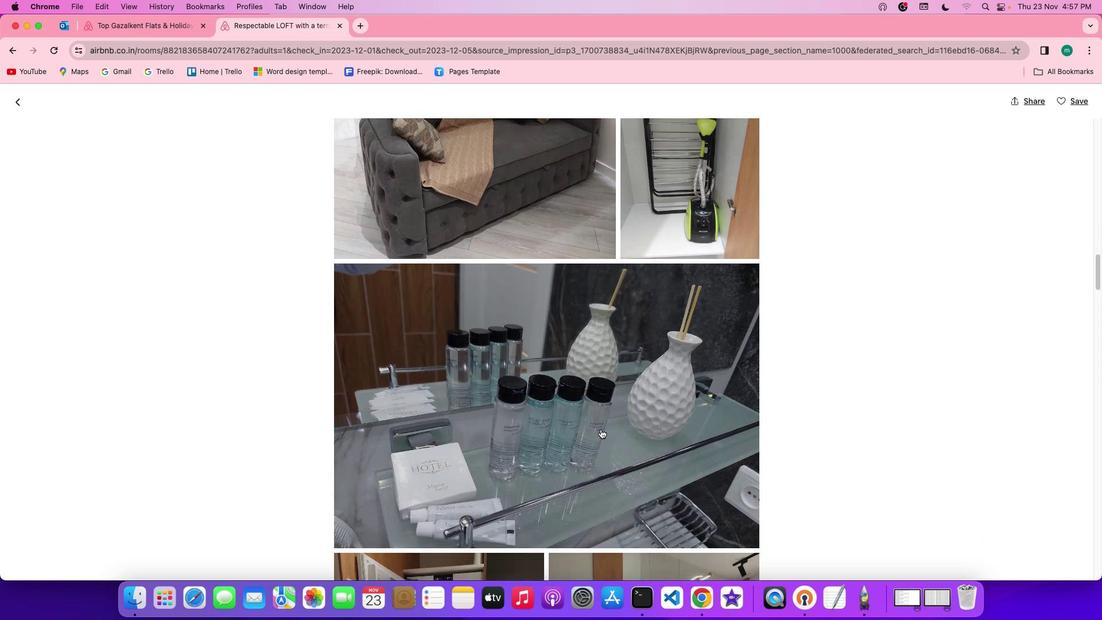 
Action: Mouse scrolled (601, 428) with delta (0, -1)
Screenshot: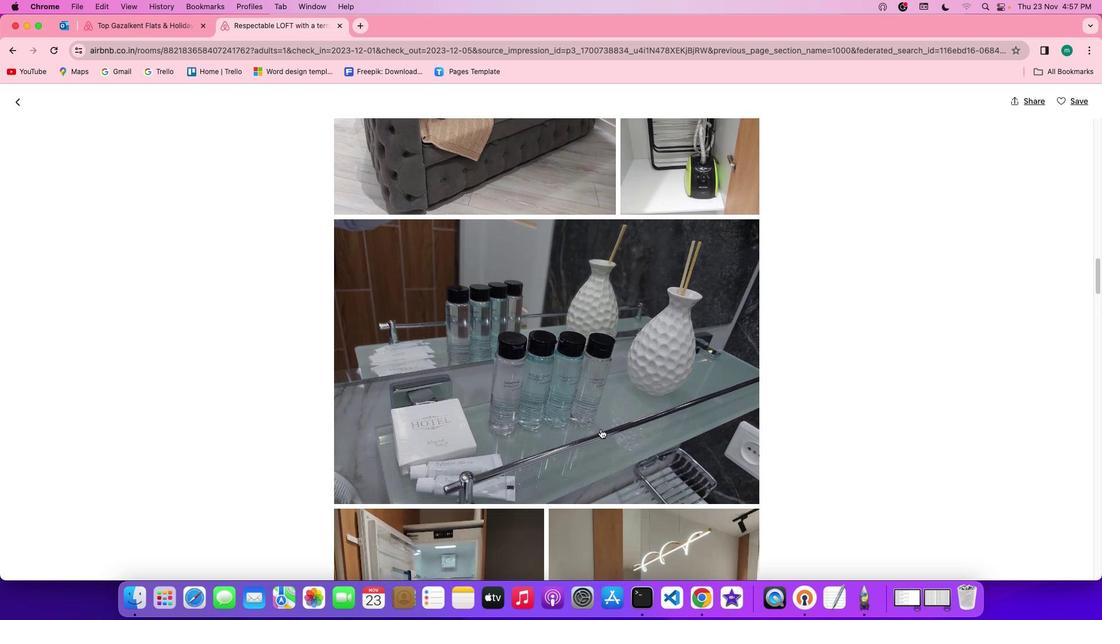 
Action: Mouse scrolled (601, 428) with delta (0, -2)
Screenshot: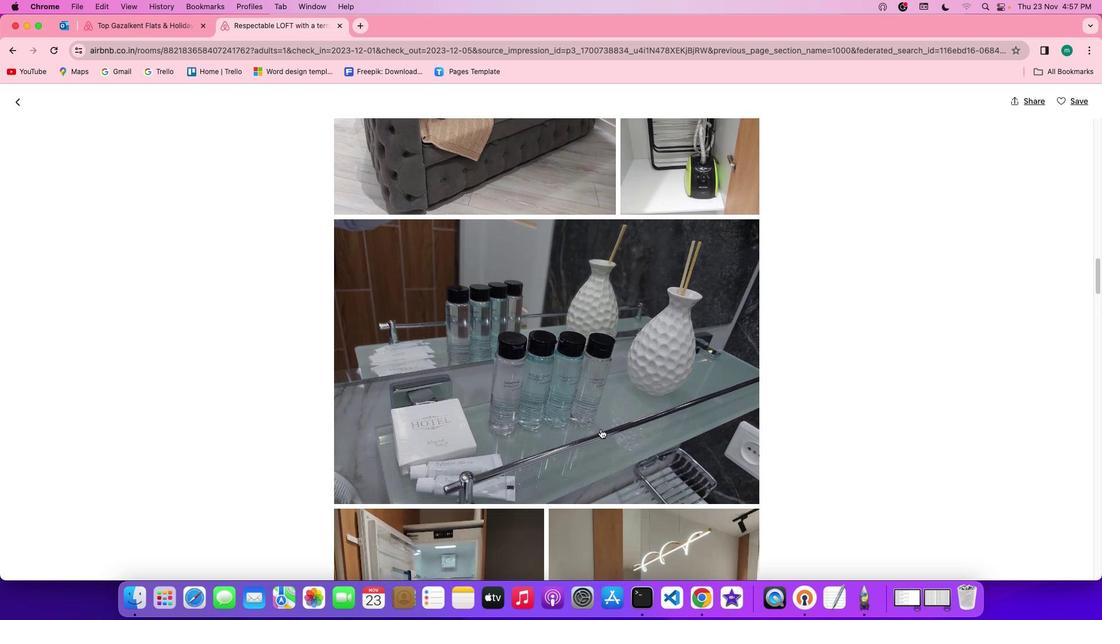 
Action: Mouse scrolled (601, 428) with delta (0, -2)
Screenshot: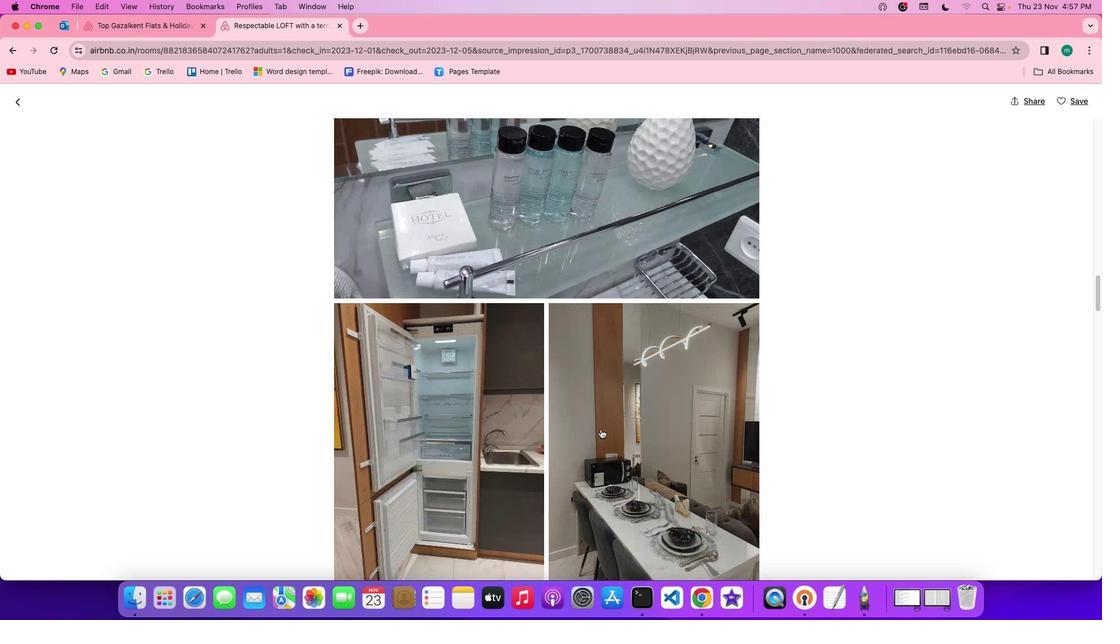 
Action: Mouse scrolled (601, 428) with delta (0, 0)
Screenshot: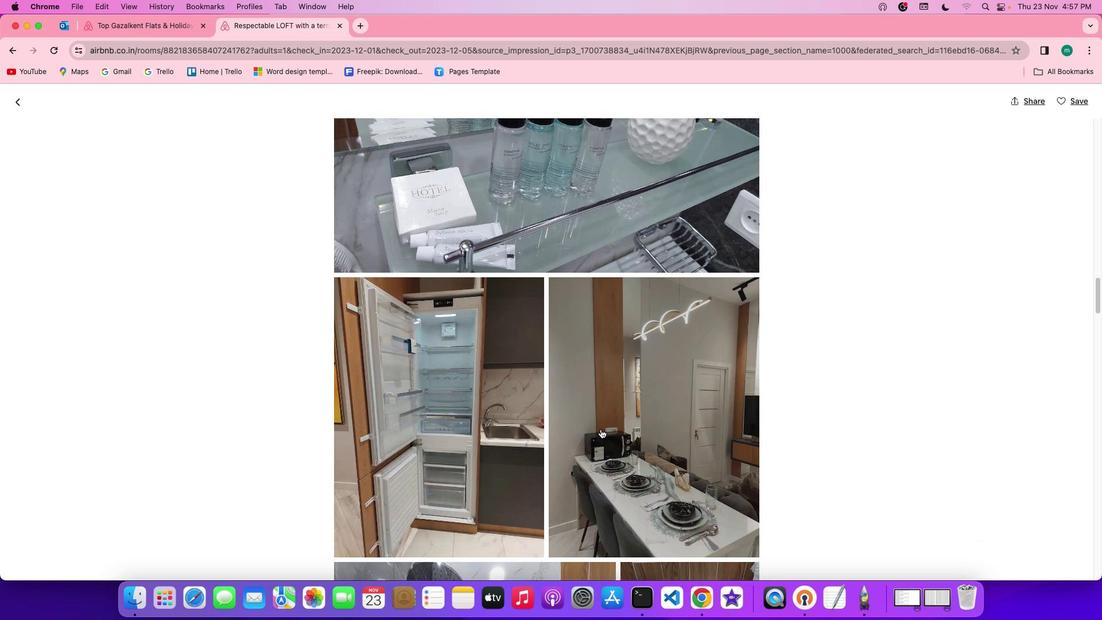 
Action: Mouse scrolled (601, 428) with delta (0, 0)
Screenshot: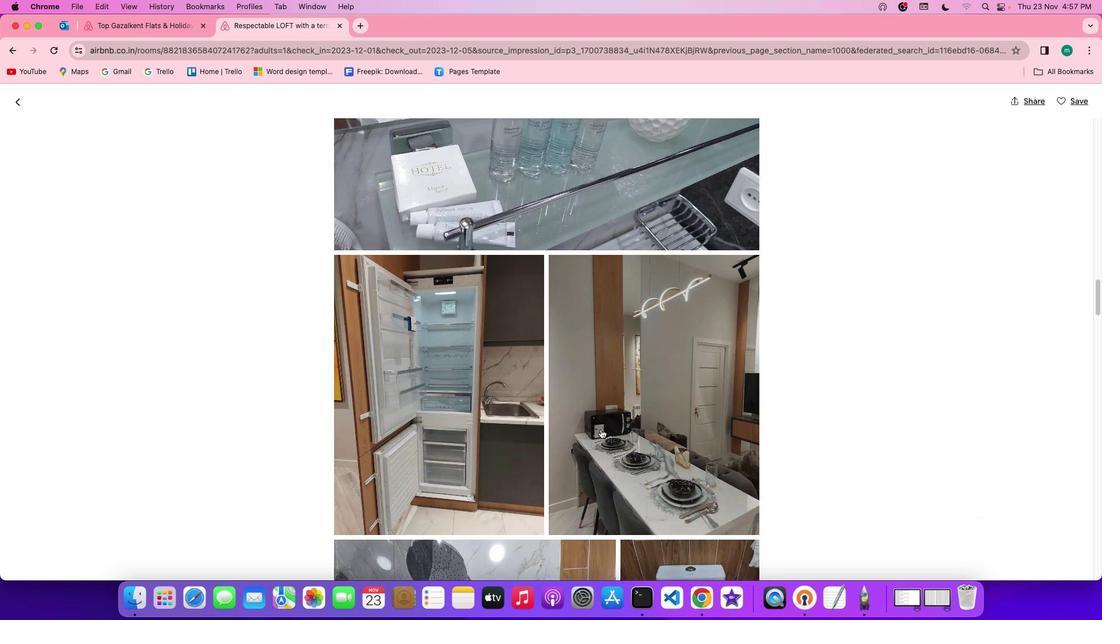 
Action: Mouse scrolled (601, 428) with delta (0, -1)
Screenshot: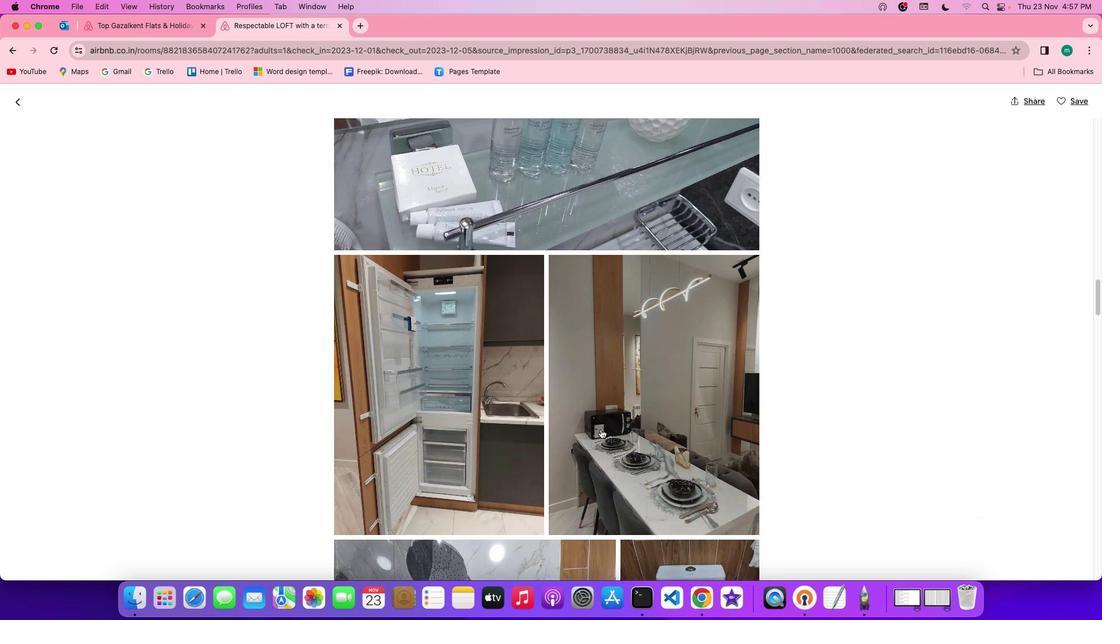 
Action: Mouse scrolled (601, 428) with delta (0, -2)
Screenshot: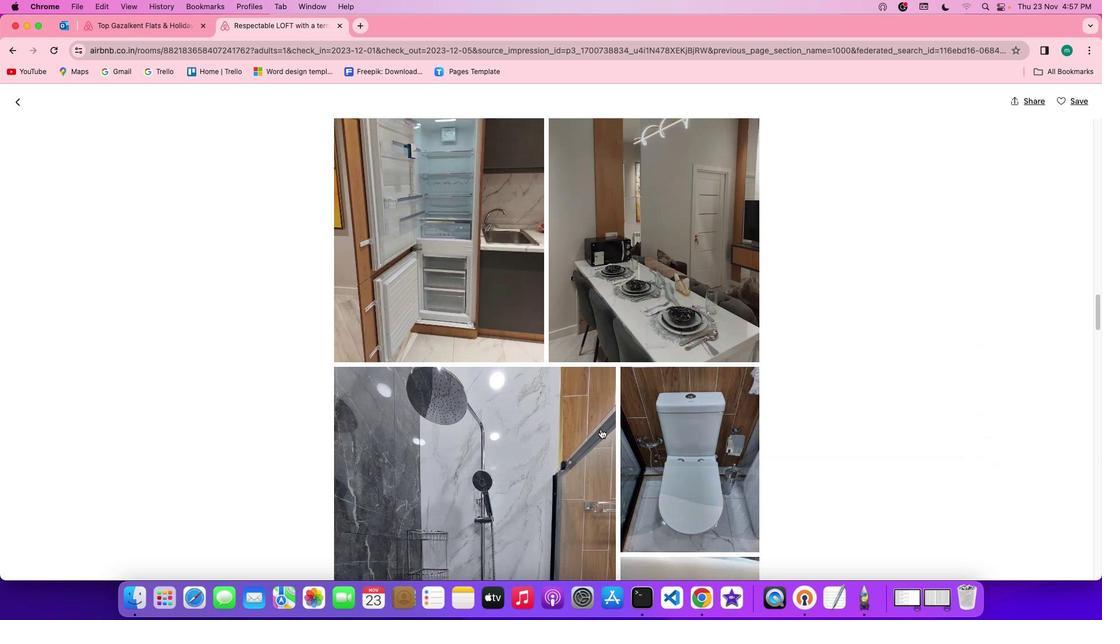 
Action: Mouse scrolled (601, 428) with delta (0, -2)
Screenshot: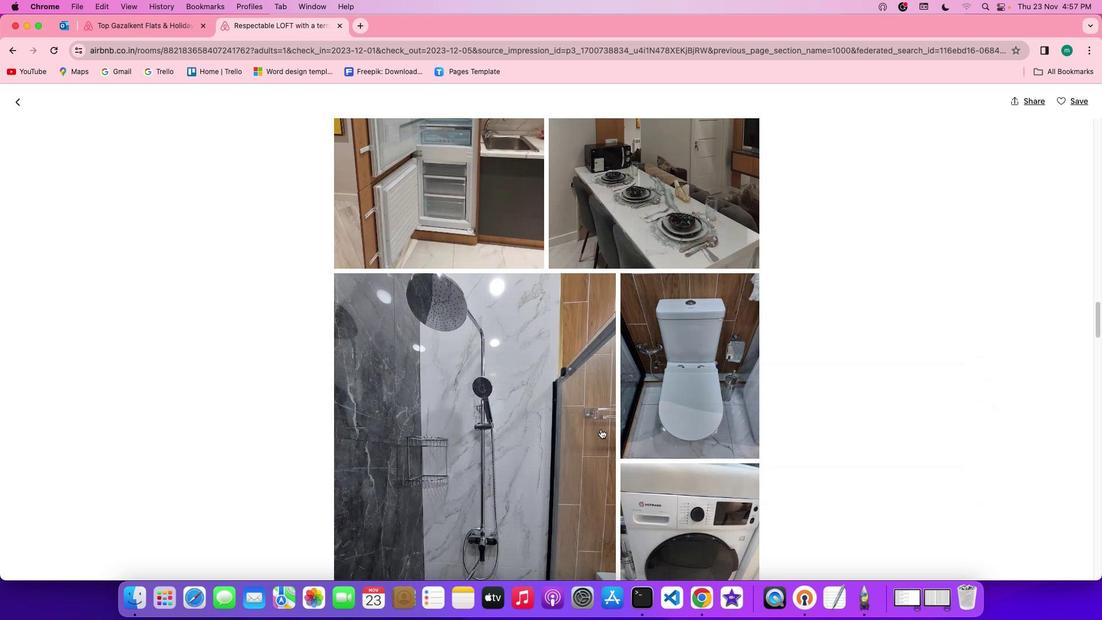 
Action: Mouse scrolled (601, 428) with delta (0, 0)
Screenshot: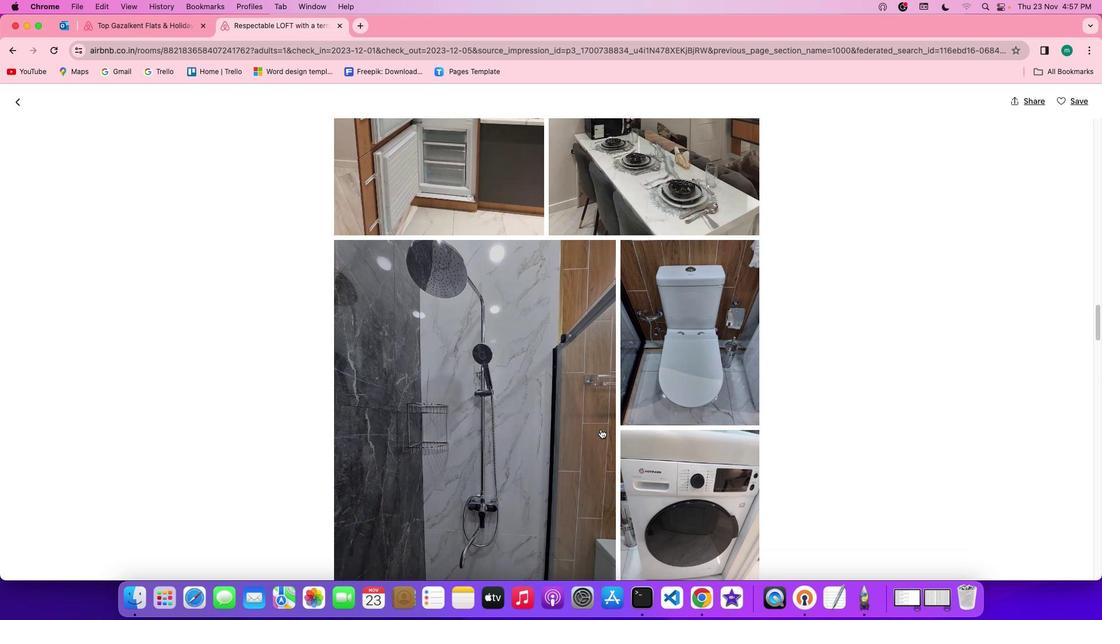 
Action: Mouse scrolled (601, 428) with delta (0, 0)
Screenshot: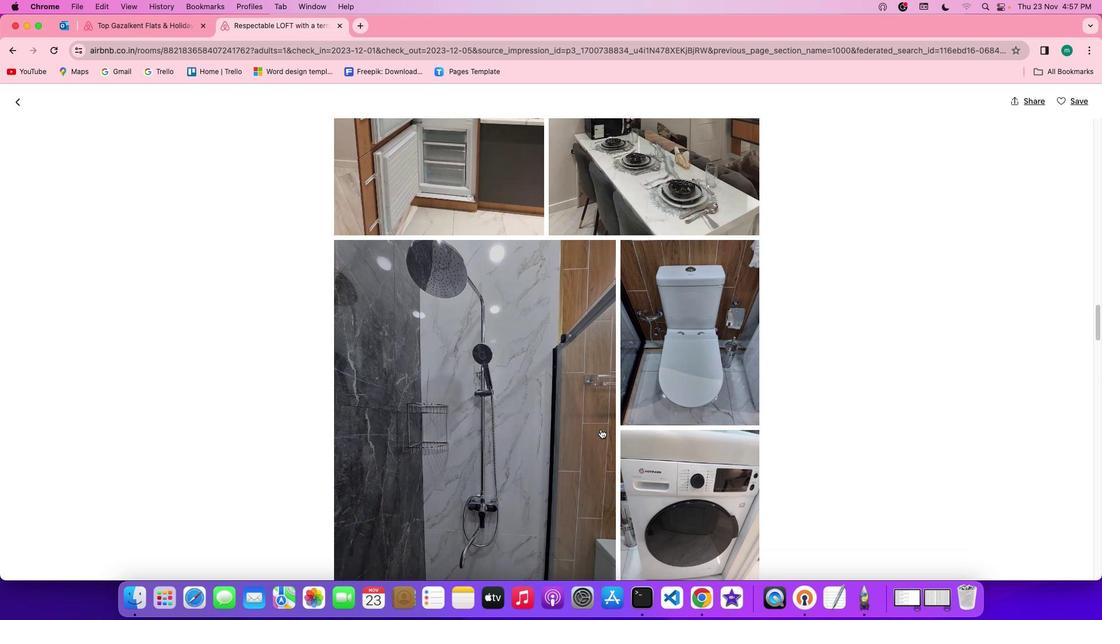 
Action: Mouse scrolled (601, 428) with delta (0, -1)
Screenshot: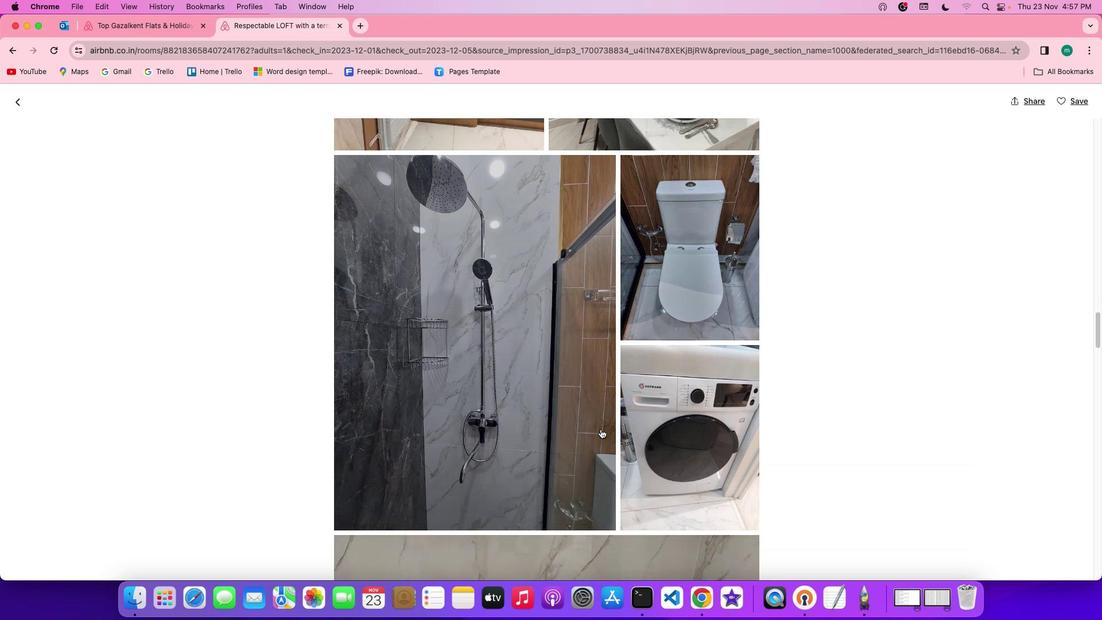 
Action: Mouse scrolled (601, 428) with delta (0, -2)
Screenshot: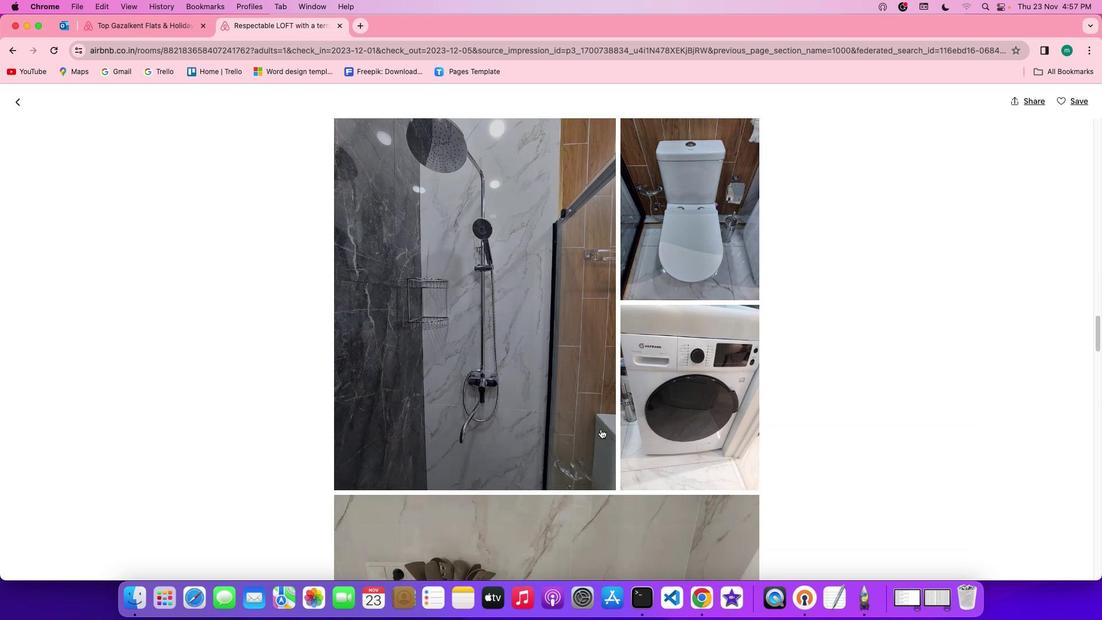 
Action: Mouse scrolled (601, 428) with delta (0, 0)
Screenshot: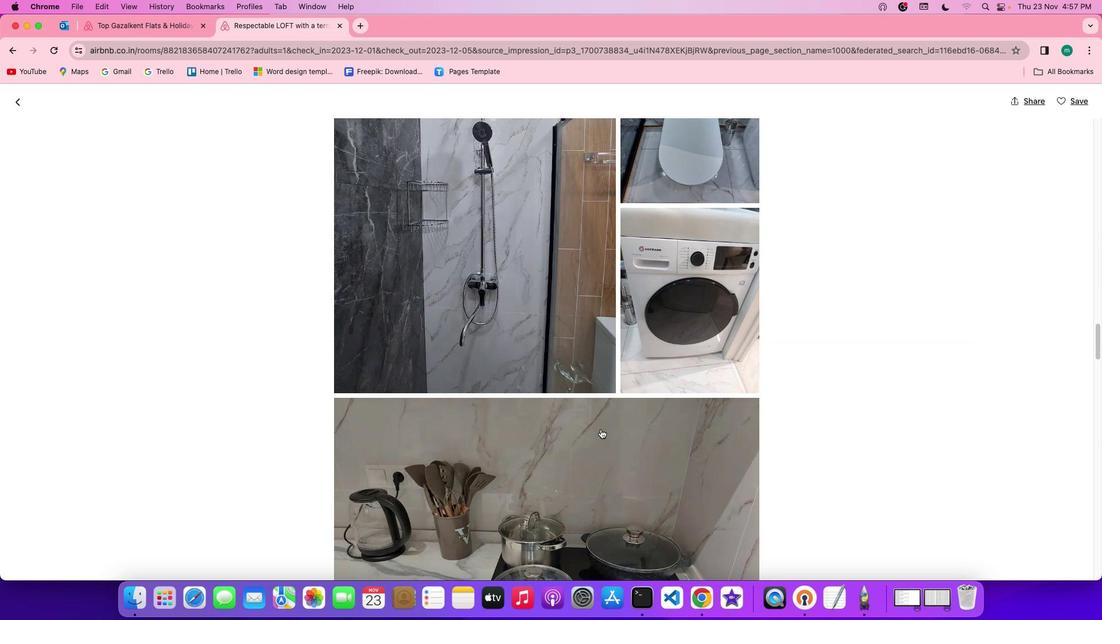 
Action: Mouse scrolled (601, 428) with delta (0, 0)
Screenshot: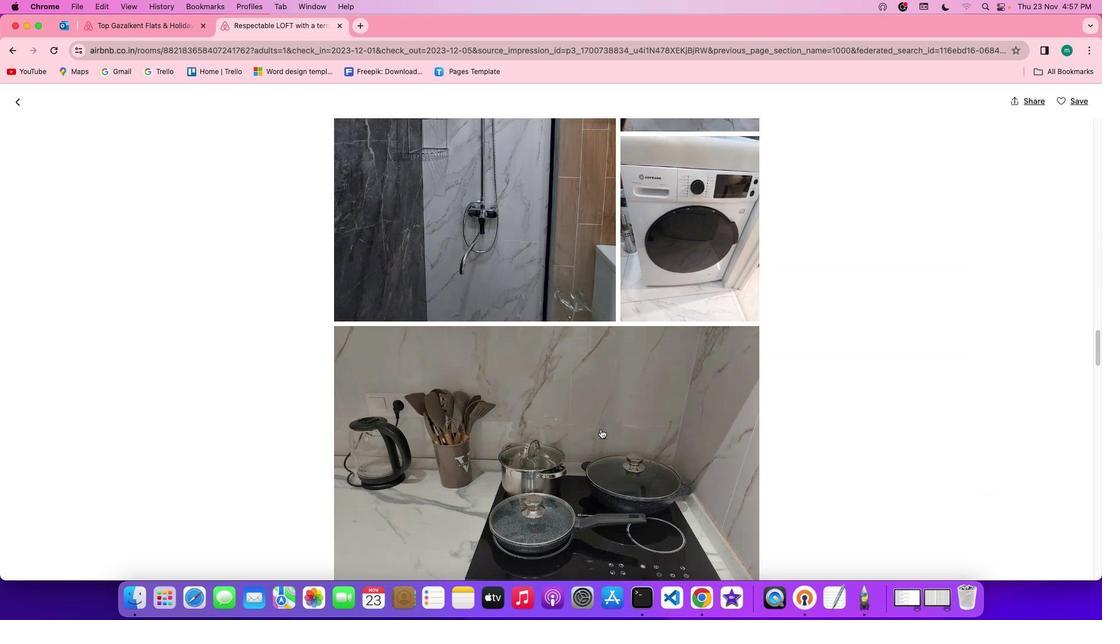 
Action: Mouse scrolled (601, 428) with delta (0, -1)
Screenshot: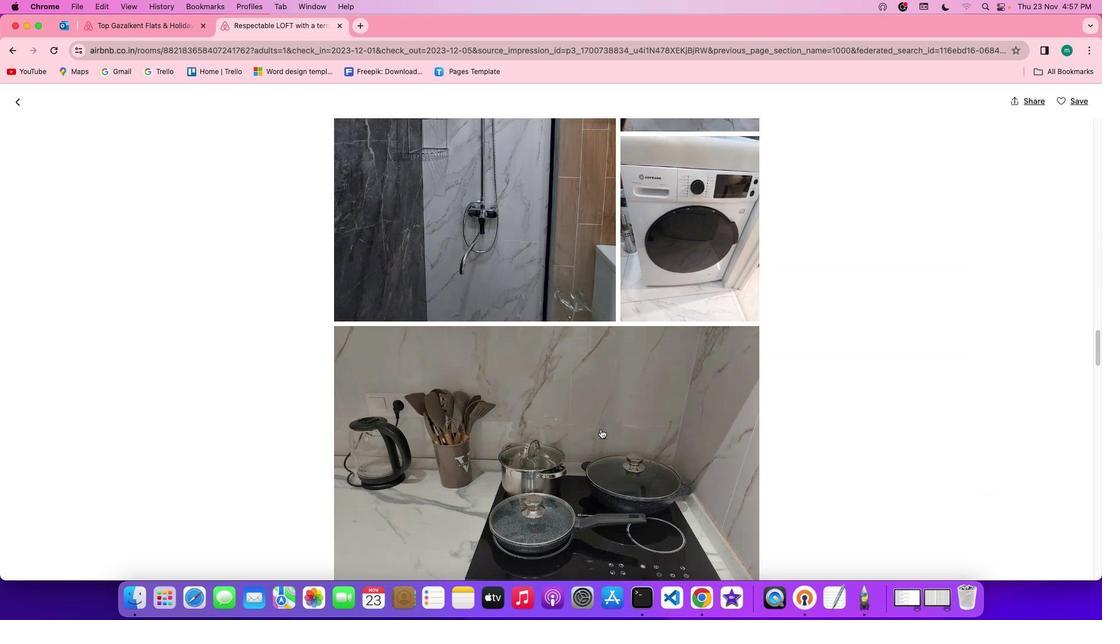 
Action: Mouse scrolled (601, 428) with delta (0, -2)
Screenshot: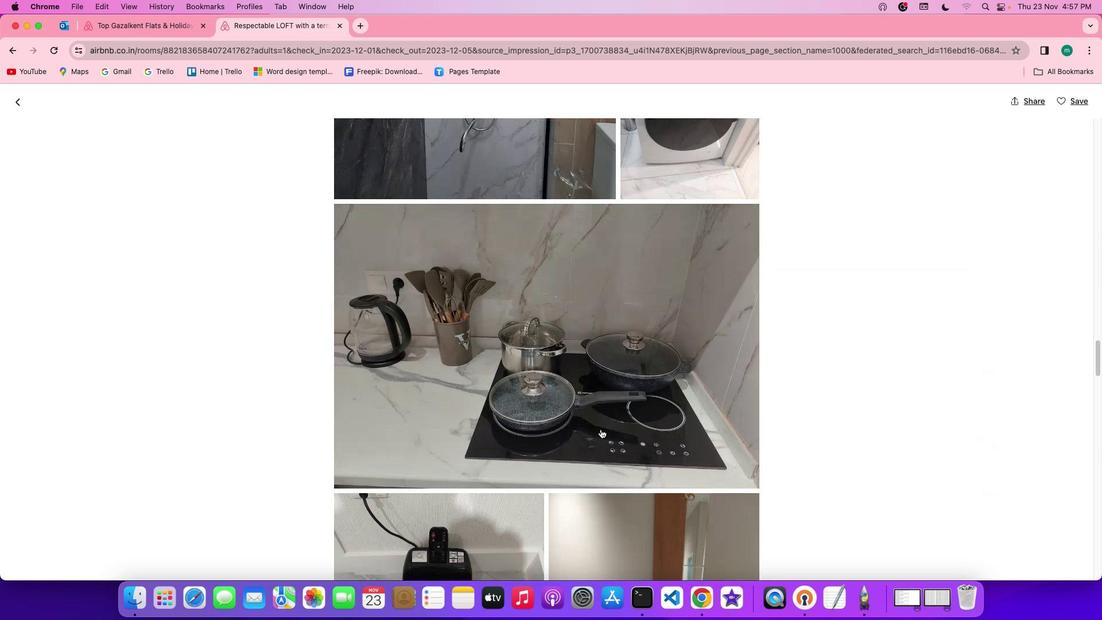 
Action: Mouse scrolled (601, 428) with delta (0, -2)
Screenshot: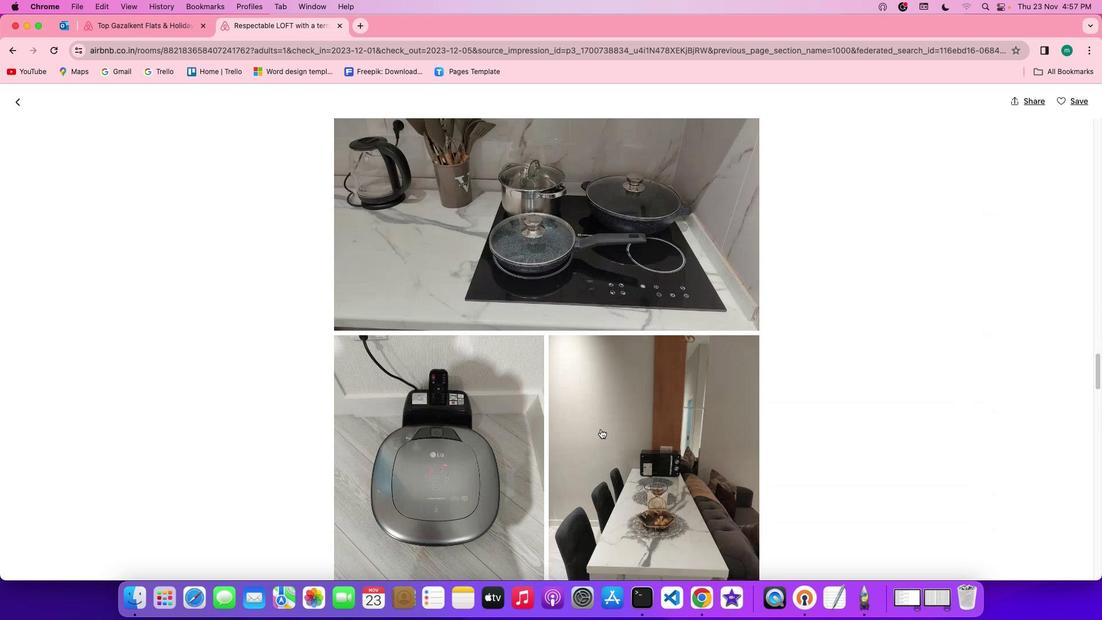 
Action: Mouse scrolled (601, 428) with delta (0, 0)
Screenshot: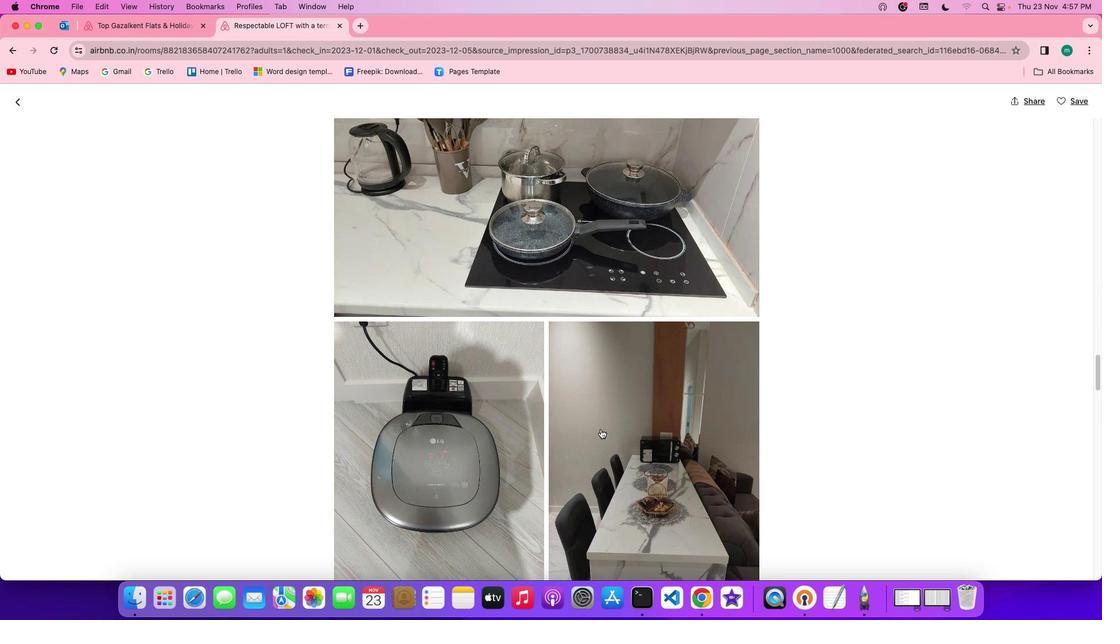 
Action: Mouse scrolled (601, 428) with delta (0, 0)
Screenshot: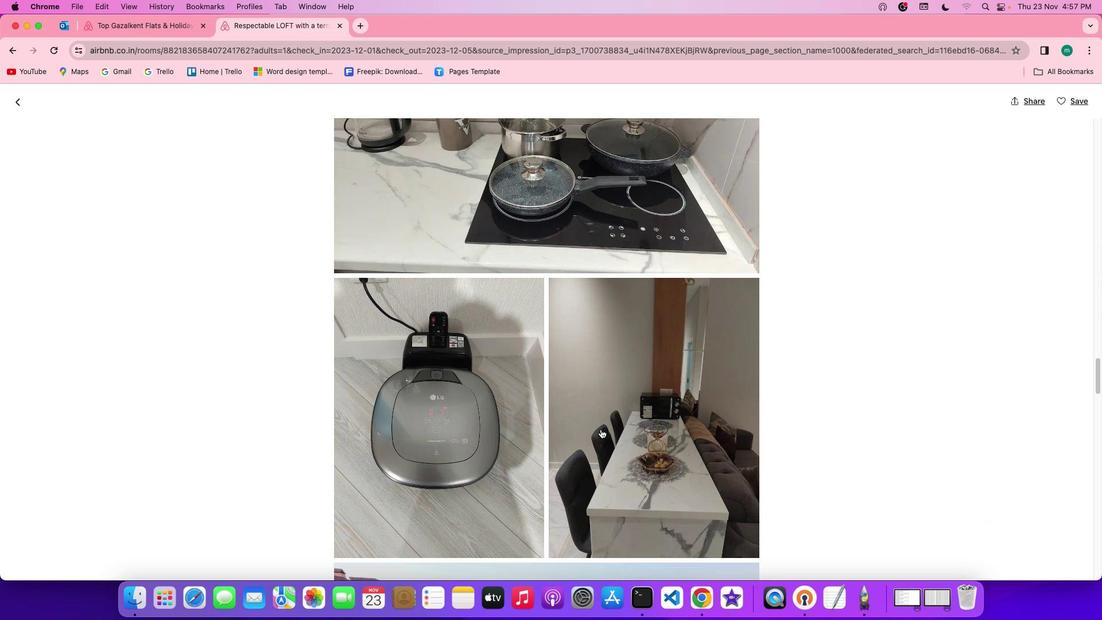 
Action: Mouse scrolled (601, 428) with delta (0, -1)
Screenshot: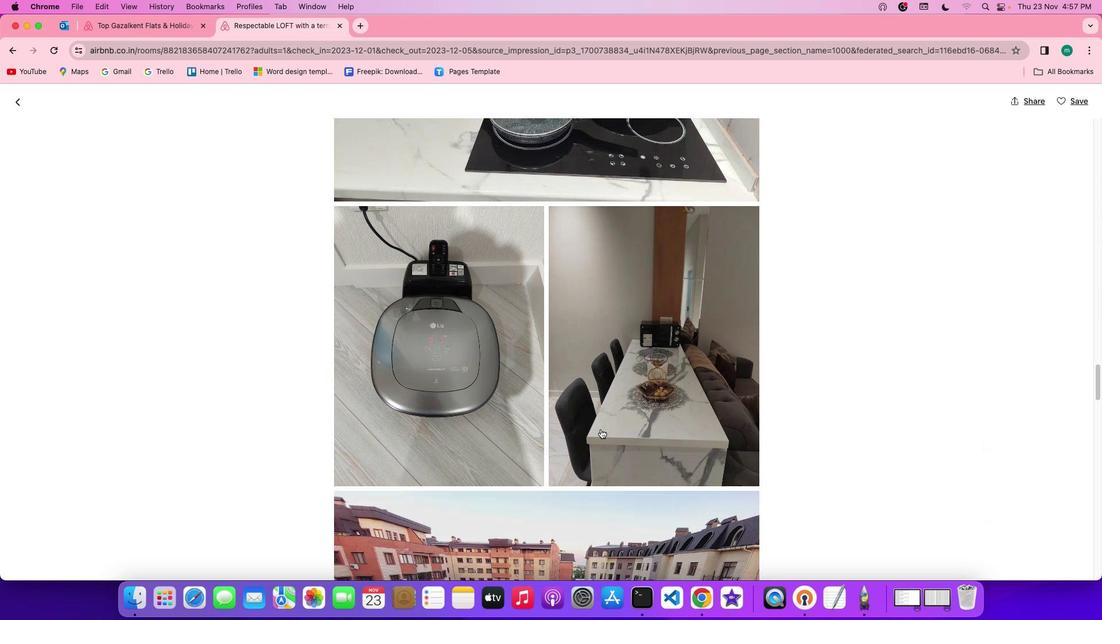 
Action: Mouse scrolled (601, 428) with delta (0, -2)
Screenshot: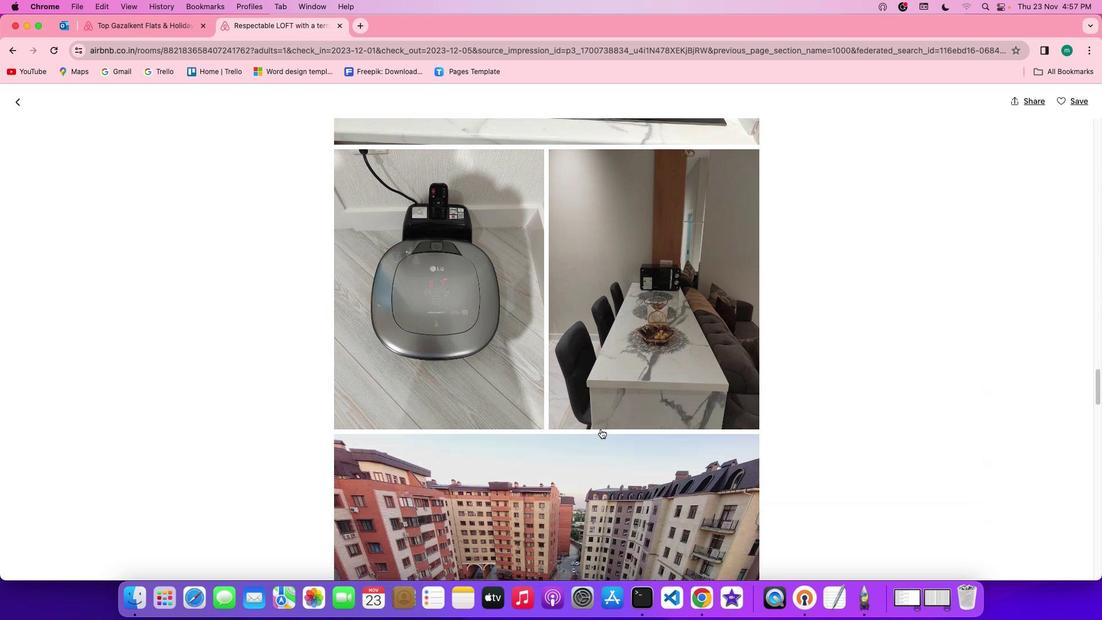 
Action: Mouse scrolled (601, 428) with delta (0, 0)
Screenshot: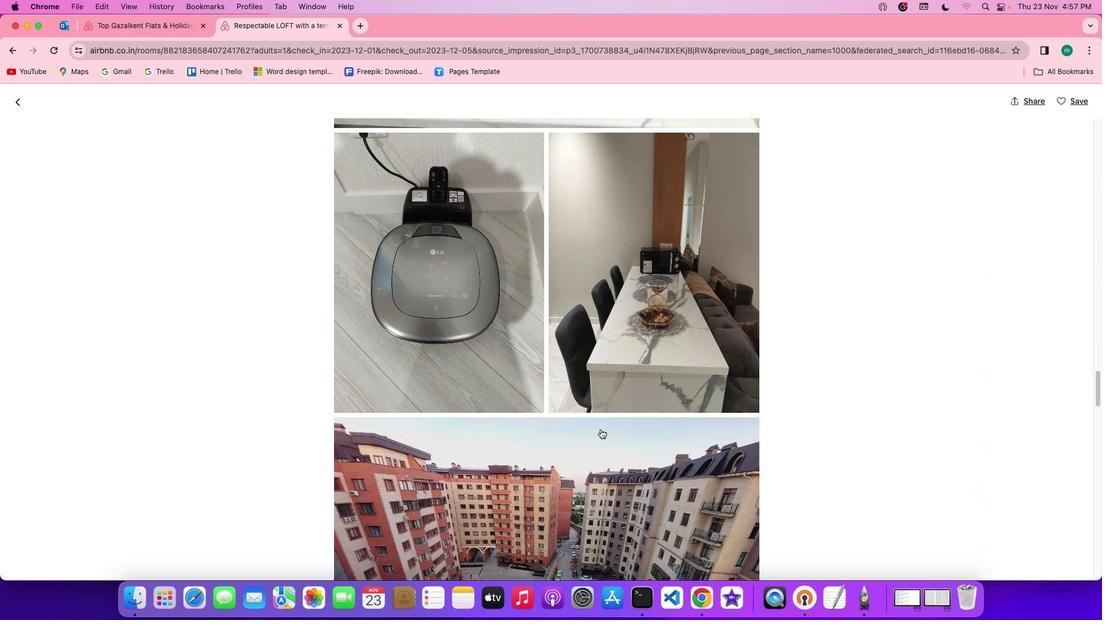
Action: Mouse scrolled (601, 428) with delta (0, 0)
Screenshot: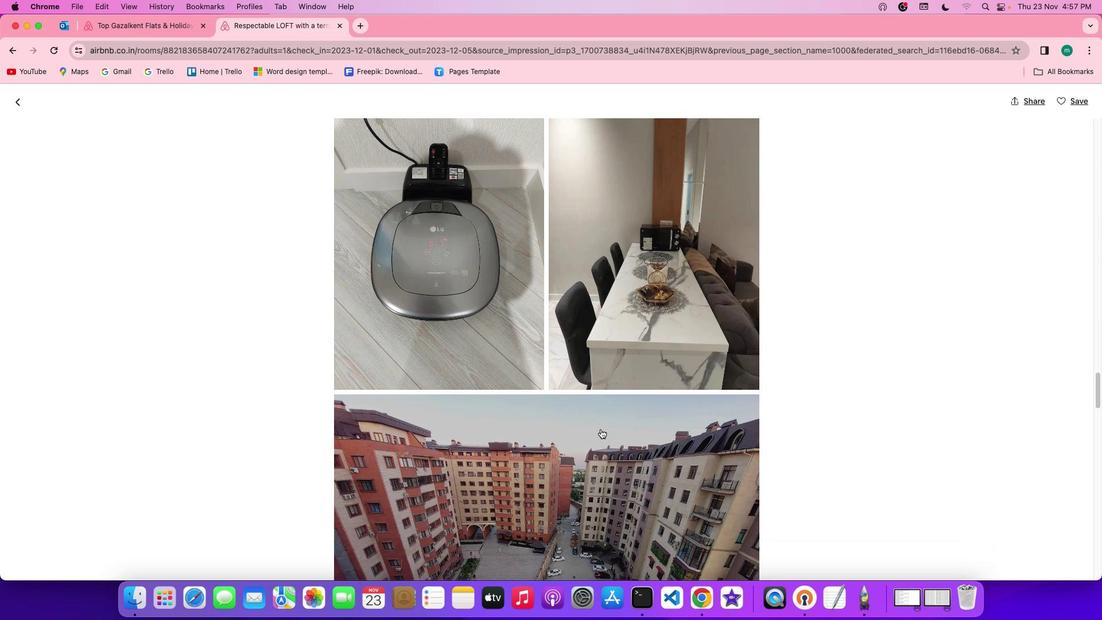 
Action: Mouse scrolled (601, 428) with delta (0, 0)
Screenshot: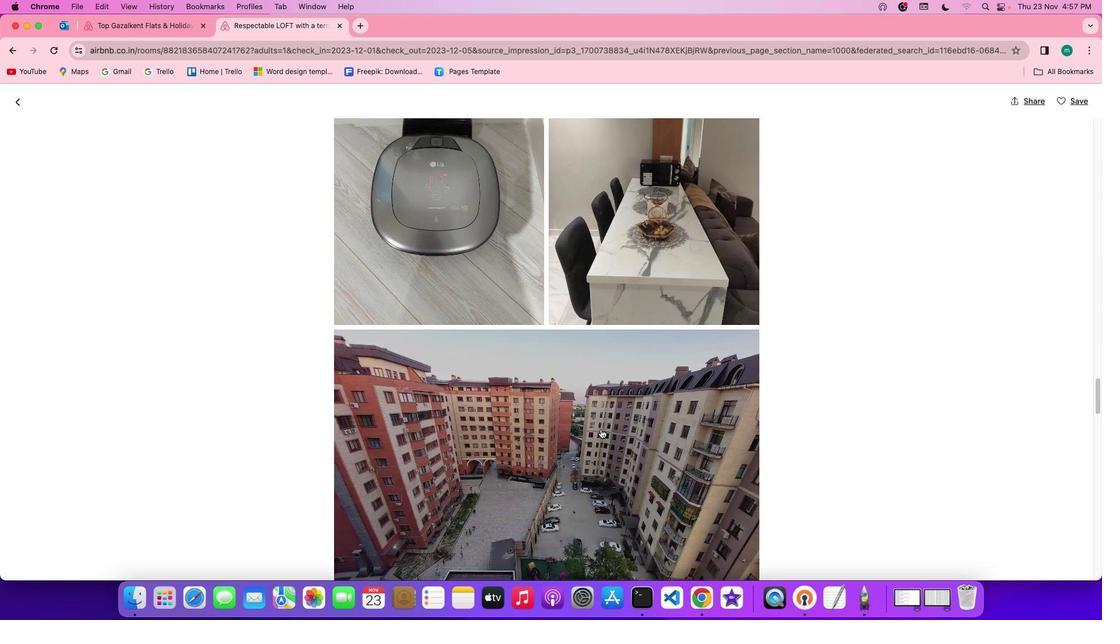 
Action: Mouse scrolled (601, 428) with delta (0, -1)
Screenshot: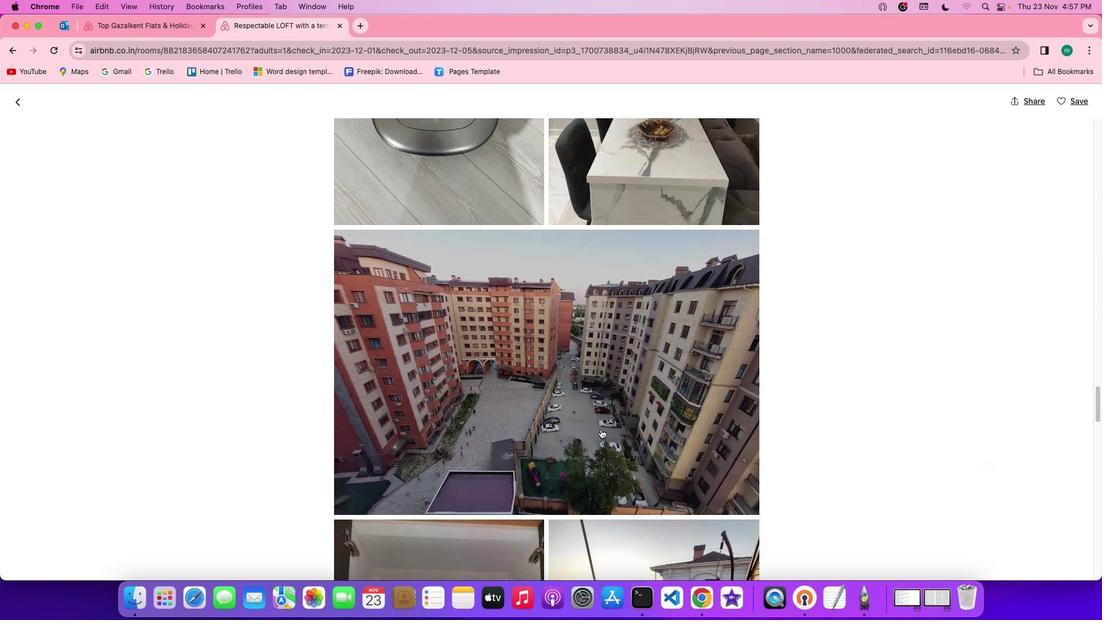 
Action: Mouse scrolled (601, 428) with delta (0, -2)
Screenshot: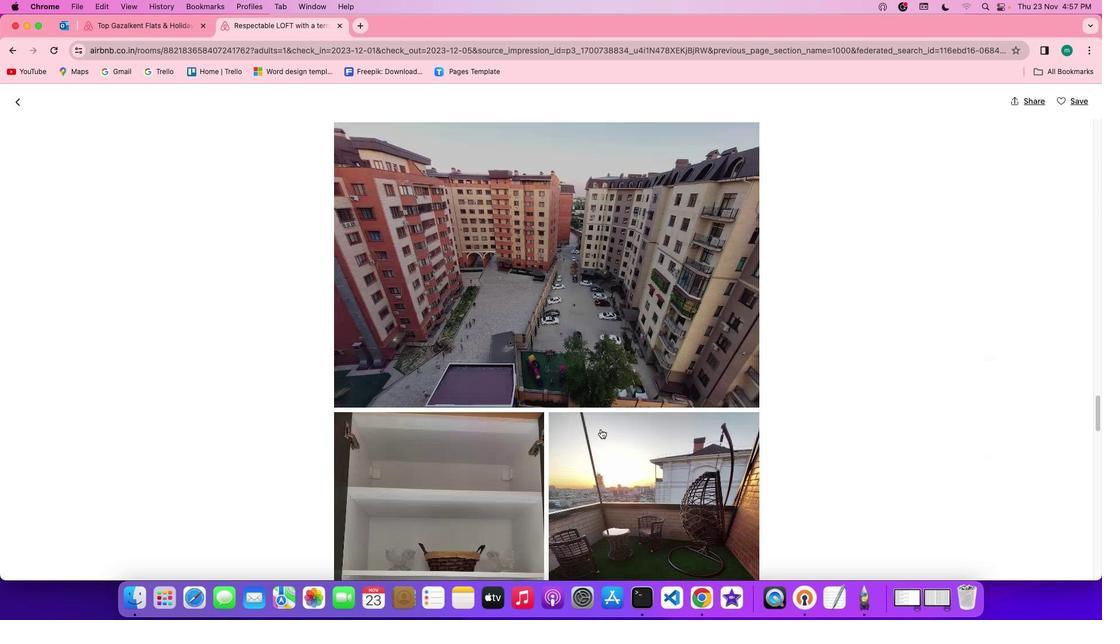 
Action: Mouse scrolled (601, 428) with delta (0, -2)
Screenshot: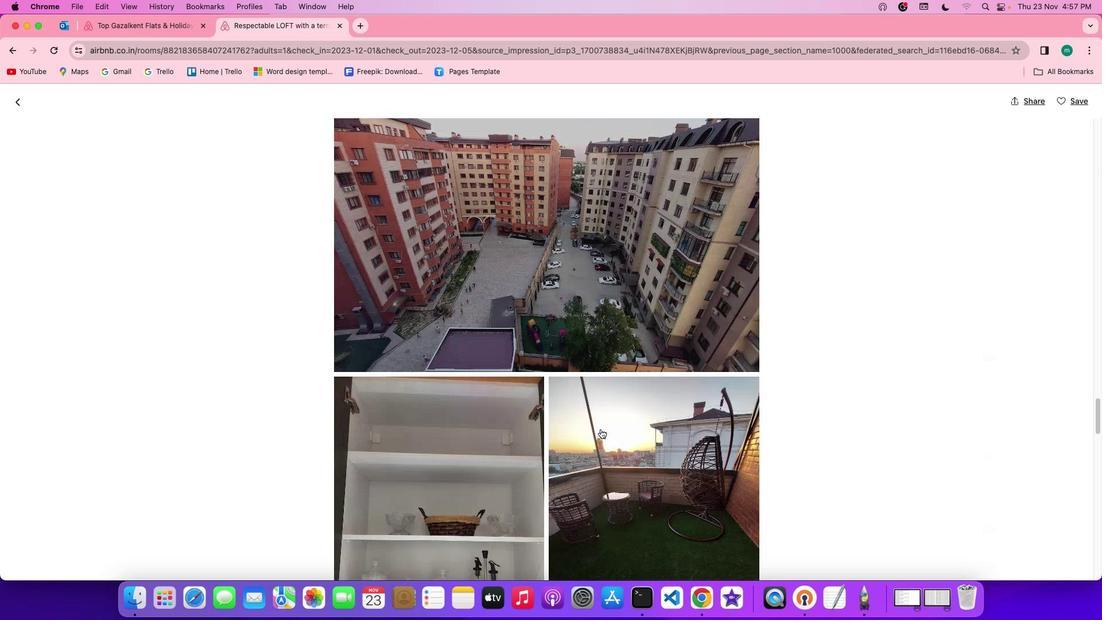 
Action: Mouse scrolled (601, 428) with delta (0, 0)
Screenshot: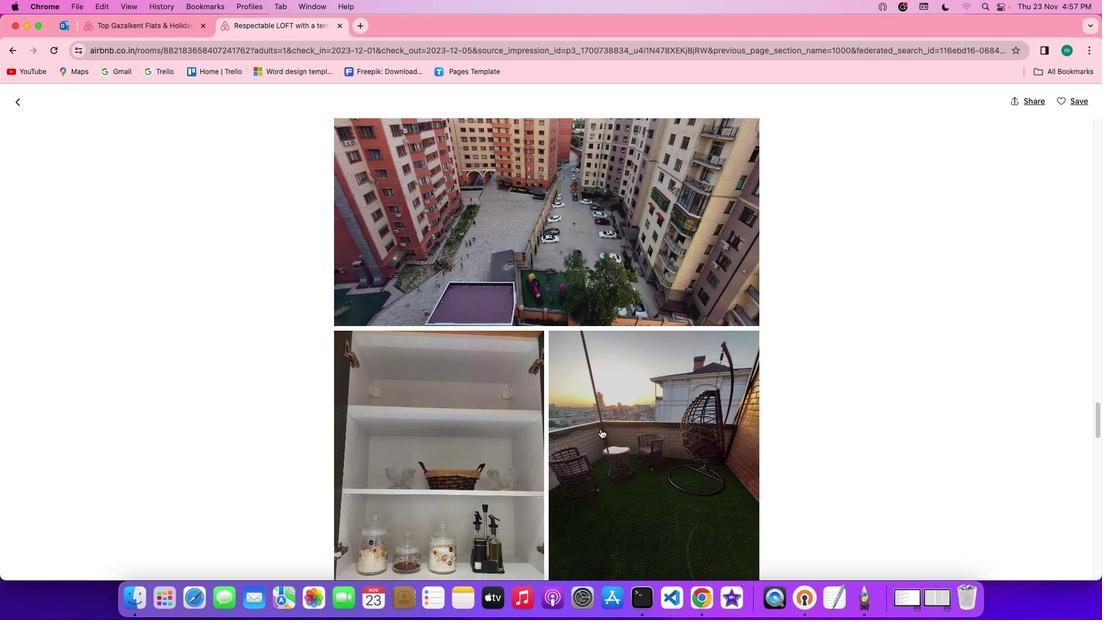 
Action: Mouse scrolled (601, 428) with delta (0, 0)
Screenshot: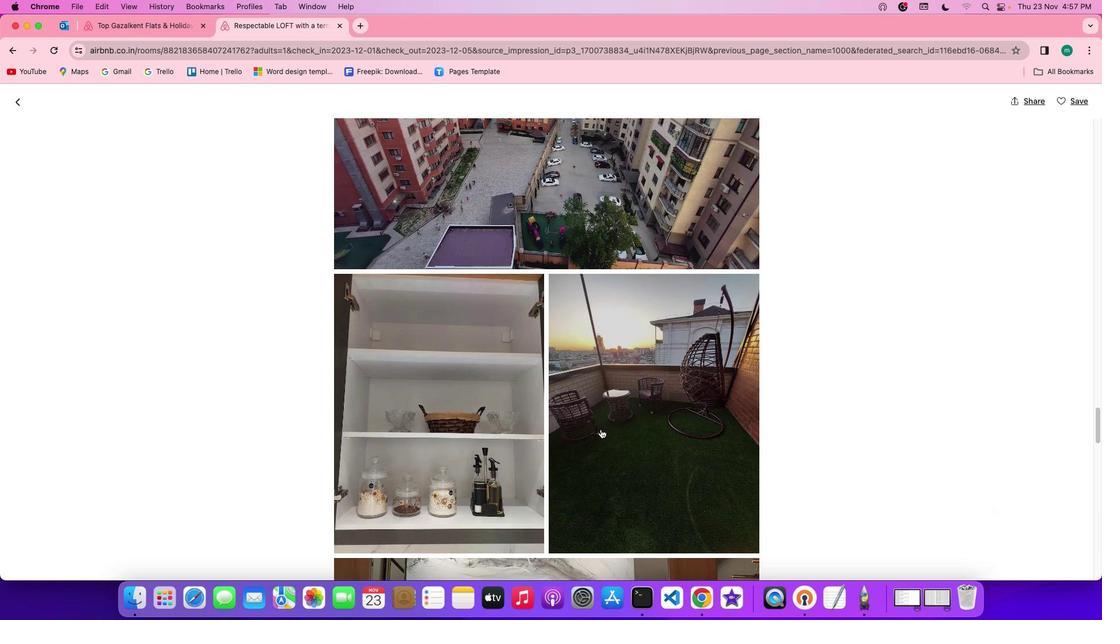 
Action: Mouse scrolled (601, 428) with delta (0, -1)
Screenshot: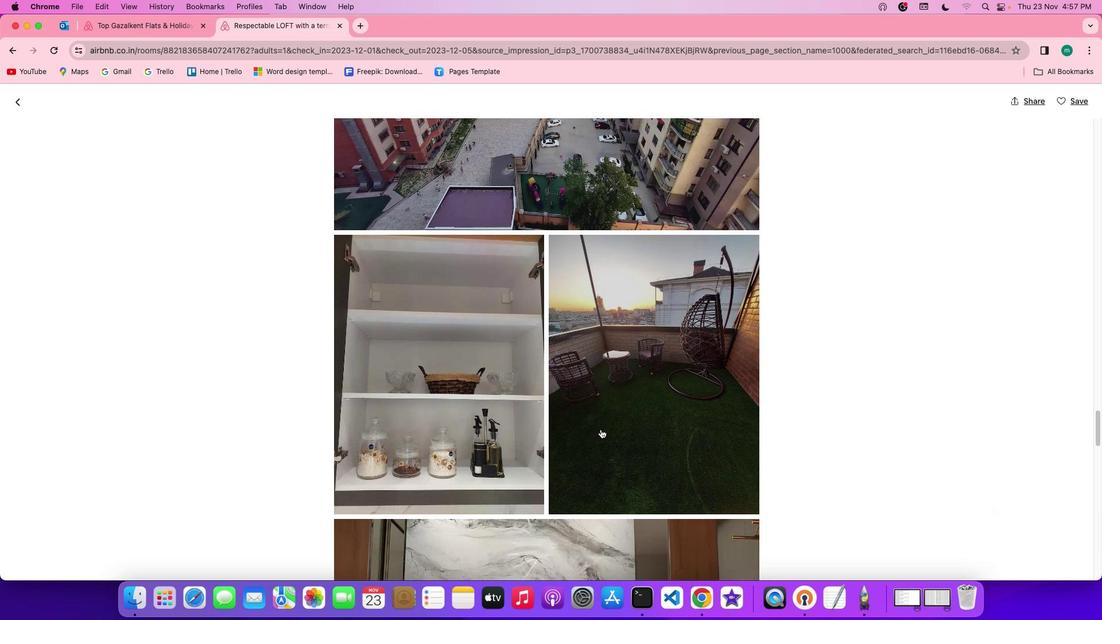 
Action: Mouse scrolled (601, 428) with delta (0, -2)
Screenshot: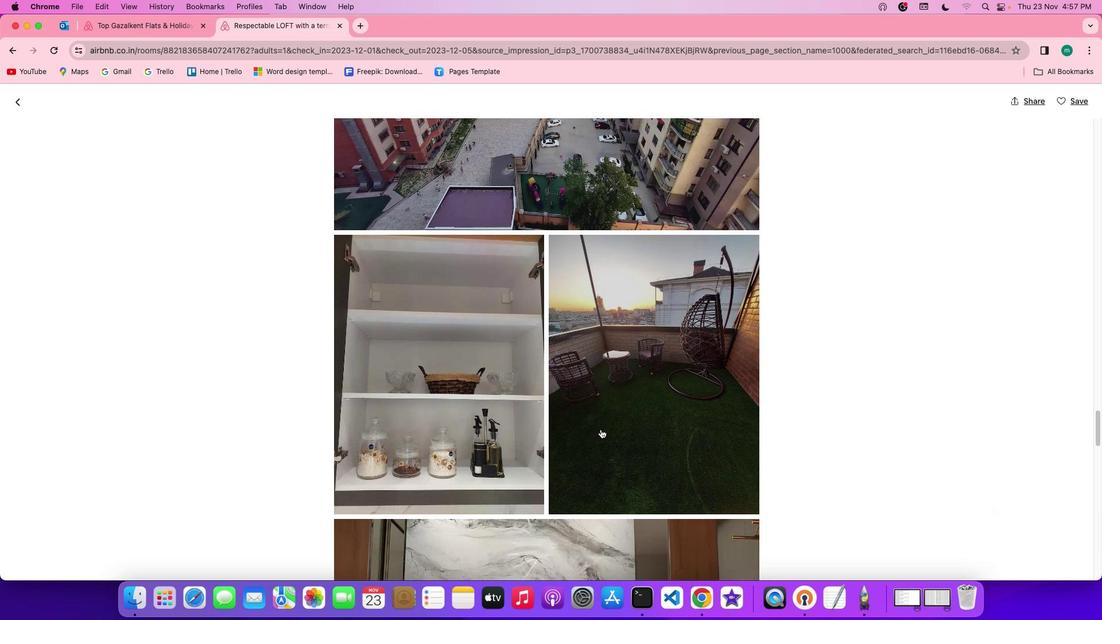 
Action: Mouse scrolled (601, 428) with delta (0, -2)
Screenshot: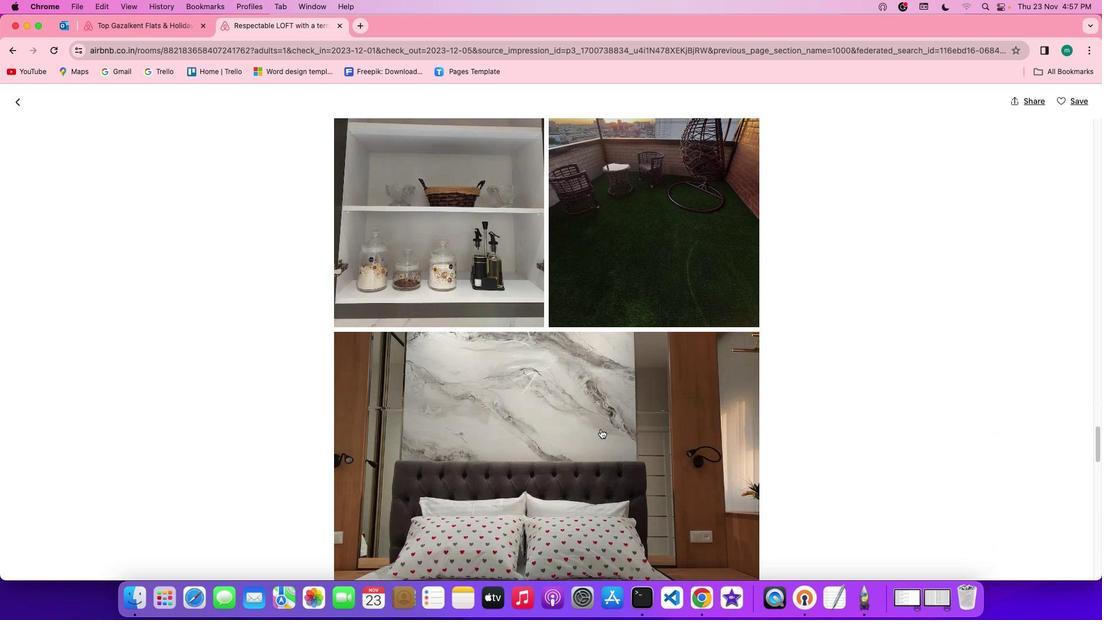 
Action: Mouse scrolled (601, 428) with delta (0, 0)
Screenshot: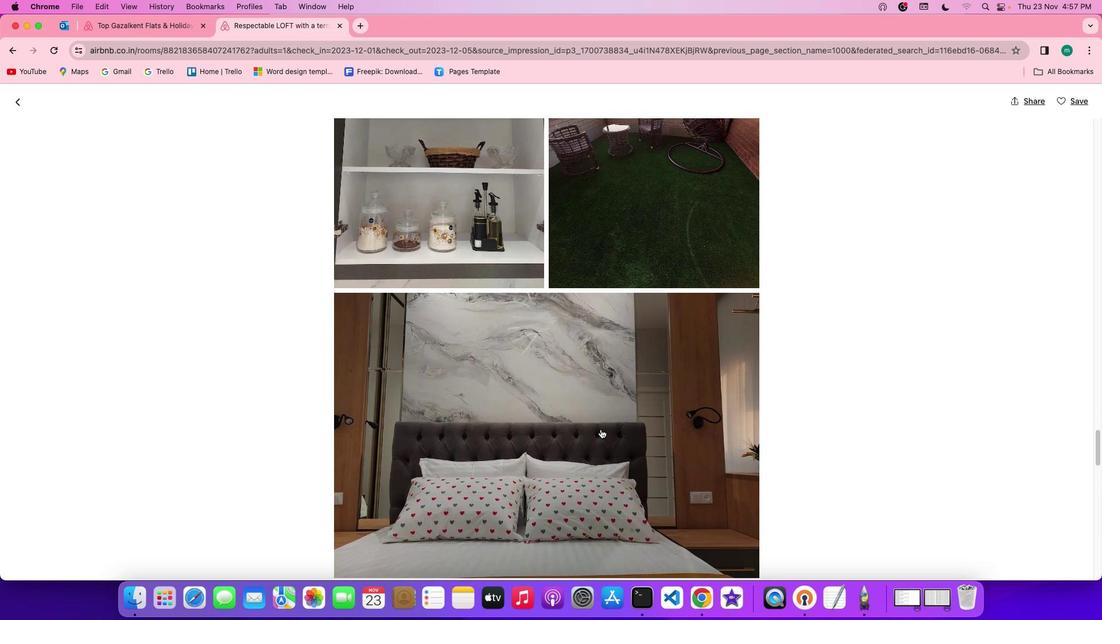 
Action: Mouse scrolled (601, 428) with delta (0, 0)
Screenshot: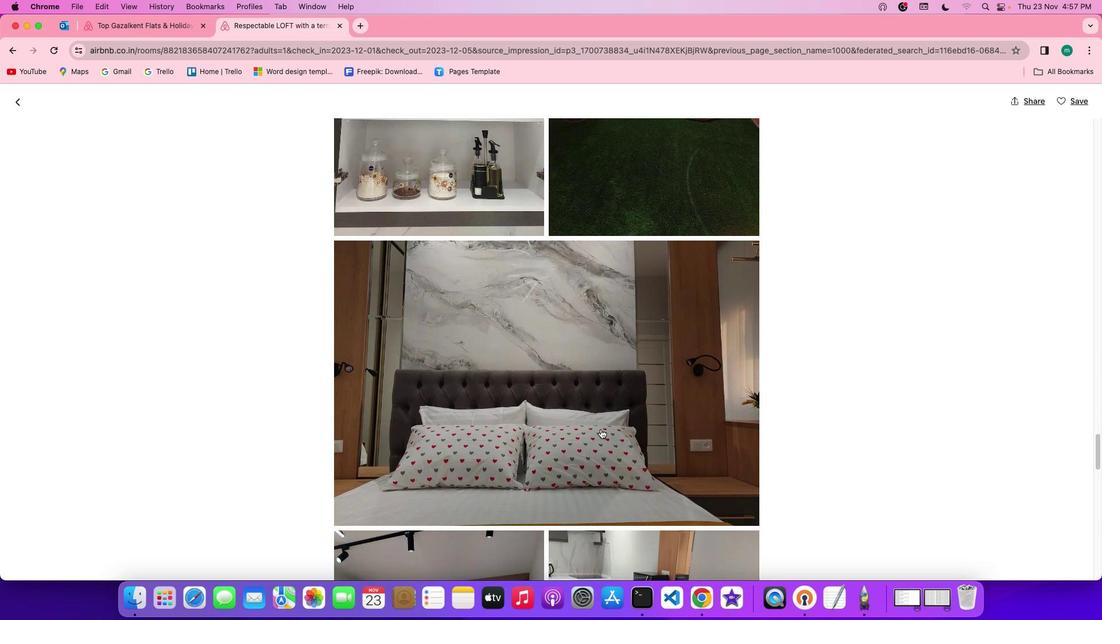 
Action: Mouse scrolled (601, 428) with delta (0, -1)
Screenshot: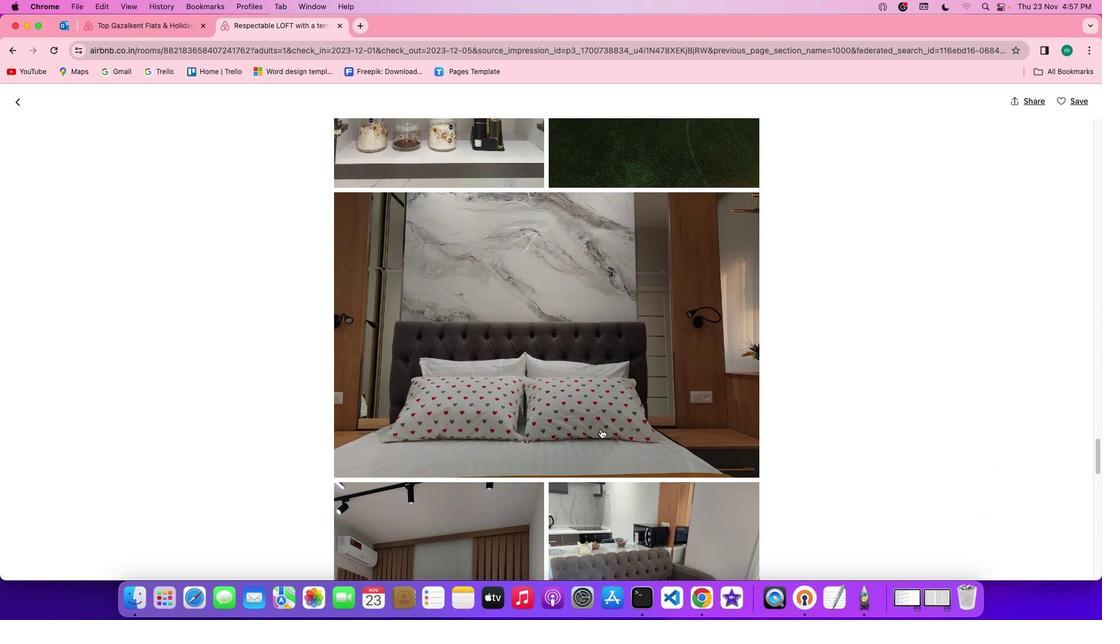 
Action: Mouse scrolled (601, 428) with delta (0, -2)
Screenshot: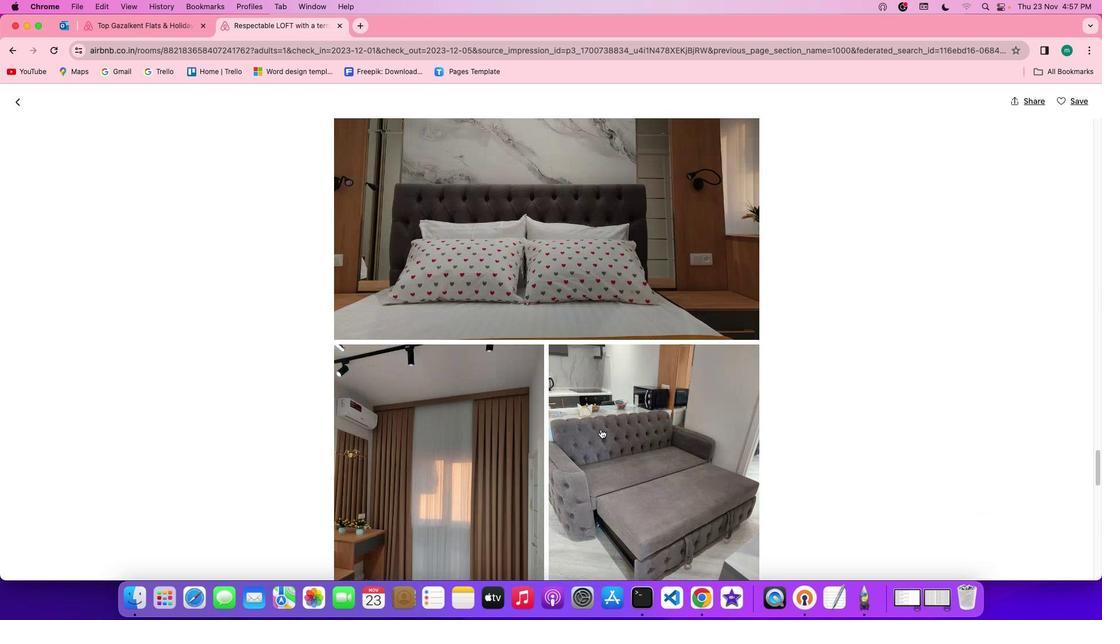 
Action: Mouse scrolled (601, 428) with delta (0, -2)
Screenshot: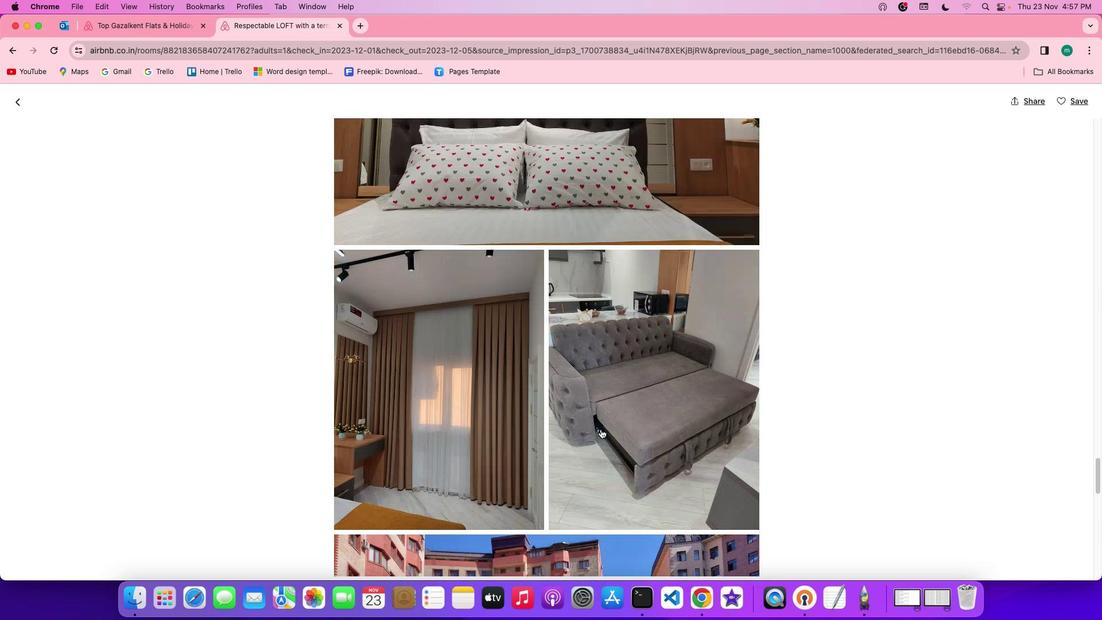 
Action: Mouse scrolled (601, 428) with delta (0, -2)
Screenshot: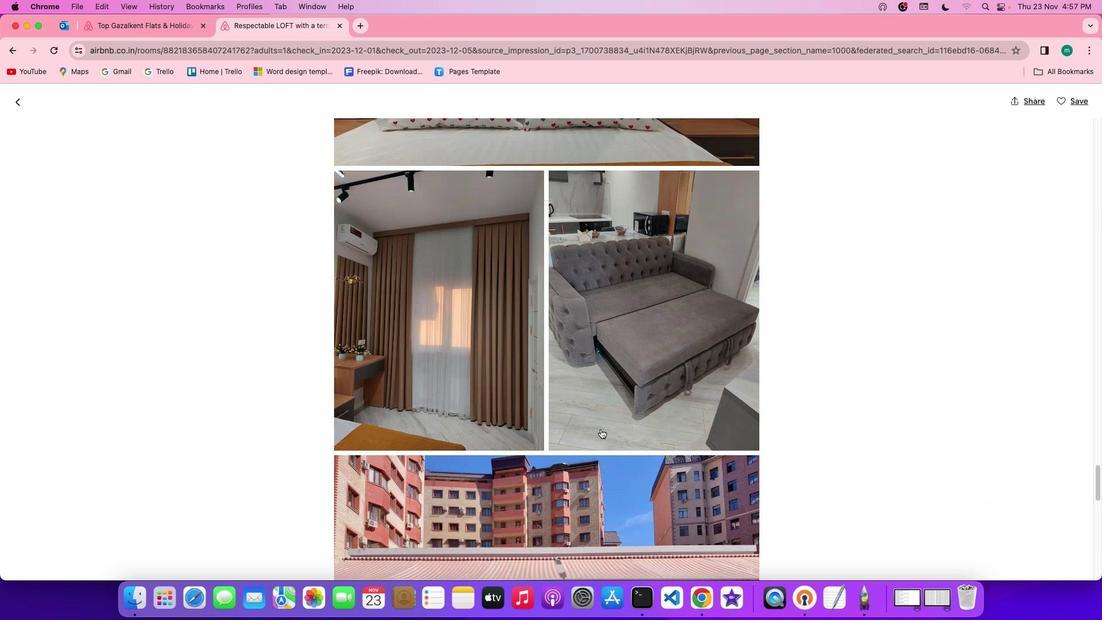 
Action: Mouse scrolled (601, 428) with delta (0, 0)
Screenshot: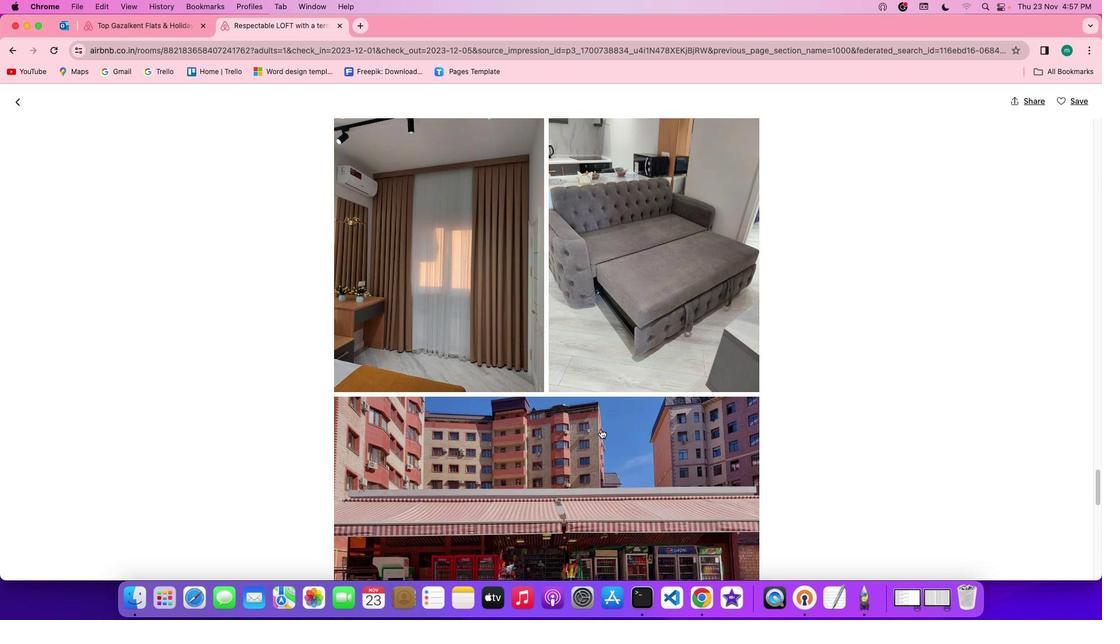 
Action: Mouse scrolled (601, 428) with delta (0, 0)
Screenshot: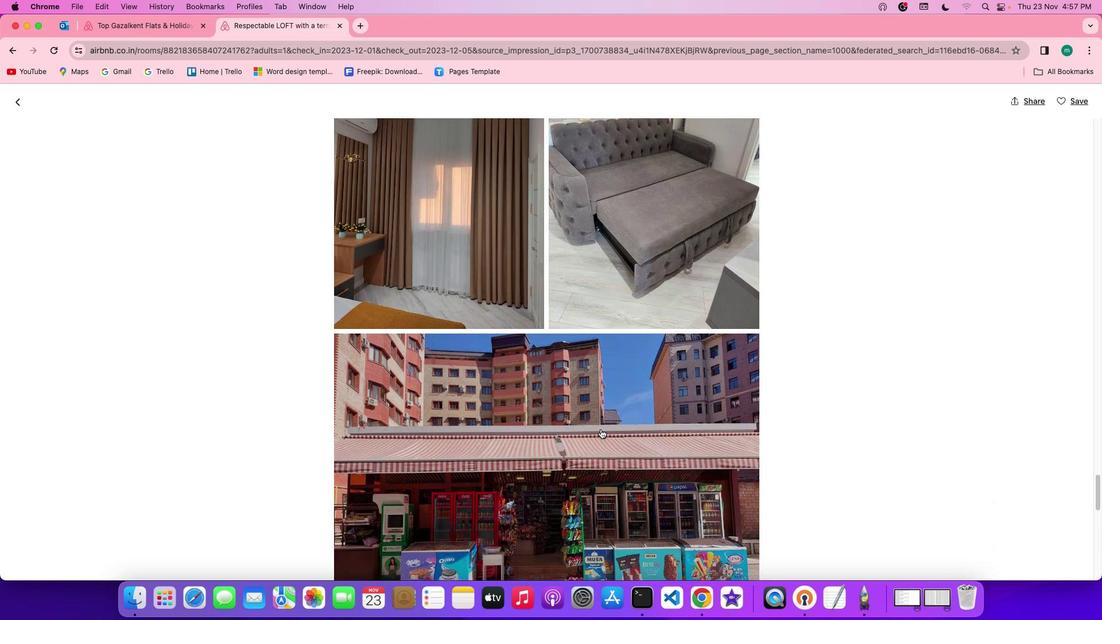 
Action: Mouse scrolled (601, 428) with delta (0, -1)
Screenshot: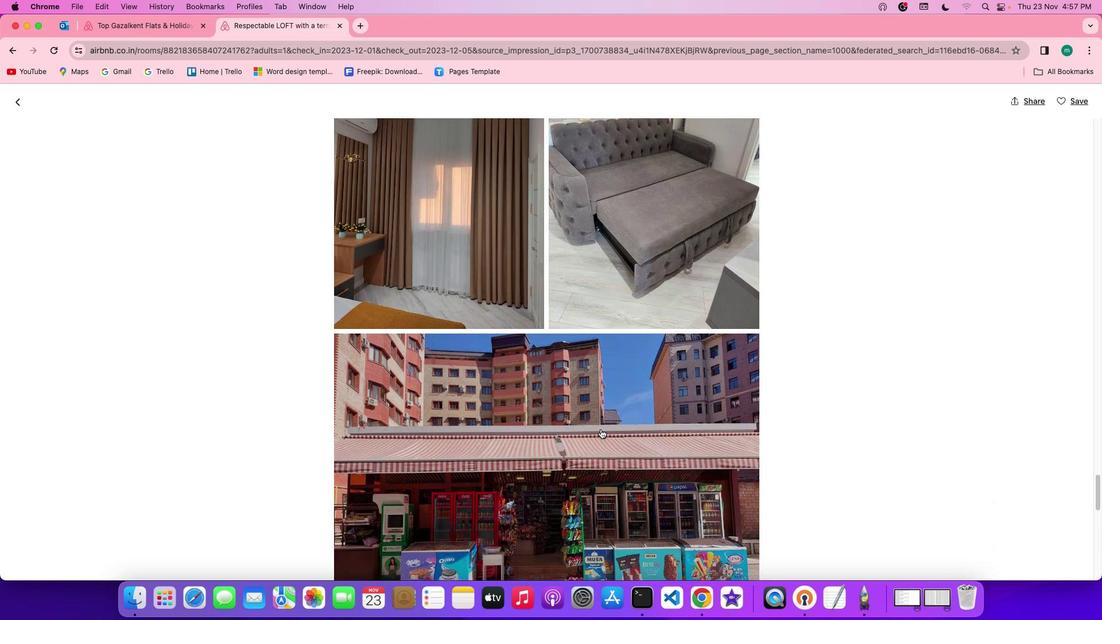
Action: Mouse scrolled (601, 428) with delta (0, -2)
Screenshot: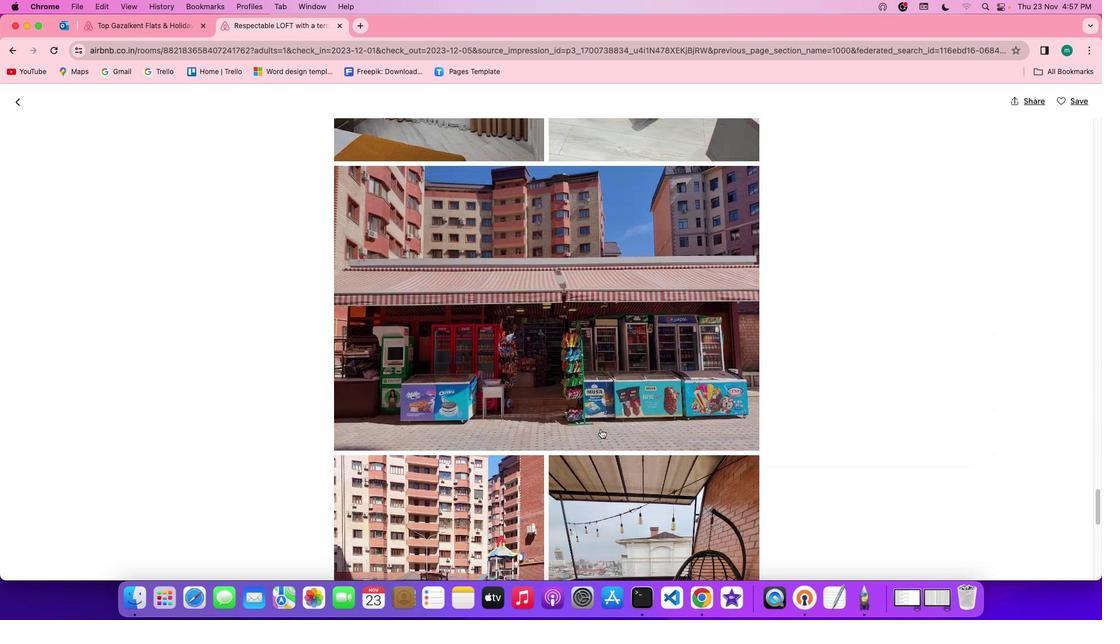 
Action: Mouse scrolled (601, 428) with delta (0, -2)
Screenshot: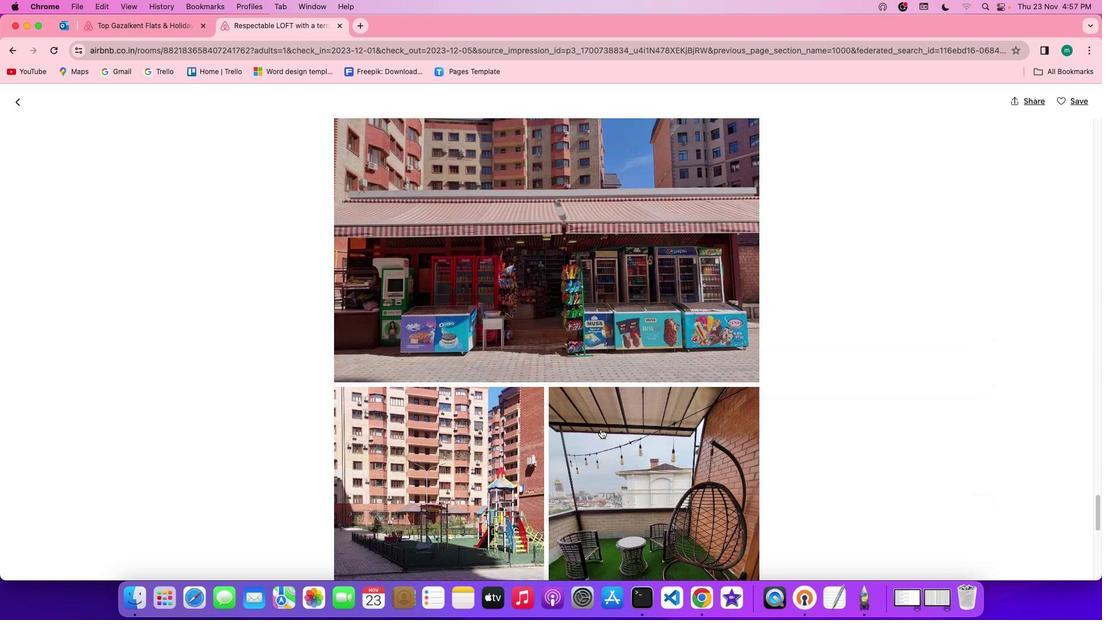 
Action: Mouse scrolled (601, 428) with delta (0, 0)
Screenshot: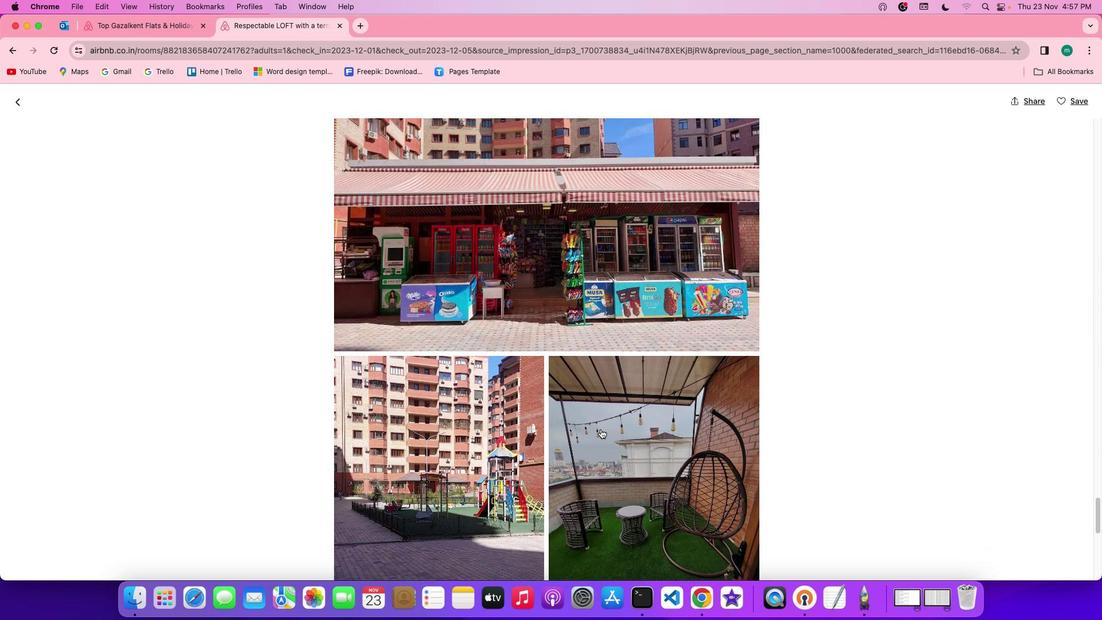 
Action: Mouse scrolled (601, 428) with delta (0, 0)
Screenshot: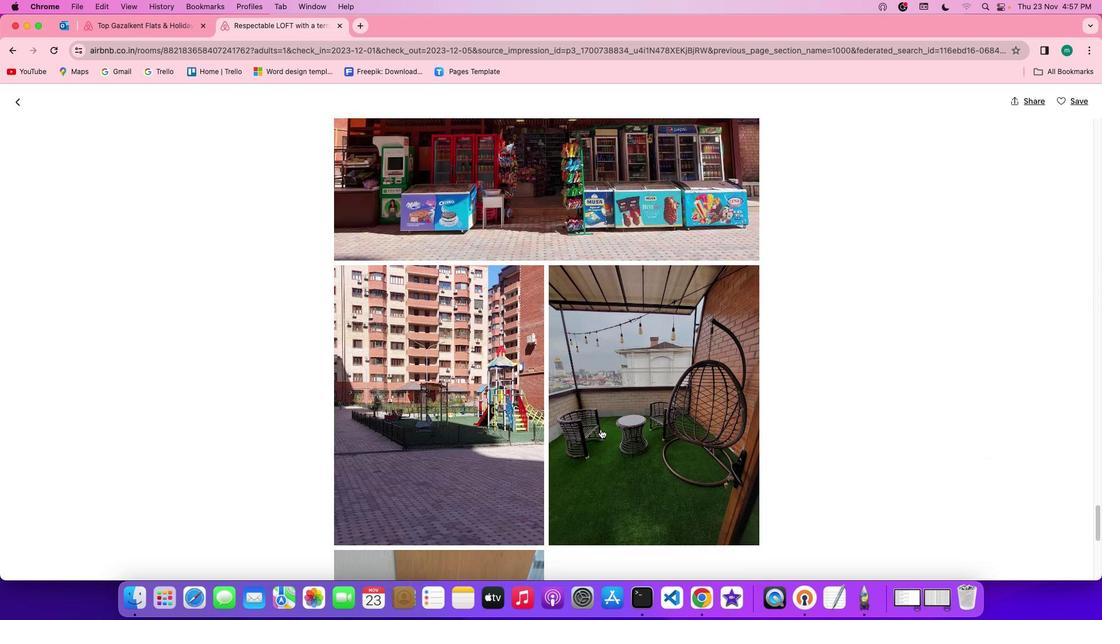
Action: Mouse scrolled (601, 428) with delta (0, -1)
Screenshot: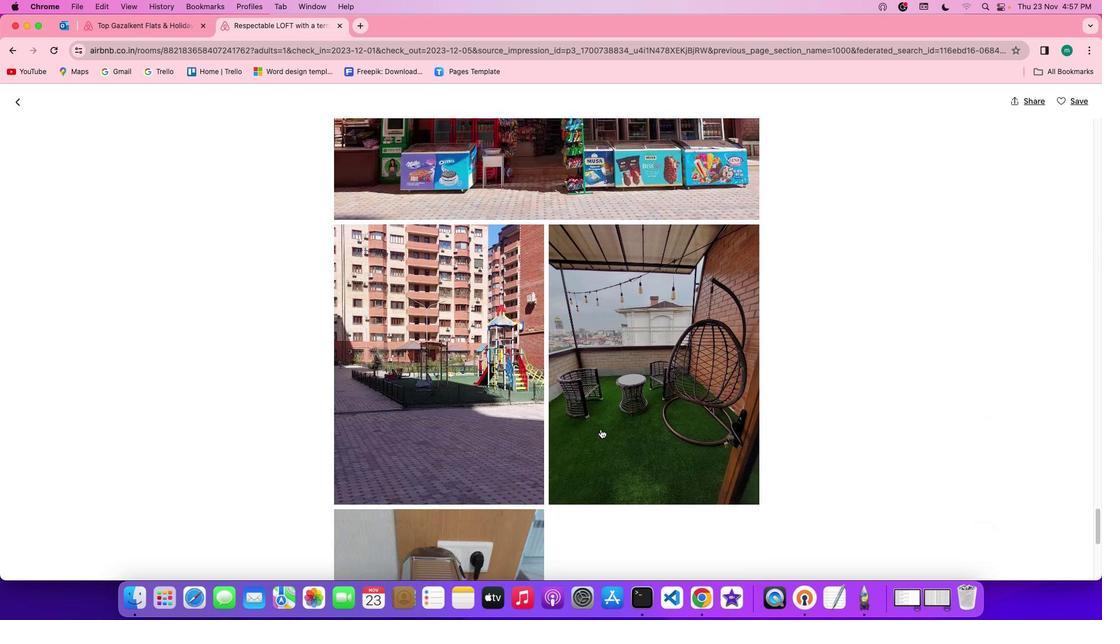 
Action: Mouse scrolled (601, 428) with delta (0, -2)
Screenshot: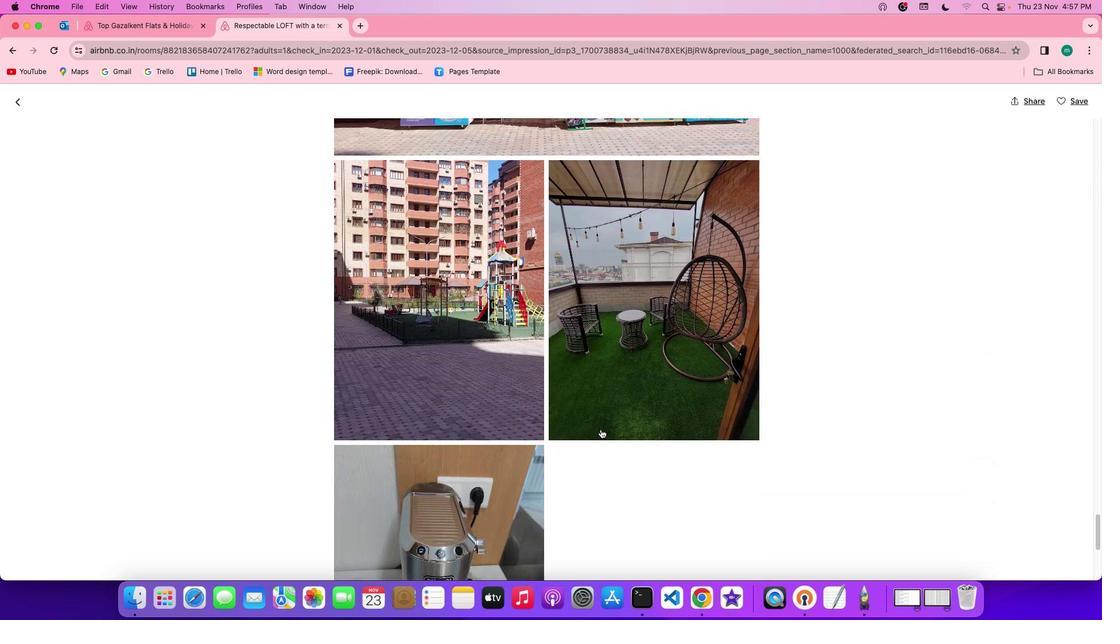 
Action: Mouse scrolled (601, 428) with delta (0, -2)
Screenshot: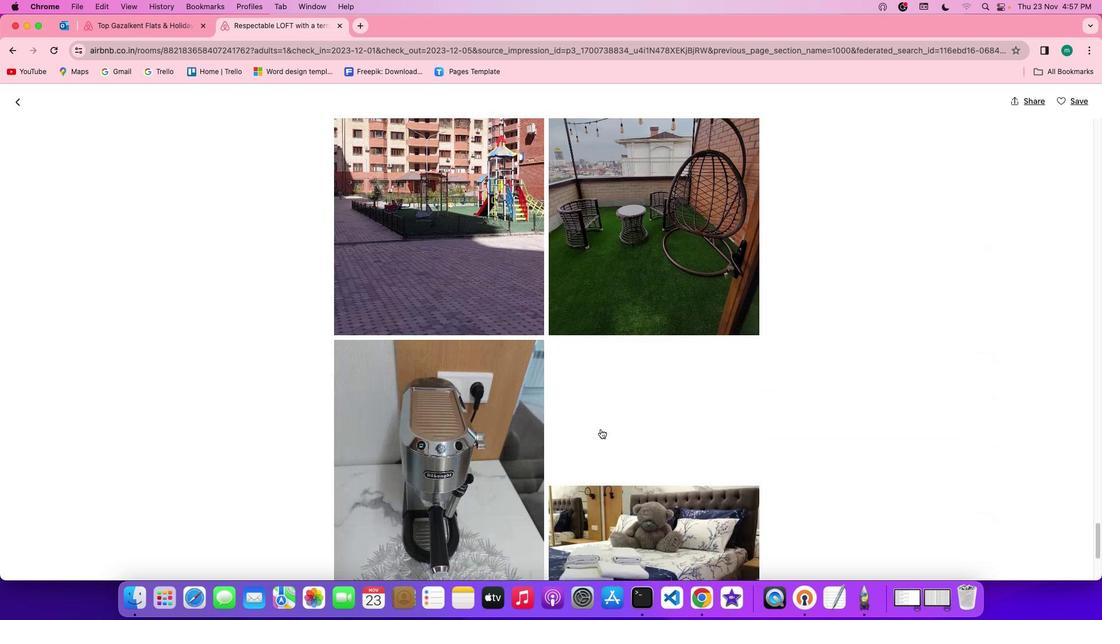 
Action: Mouse scrolled (601, 428) with delta (0, 0)
Screenshot: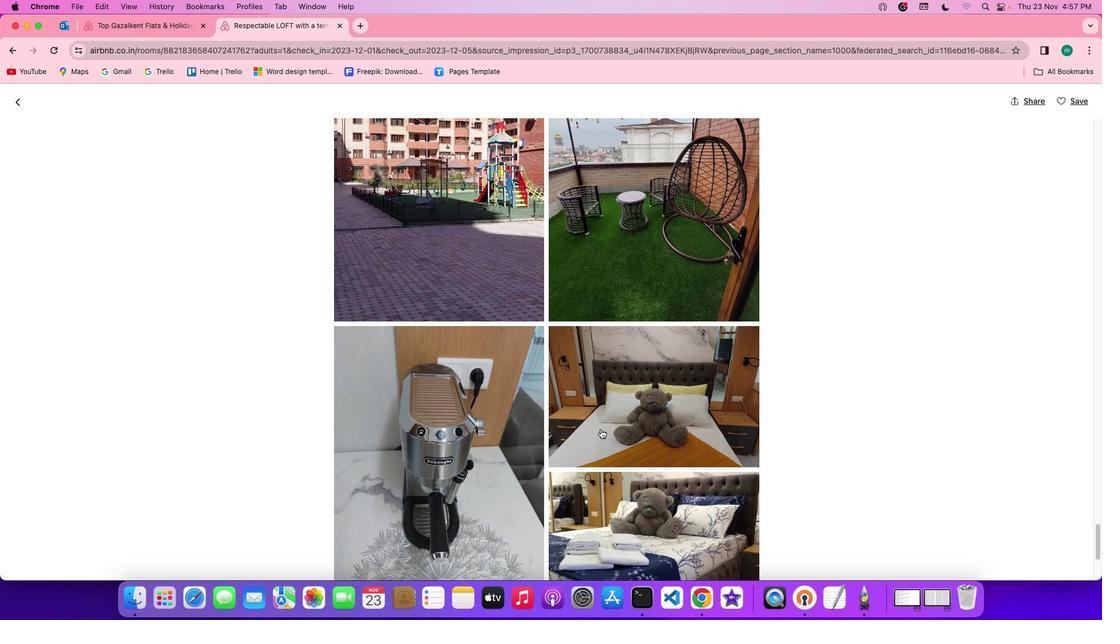 
Action: Mouse scrolled (601, 428) with delta (0, 0)
Screenshot: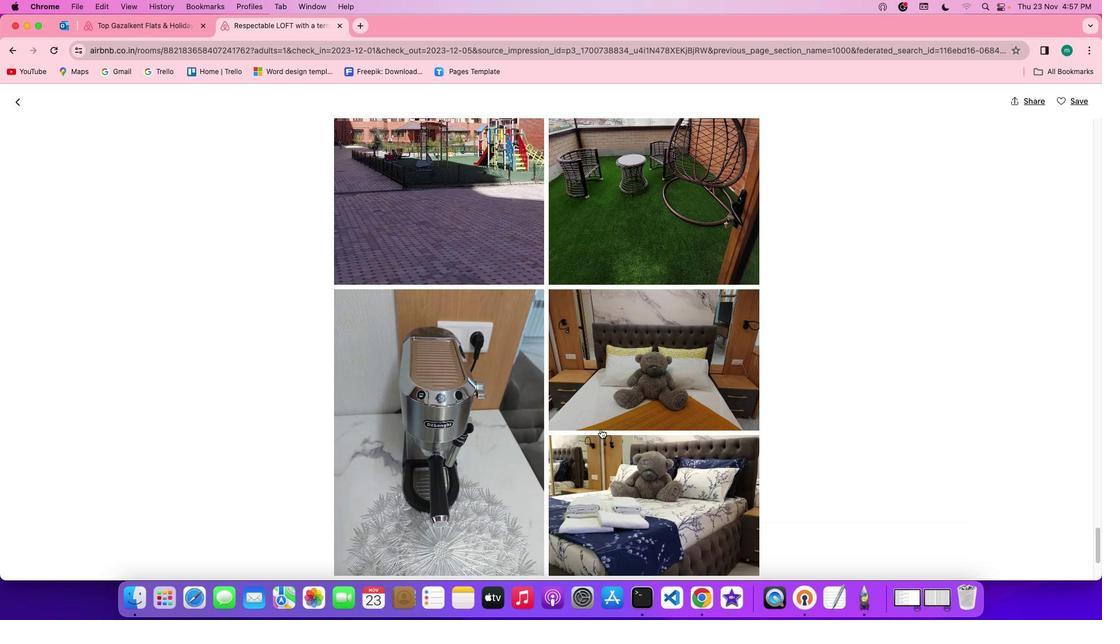 
Action: Mouse scrolled (601, 428) with delta (0, -1)
Screenshot: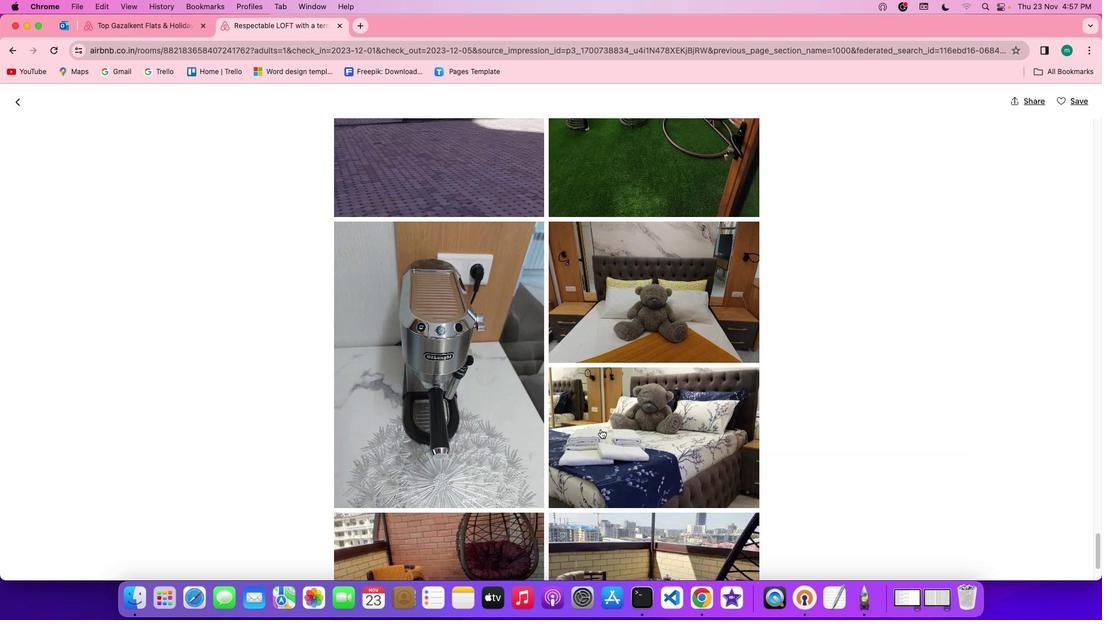
Action: Mouse scrolled (601, 428) with delta (0, -2)
Screenshot: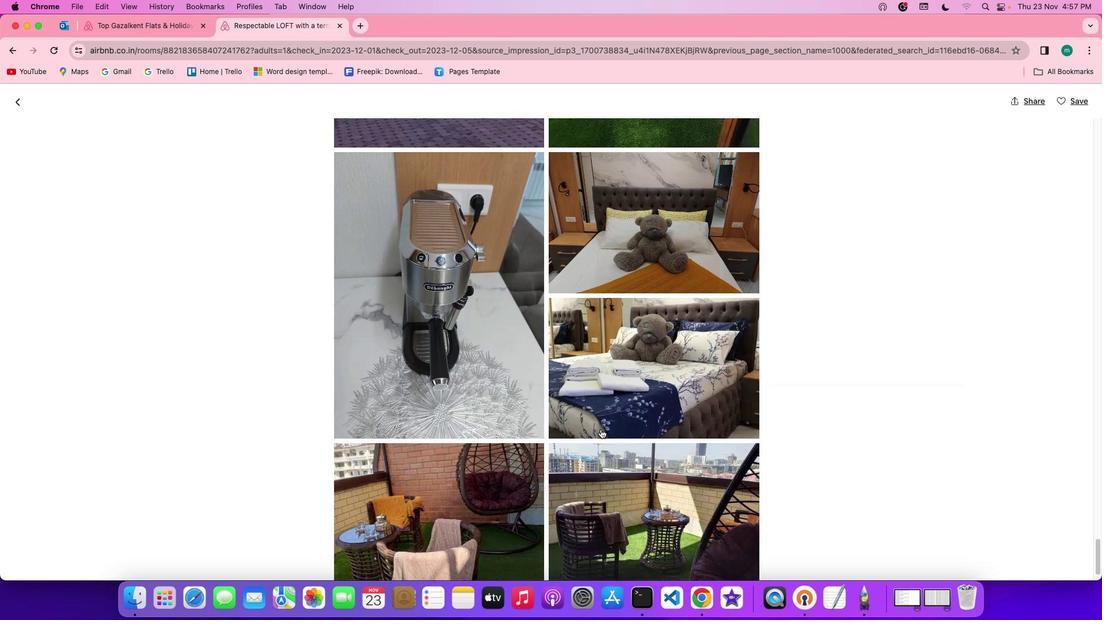 
Action: Mouse scrolled (601, 428) with delta (0, -2)
Screenshot: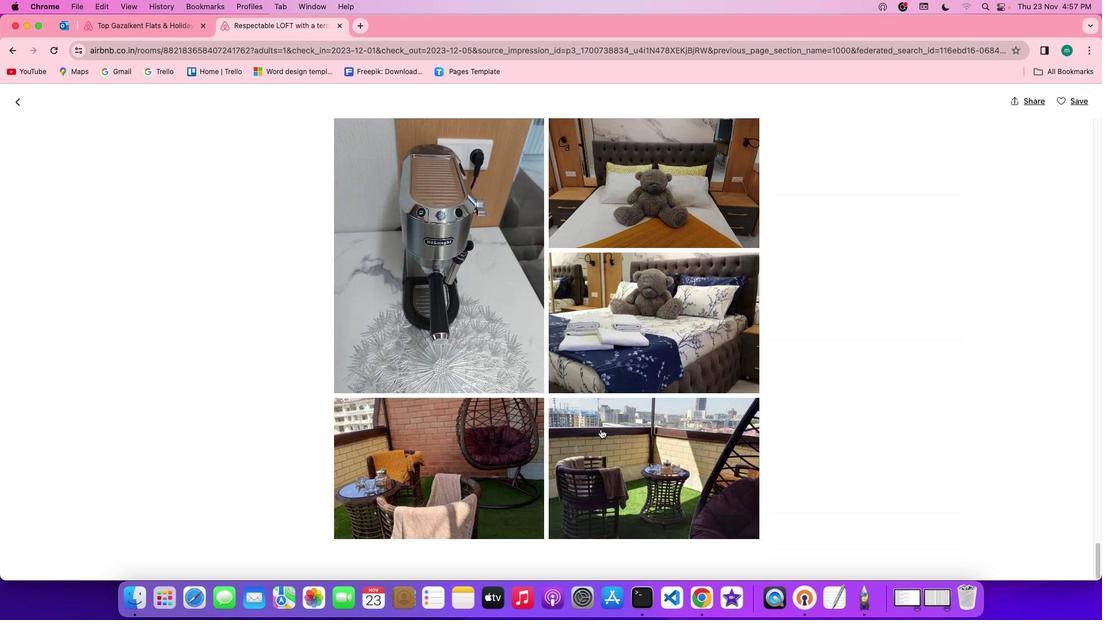 
Action: Mouse scrolled (601, 428) with delta (0, 0)
Screenshot: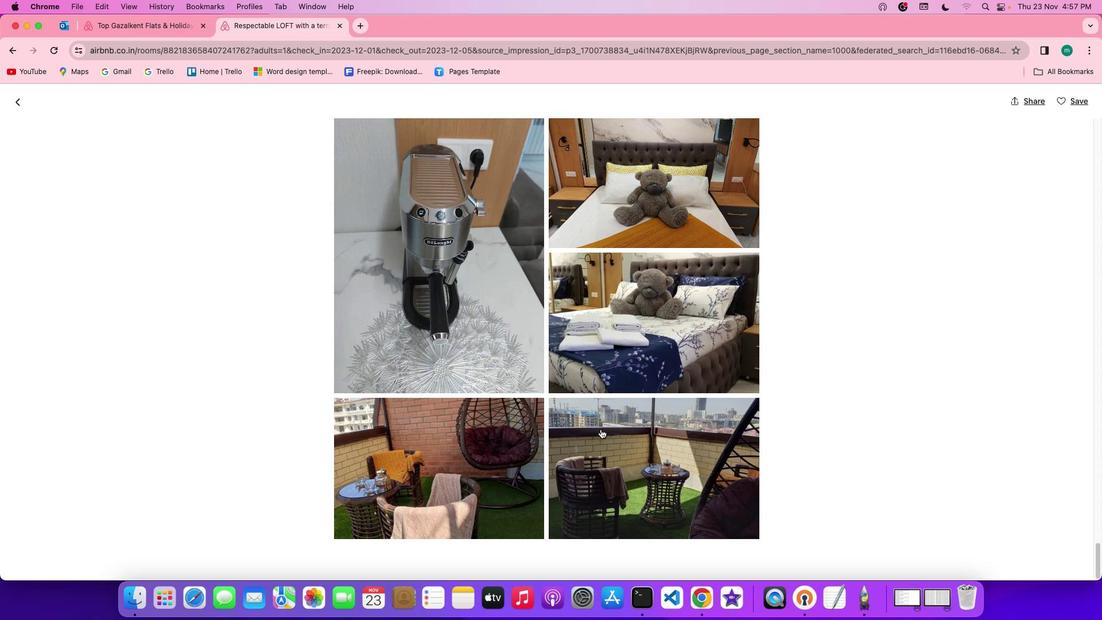 
Action: Mouse scrolled (601, 428) with delta (0, 0)
